 Task: Find the nearest hiking trailhead in the Great Smoky Mountains.
Action: Key pressed <Key.caps_lock>H<Key.caps_lock>iking<Key.space>trailh
Screenshot: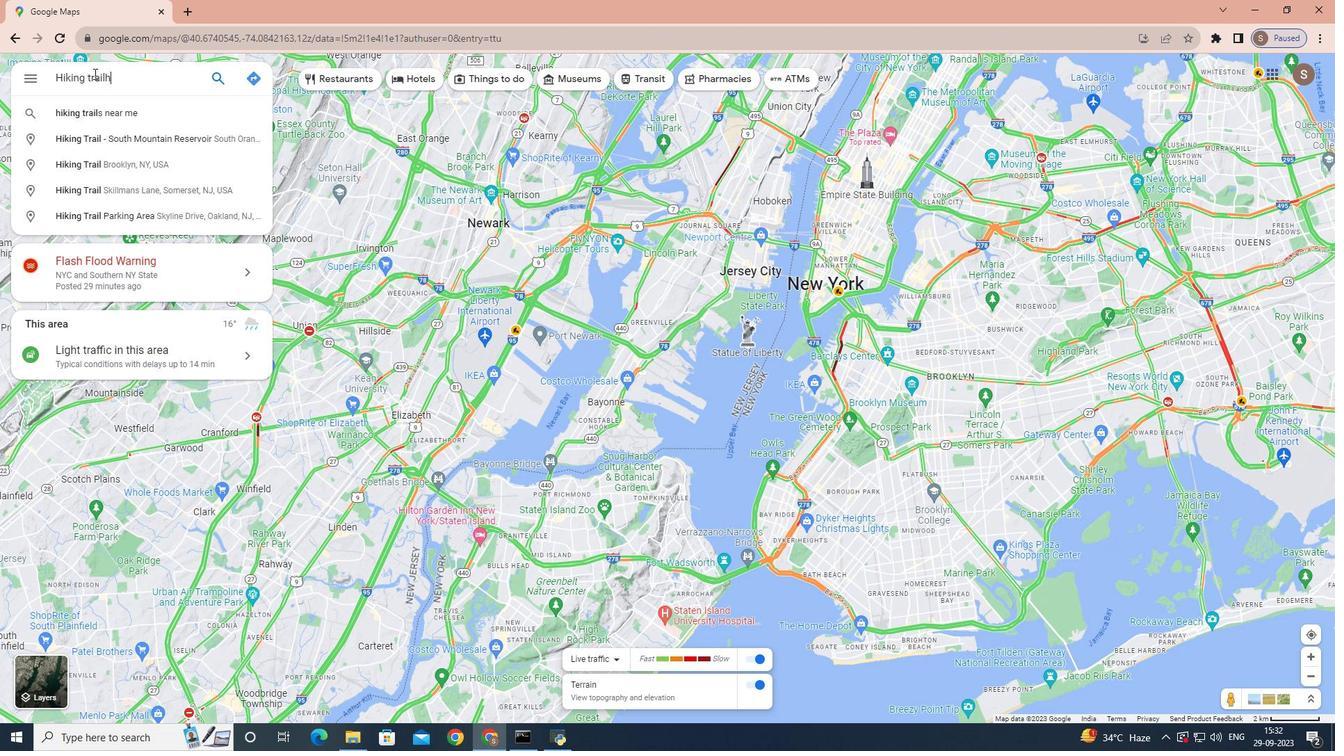 
Action: Mouse moved to (93, 74)
Screenshot: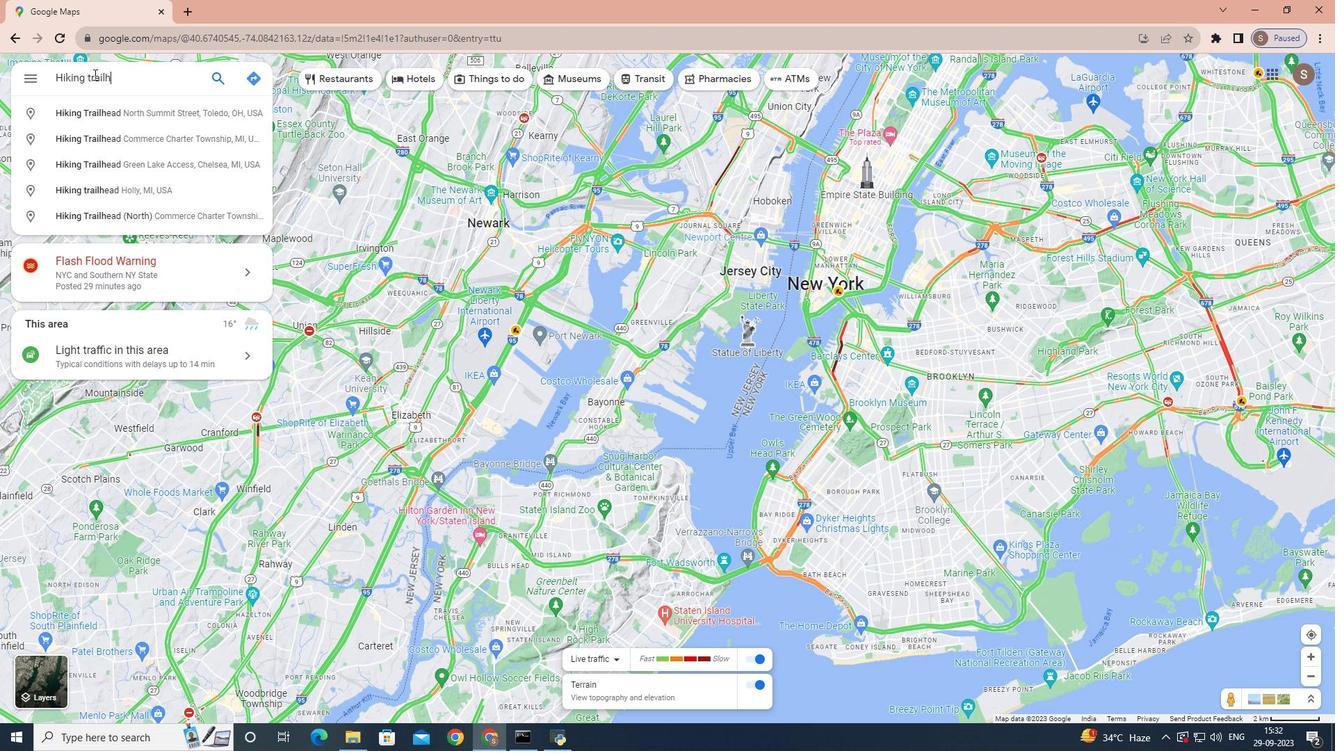 
Action: Key pressed ead<Key.space>in<Key.space>the<Key.space>great<Key.space>smoky<Key.space>mountains
Screenshot: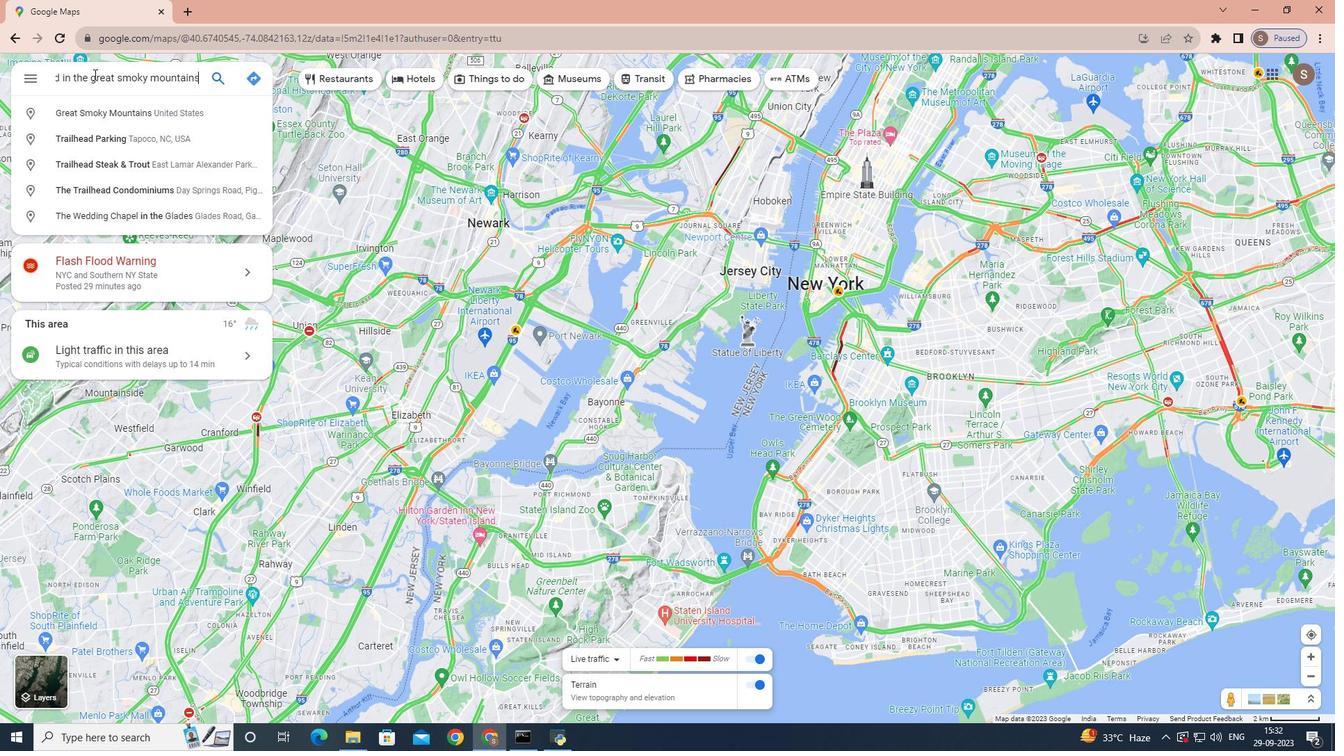 
Action: Mouse moved to (152, 105)
Screenshot: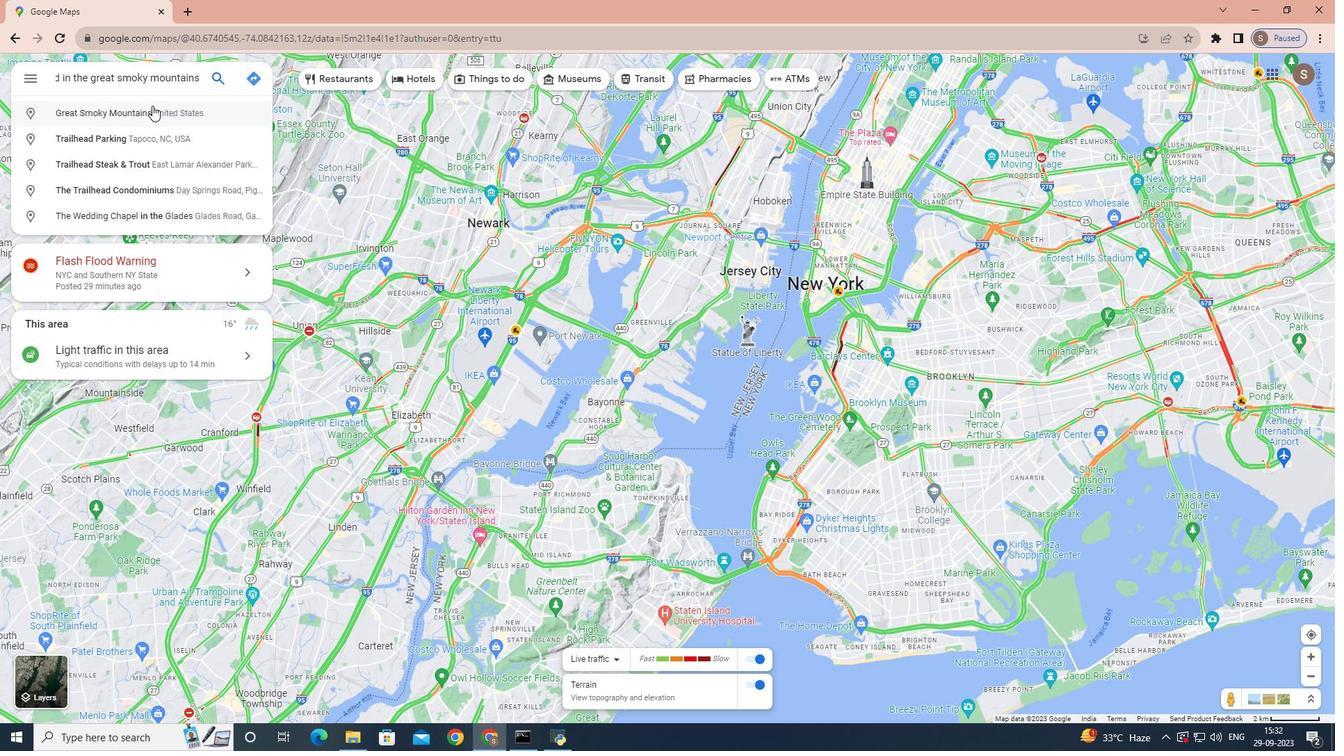 
Action: Mouse pressed left at (152, 105)
Screenshot: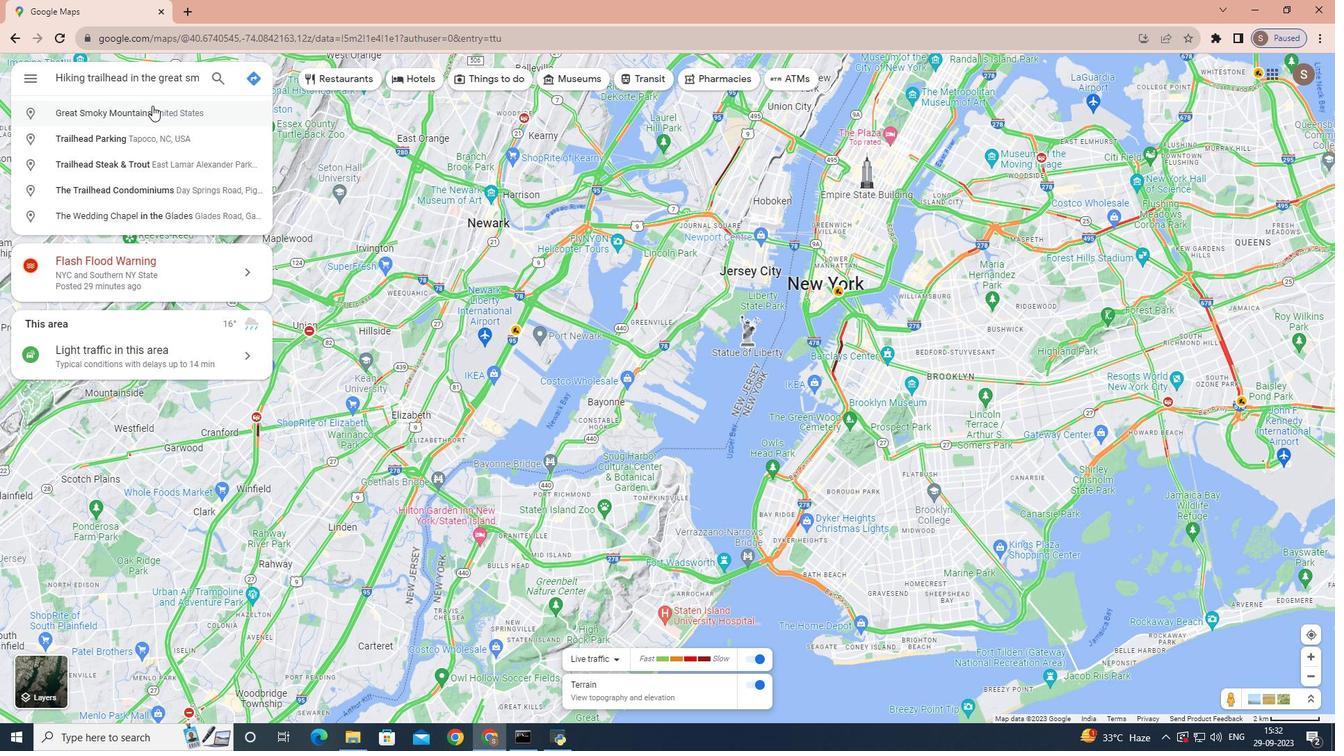 
Action: Mouse moved to (183, 409)
Screenshot: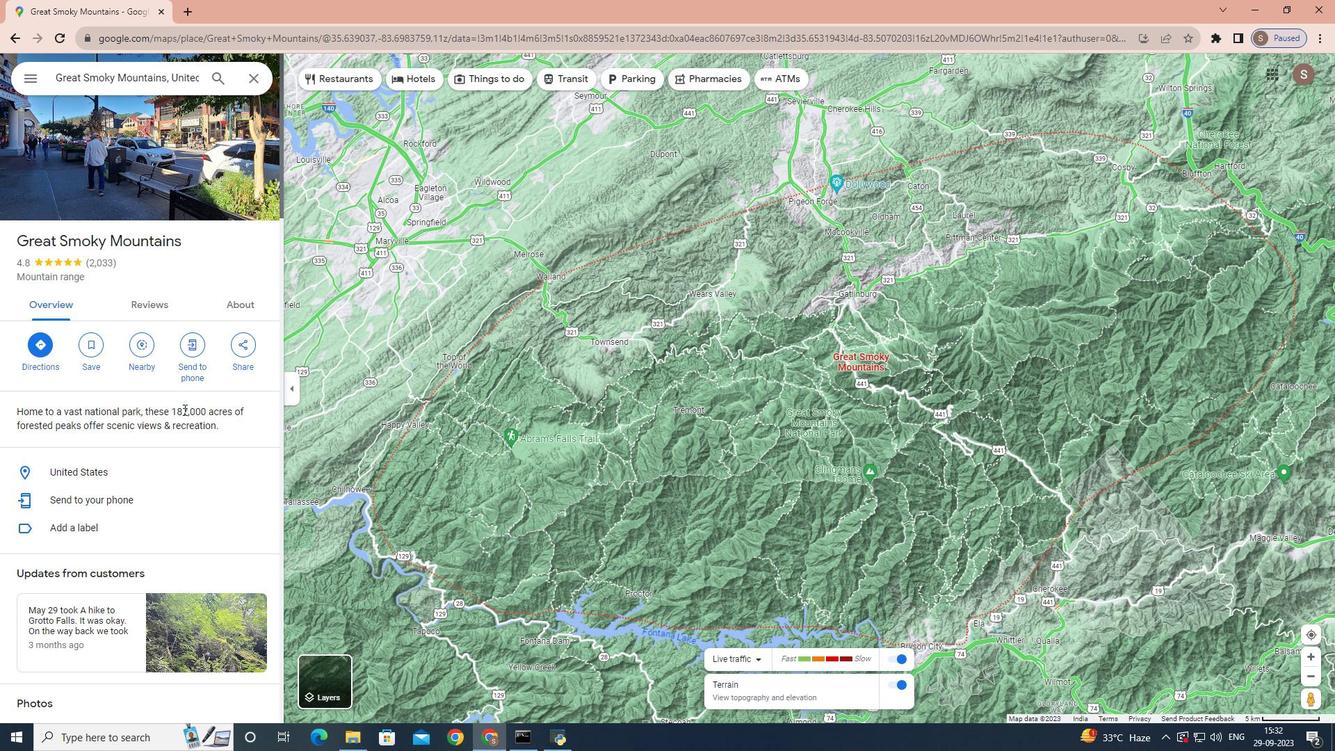 
Action: Mouse scrolled (183, 408) with delta (0, 0)
Screenshot: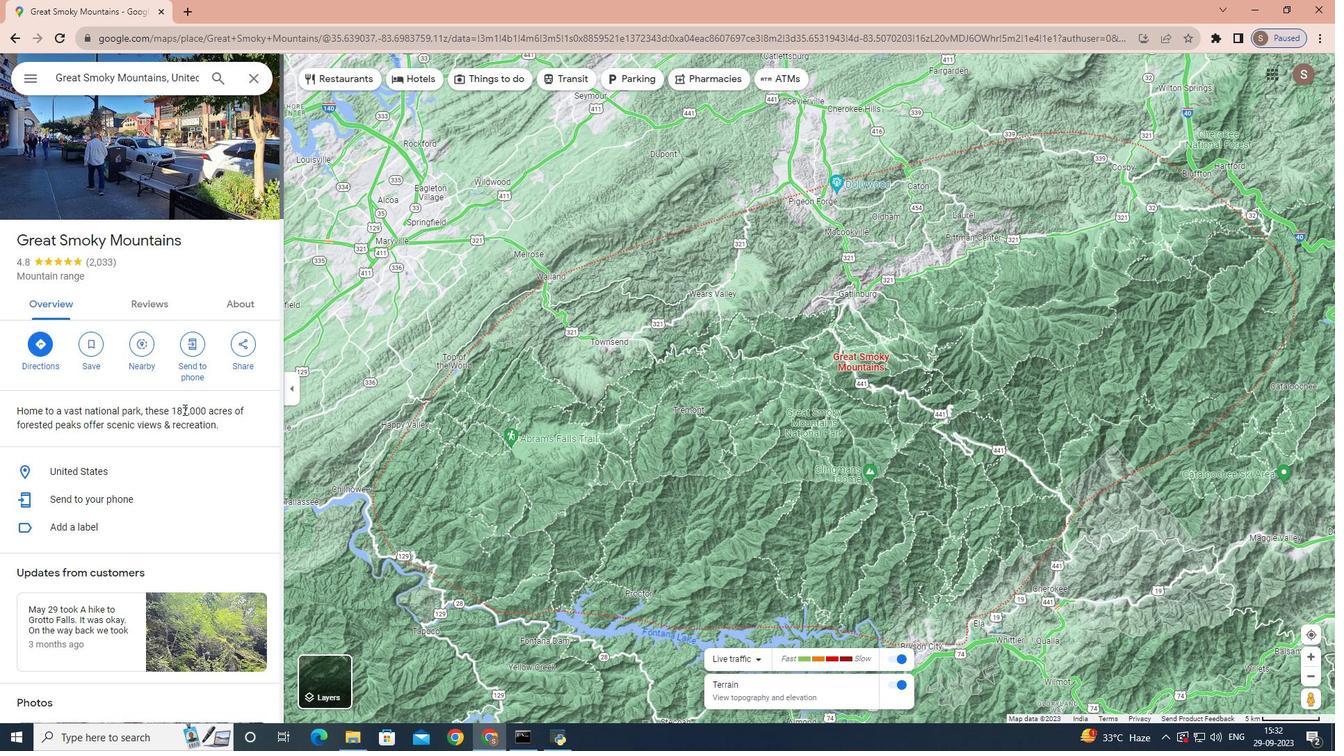 
Action: Mouse scrolled (183, 408) with delta (0, 0)
Screenshot: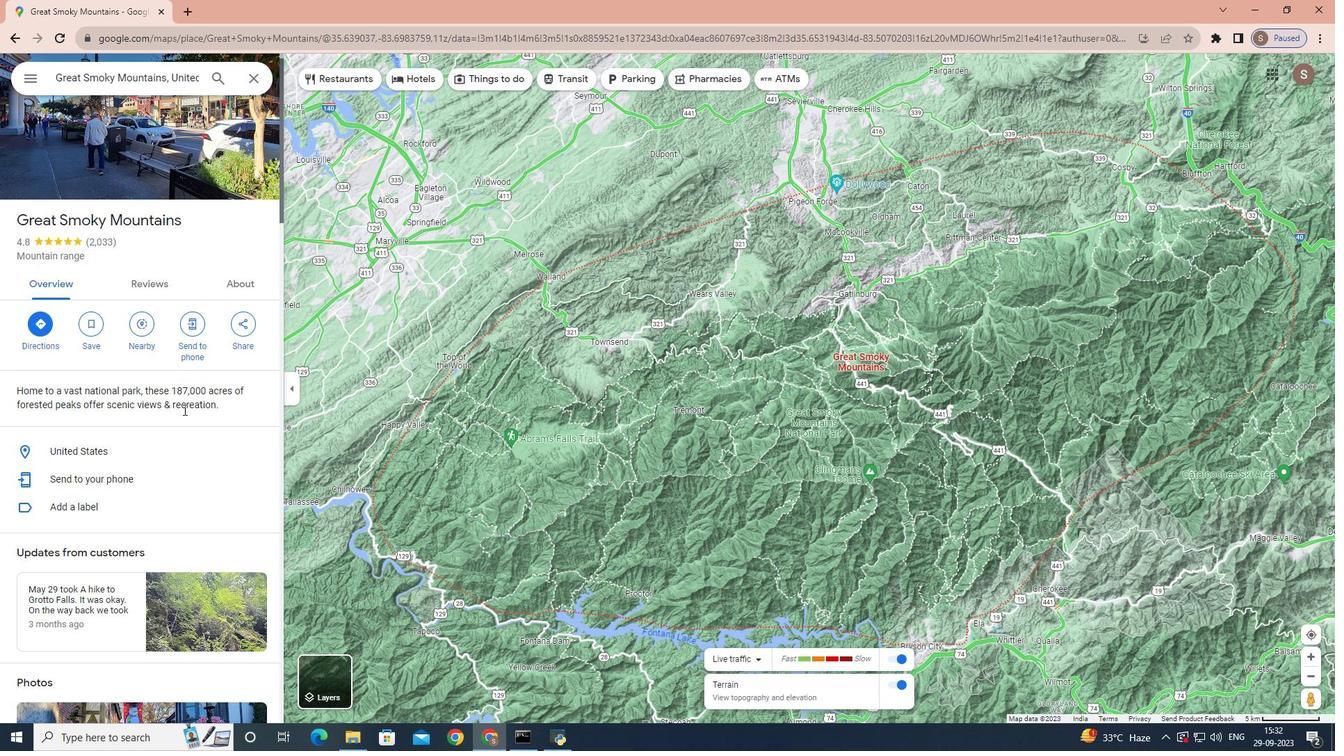 
Action: Mouse scrolled (183, 408) with delta (0, 0)
Screenshot: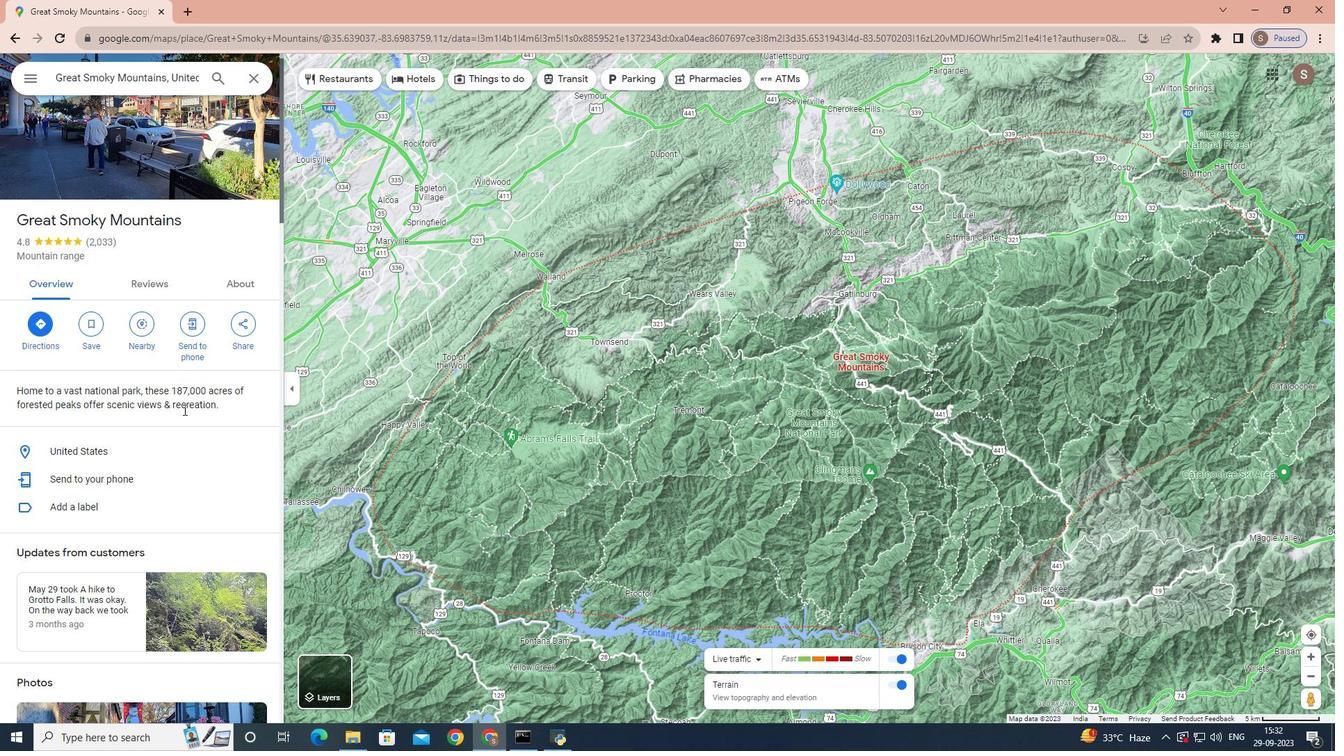 
Action: Mouse scrolled (183, 408) with delta (0, 0)
Screenshot: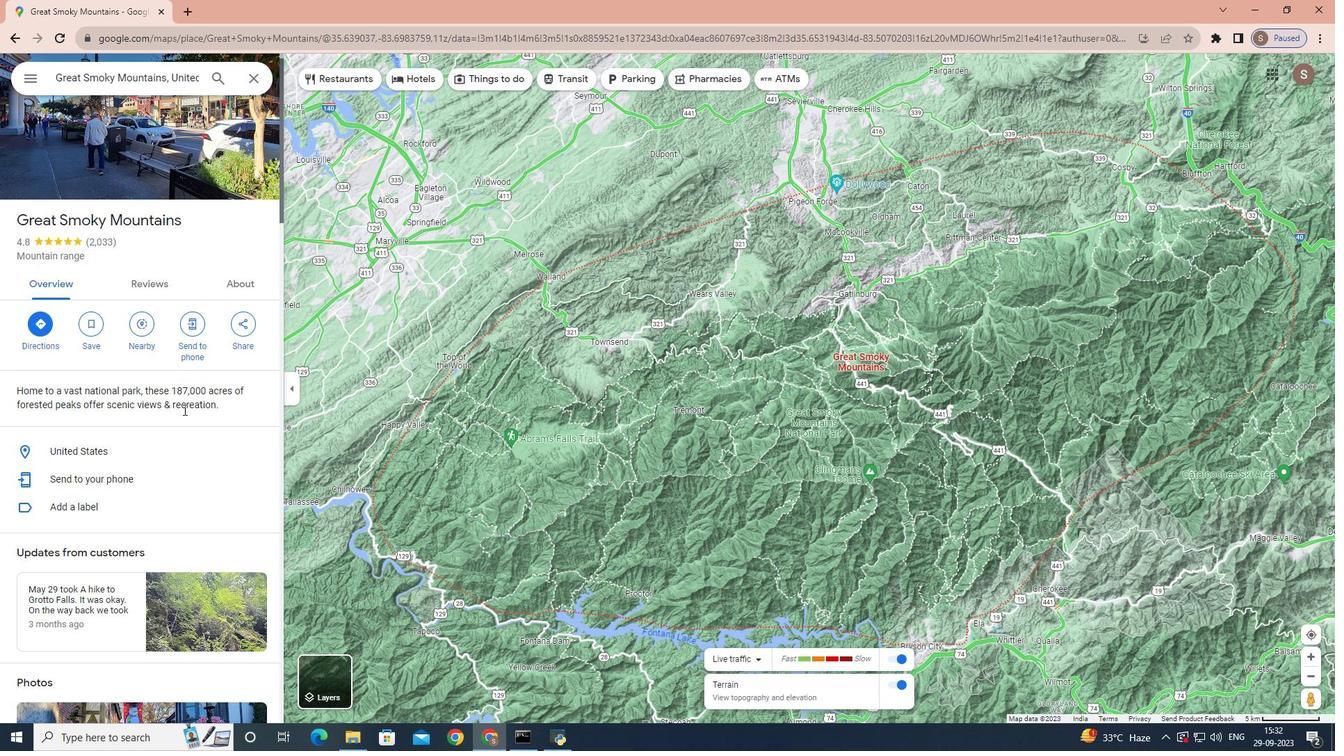 
Action: Mouse scrolled (183, 408) with delta (0, 0)
Screenshot: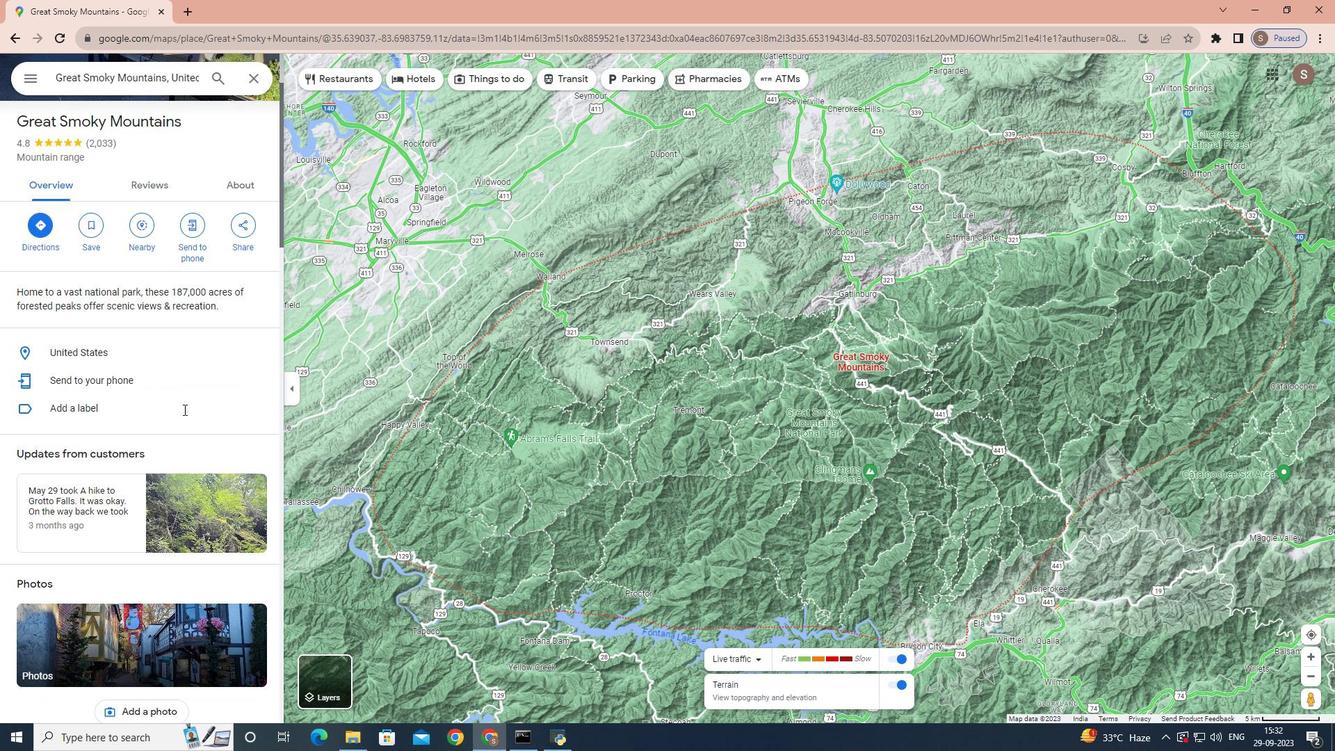 
Action: Mouse moved to (183, 408)
Screenshot: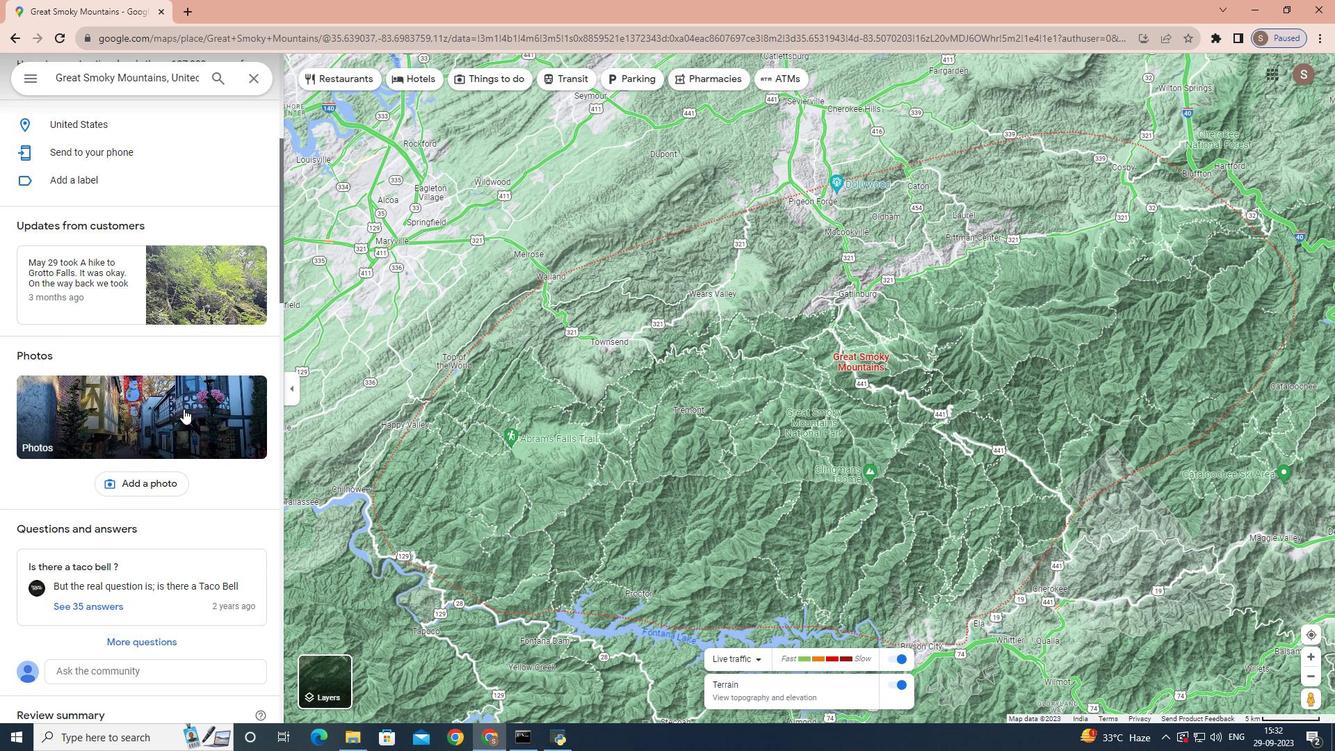 
Action: Mouse scrolled (183, 408) with delta (0, 0)
Screenshot: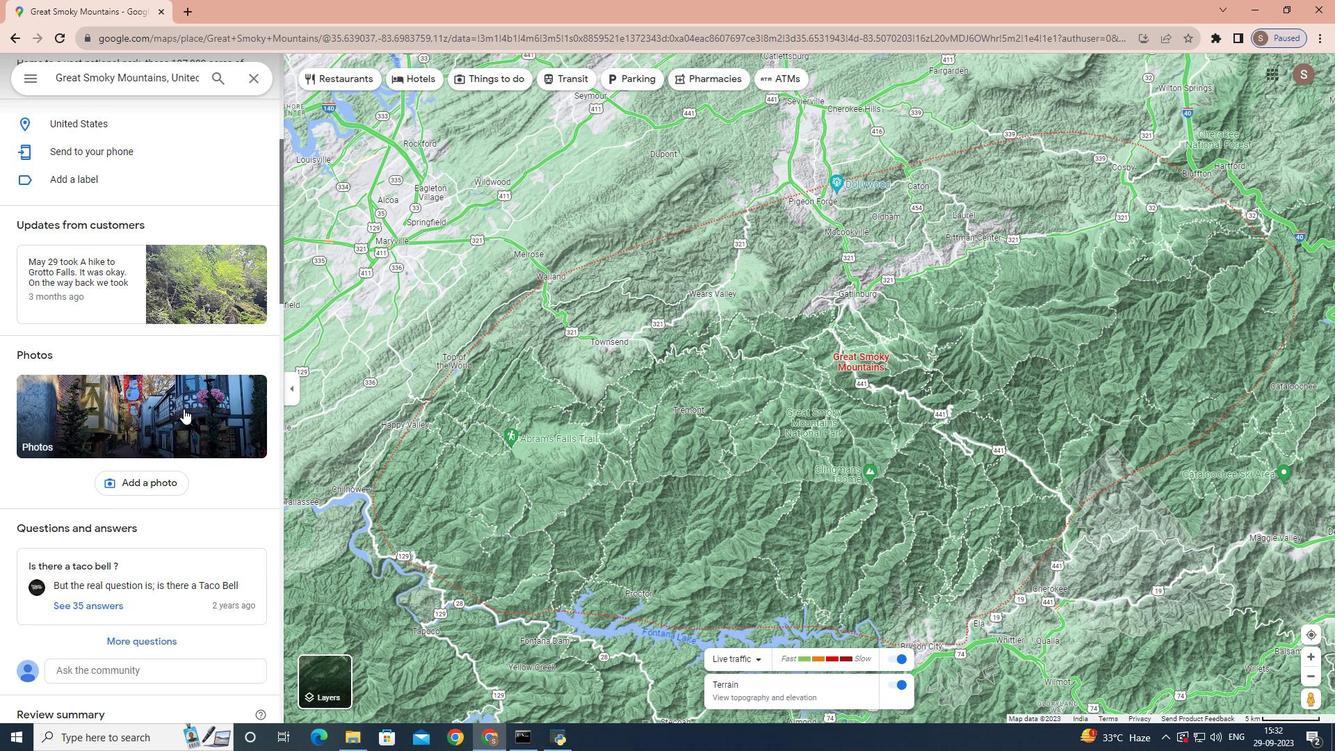 
Action: Mouse scrolled (183, 408) with delta (0, 0)
Screenshot: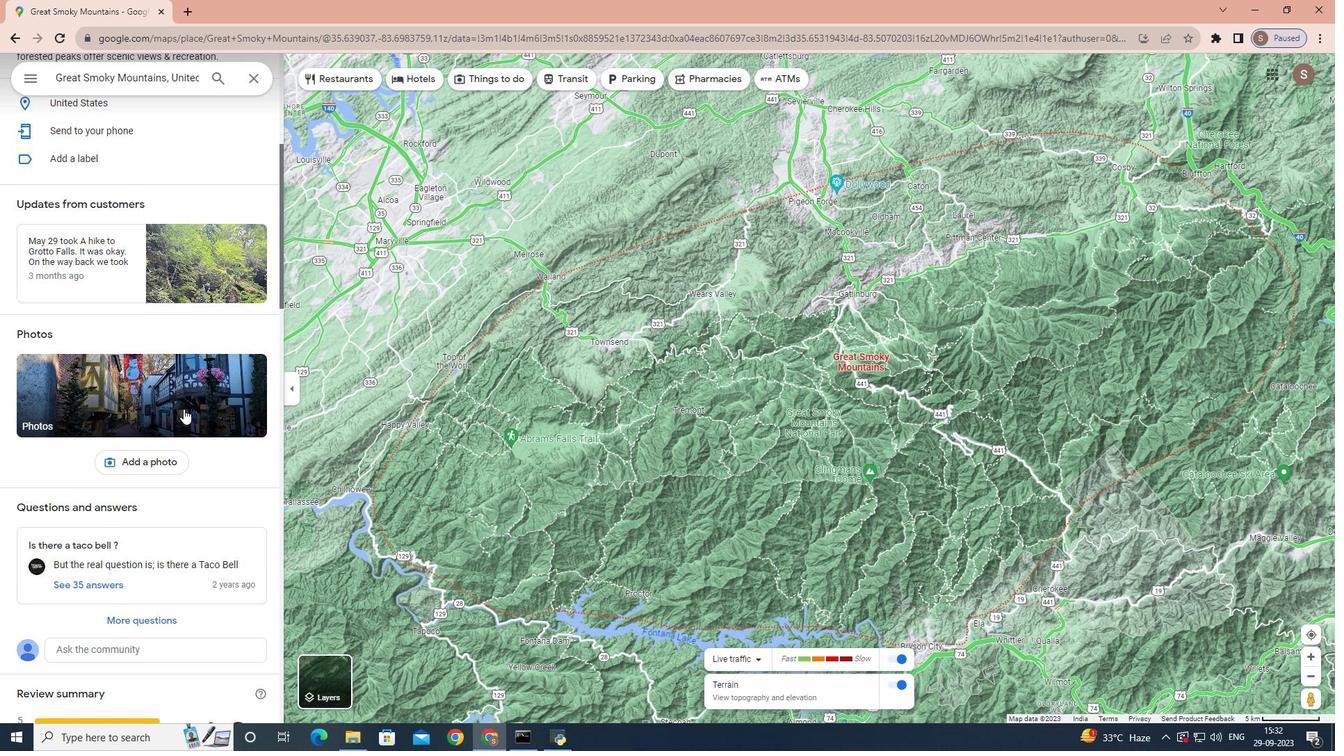 
Action: Mouse scrolled (183, 408) with delta (0, 0)
Screenshot: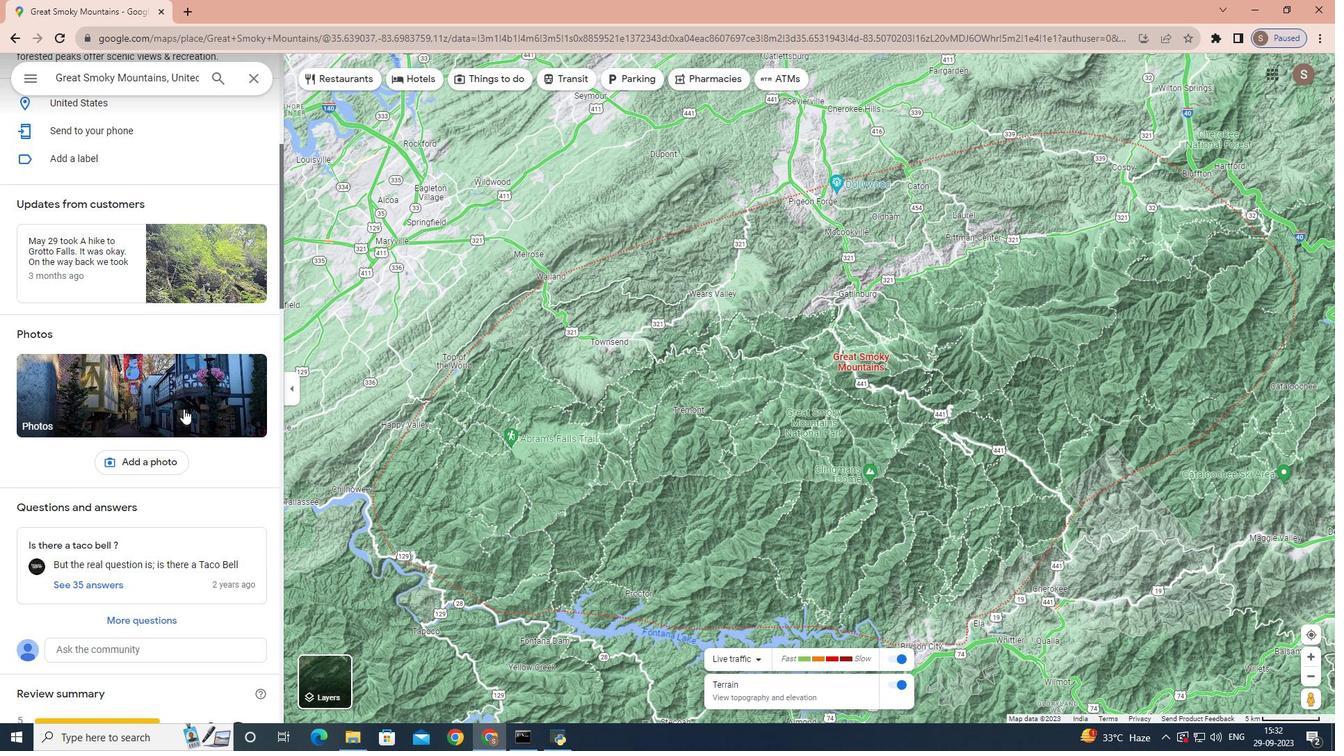 
Action: Mouse scrolled (183, 408) with delta (0, 0)
Screenshot: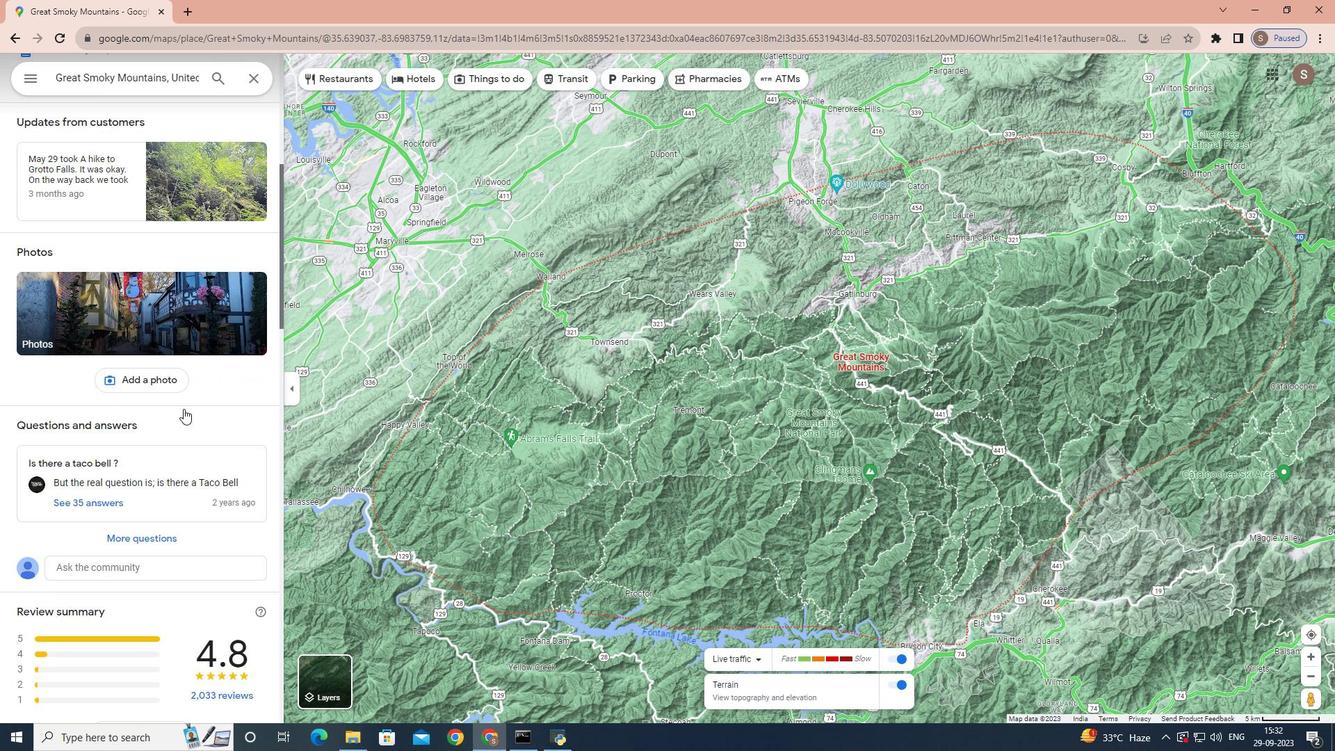 
Action: Mouse scrolled (183, 408) with delta (0, 0)
Screenshot: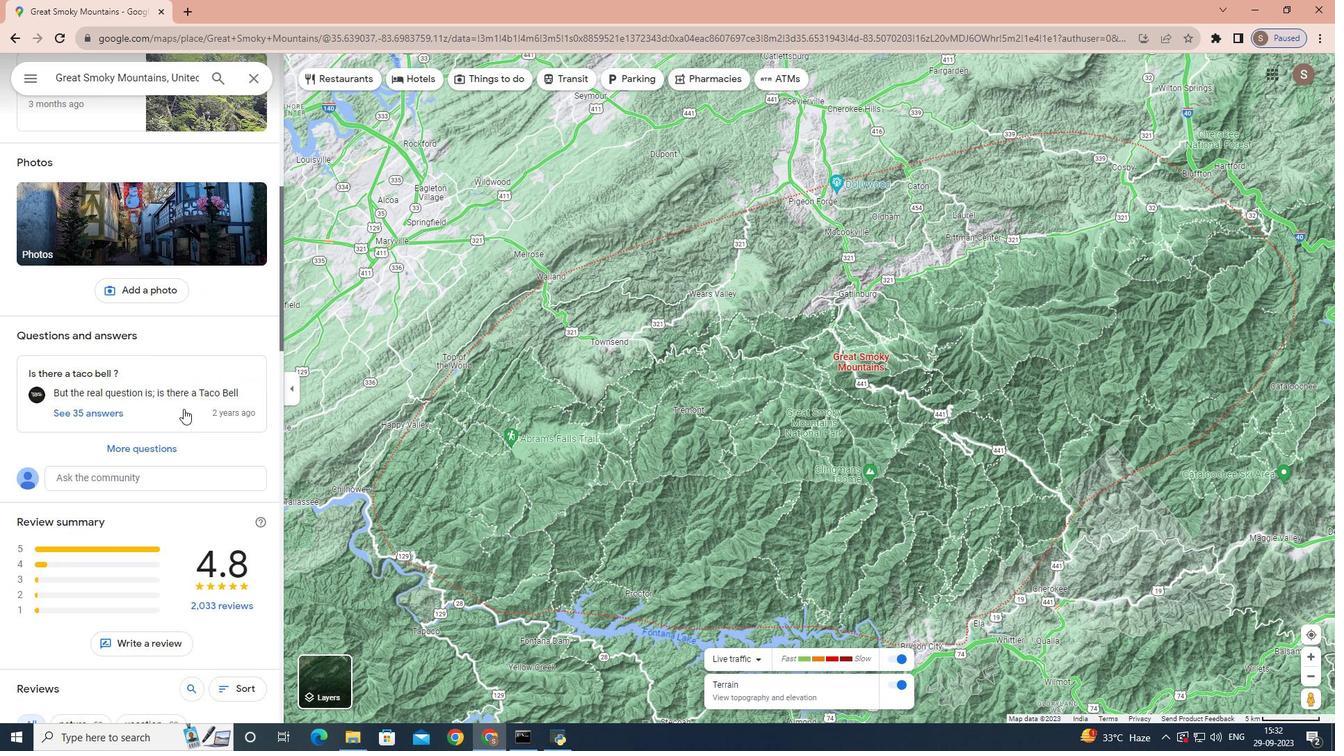 
Action: Mouse scrolled (183, 408) with delta (0, 0)
Screenshot: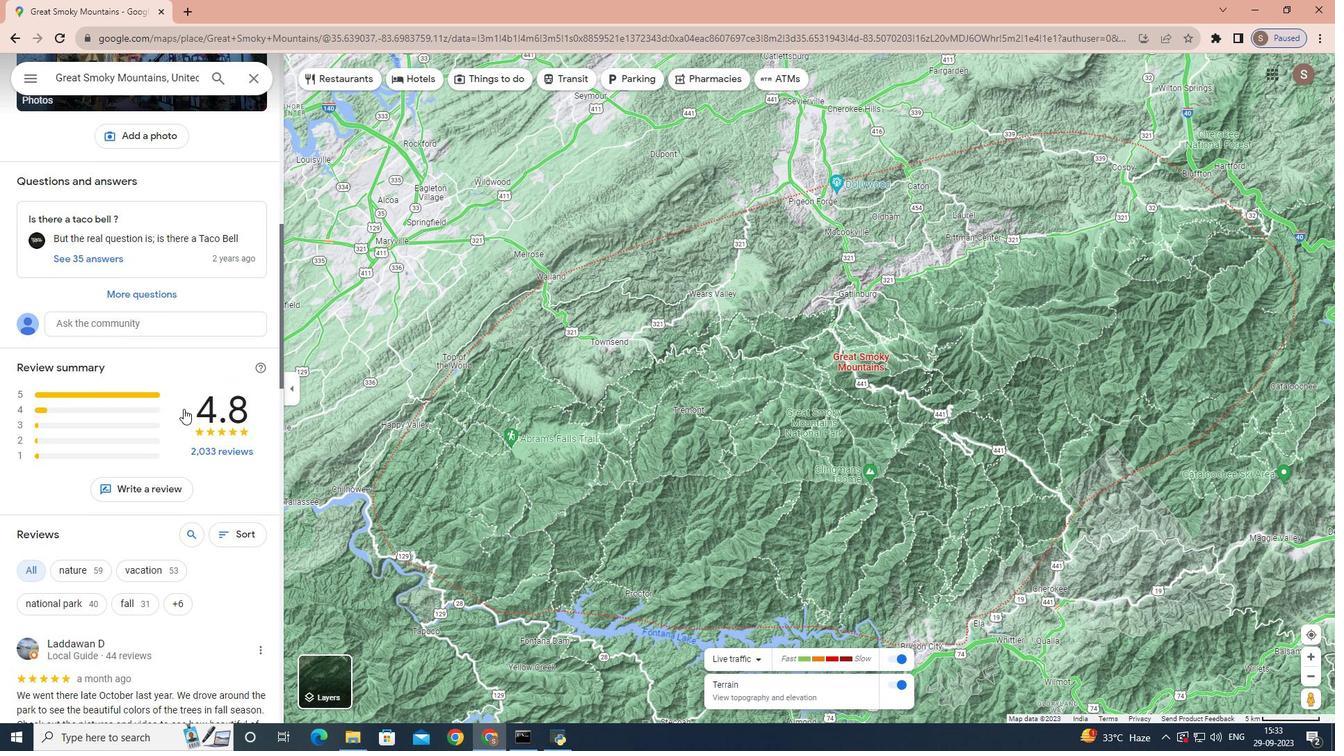 
Action: Mouse scrolled (183, 408) with delta (0, 0)
Screenshot: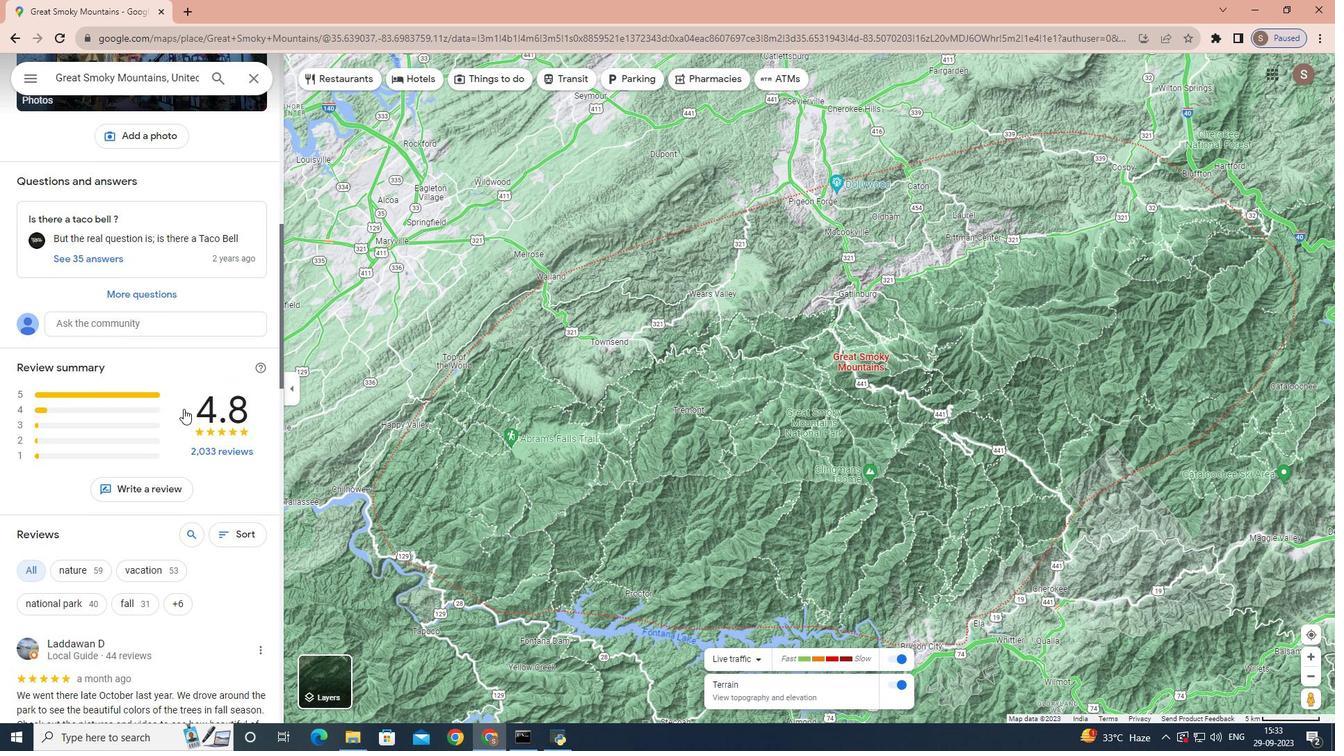 
Action: Mouse scrolled (183, 408) with delta (0, 0)
Screenshot: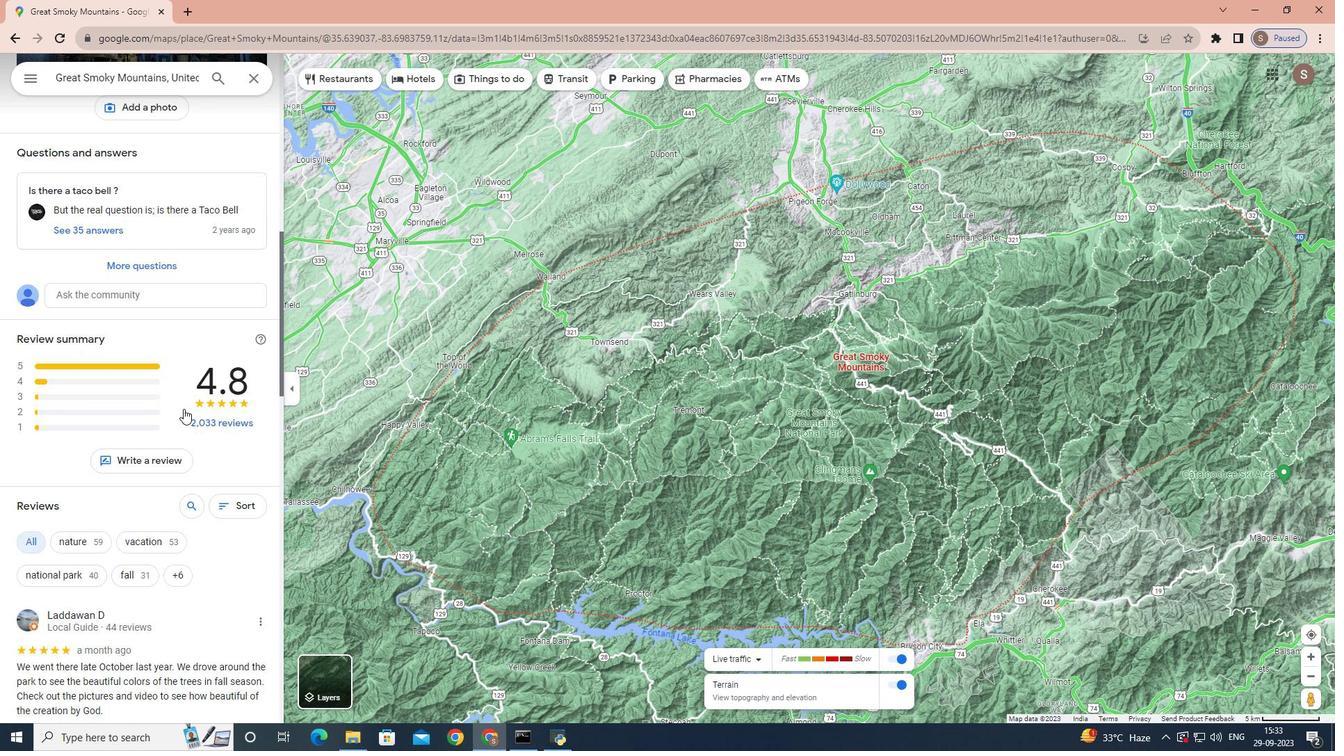 
Action: Mouse scrolled (183, 408) with delta (0, 0)
Screenshot: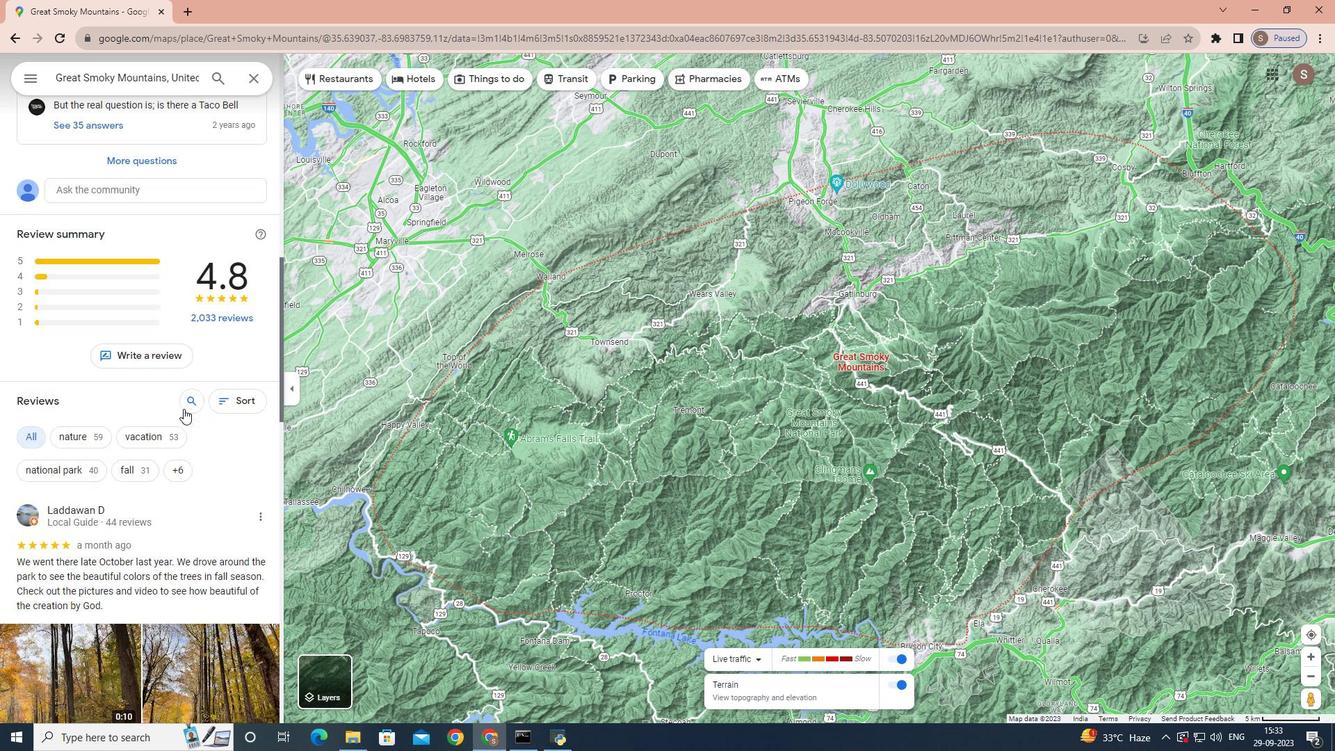 
Action: Mouse scrolled (183, 408) with delta (0, 0)
Screenshot: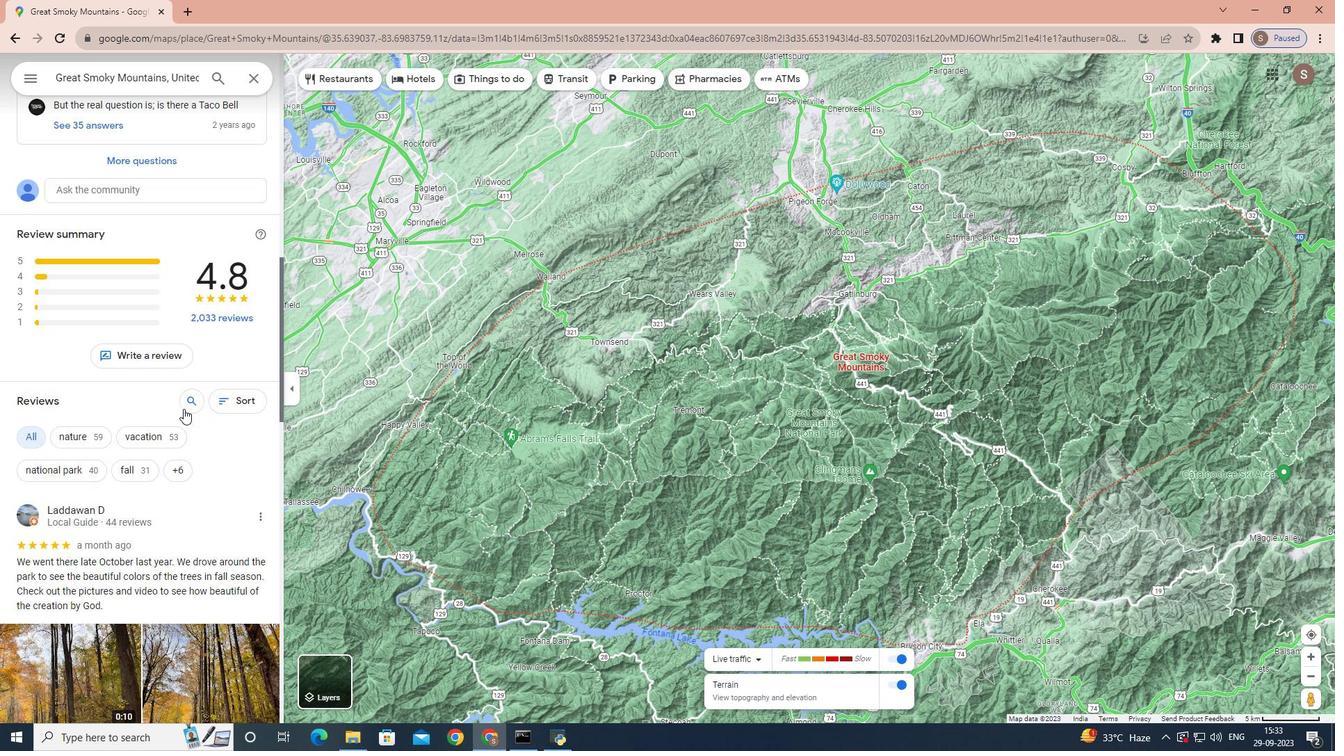 
Action: Mouse scrolled (183, 408) with delta (0, 0)
Screenshot: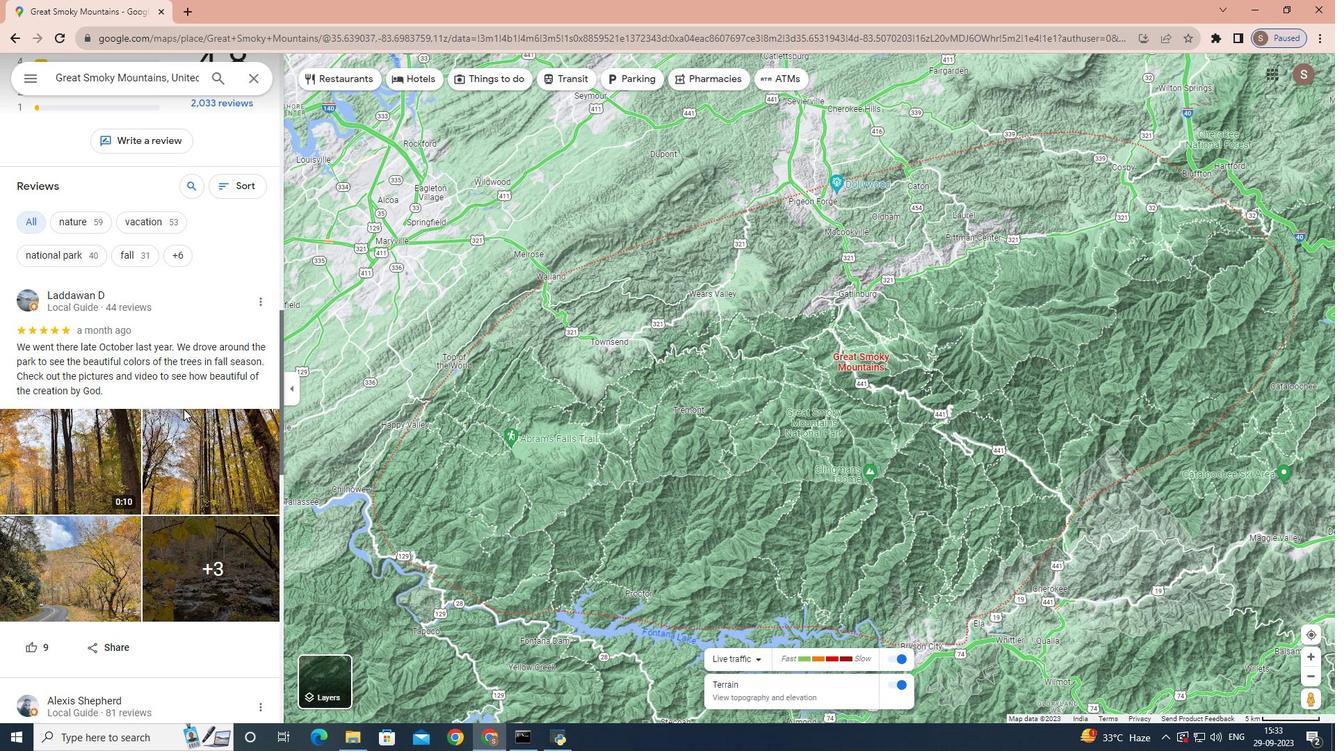
Action: Mouse scrolled (183, 408) with delta (0, 0)
Screenshot: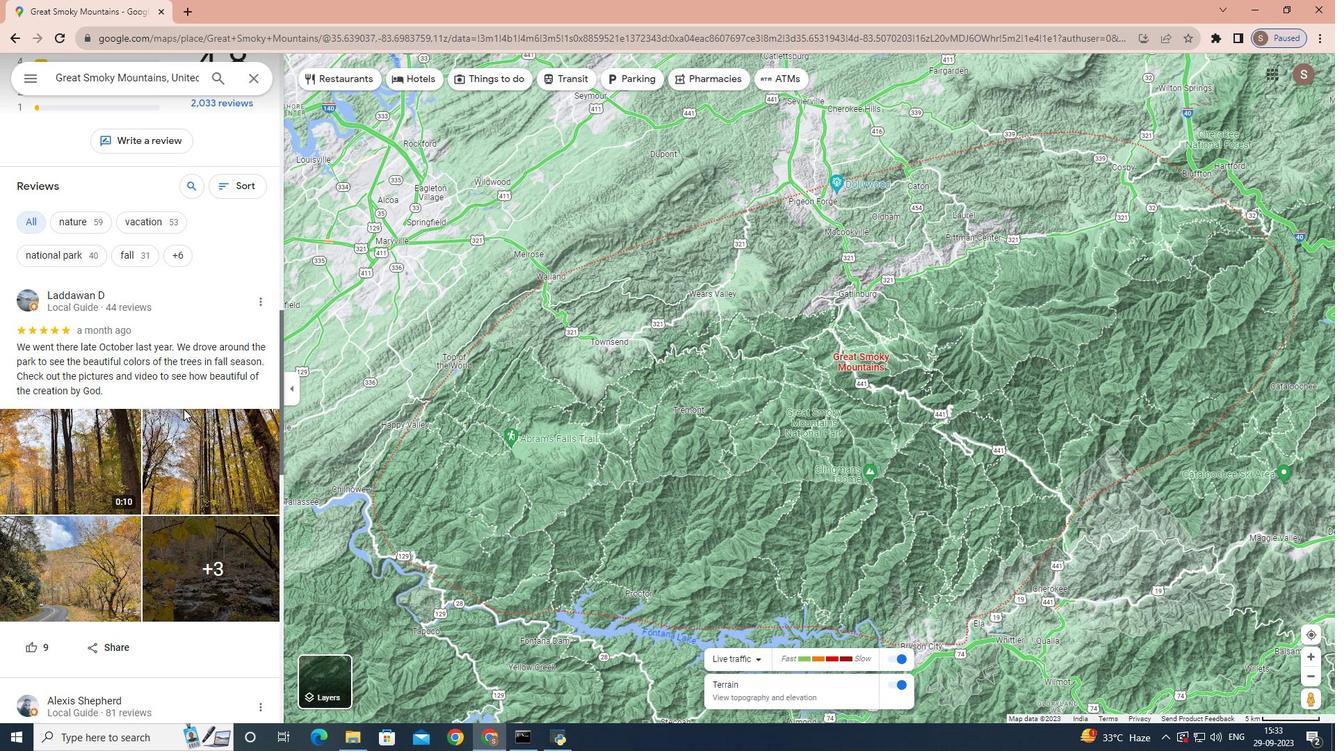 
Action: Mouse scrolled (183, 408) with delta (0, 0)
Screenshot: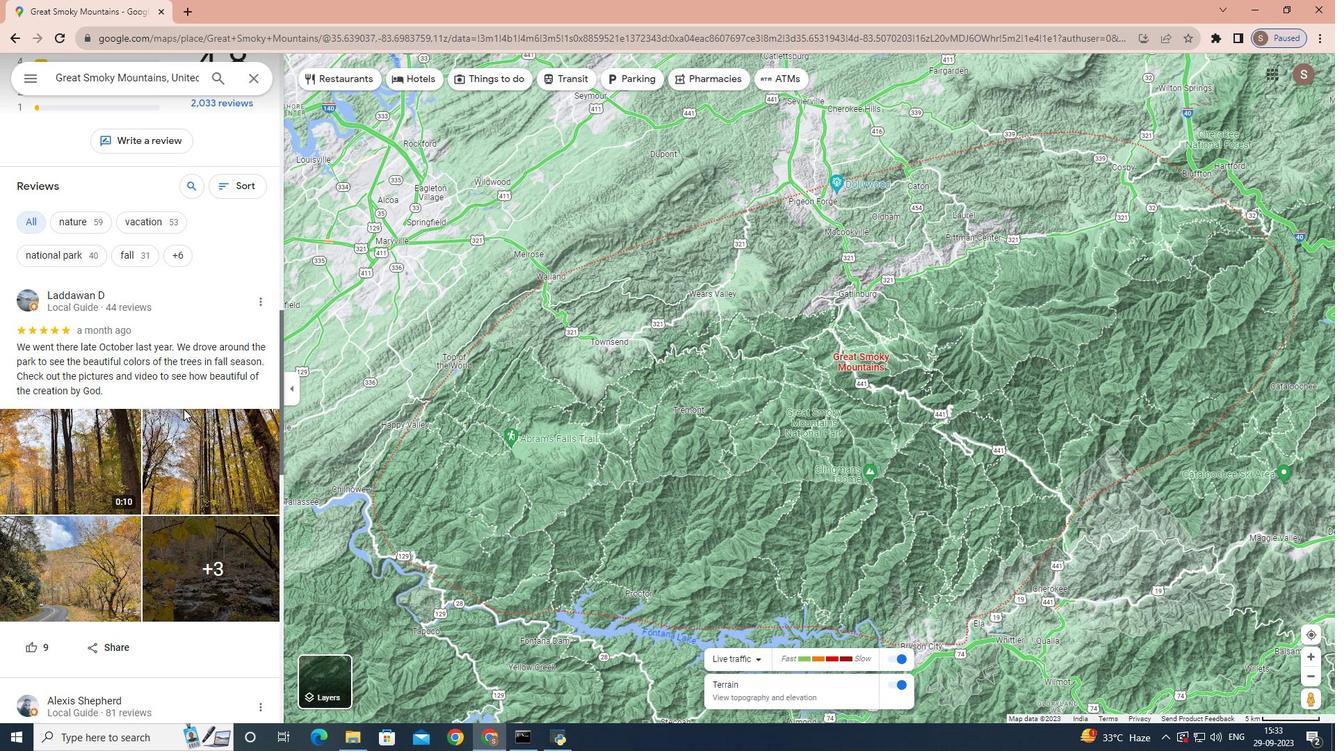 
Action: Mouse scrolled (183, 408) with delta (0, 0)
Screenshot: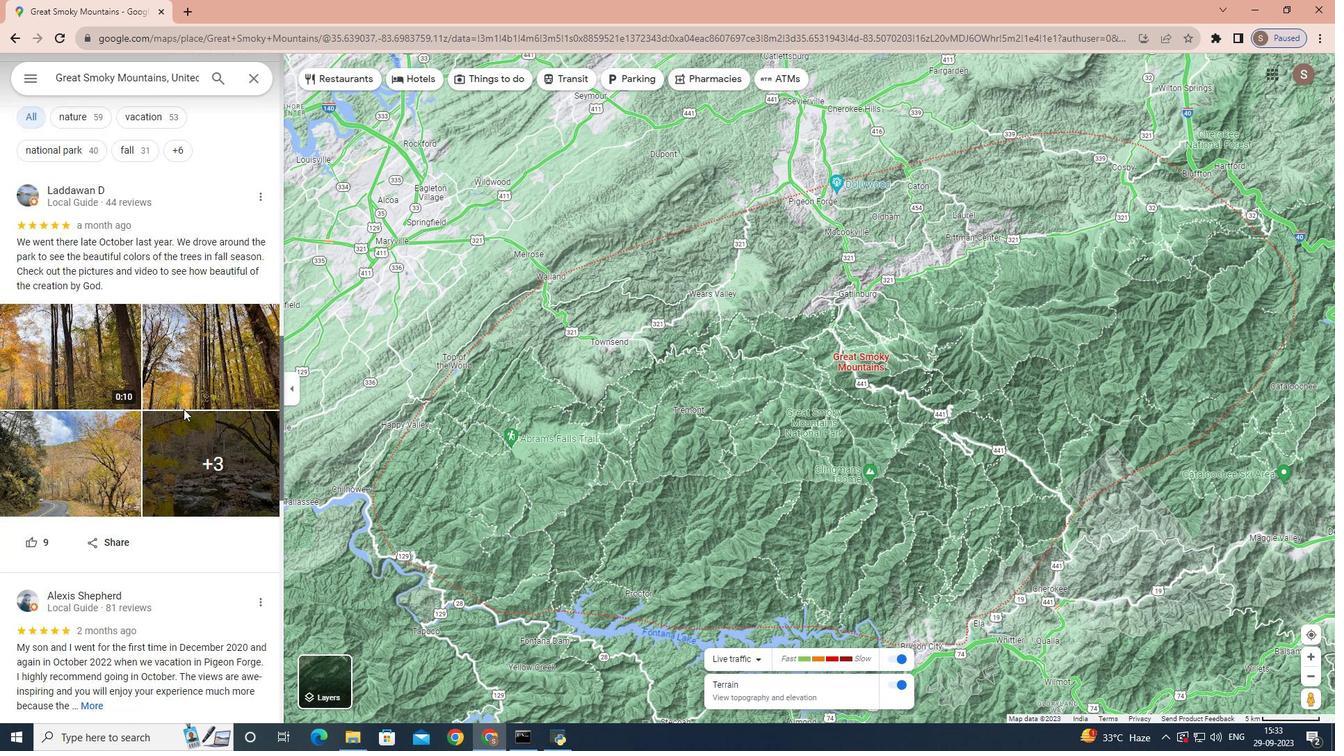 
Action: Mouse scrolled (183, 408) with delta (0, 0)
Screenshot: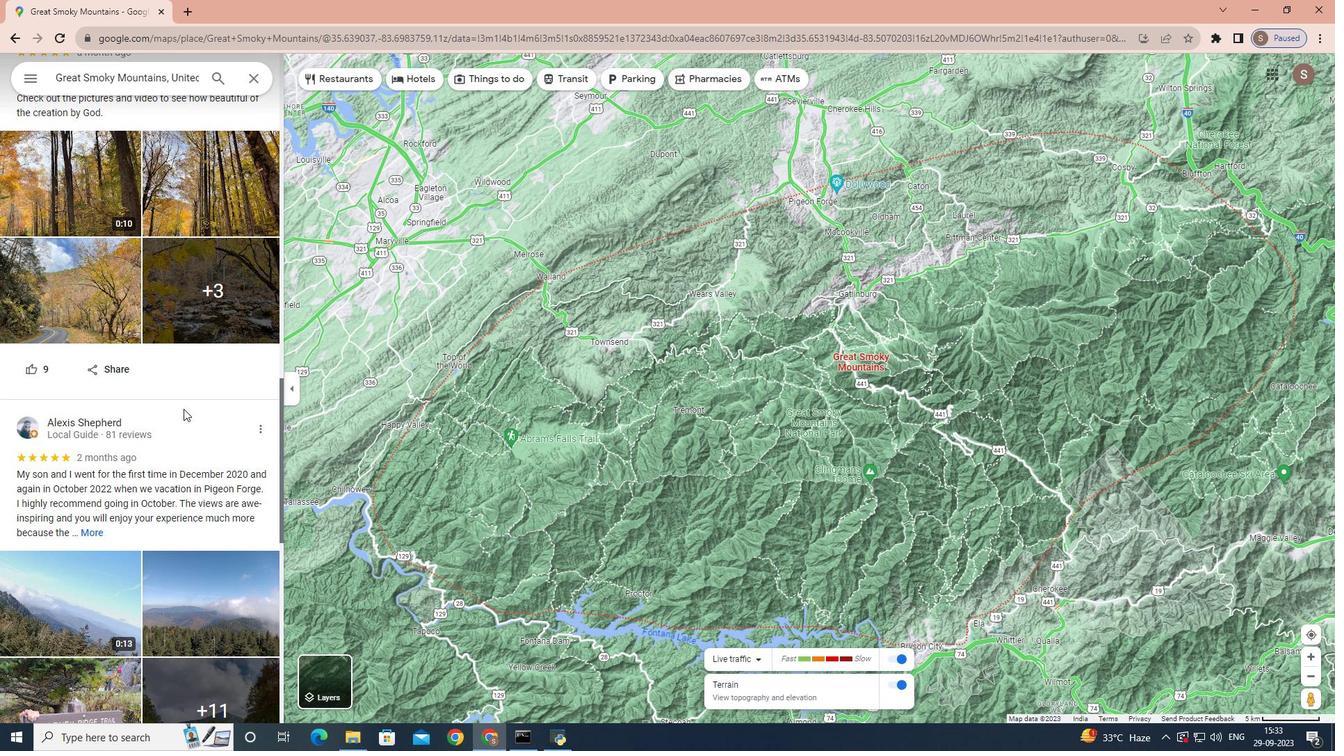 
Action: Mouse scrolled (183, 408) with delta (0, 0)
Screenshot: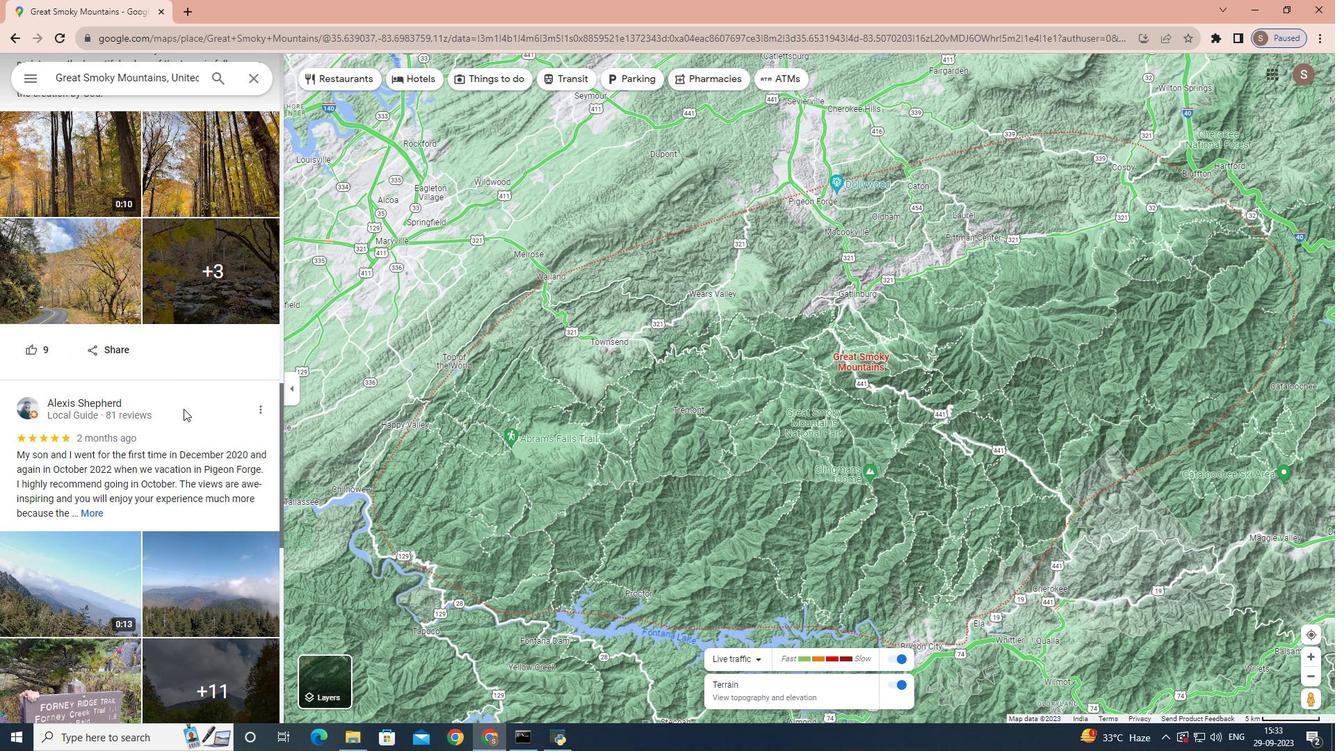 
Action: Mouse scrolled (183, 408) with delta (0, 0)
Screenshot: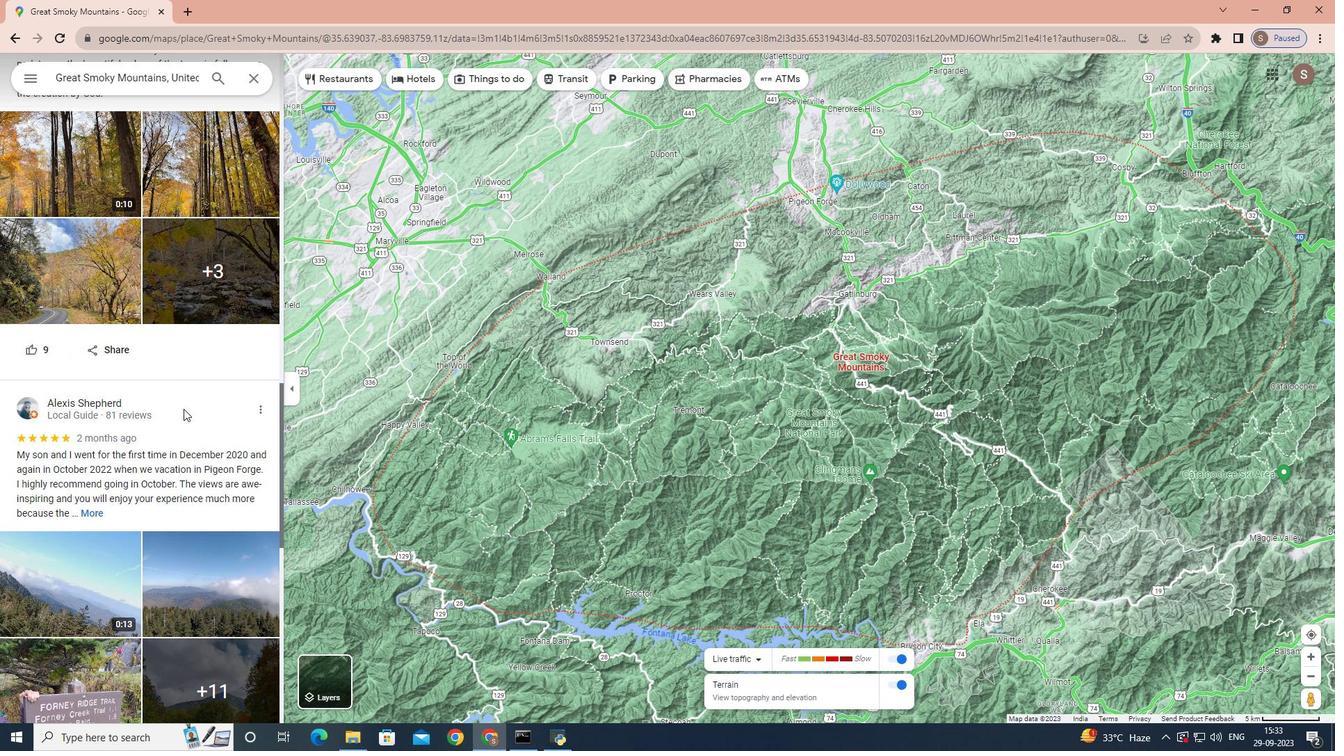 
Action: Mouse scrolled (183, 408) with delta (0, 0)
Screenshot: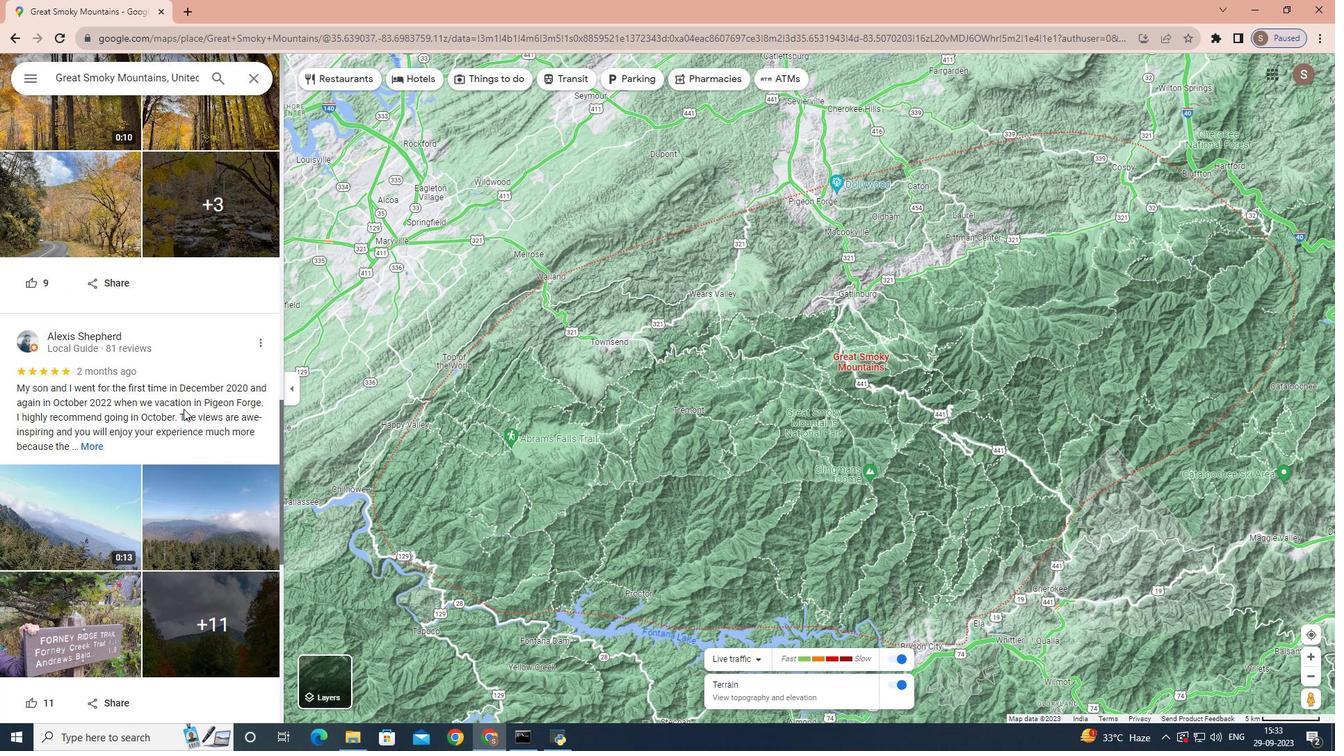 
Action: Mouse moved to (93, 258)
Screenshot: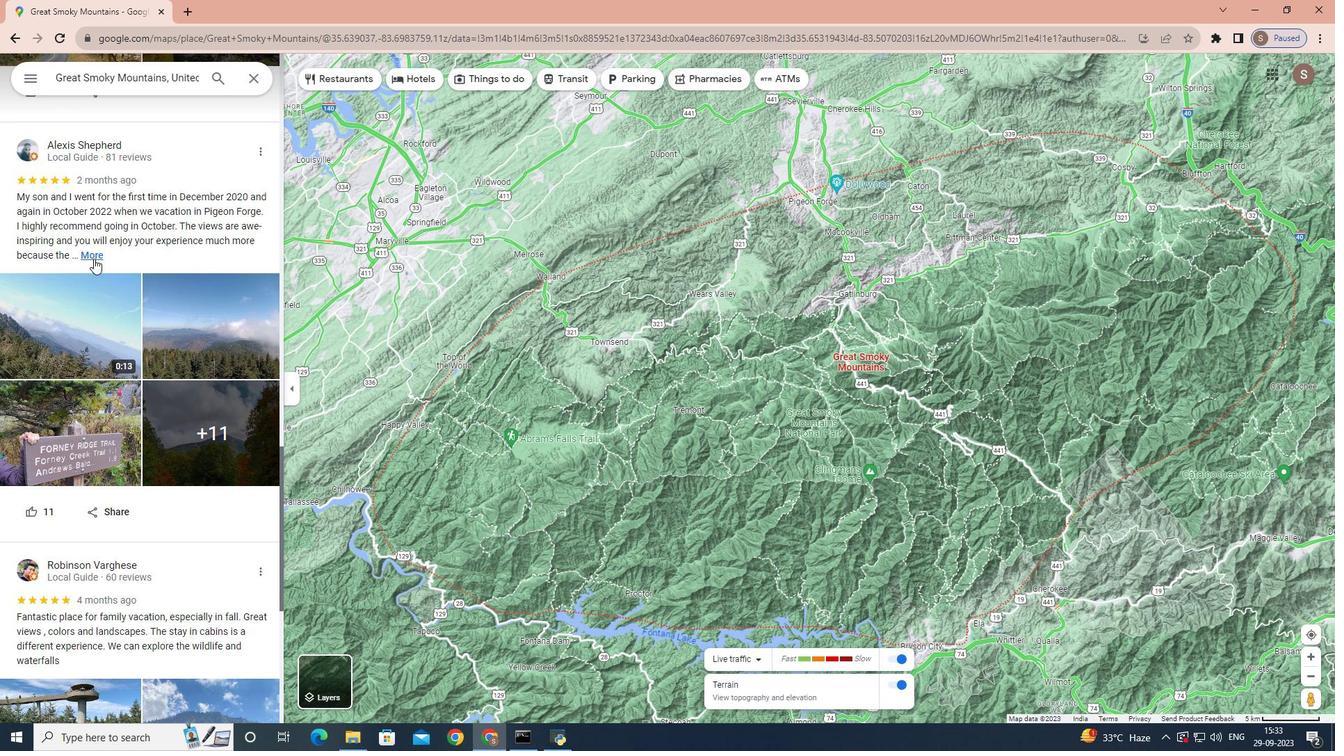 
Action: Mouse pressed left at (93, 258)
Screenshot: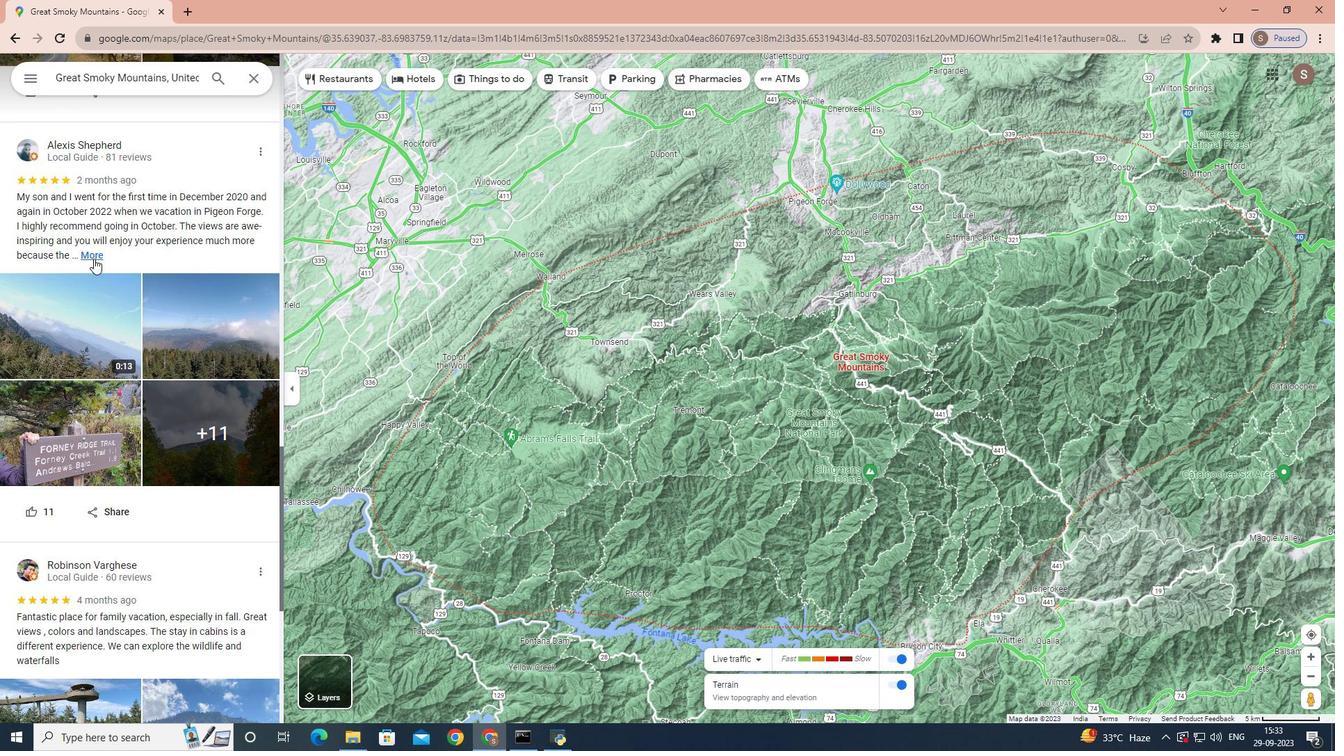 
Action: Mouse scrolled (93, 258) with delta (0, 0)
Screenshot: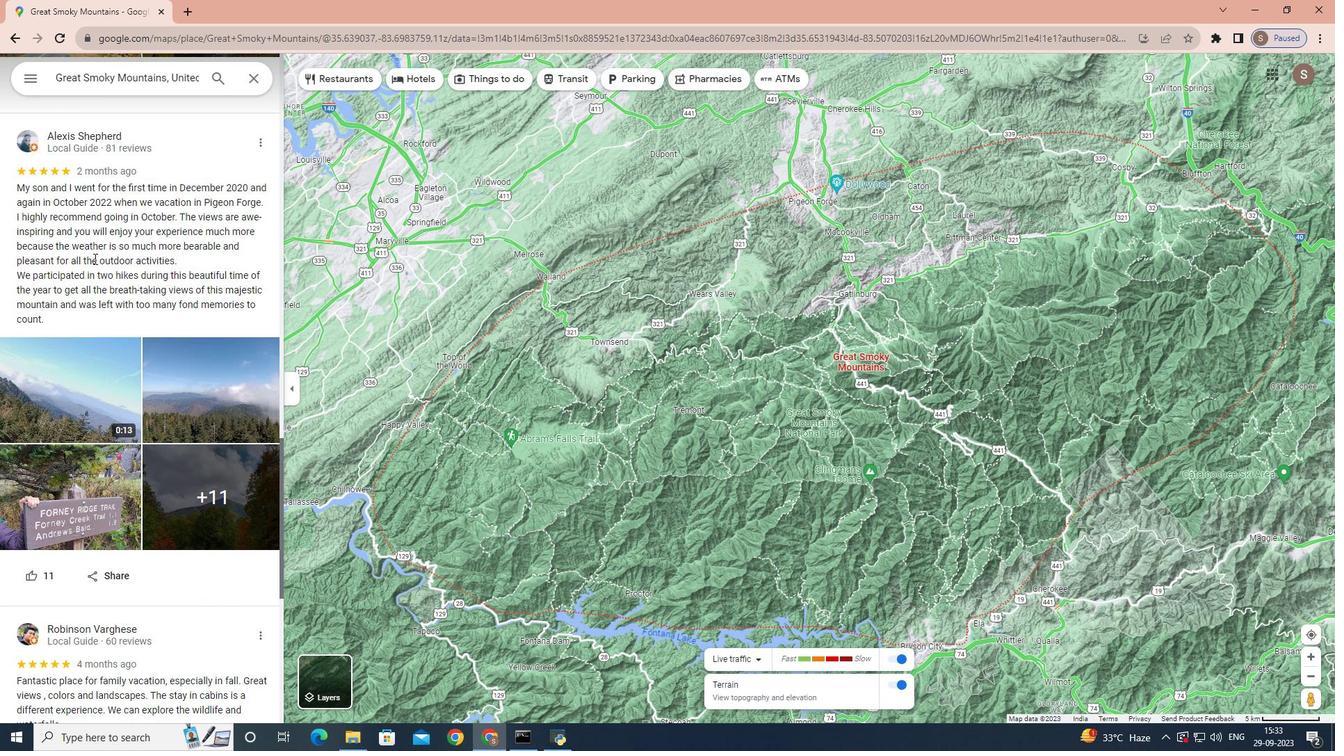 
Action: Mouse scrolled (93, 258) with delta (0, 0)
Screenshot: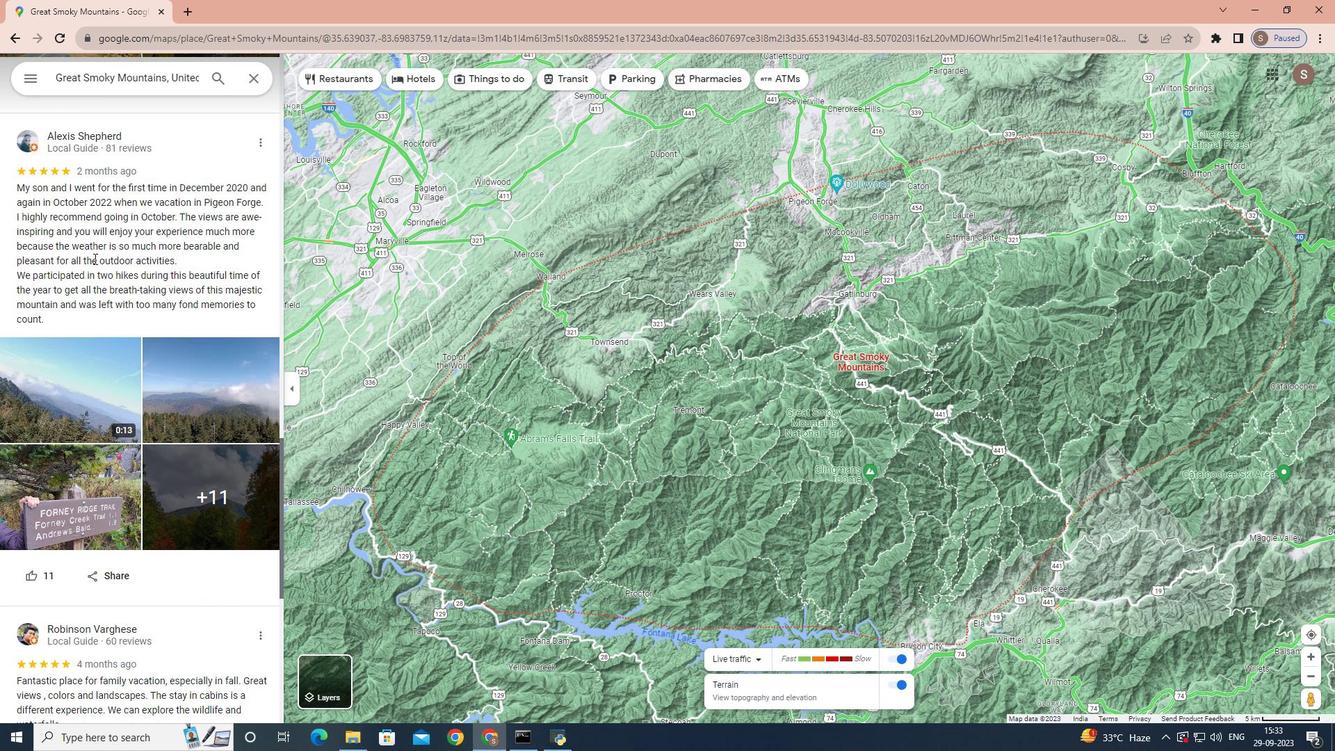 
Action: Mouse scrolled (93, 258) with delta (0, 0)
Screenshot: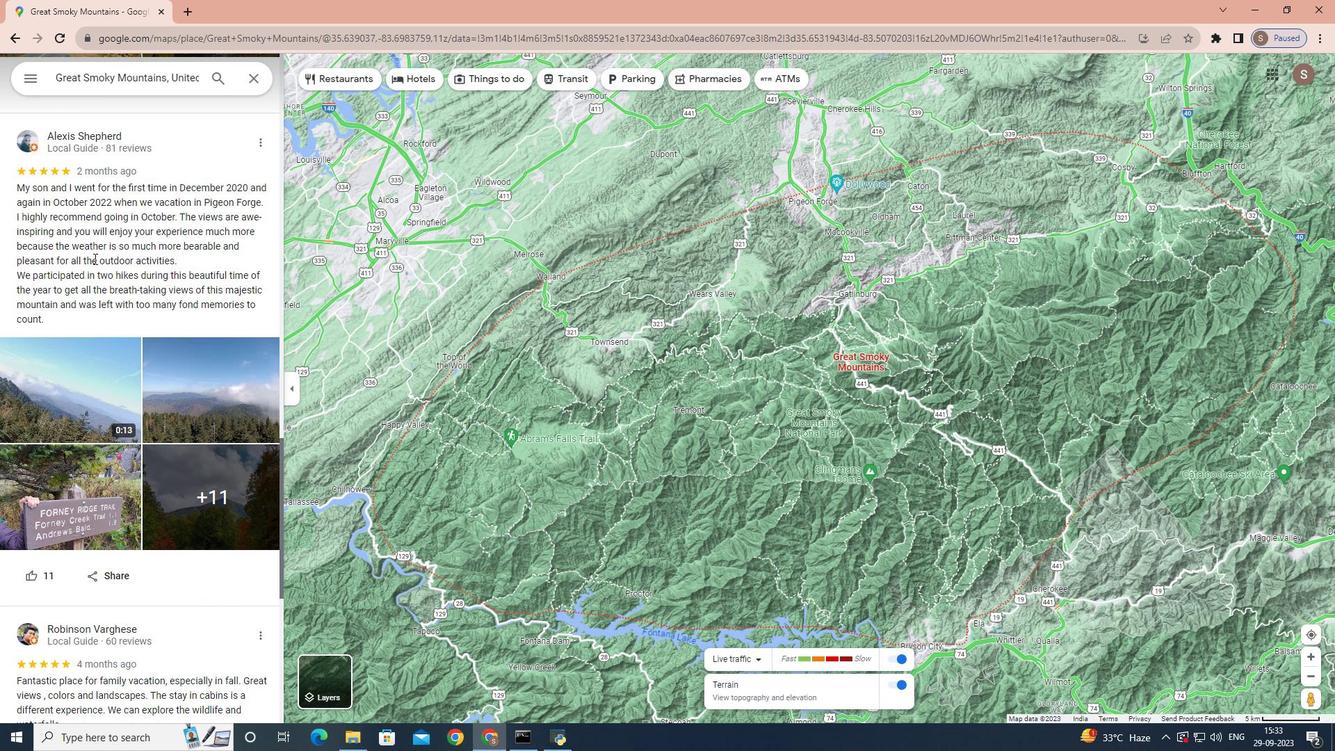 
Action: Mouse scrolled (93, 258) with delta (0, 0)
Screenshot: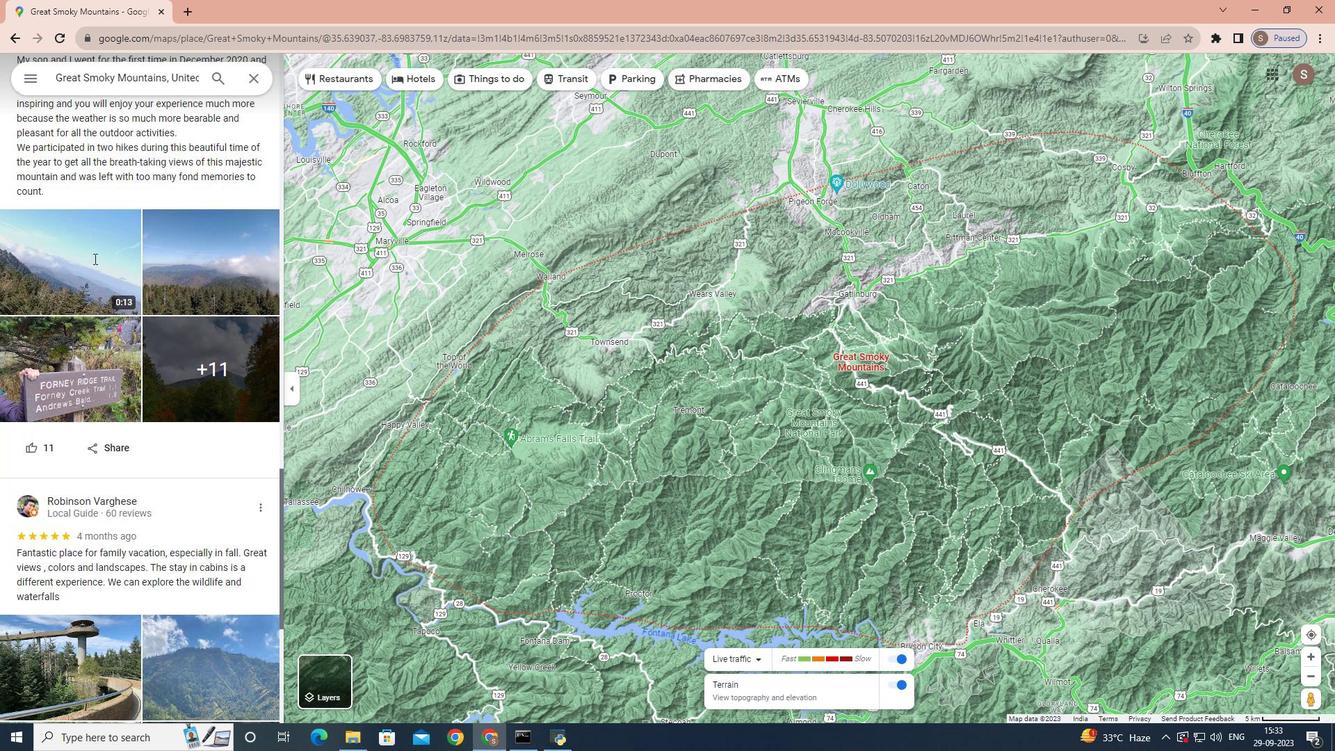 
Action: Mouse moved to (84, 367)
Screenshot: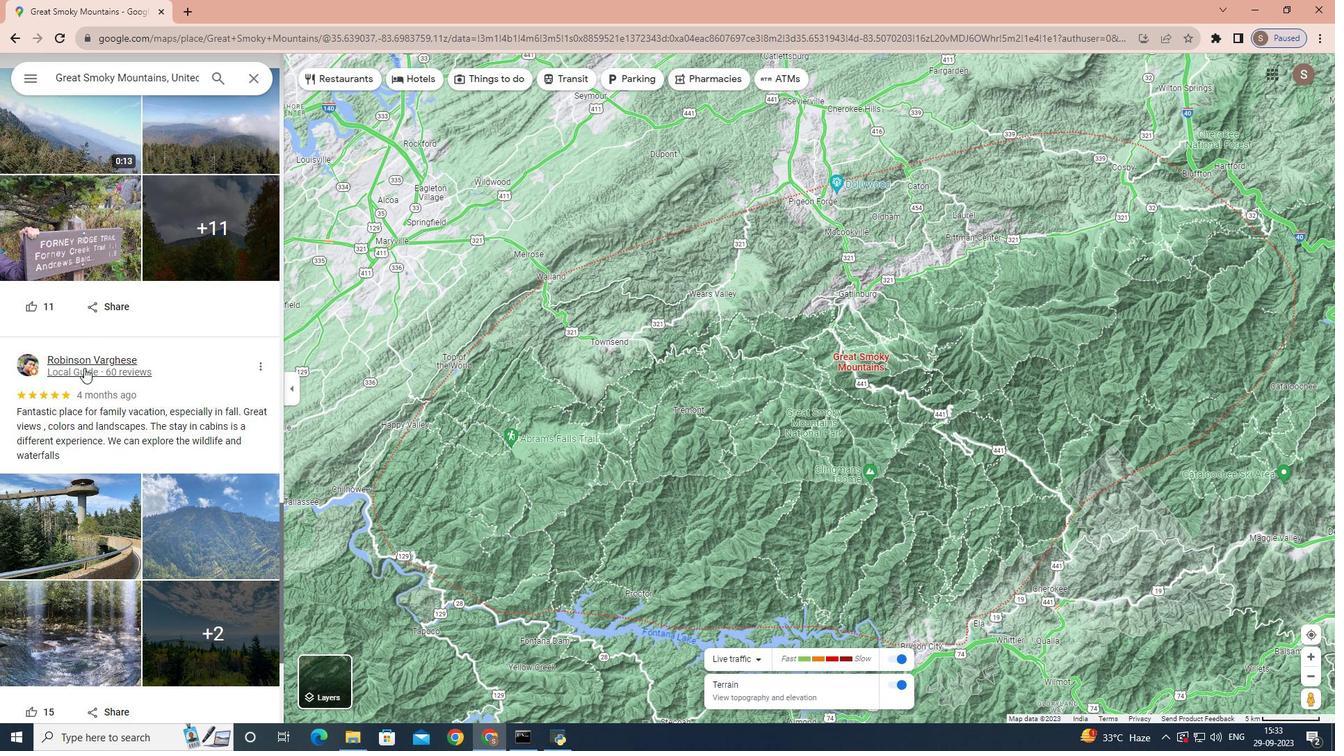 
Action: Mouse scrolled (84, 367) with delta (0, 0)
Screenshot: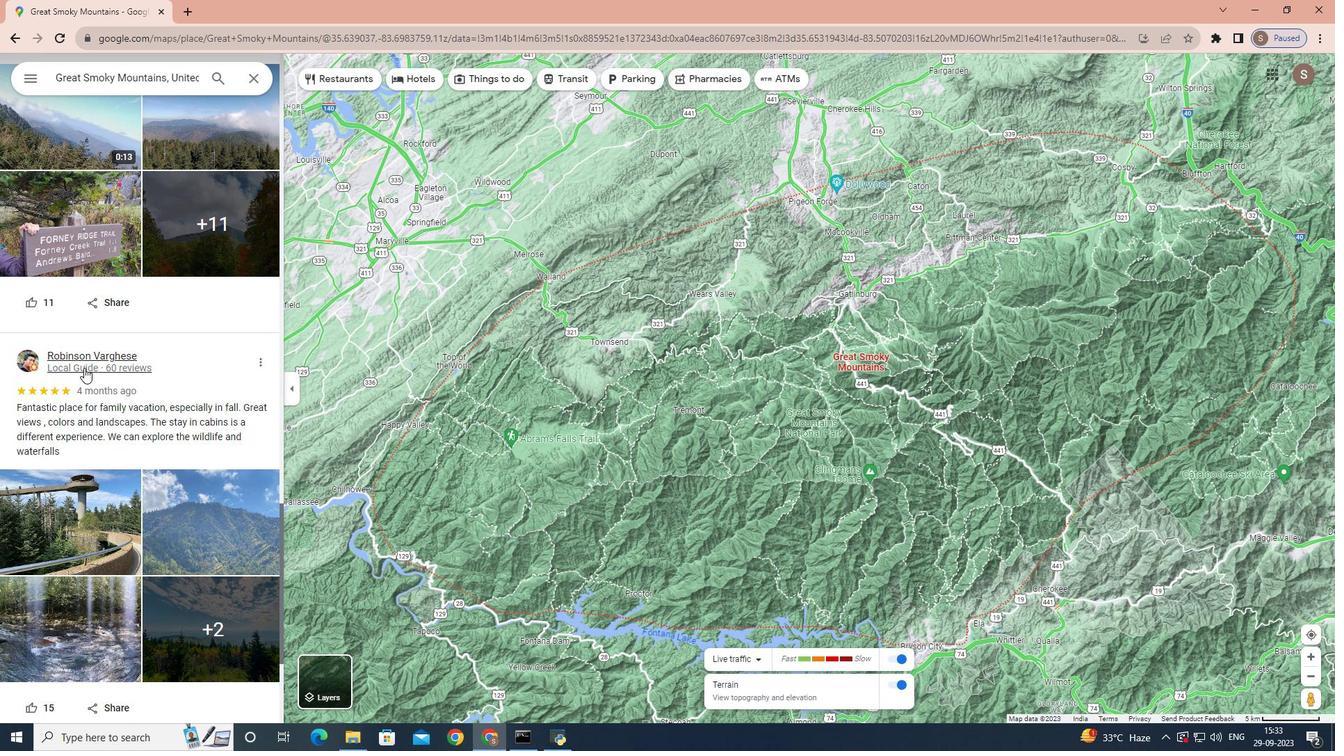 
Action: Mouse scrolled (84, 367) with delta (0, 0)
Screenshot: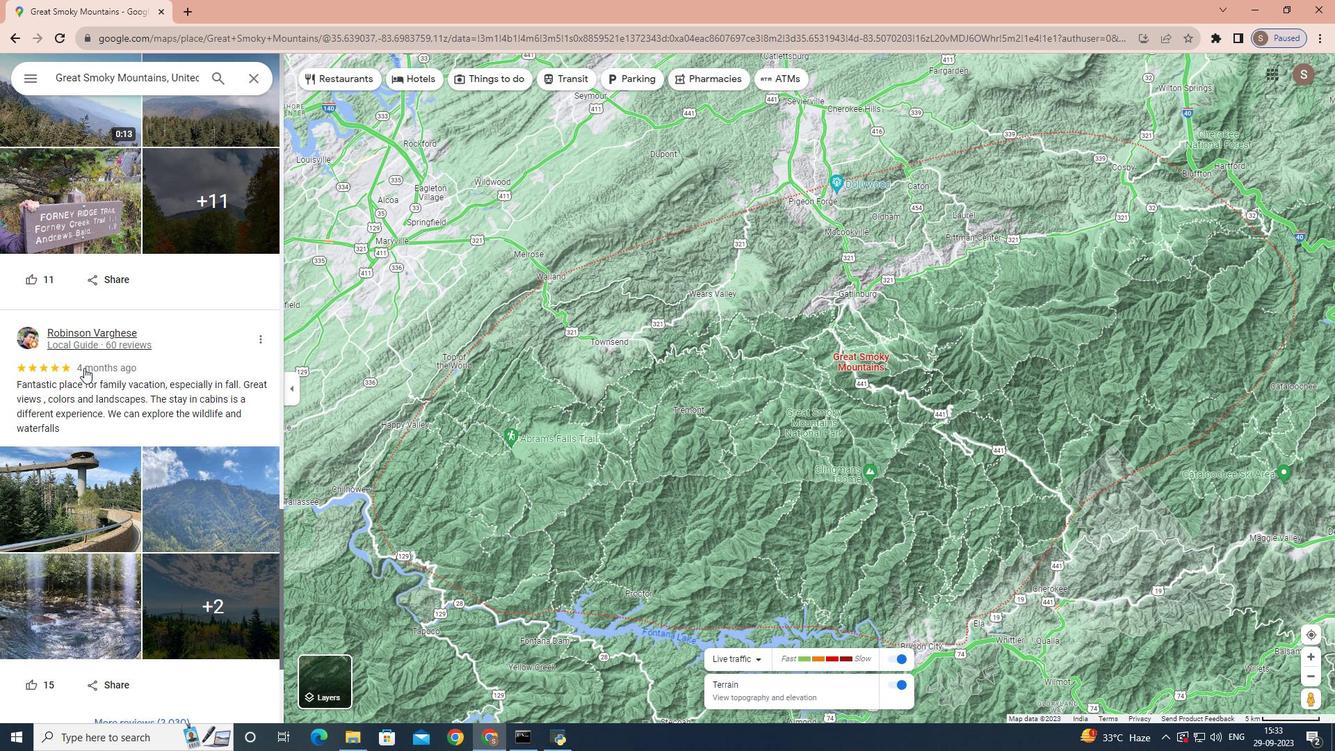 
Action: Mouse scrolled (84, 367) with delta (0, 0)
Screenshot: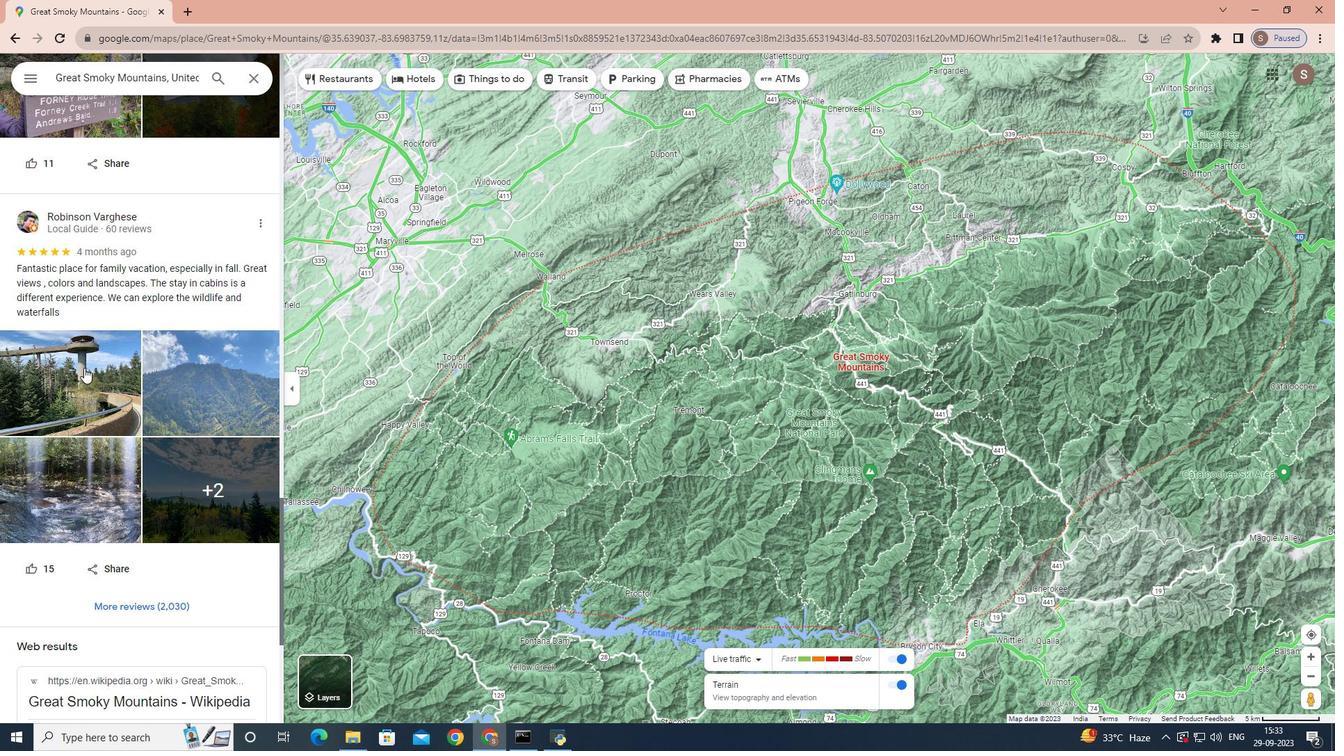 
Action: Mouse scrolled (84, 367) with delta (0, 0)
Screenshot: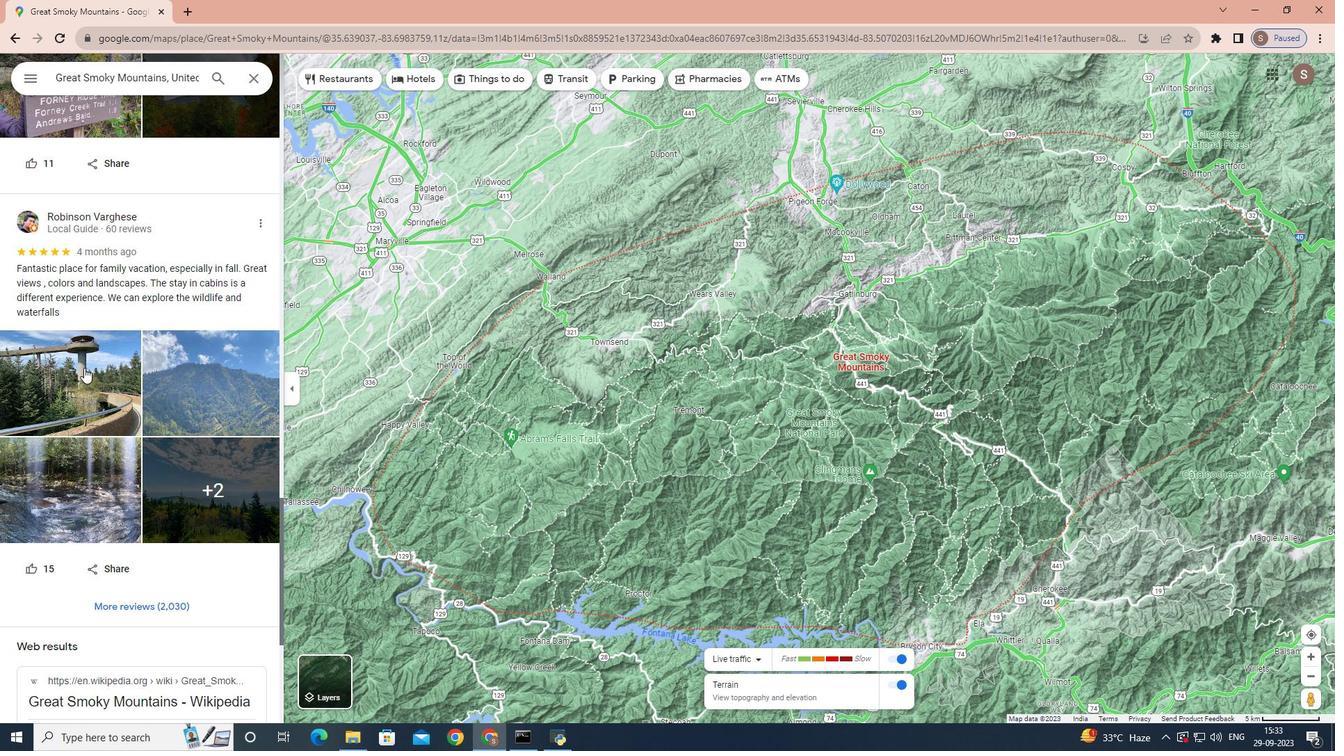 
Action: Mouse scrolled (84, 367) with delta (0, 0)
Screenshot: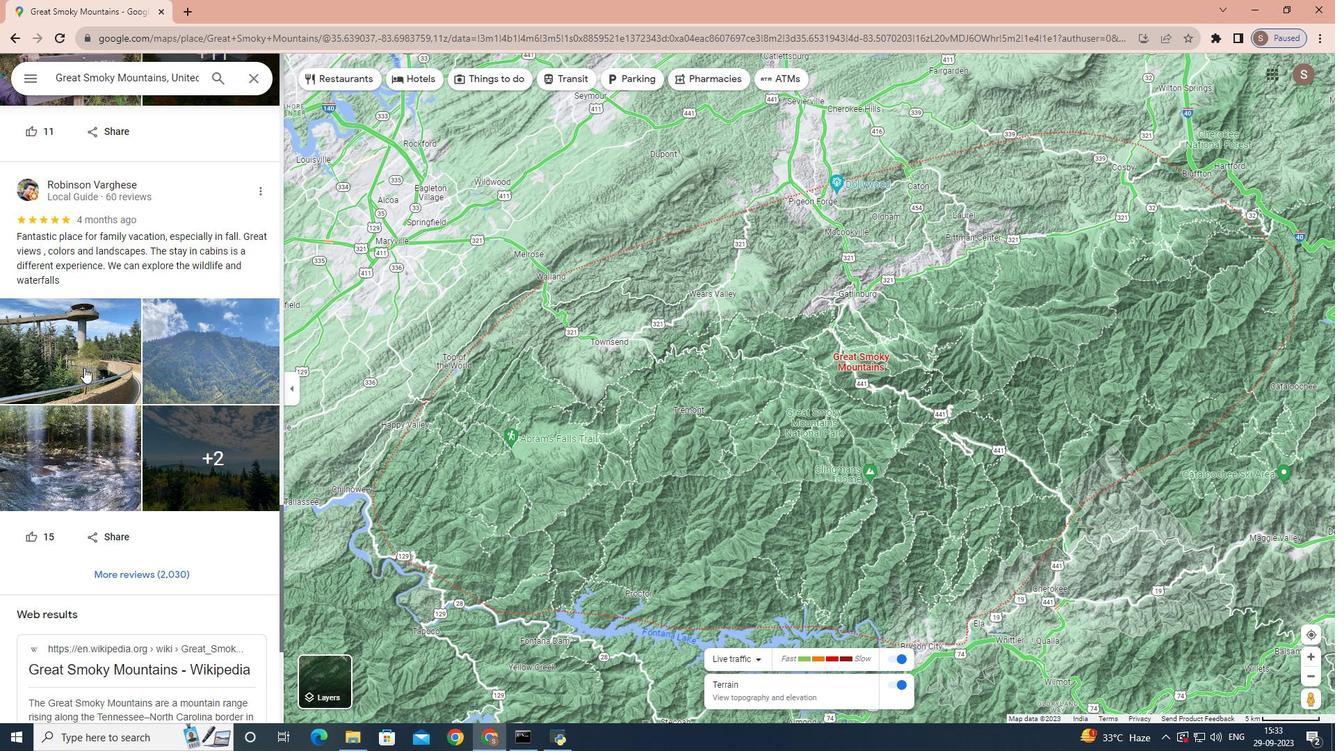 
Action: Mouse scrolled (84, 367) with delta (0, 0)
Screenshot: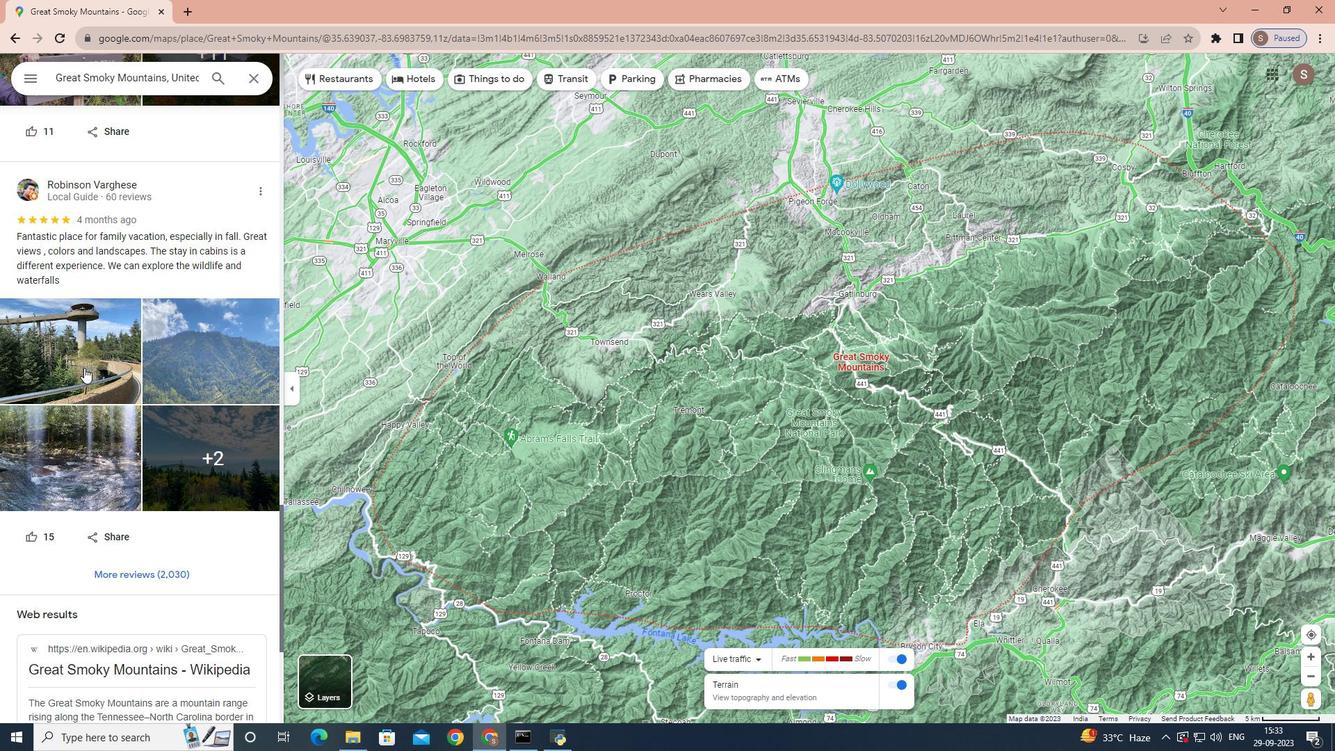 
Action: Mouse scrolled (84, 367) with delta (0, 0)
Screenshot: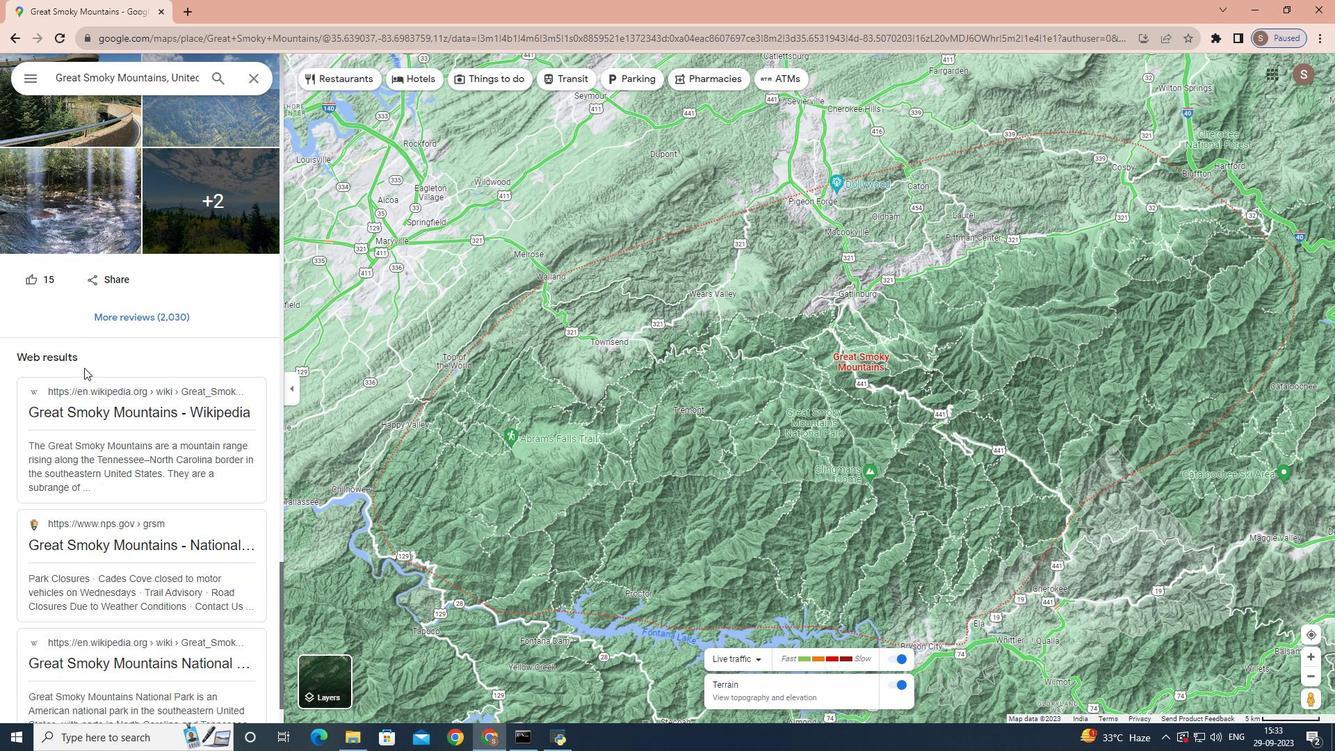 
Action: Mouse scrolled (84, 367) with delta (0, 0)
Screenshot: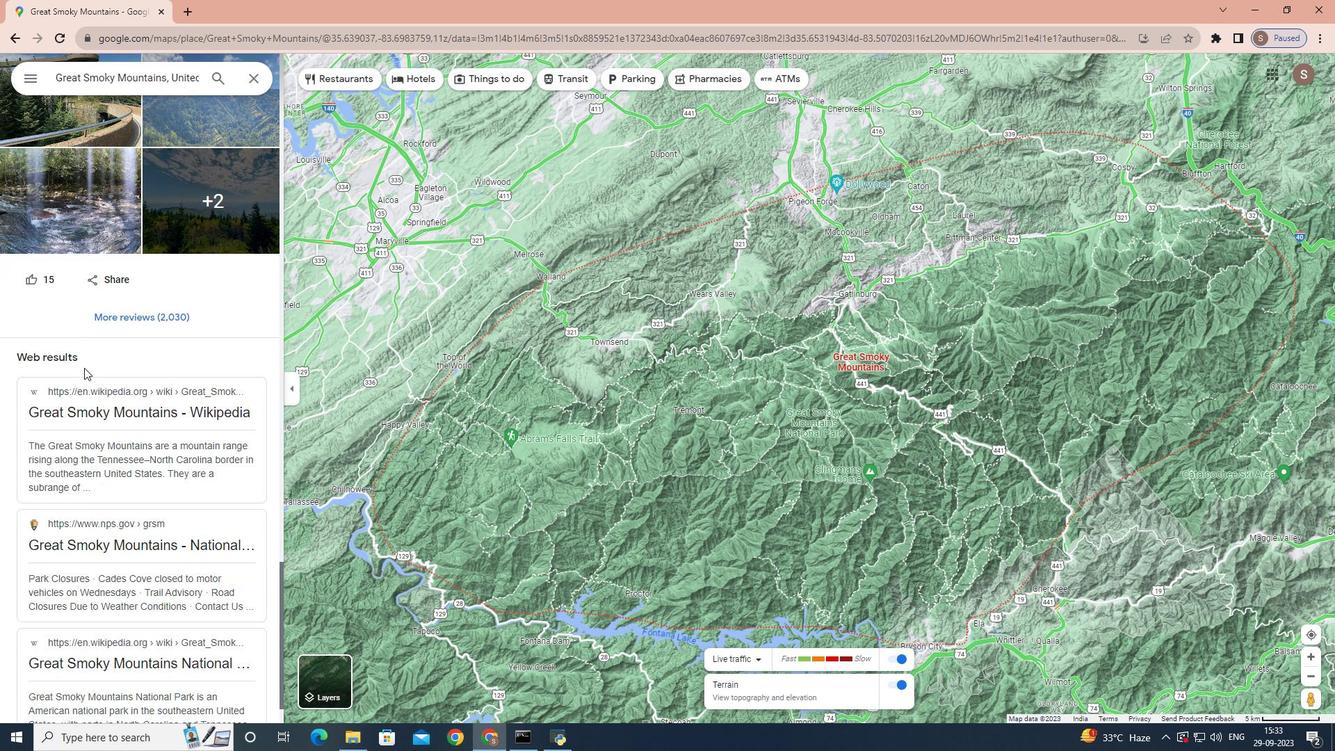 
Action: Mouse scrolled (84, 367) with delta (0, 0)
Screenshot: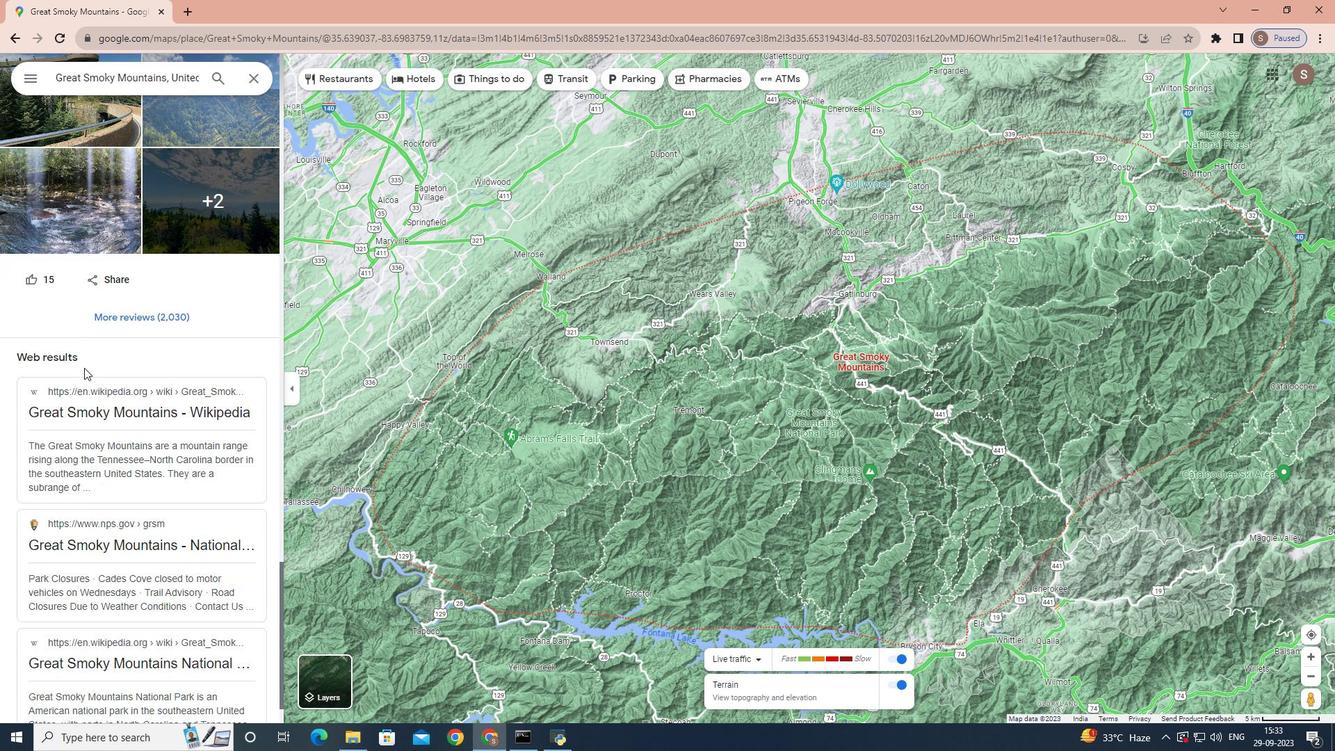 
Action: Mouse scrolled (84, 367) with delta (0, 0)
Screenshot: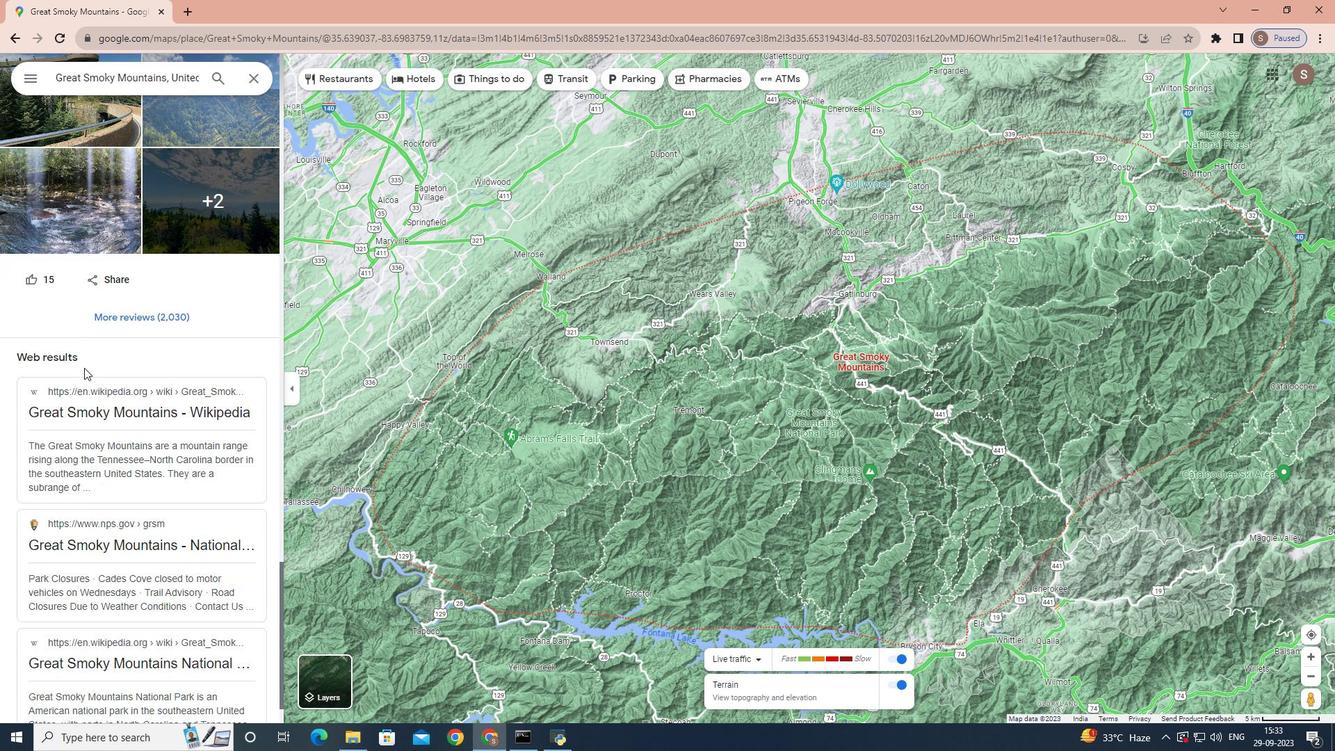 
Action: Mouse scrolled (84, 367) with delta (0, 0)
Screenshot: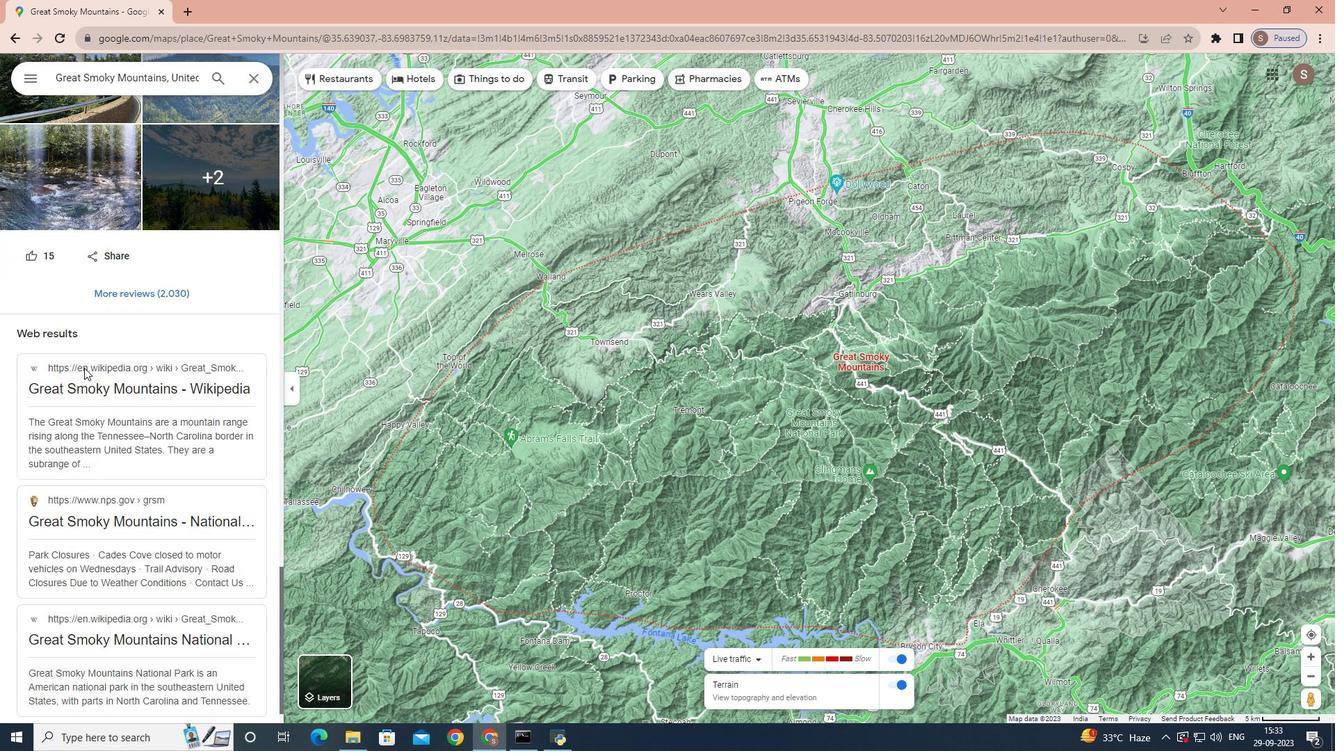 
Action: Mouse scrolled (84, 367) with delta (0, 0)
Screenshot: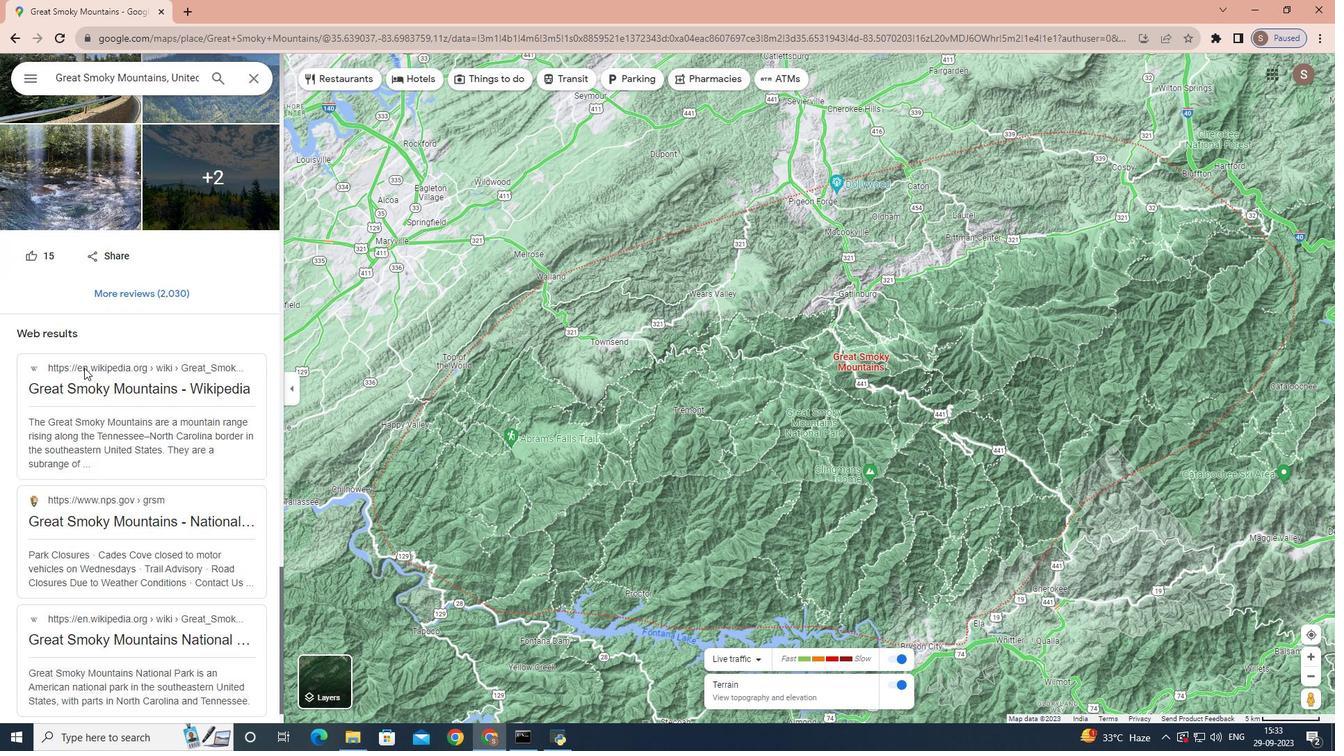 
Action: Mouse scrolled (84, 368) with delta (0, 0)
Screenshot: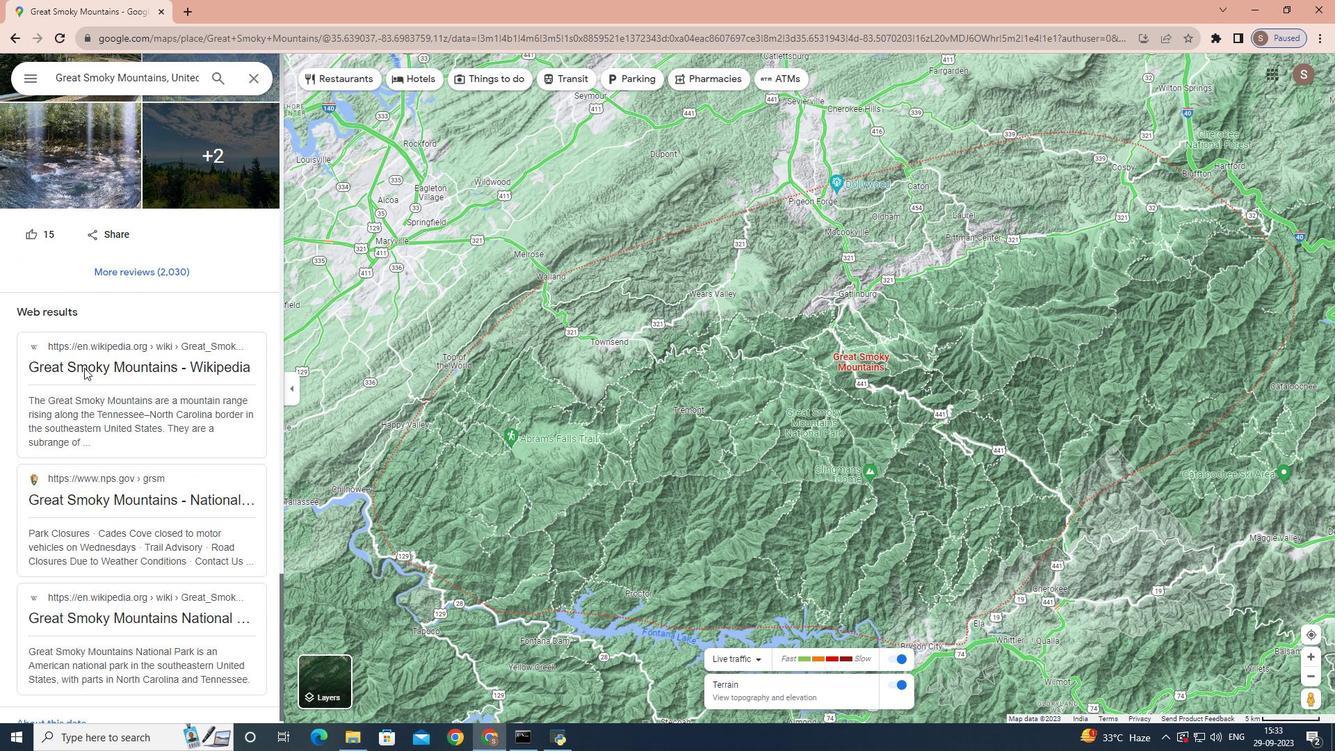 
Action: Mouse scrolled (84, 368) with delta (0, 0)
Screenshot: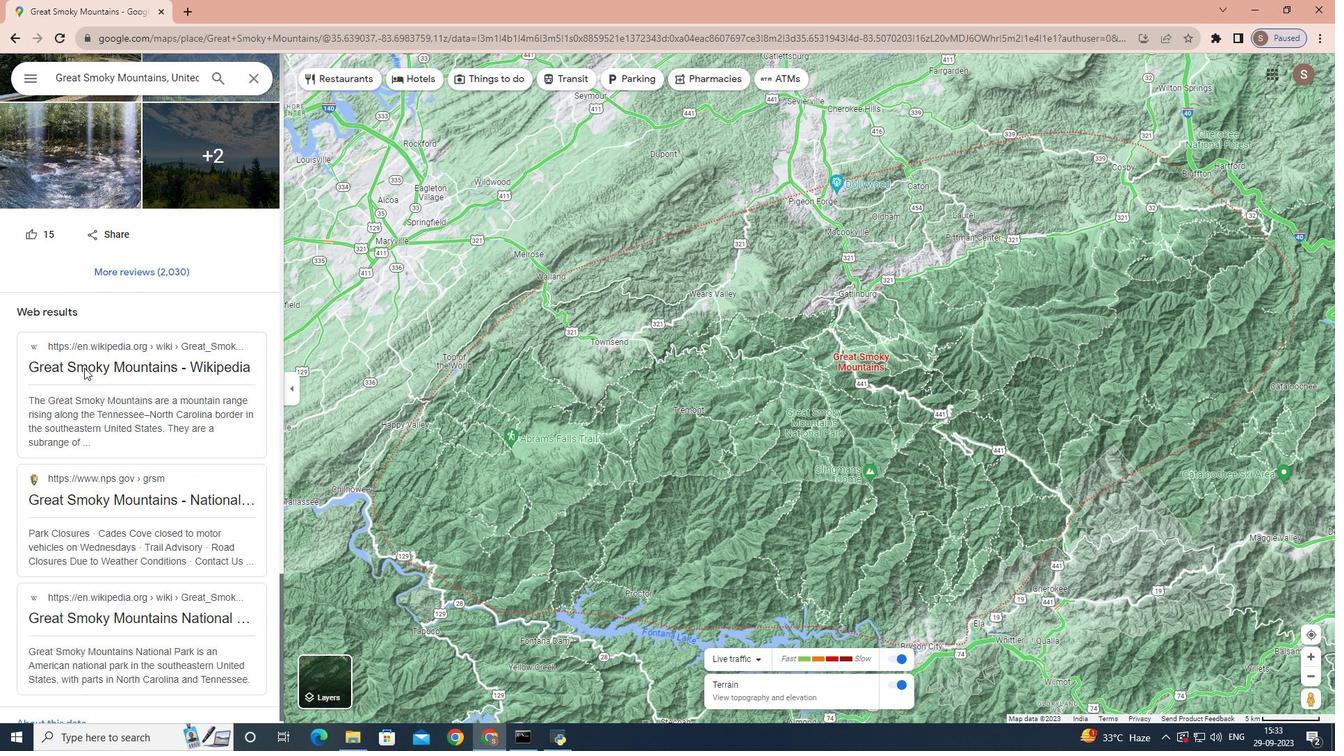 
Action: Mouse scrolled (84, 368) with delta (0, 0)
Screenshot: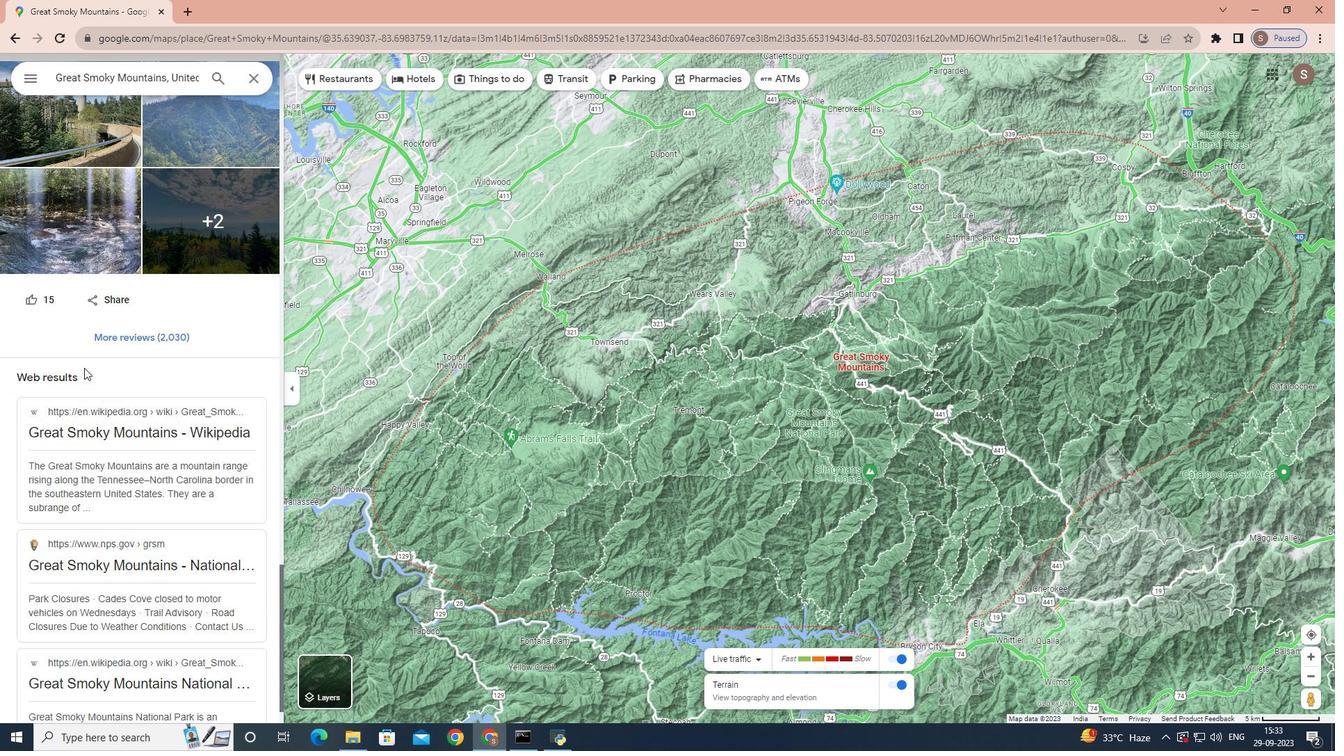 
Action: Mouse scrolled (84, 368) with delta (0, 0)
Screenshot: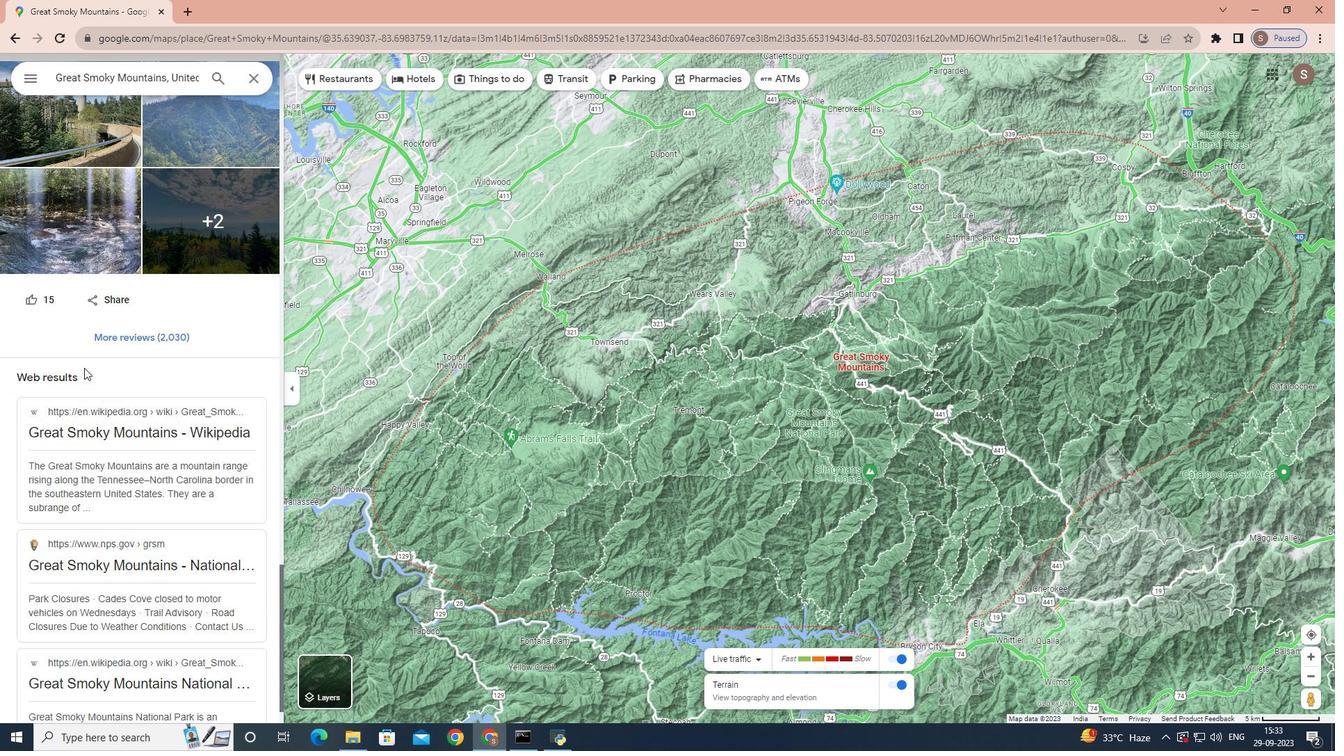 
Action: Mouse scrolled (84, 368) with delta (0, 0)
Screenshot: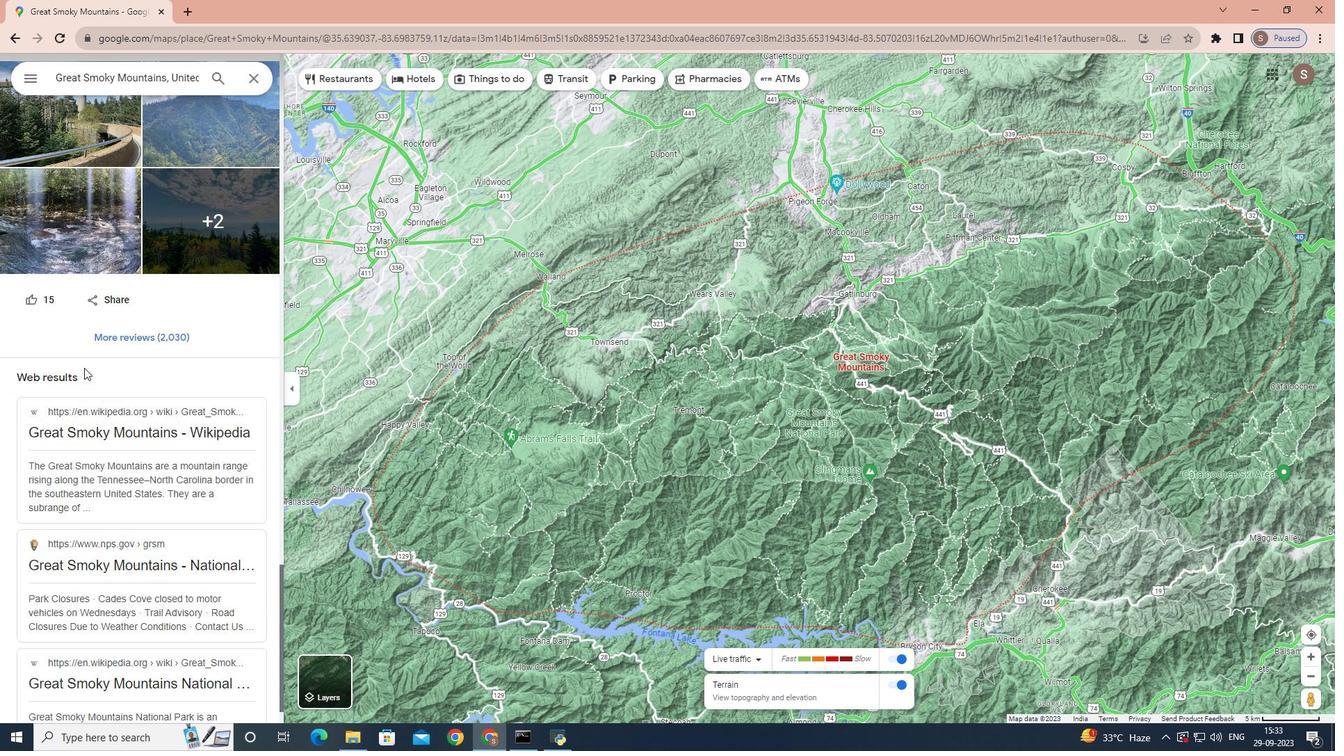 
Action: Mouse scrolled (84, 368) with delta (0, 0)
Screenshot: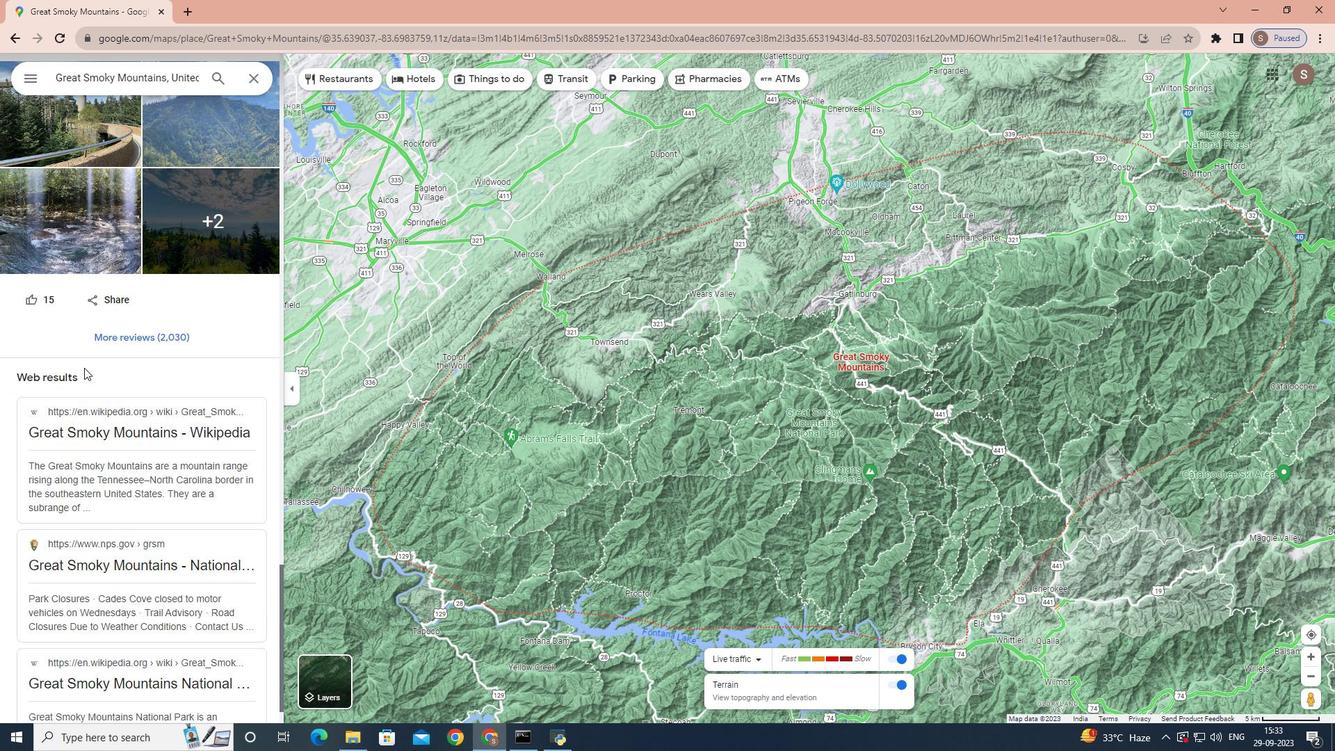 
Action: Mouse scrolled (84, 368) with delta (0, 0)
Screenshot: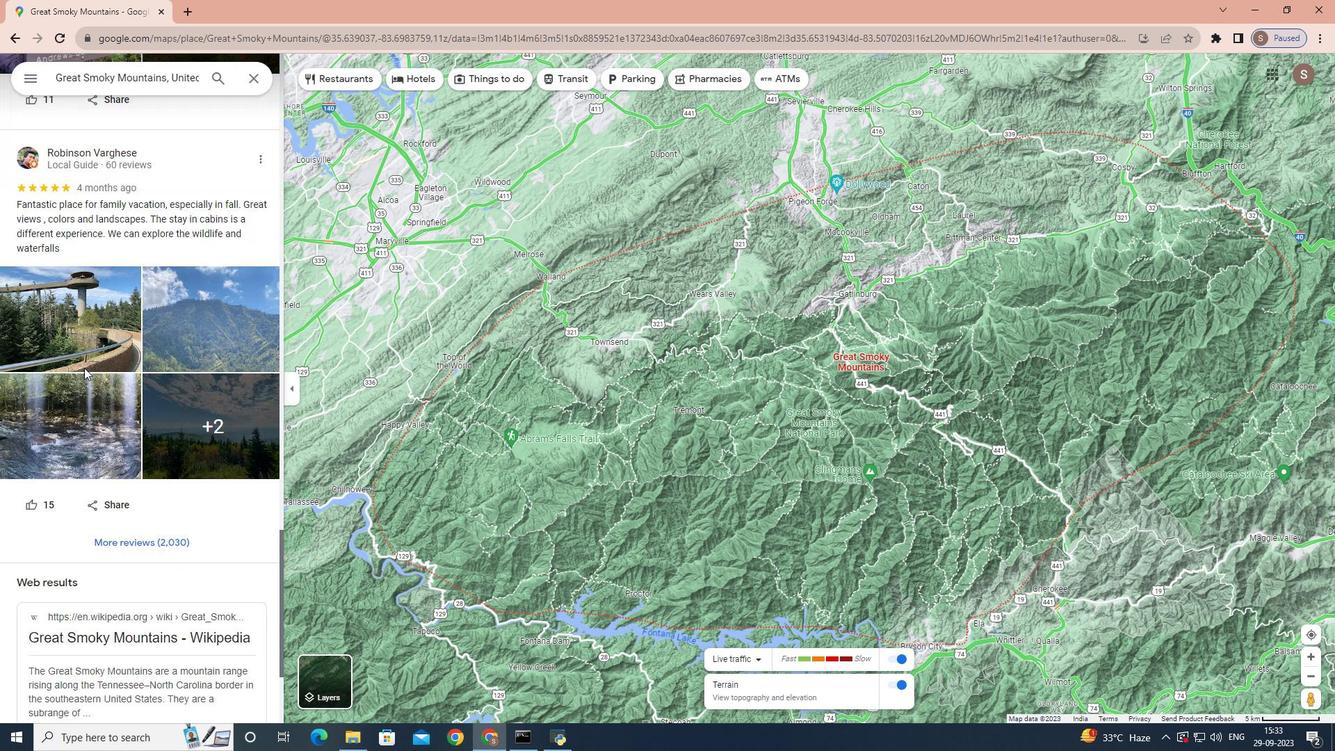 
Action: Mouse scrolled (84, 368) with delta (0, 0)
Screenshot: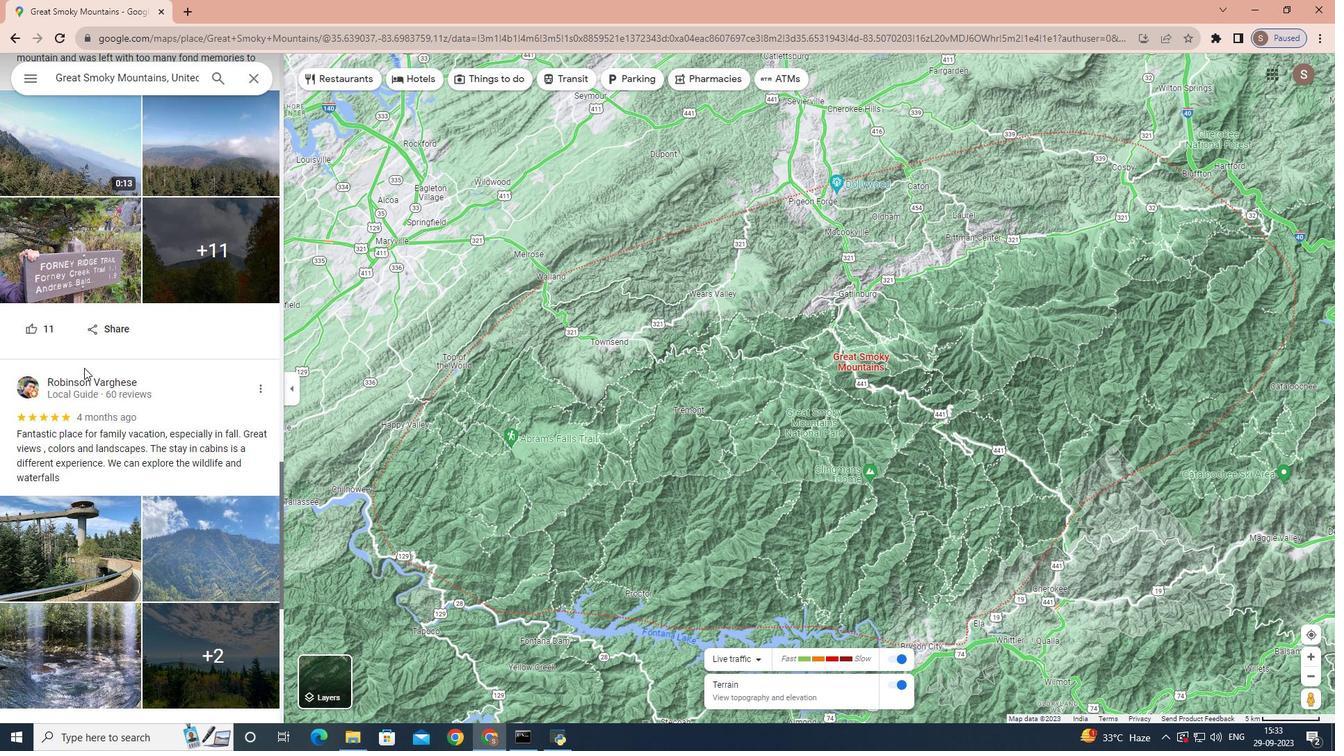 
Action: Mouse scrolled (84, 368) with delta (0, 0)
Screenshot: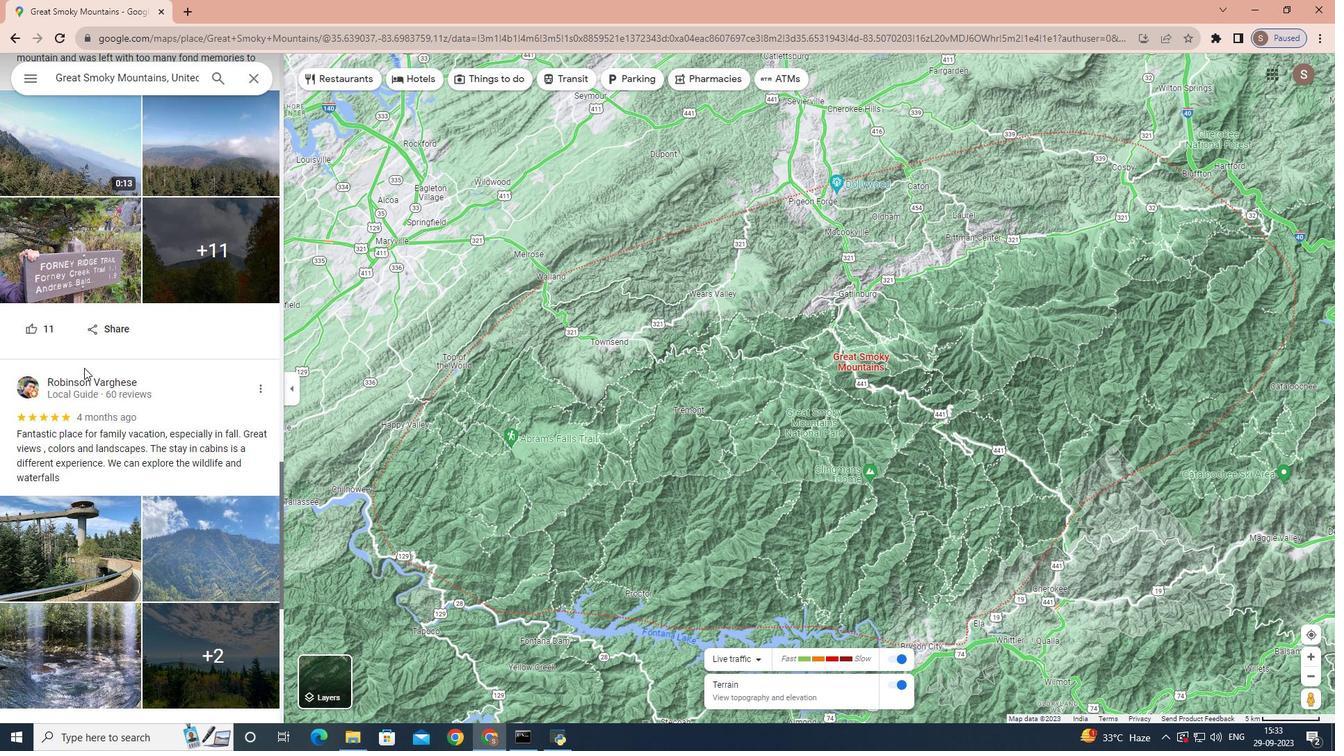 
Action: Mouse scrolled (84, 368) with delta (0, 0)
Screenshot: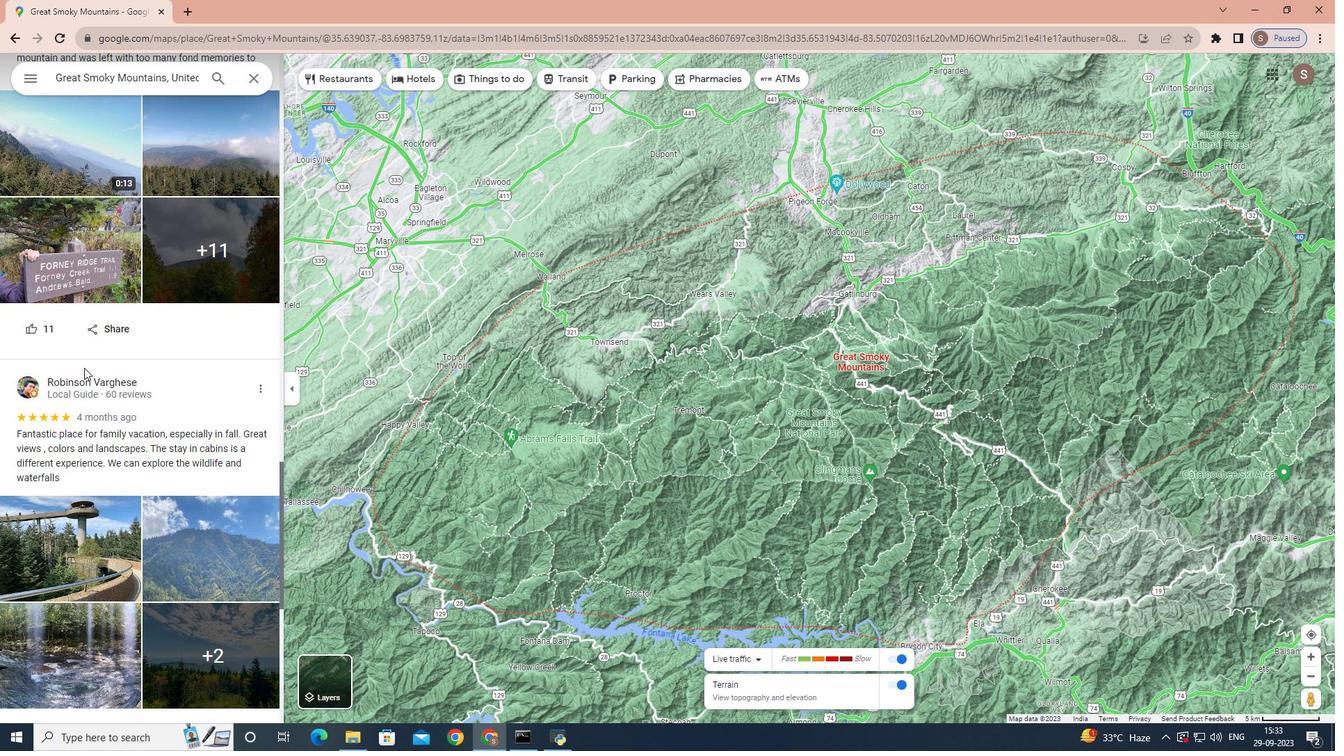 
Action: Mouse scrolled (84, 368) with delta (0, 0)
Screenshot: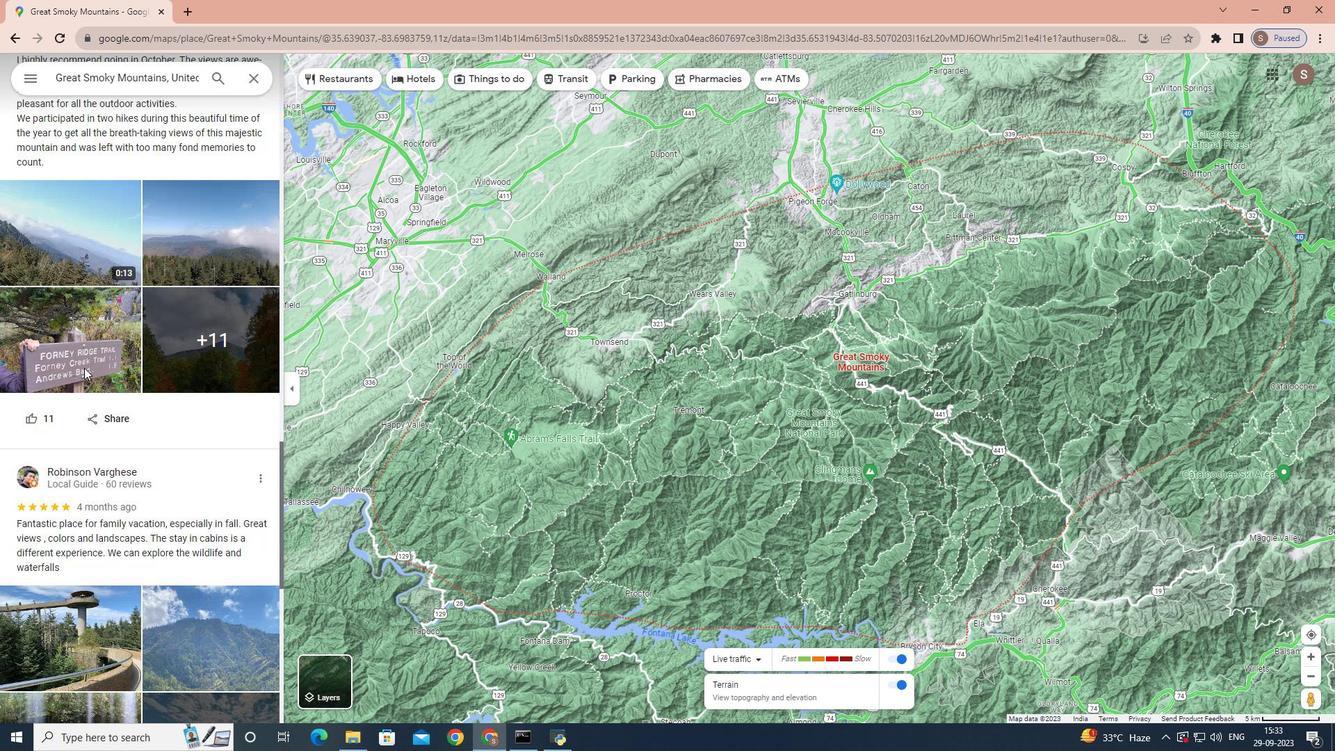 
Action: Mouse scrolled (84, 368) with delta (0, 0)
Screenshot: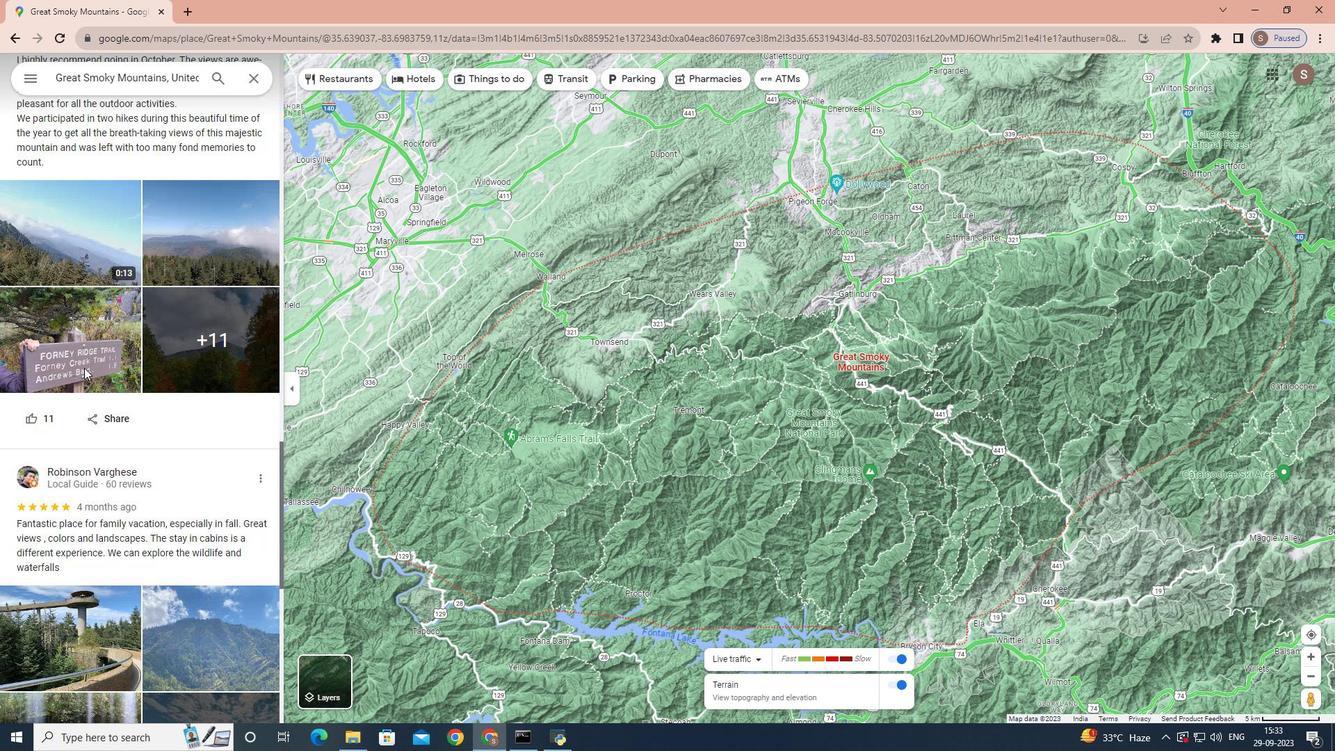 
Action: Mouse scrolled (84, 368) with delta (0, 0)
Screenshot: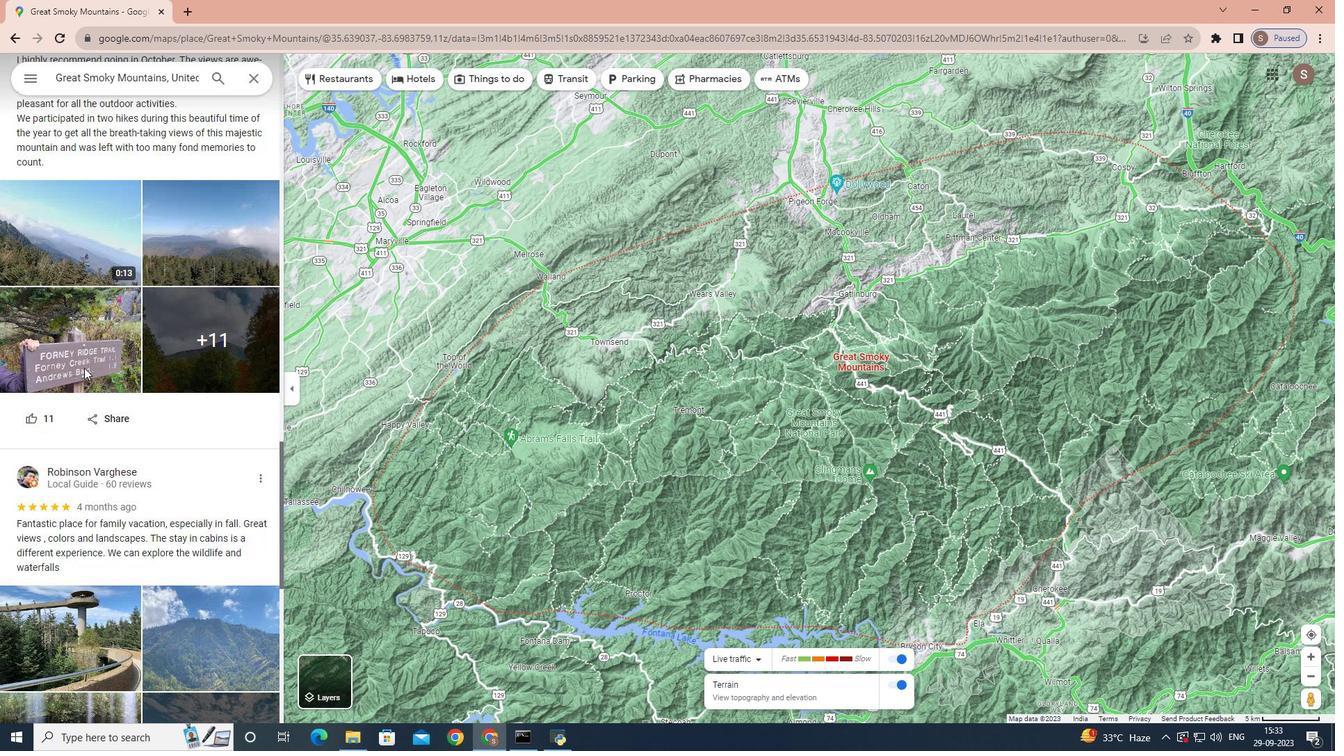 
Action: Mouse scrolled (84, 368) with delta (0, 0)
Screenshot: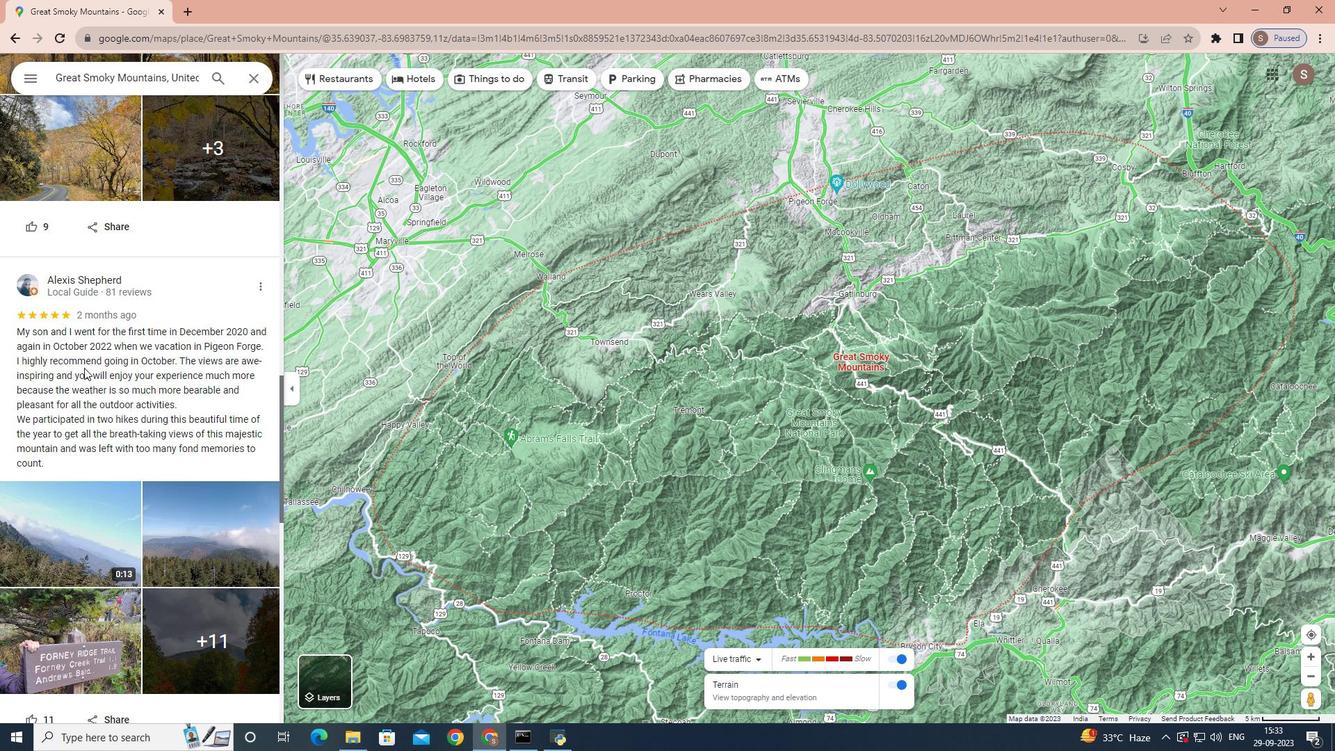 
Action: Mouse scrolled (84, 368) with delta (0, 0)
Screenshot: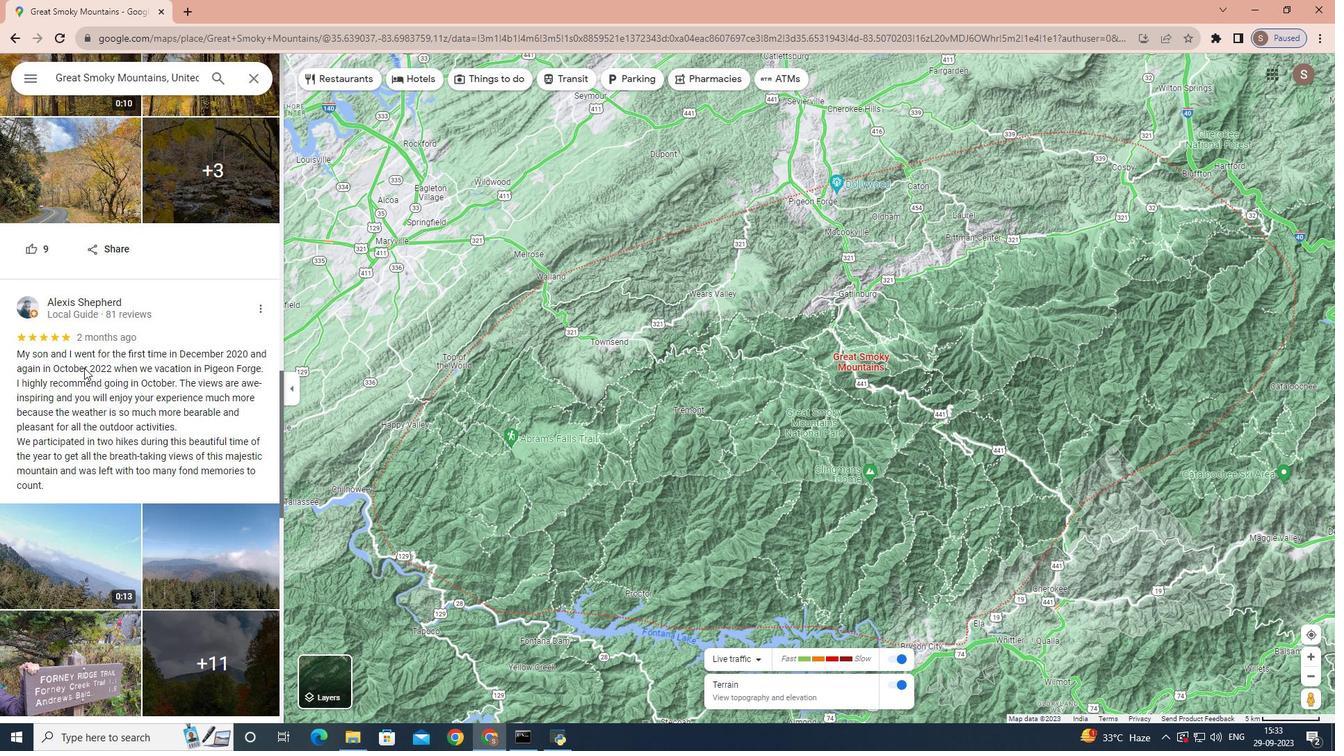 
Action: Mouse scrolled (84, 368) with delta (0, 0)
Screenshot: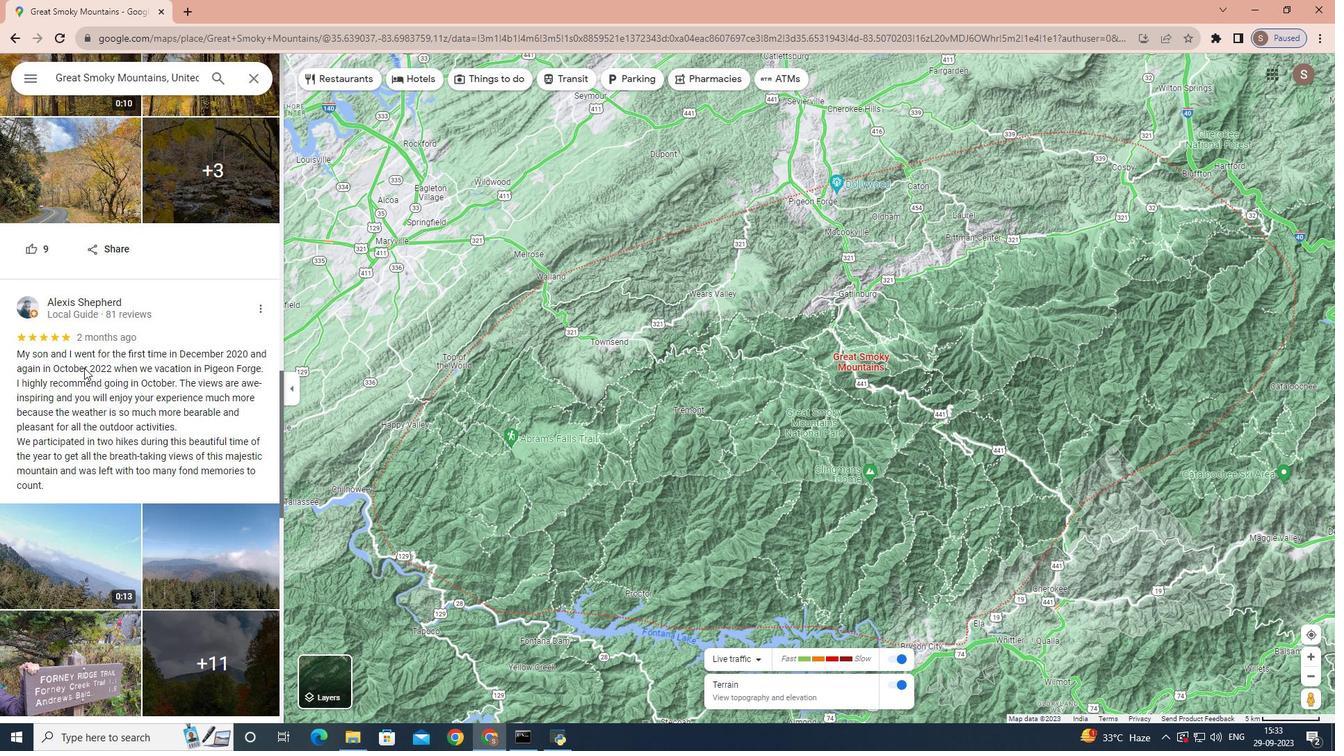 
Action: Mouse scrolled (84, 368) with delta (0, 0)
Screenshot: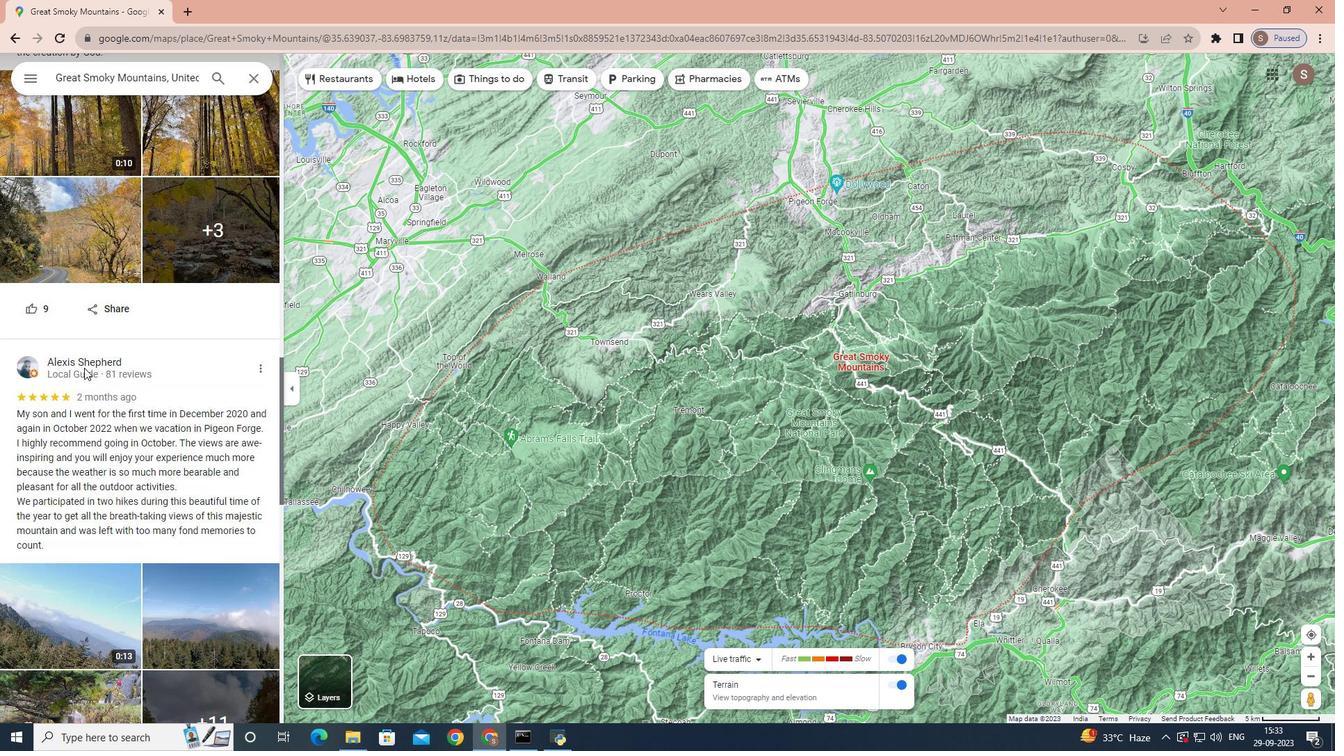 
Action: Mouse scrolled (84, 368) with delta (0, 0)
Screenshot: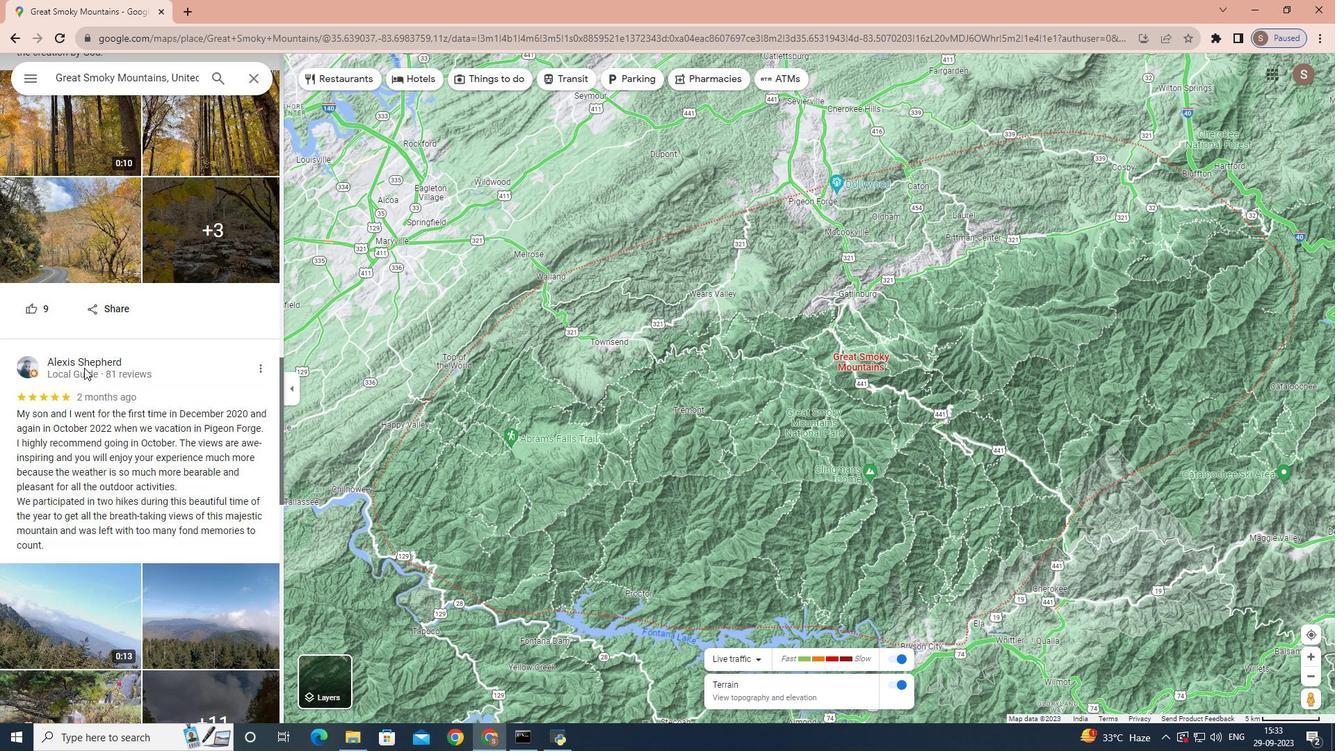 
Action: Mouse moved to (84, 356)
Screenshot: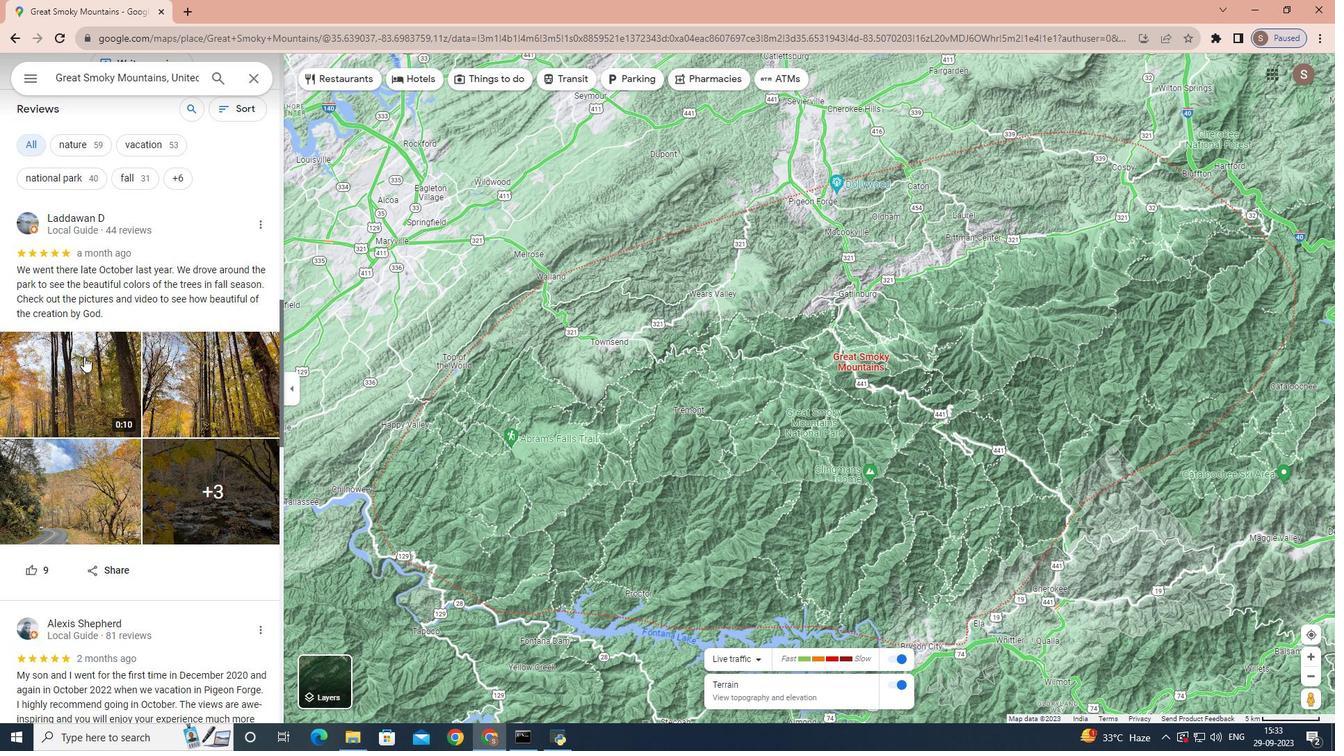 
Action: Mouse scrolled (84, 357) with delta (0, 0)
Screenshot: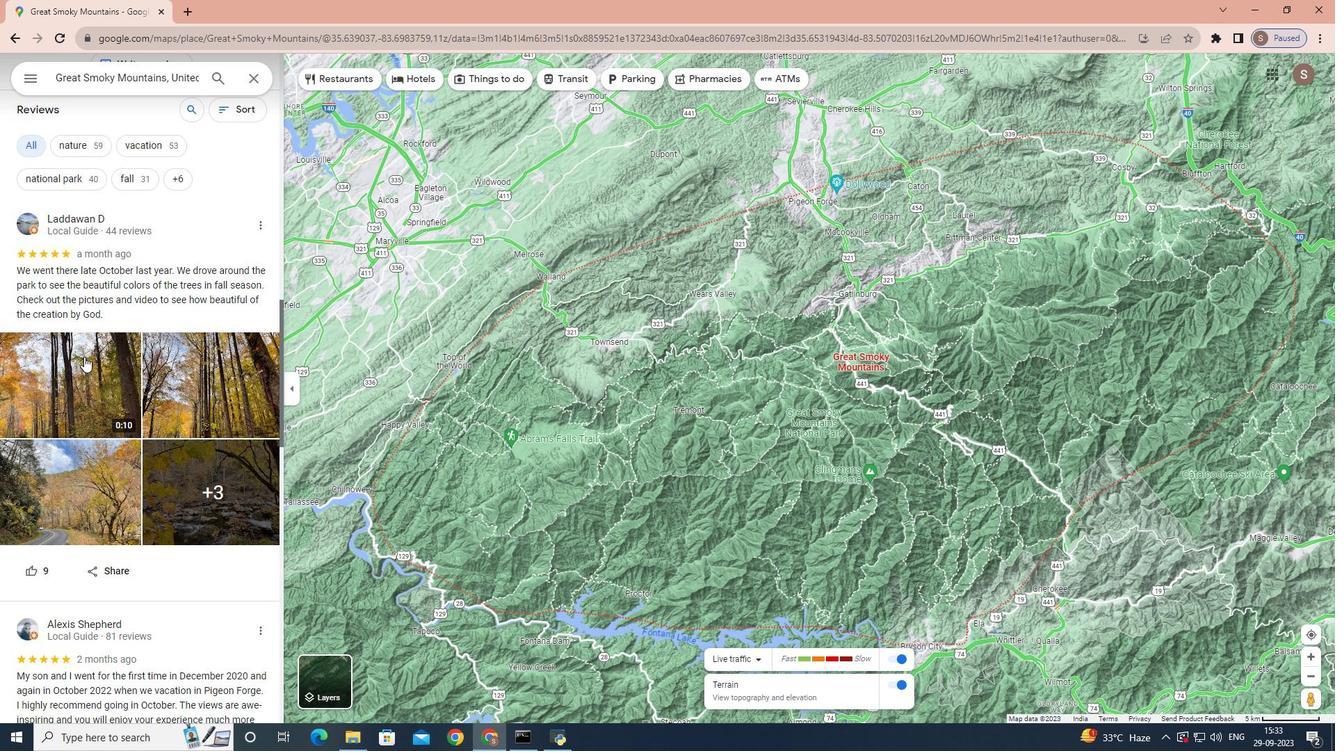 
Action: Mouse scrolled (84, 357) with delta (0, 0)
Screenshot: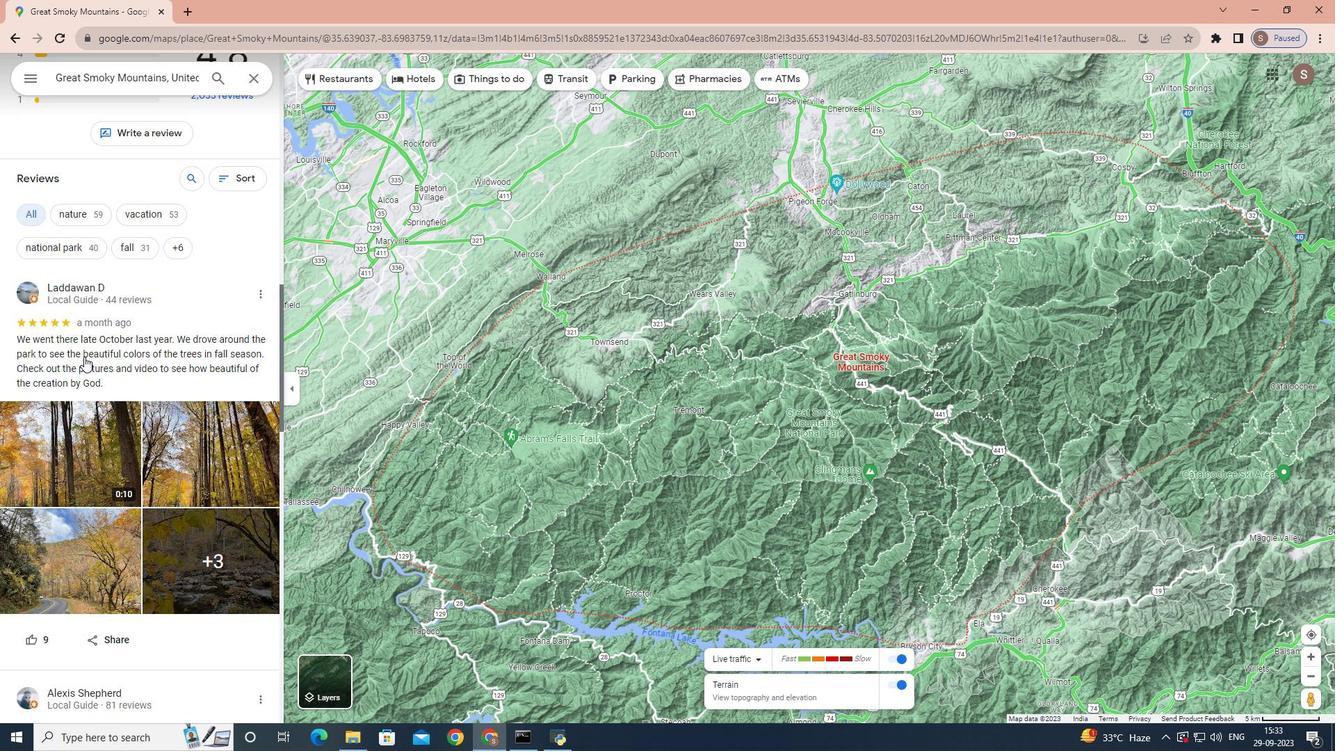 
Action: Mouse scrolled (84, 357) with delta (0, 0)
Screenshot: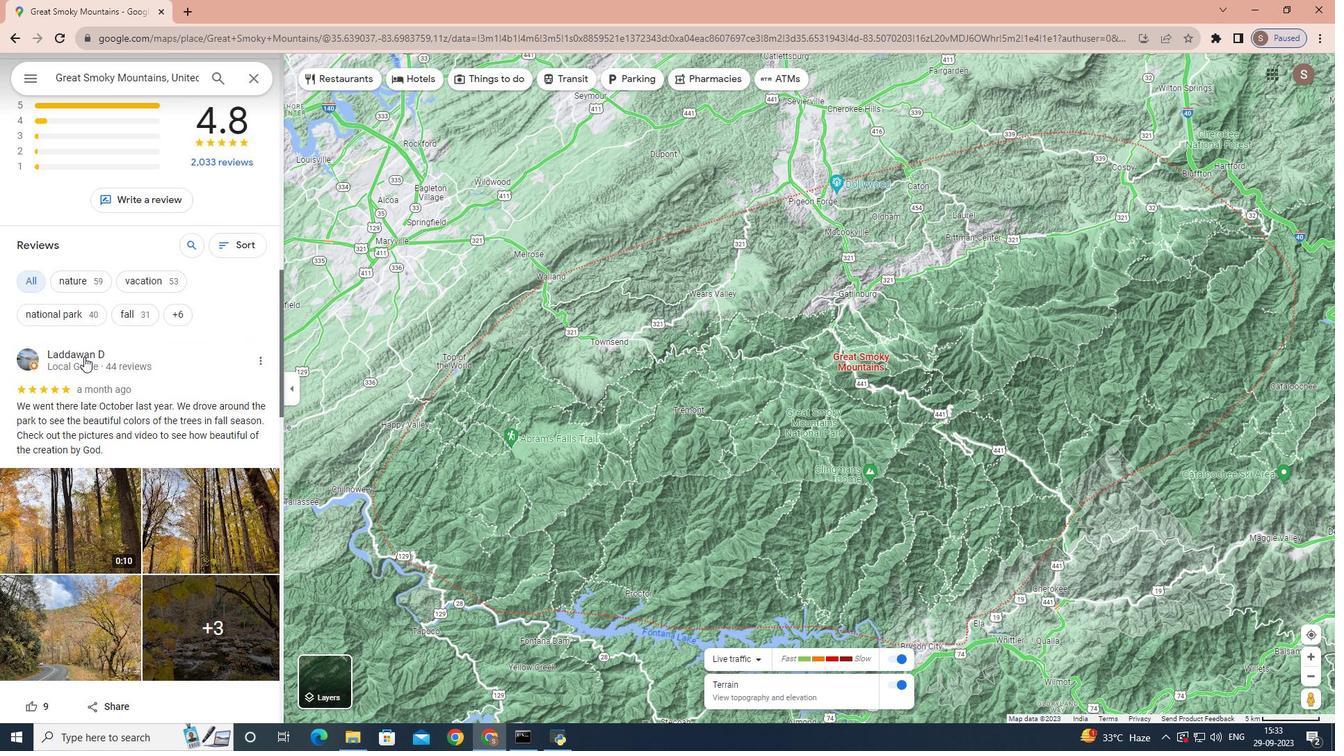 
Action: Mouse scrolled (84, 357) with delta (0, 0)
Screenshot: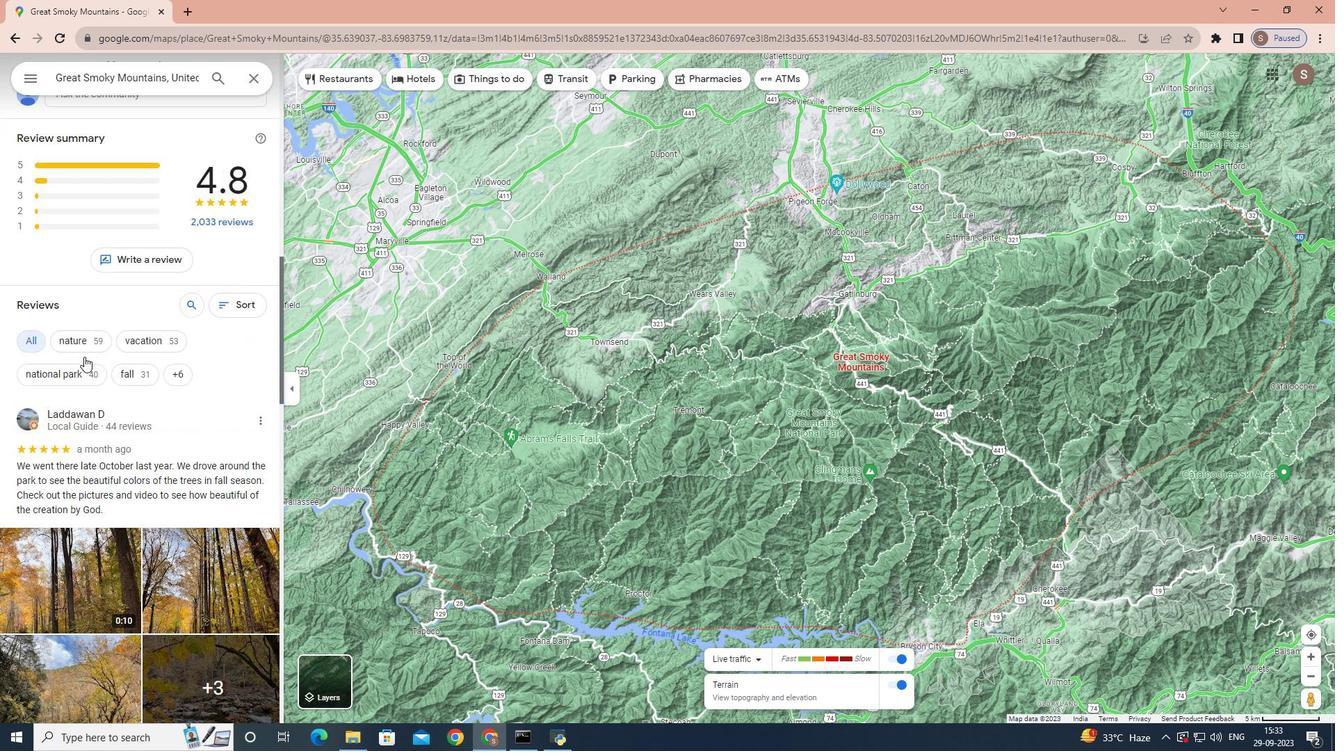 
Action: Mouse scrolled (84, 357) with delta (0, 0)
Screenshot: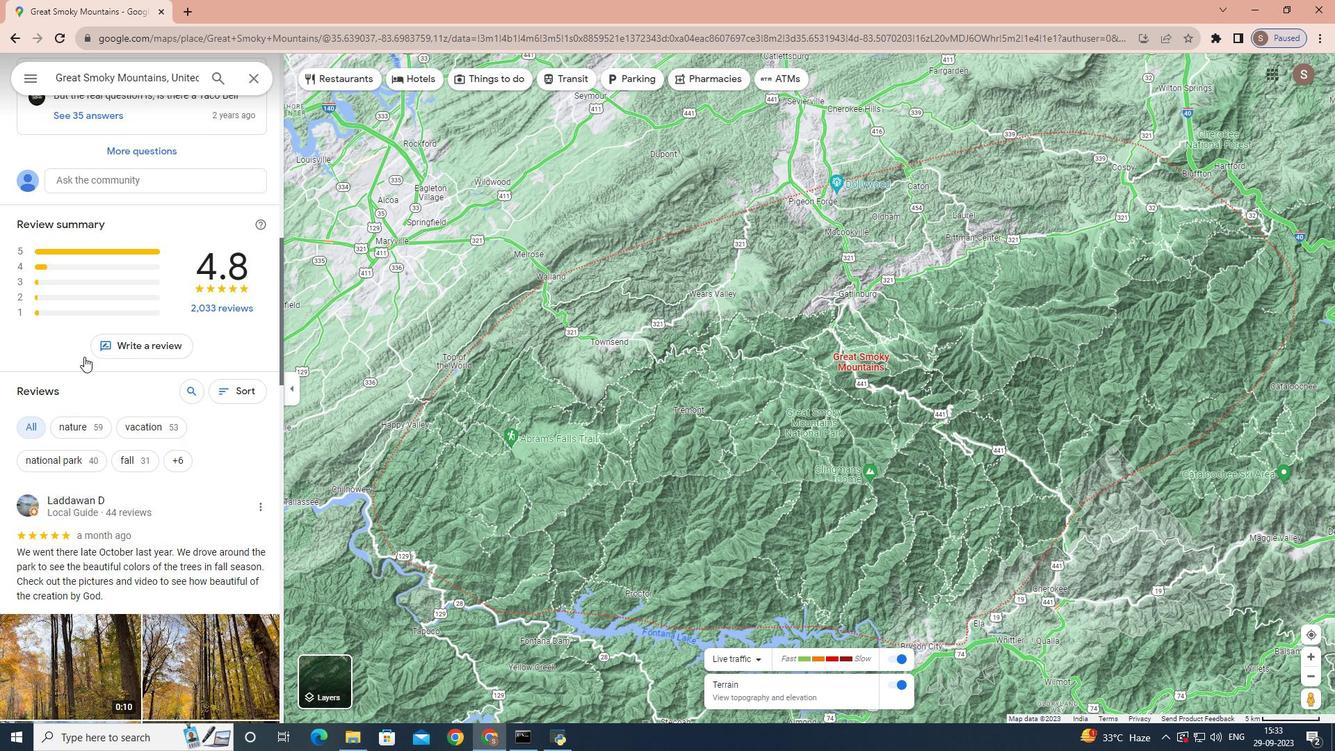 
Action: Mouse scrolled (84, 357) with delta (0, 0)
Screenshot: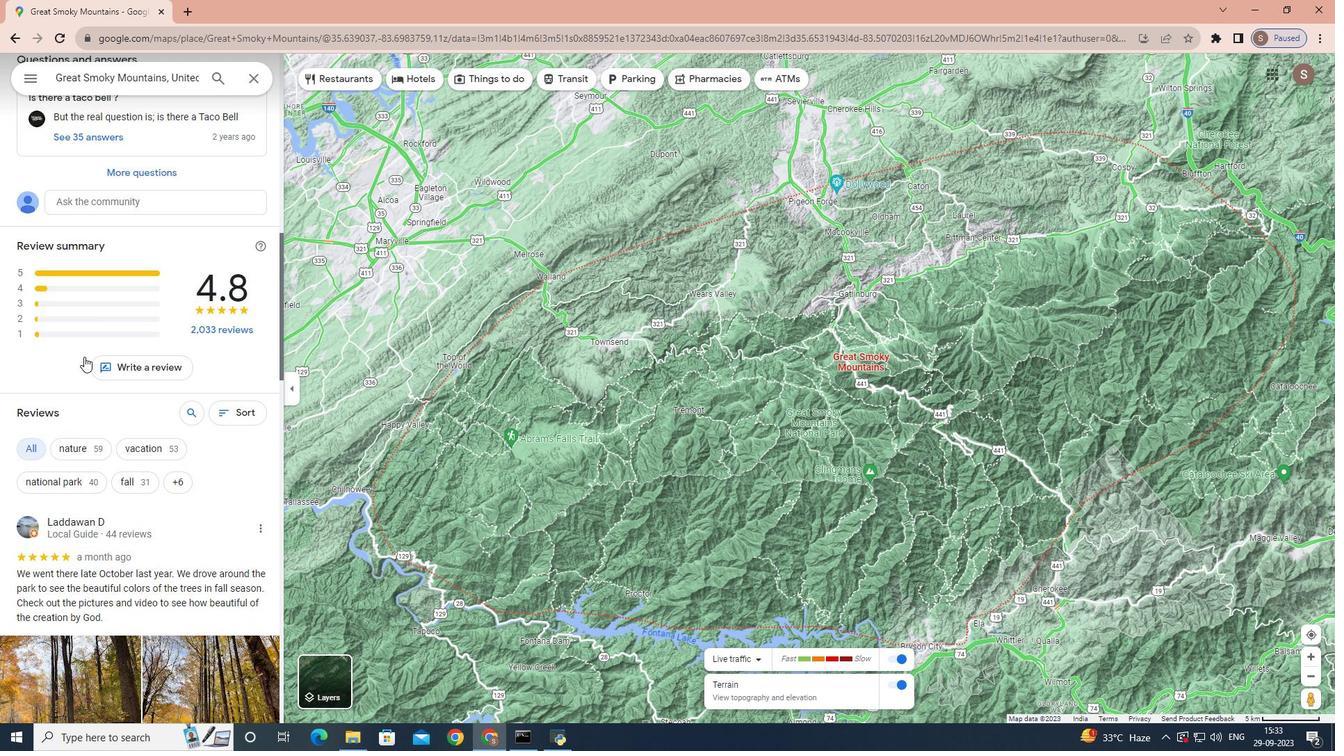 
Action: Mouse scrolled (84, 357) with delta (0, 0)
Screenshot: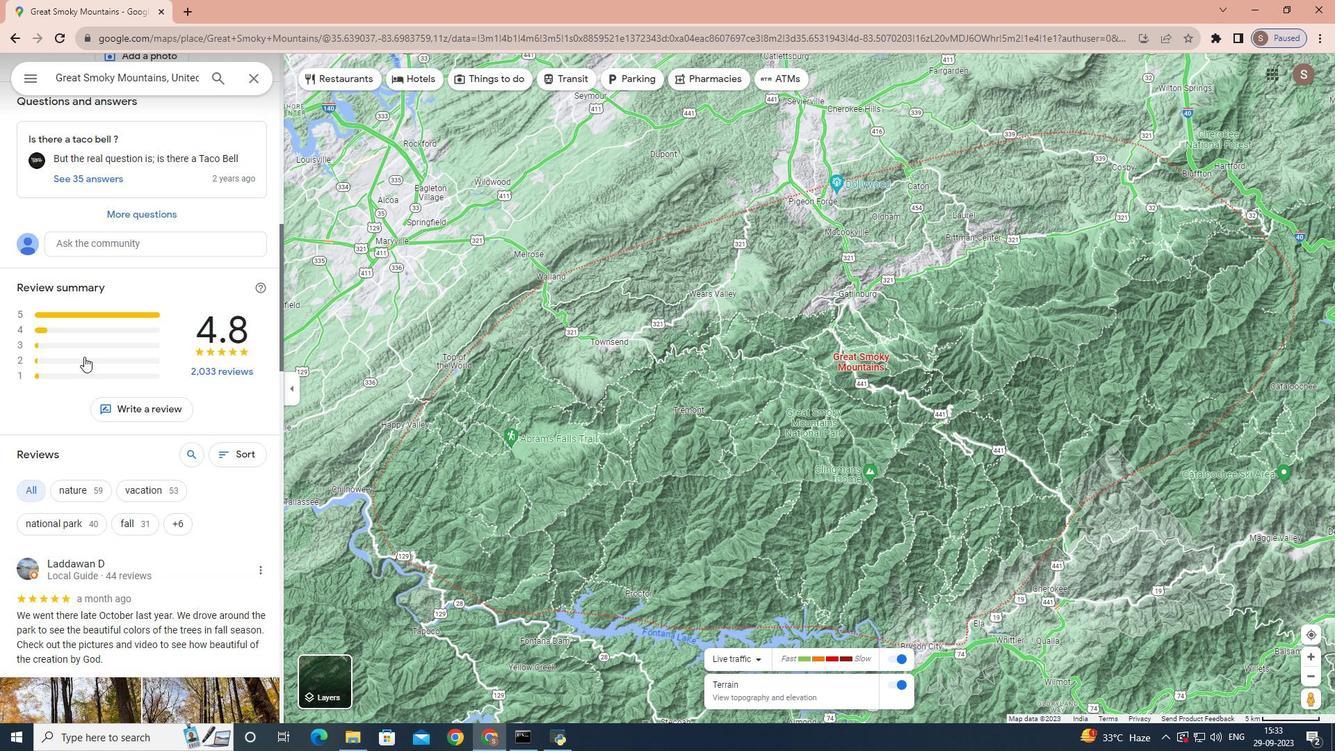 
Action: Mouse scrolled (84, 357) with delta (0, 0)
Screenshot: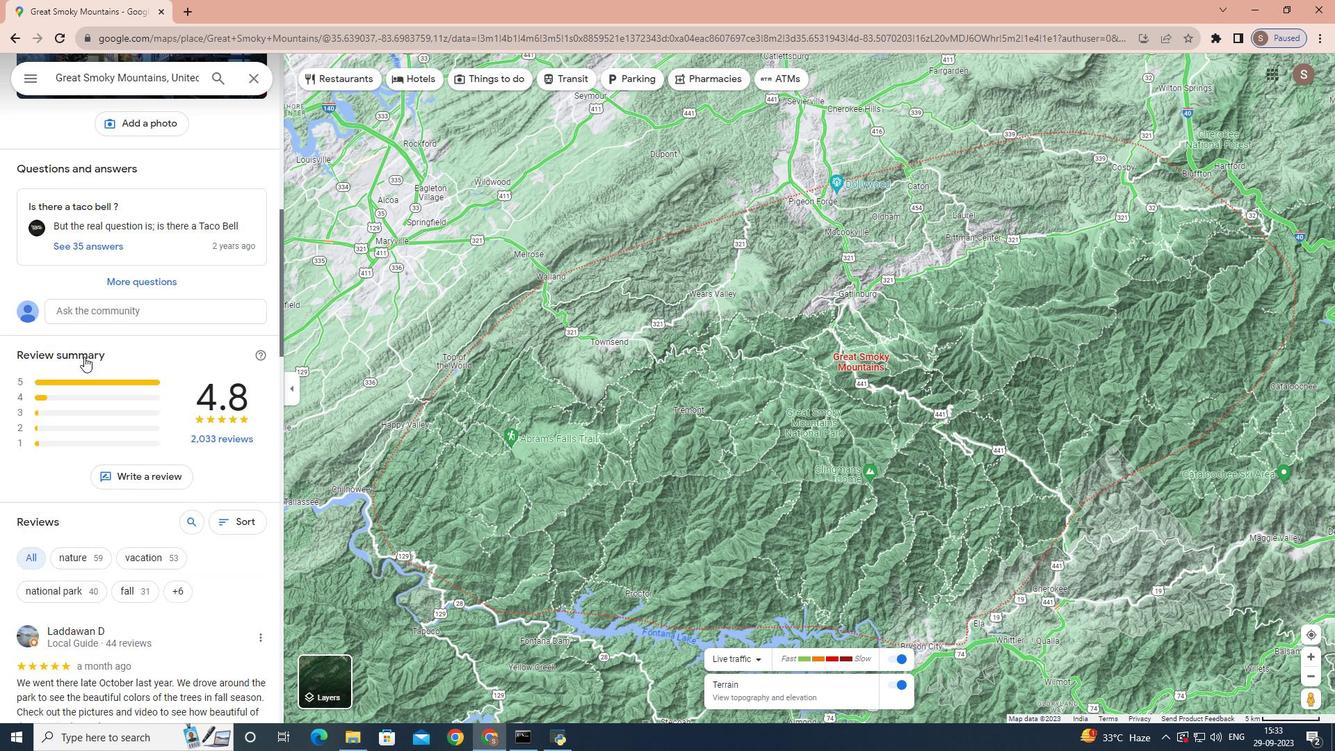 
Action: Mouse scrolled (84, 357) with delta (0, 0)
Screenshot: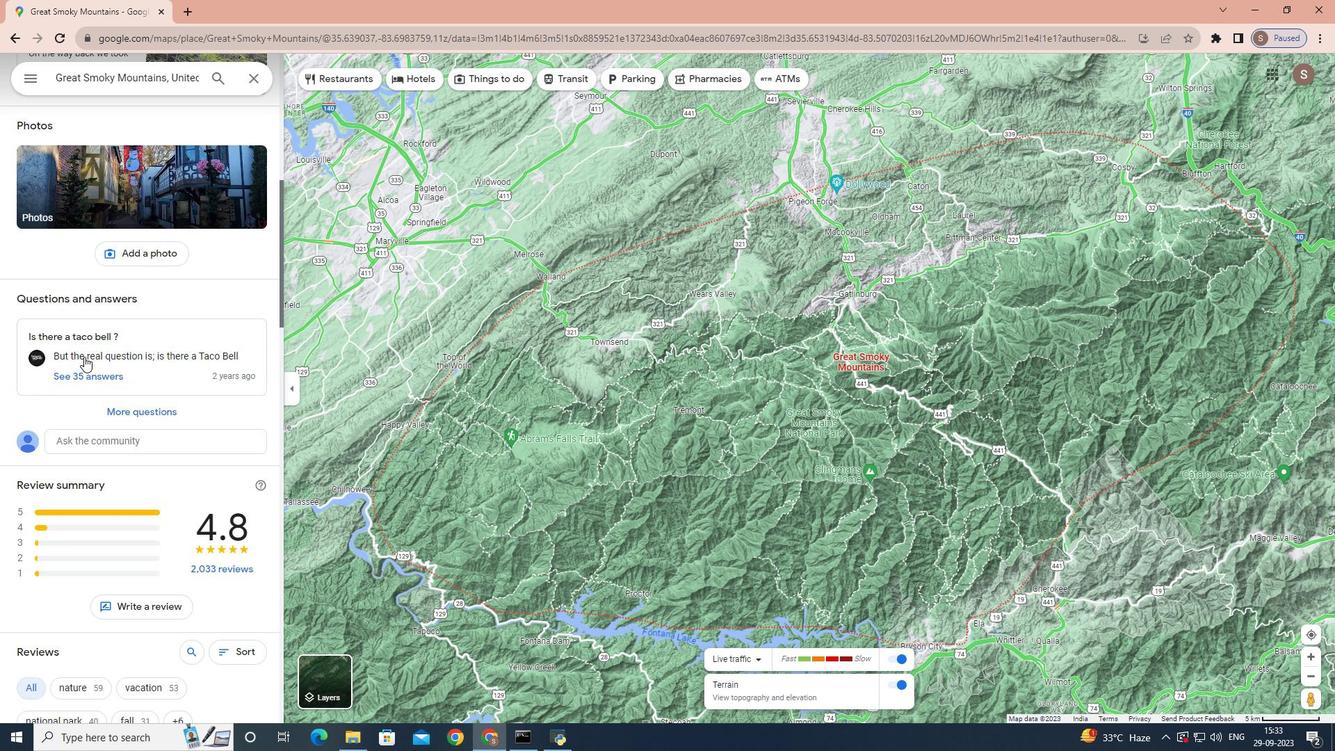 
Action: Mouse scrolled (84, 356) with delta (0, 0)
Screenshot: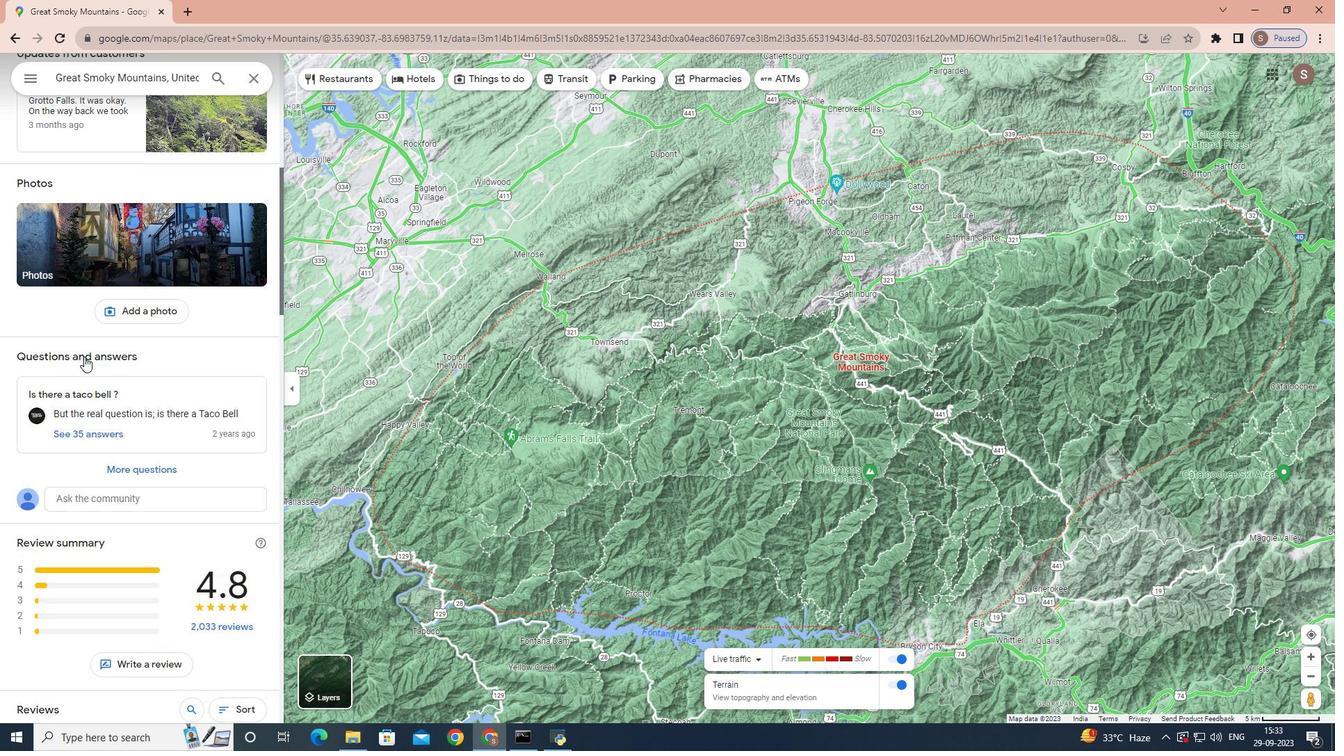 
Action: Mouse scrolled (84, 357) with delta (0, 0)
Screenshot: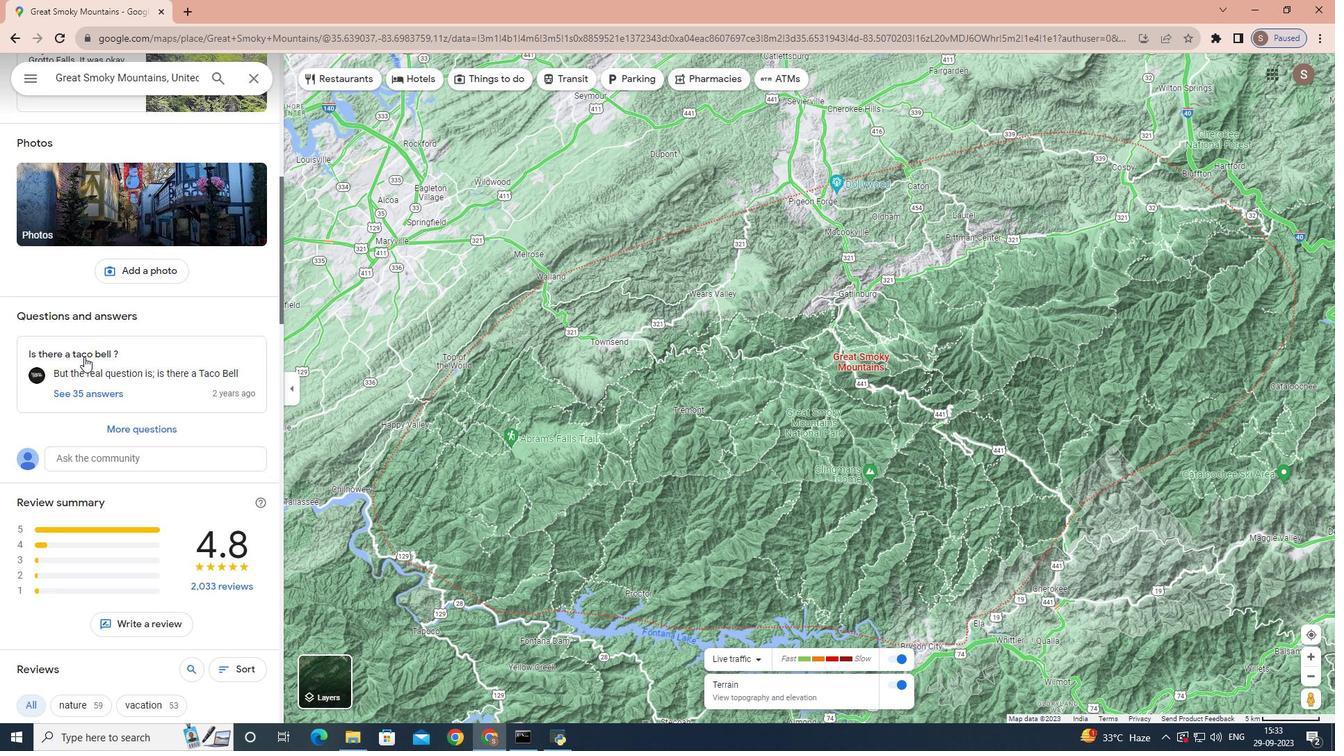 
Action: Mouse scrolled (84, 357) with delta (0, 0)
Screenshot: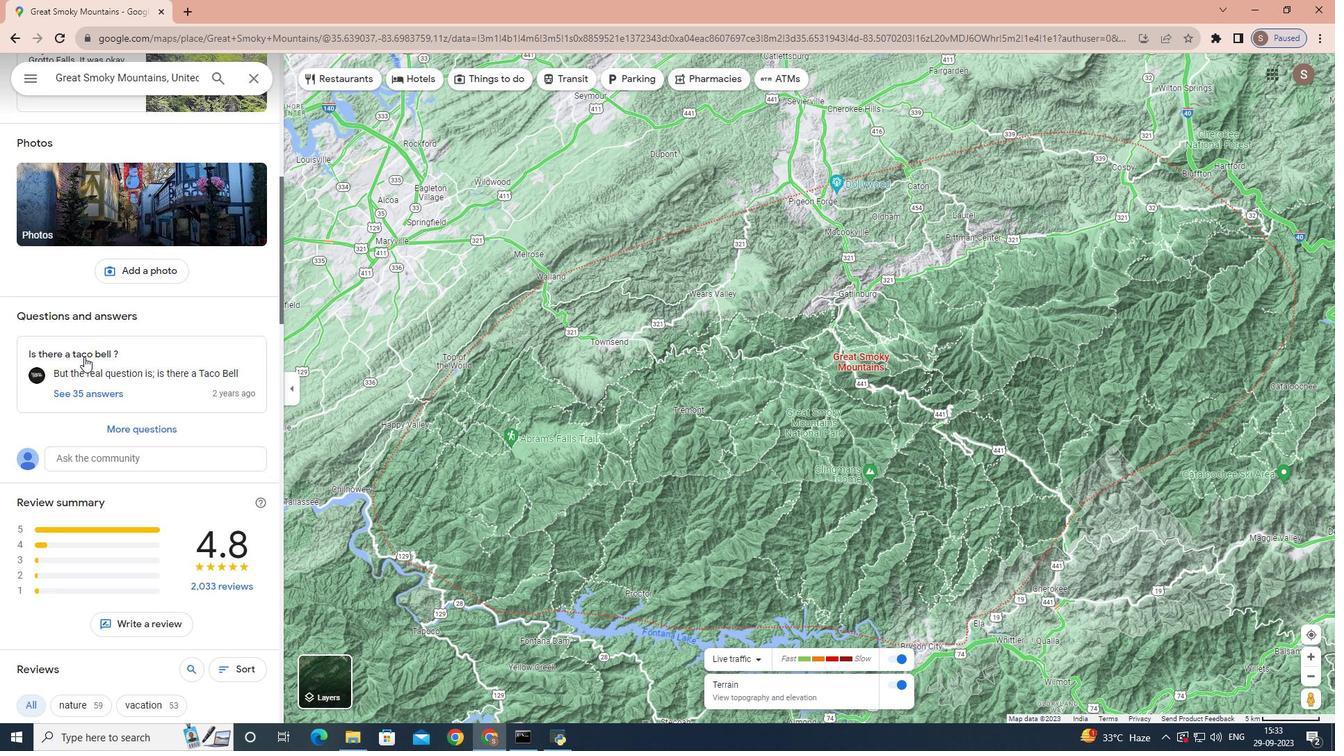 
Action: Mouse scrolled (84, 357) with delta (0, 0)
Screenshot: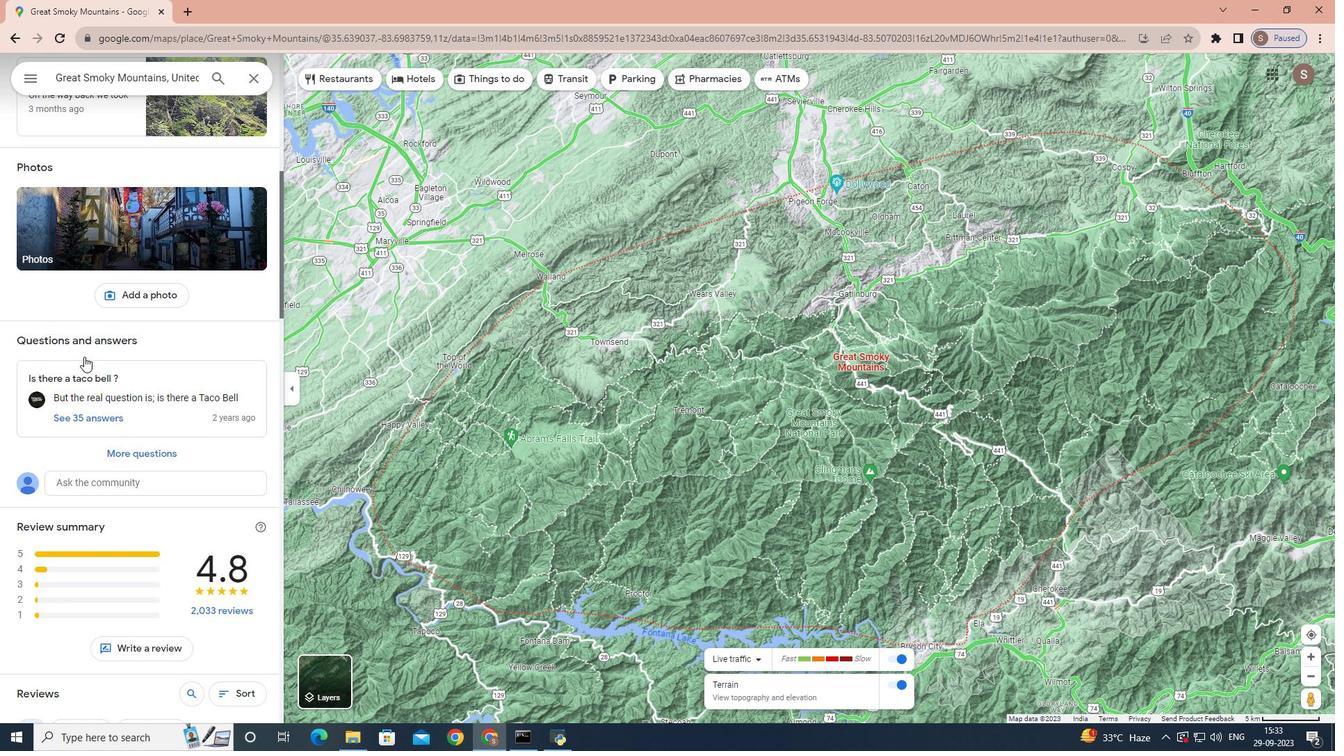 
Action: Mouse scrolled (84, 357) with delta (0, 0)
Screenshot: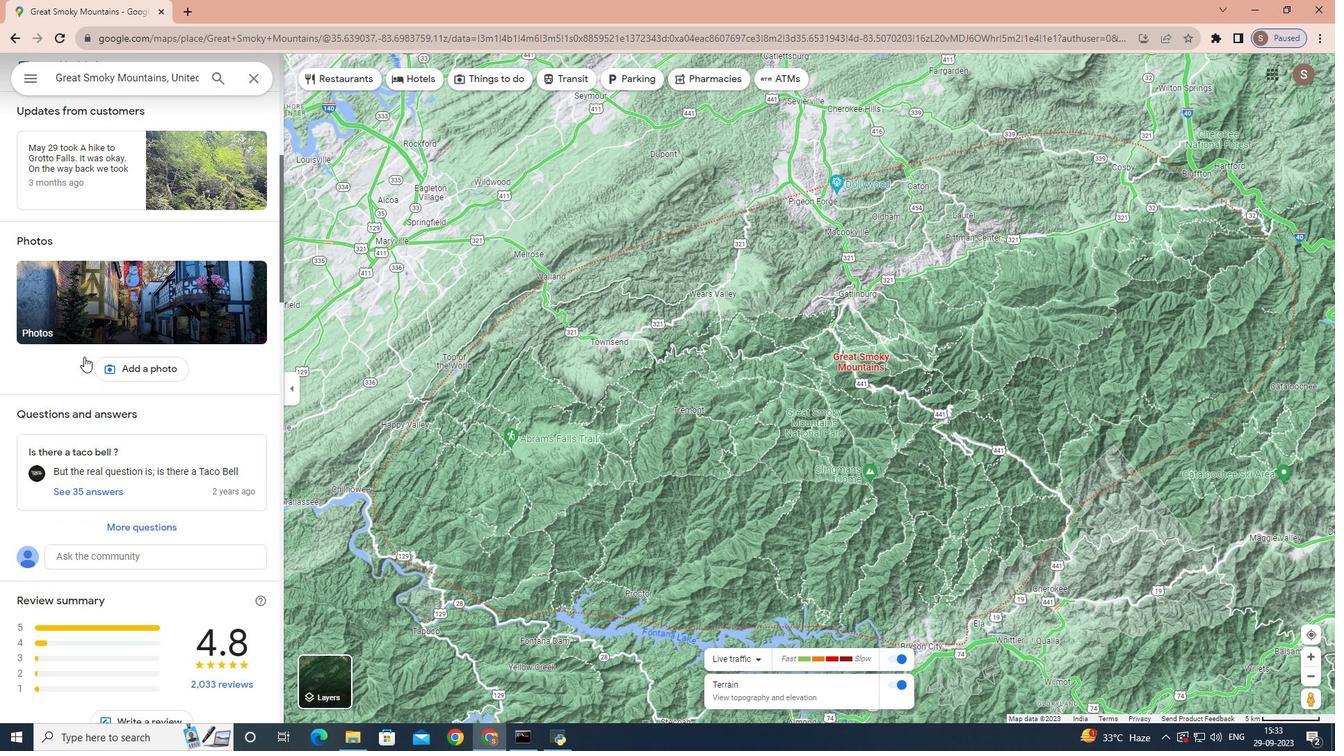 
Action: Mouse scrolled (84, 357) with delta (0, 0)
Screenshot: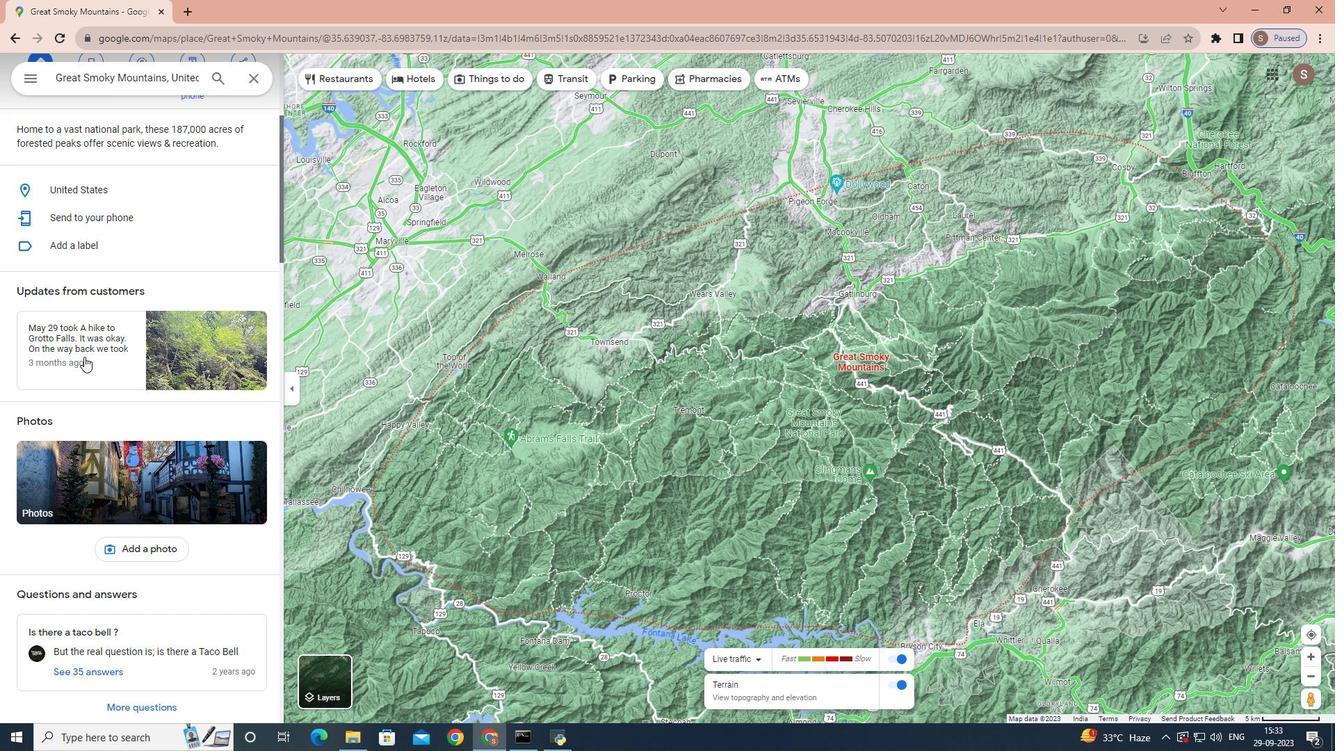 
Action: Mouse scrolled (84, 357) with delta (0, 0)
Screenshot: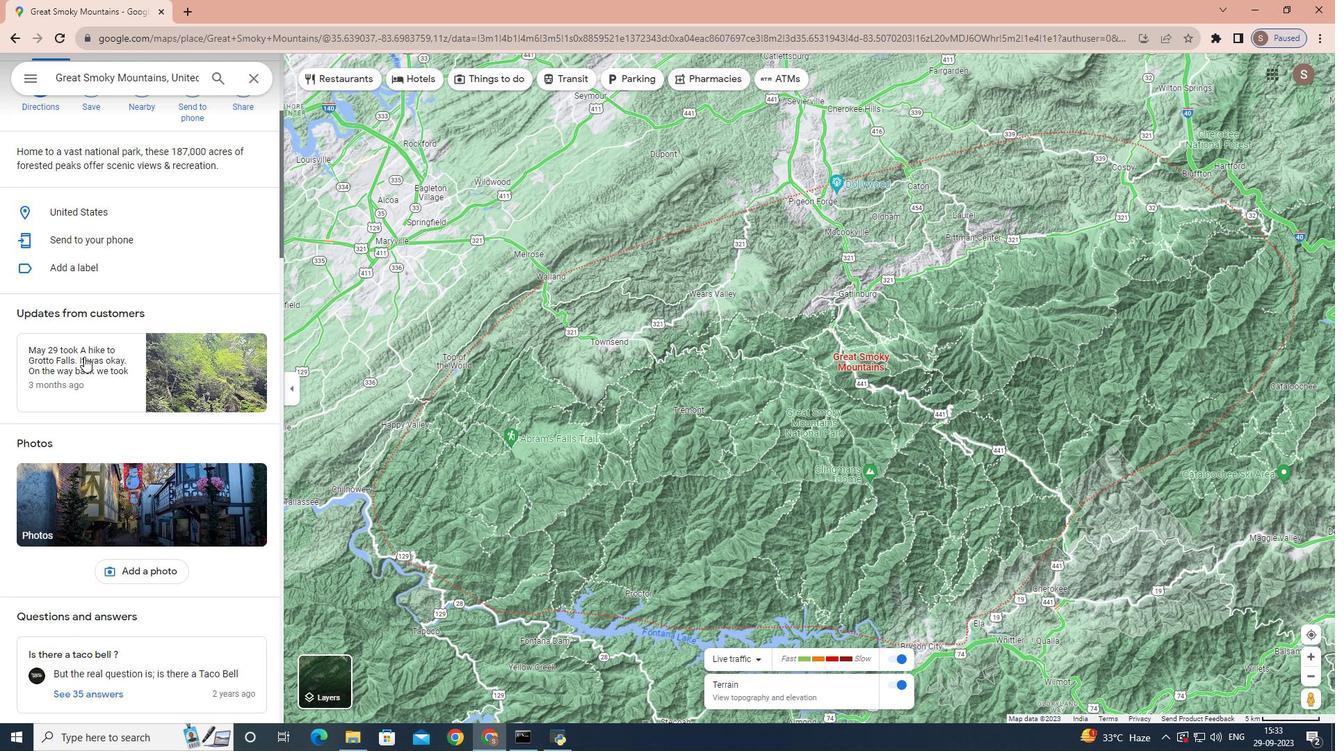 
Action: Mouse scrolled (84, 357) with delta (0, 0)
Screenshot: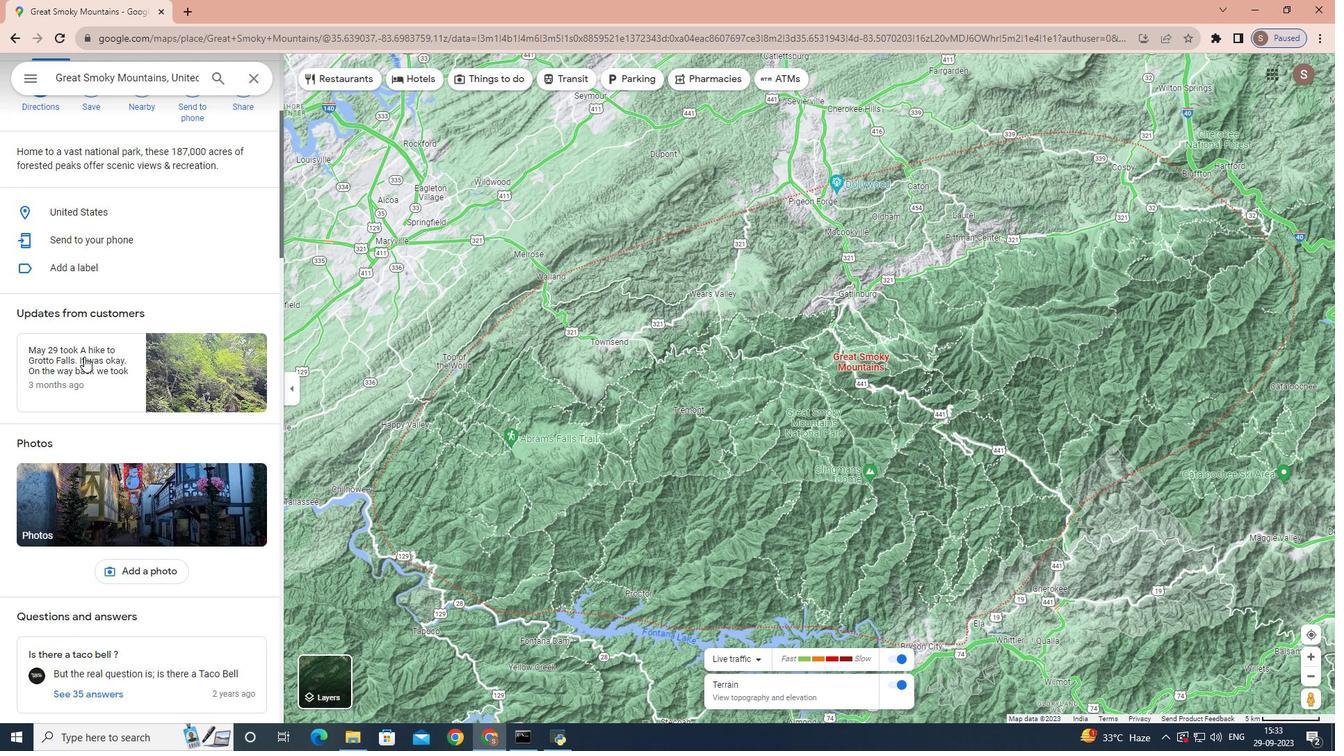 
Action: Mouse scrolled (84, 357) with delta (0, 0)
Screenshot: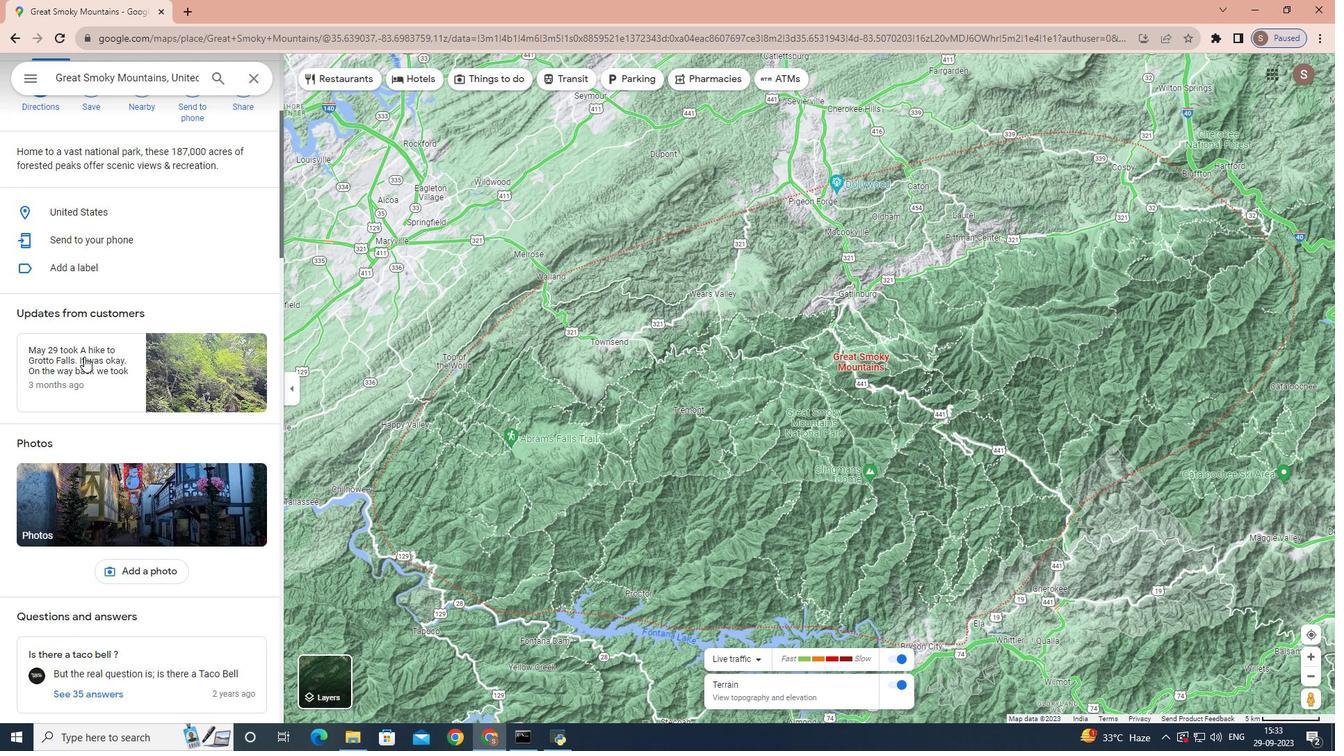 
Action: Mouse scrolled (84, 357) with delta (0, 0)
Screenshot: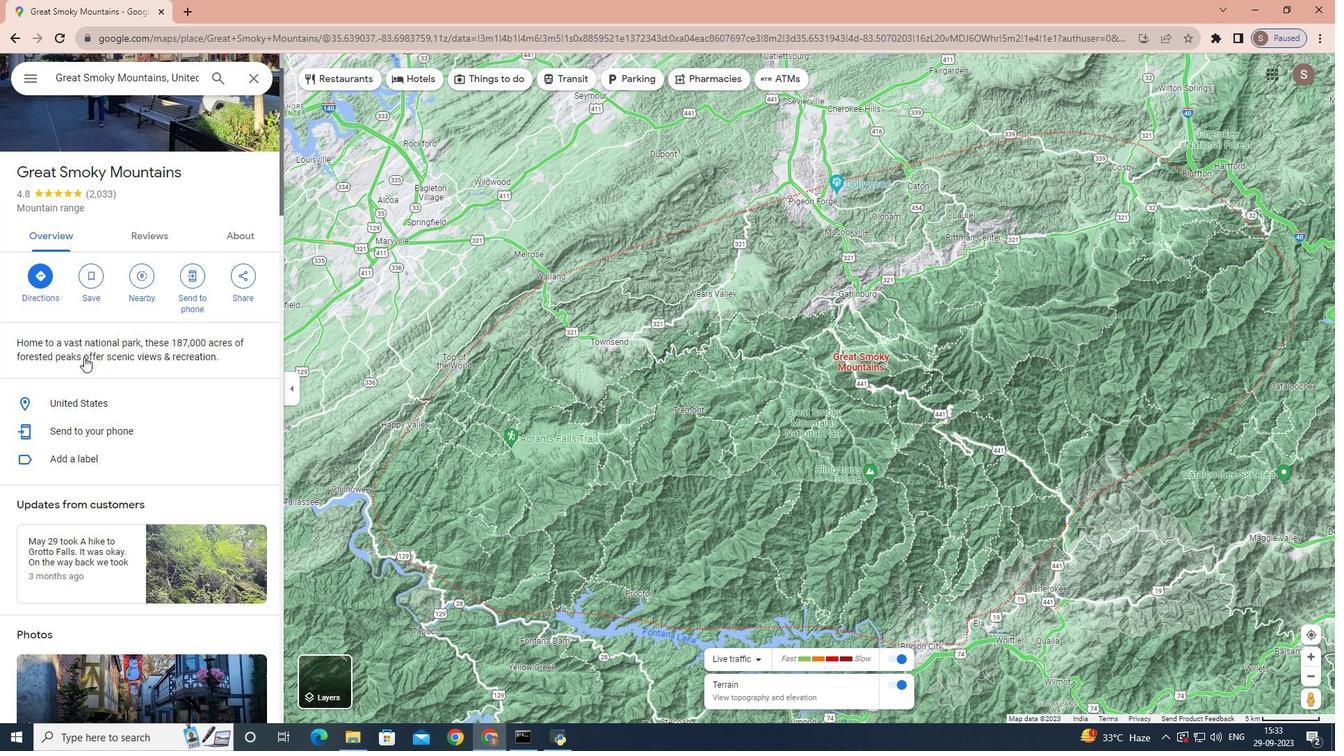 
Action: Mouse scrolled (84, 357) with delta (0, 0)
Screenshot: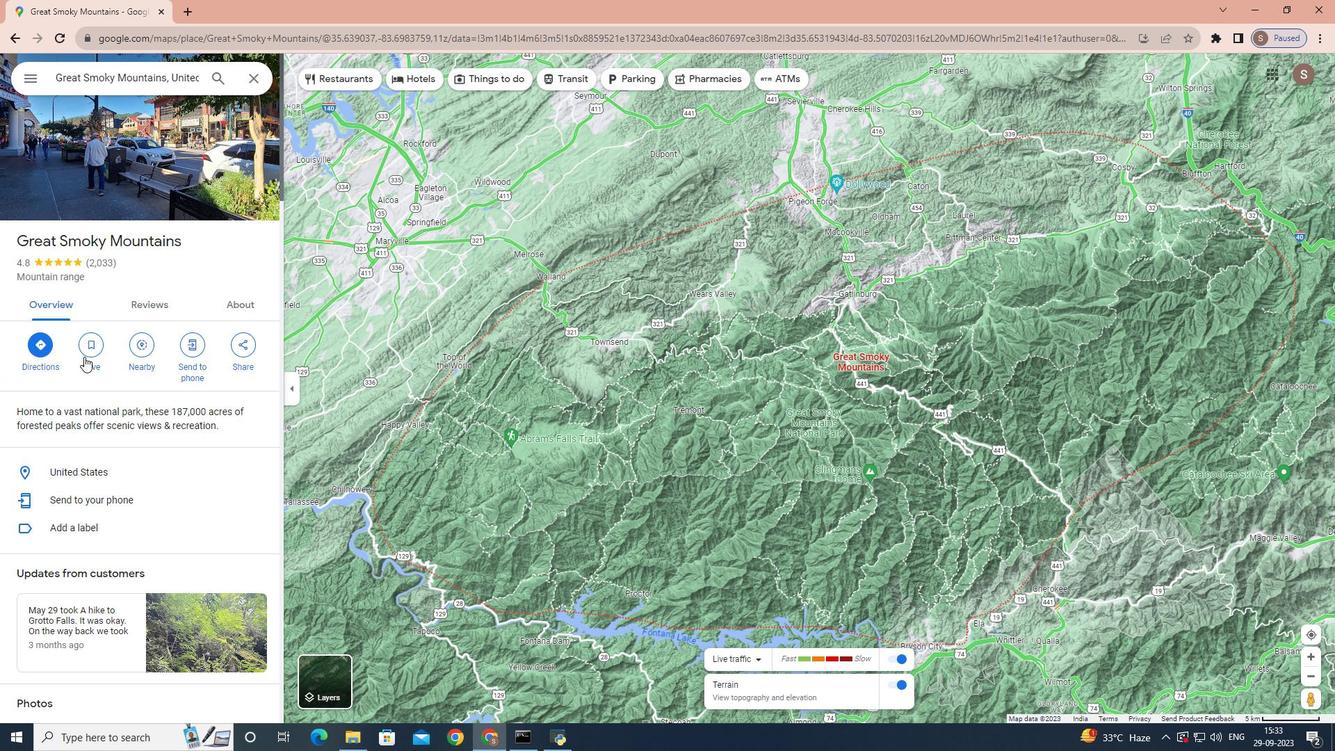 
Action: Mouse scrolled (84, 357) with delta (0, 0)
Screenshot: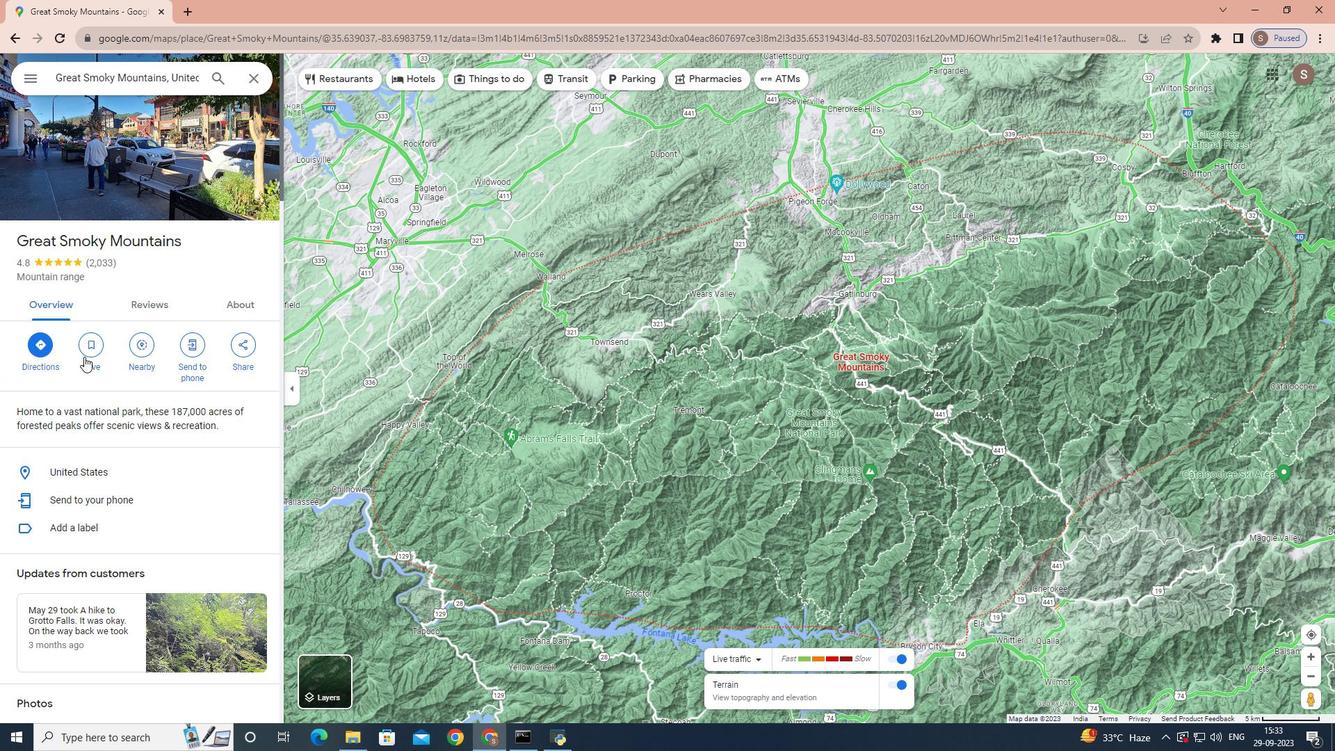
Action: Mouse scrolled (84, 357) with delta (0, 0)
Screenshot: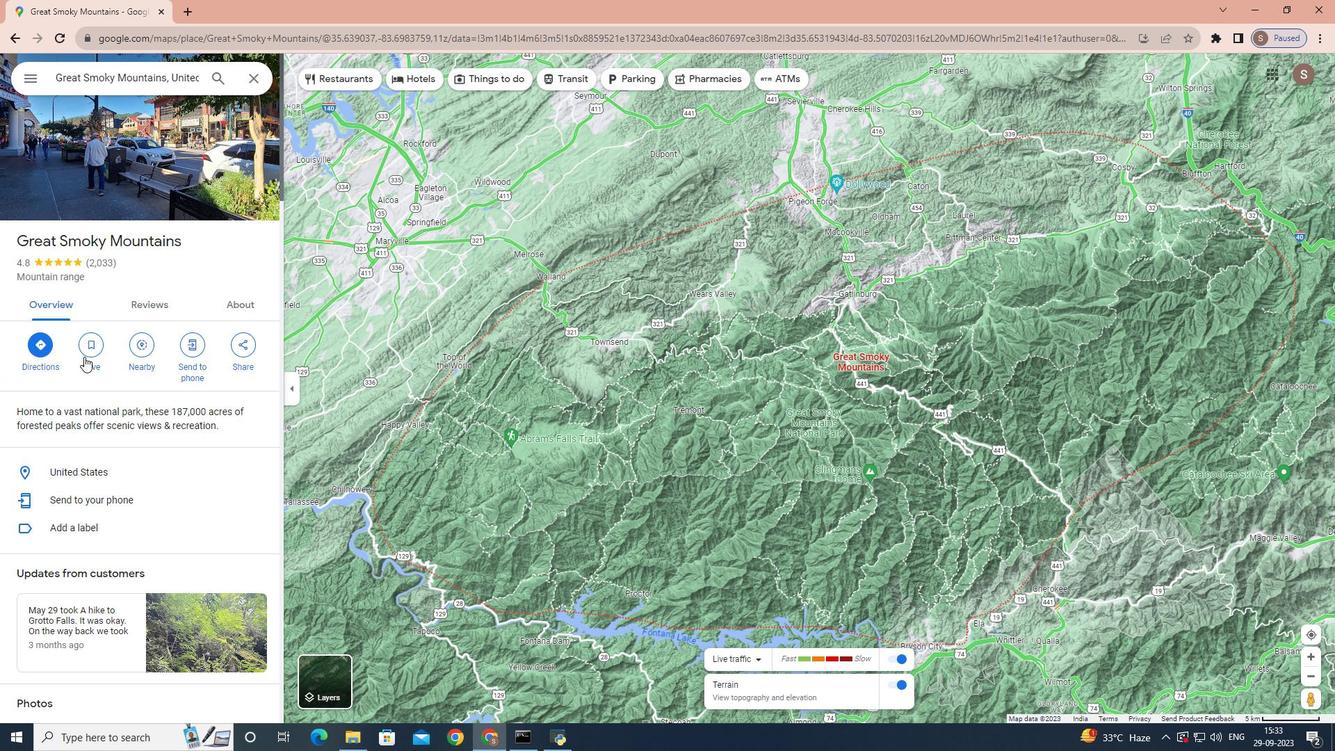 
Action: Mouse scrolled (84, 357) with delta (0, 0)
Screenshot: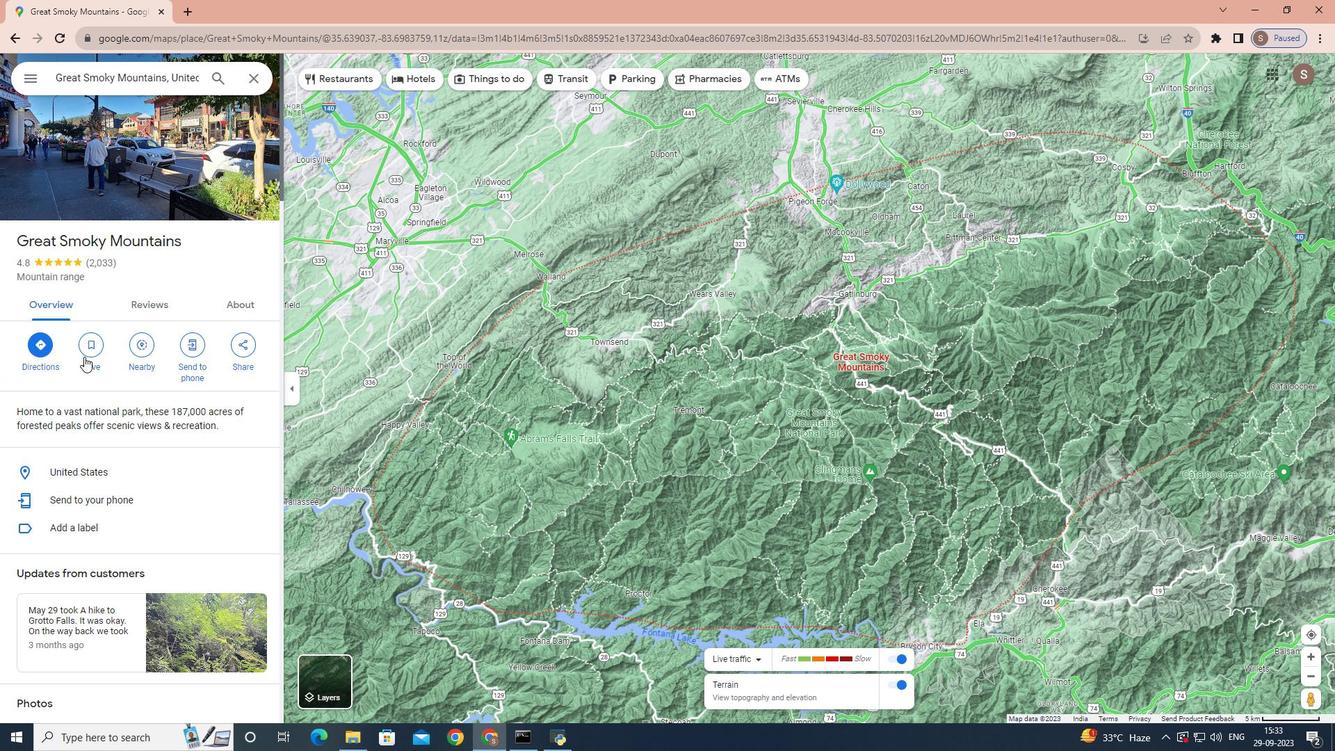 
Action: Mouse scrolled (84, 357) with delta (0, 0)
Screenshot: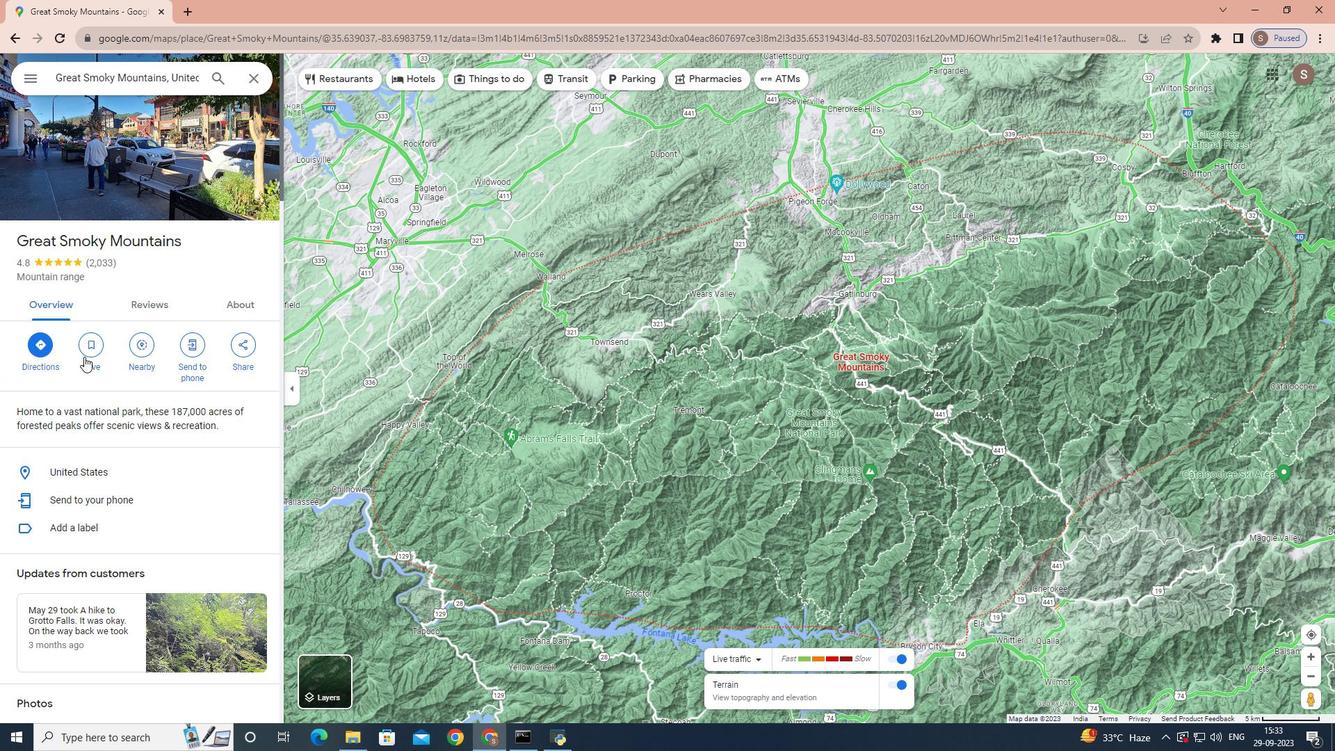 
Action: Mouse moved to (128, 193)
Screenshot: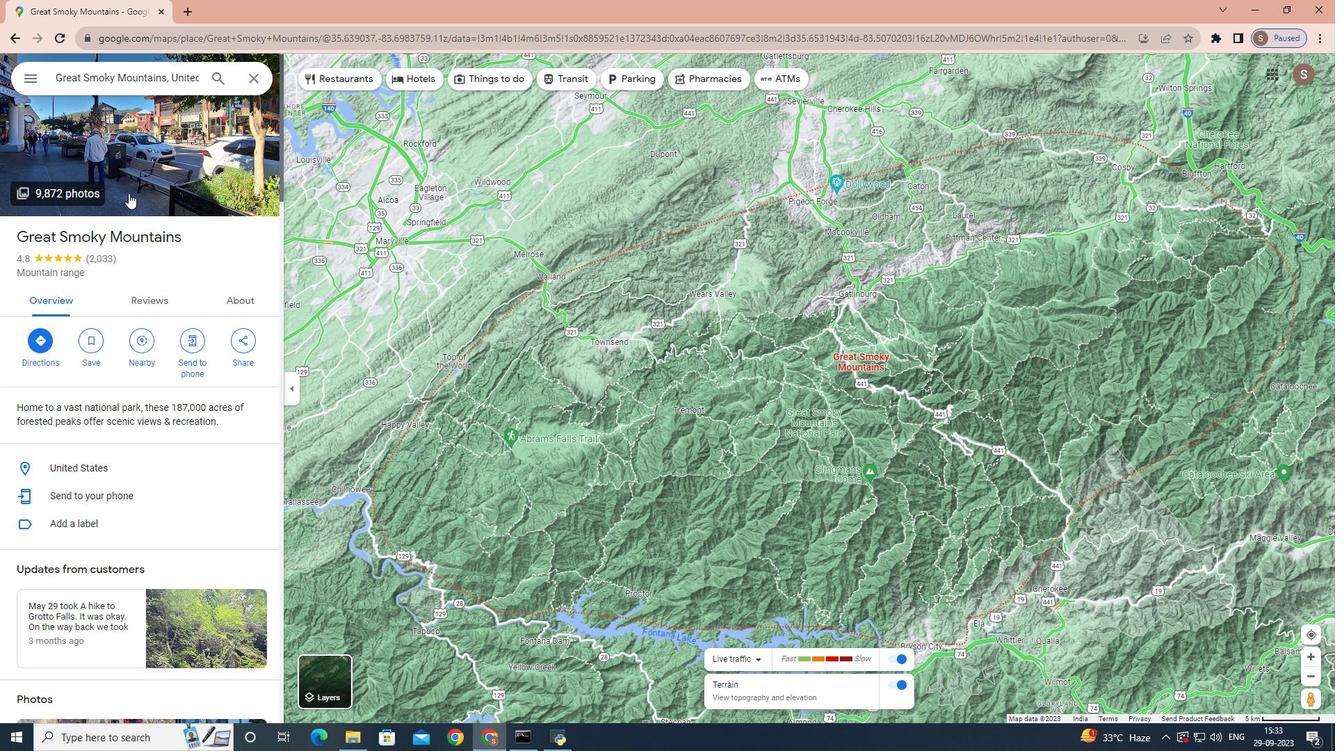 
Action: Mouse scrolled (128, 192) with delta (0, 0)
Screenshot: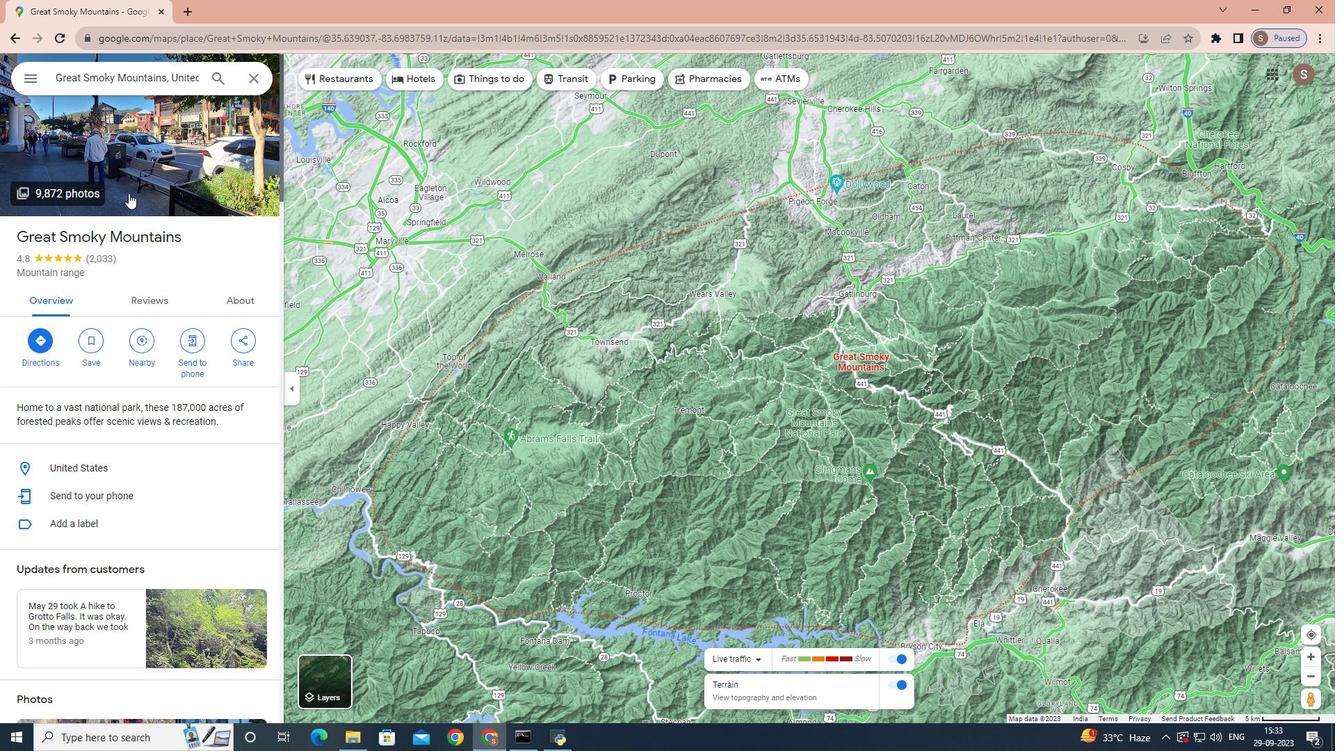 
Action: Mouse scrolled (128, 192) with delta (0, 0)
Screenshot: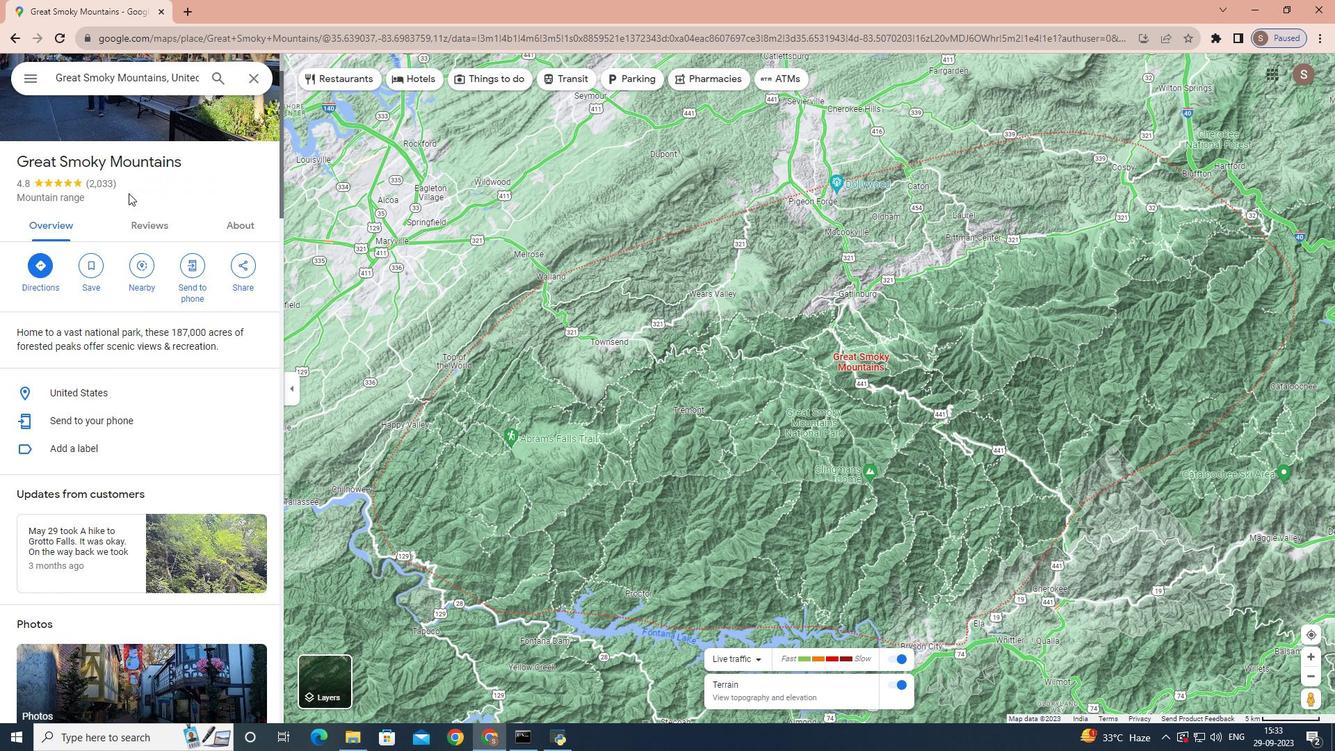 
Action: Mouse scrolled (128, 192) with delta (0, 0)
Screenshot: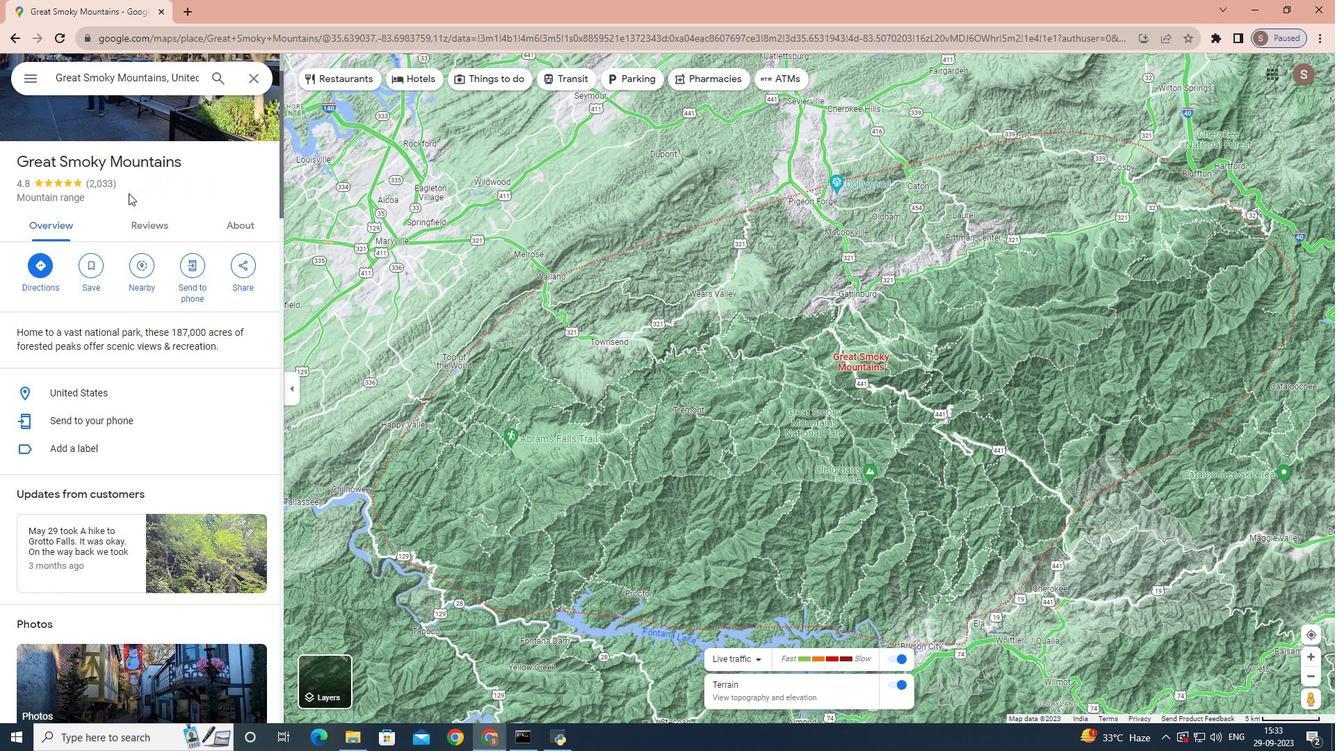 
Action: Mouse scrolled (128, 192) with delta (0, 0)
Screenshot: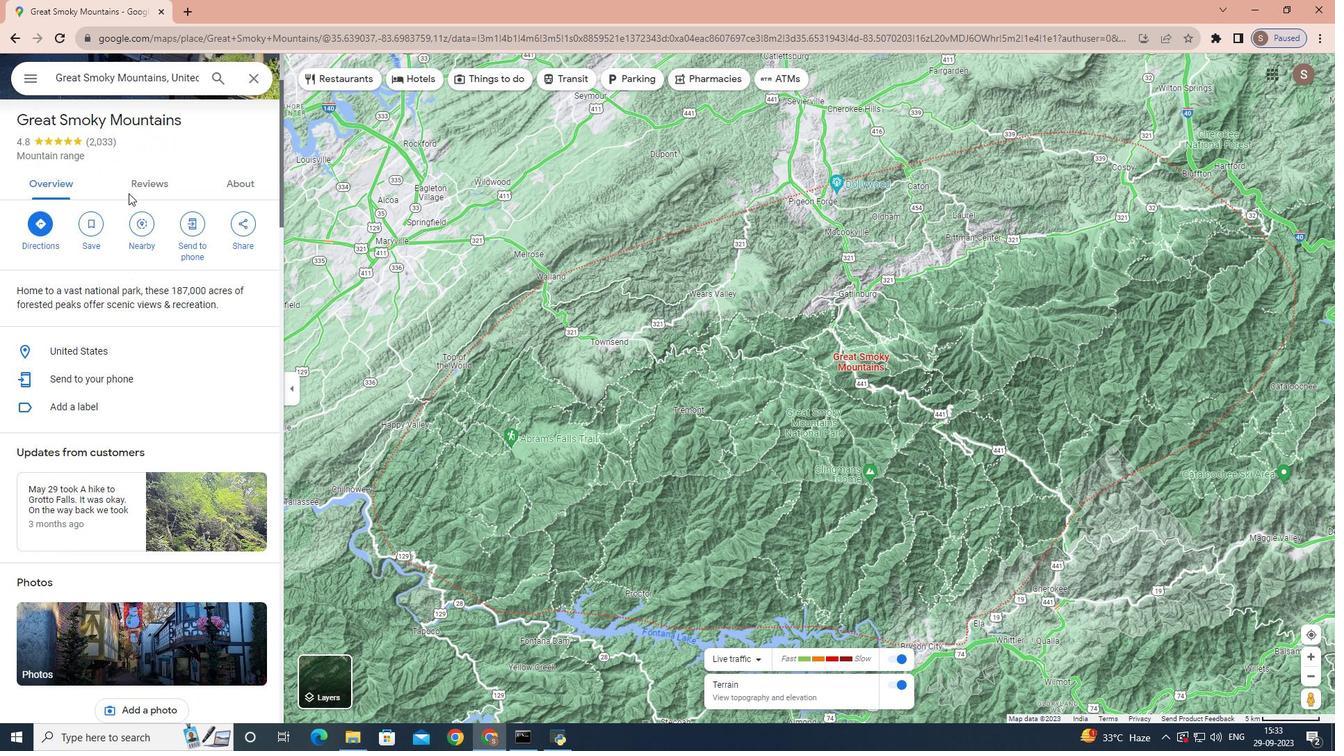 
Action: Mouse moved to (95, 413)
Screenshot: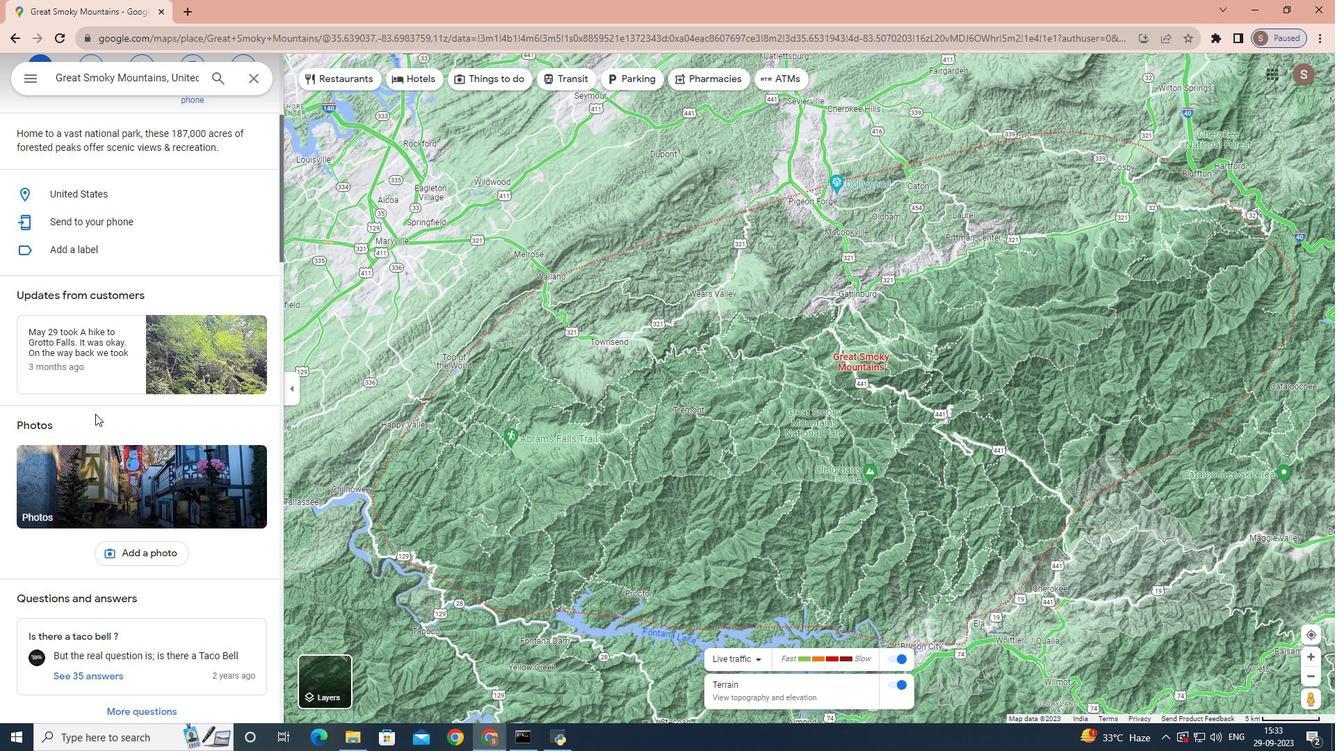 
Action: Mouse scrolled (95, 413) with delta (0, 0)
Screenshot: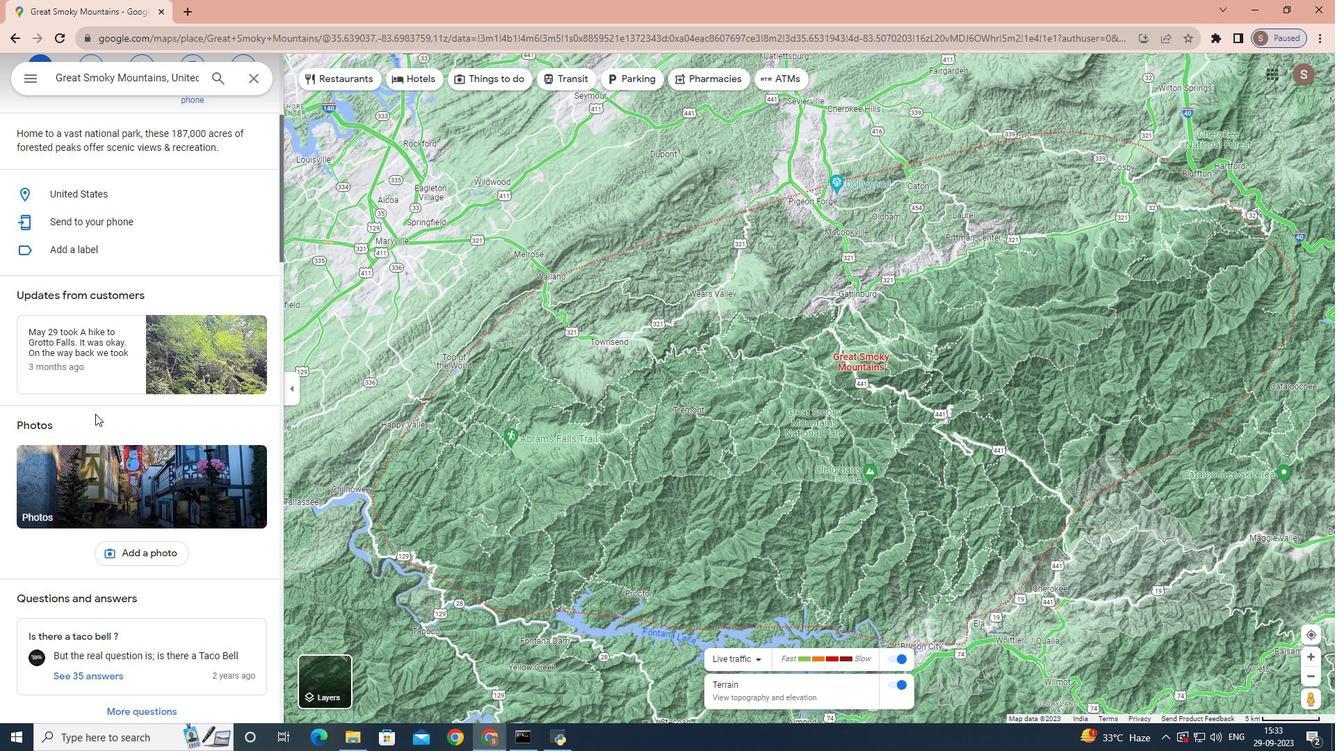 
Action: Mouse scrolled (95, 413) with delta (0, 0)
Screenshot: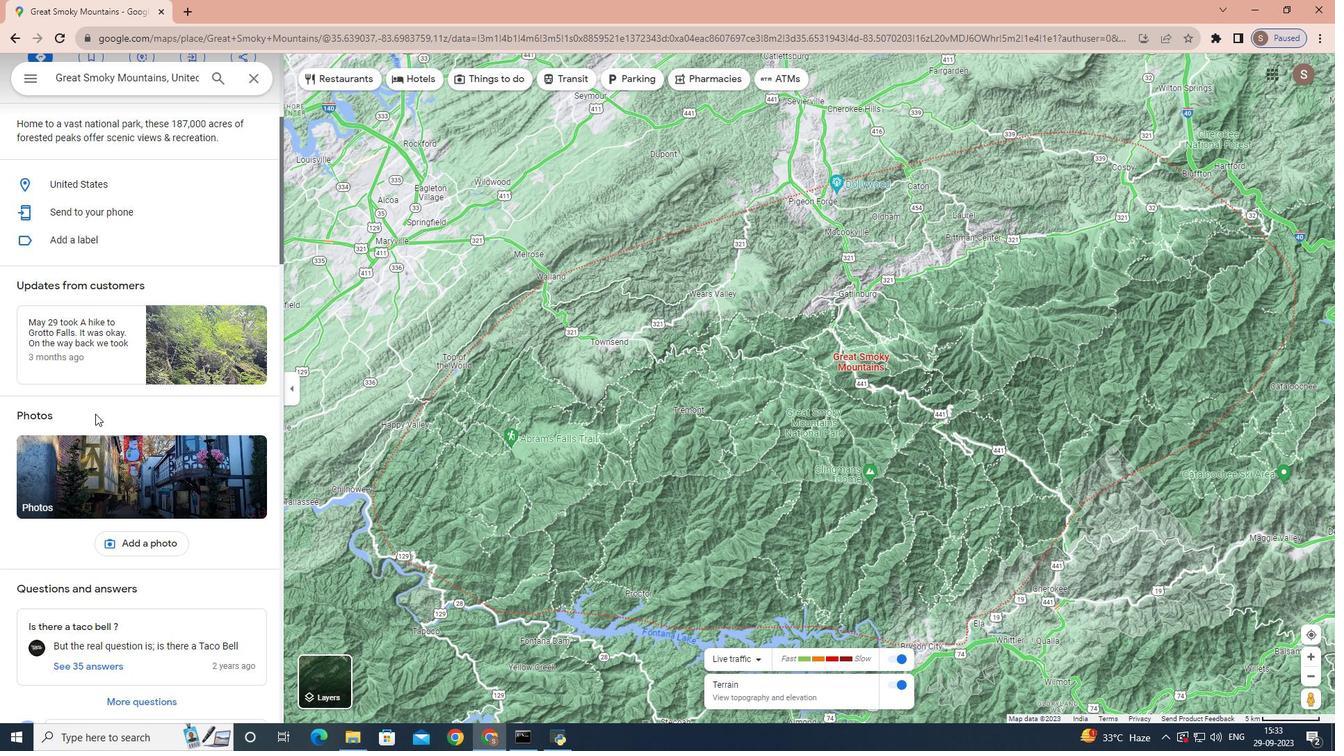 
Action: Mouse scrolled (95, 413) with delta (0, 0)
Screenshot: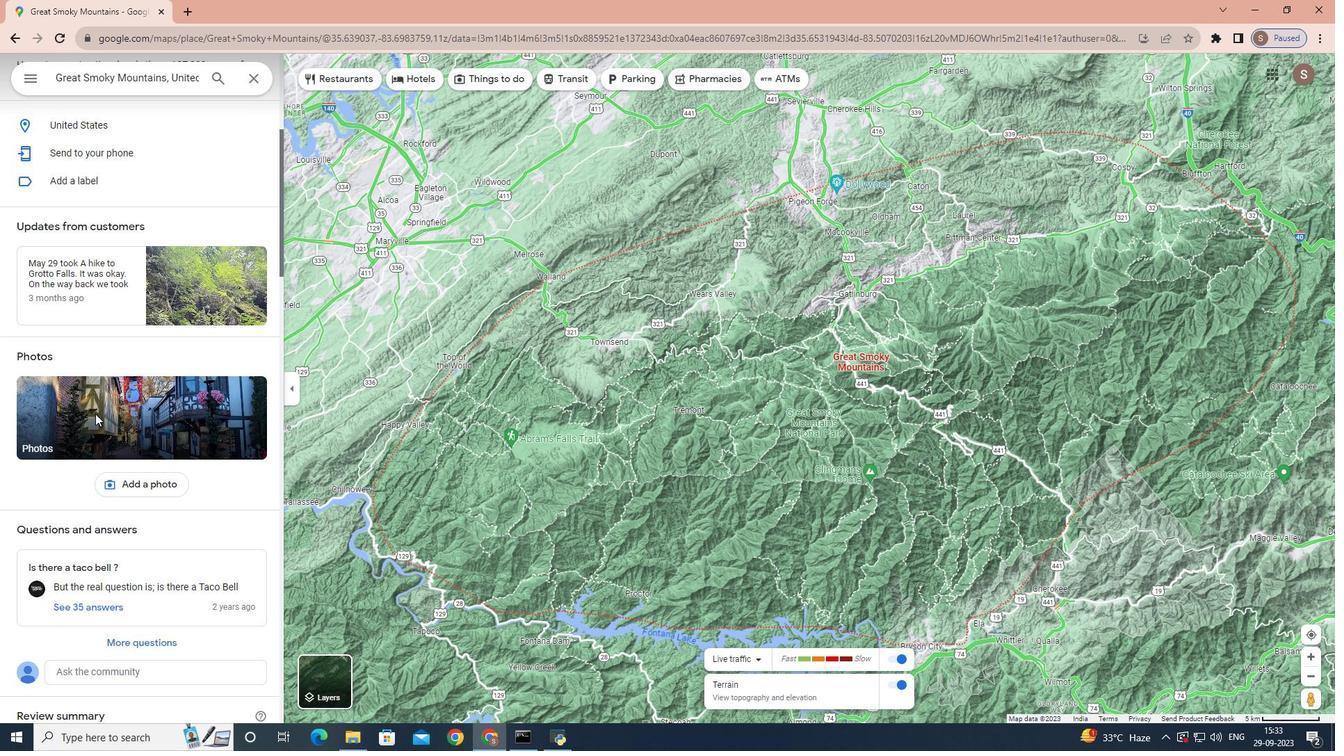 
Action: Mouse scrolled (95, 413) with delta (0, 0)
Screenshot: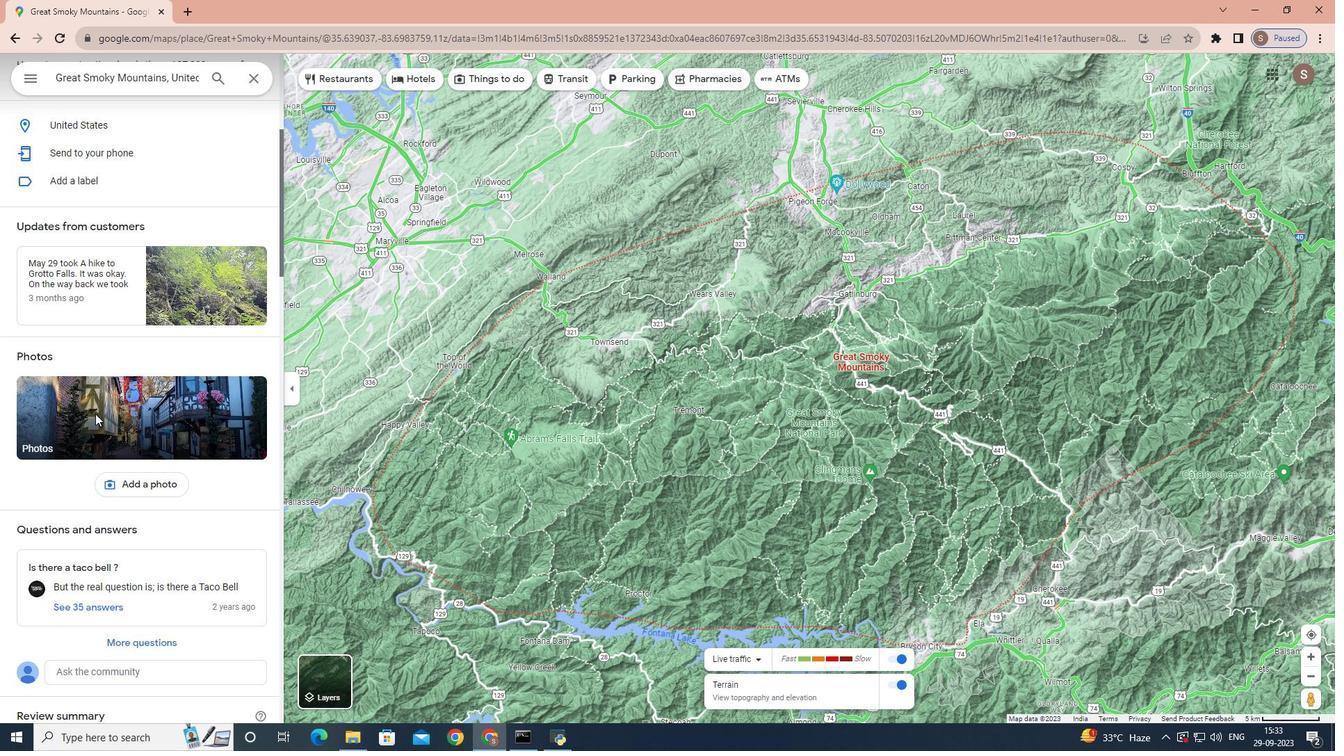 
Action: Mouse scrolled (95, 413) with delta (0, 0)
Screenshot: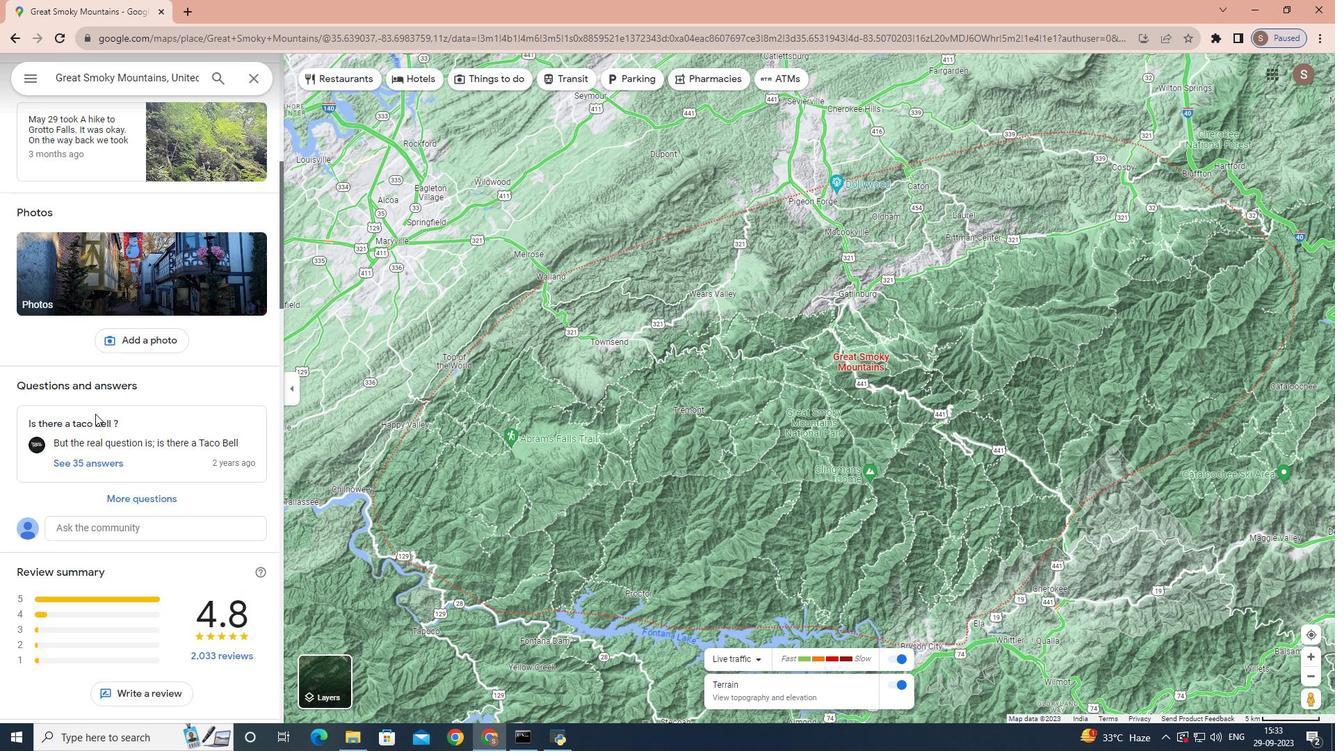 
Action: Mouse moved to (95, 413)
Screenshot: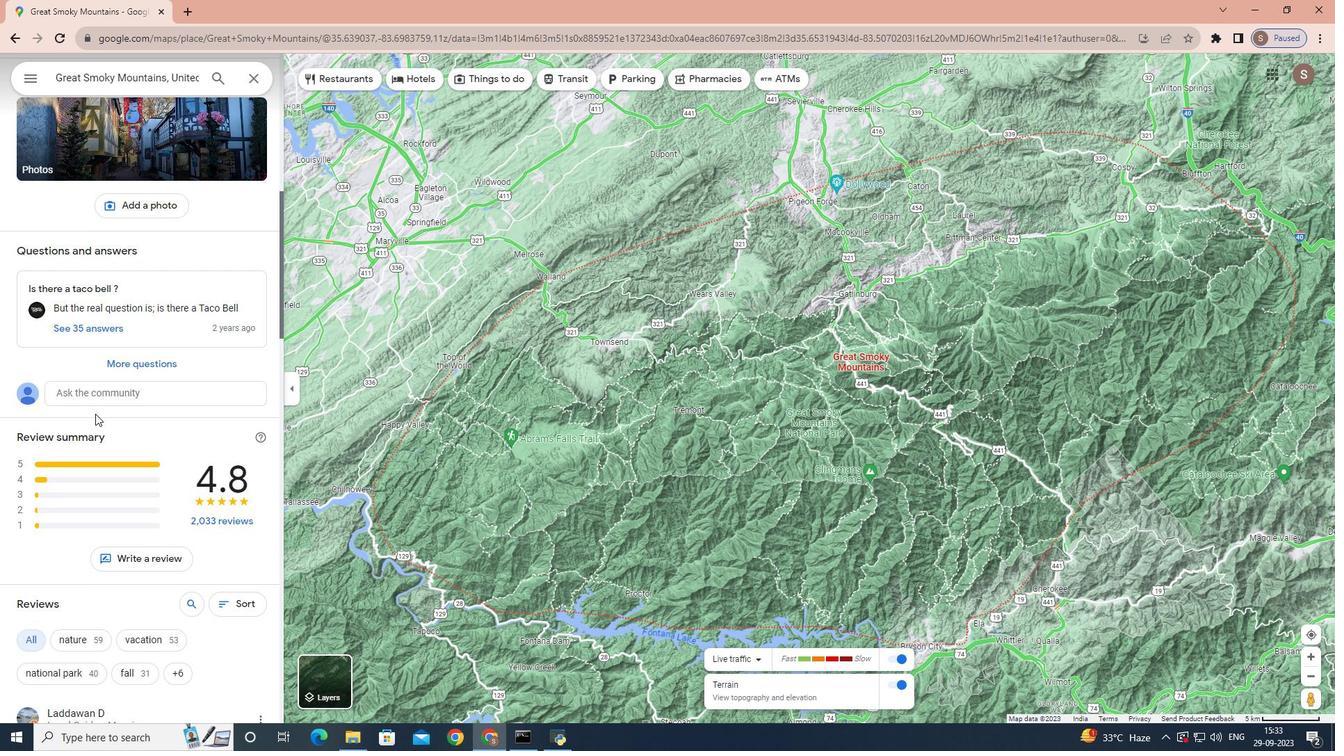 
Action: Mouse scrolled (95, 413) with delta (0, 0)
Screenshot: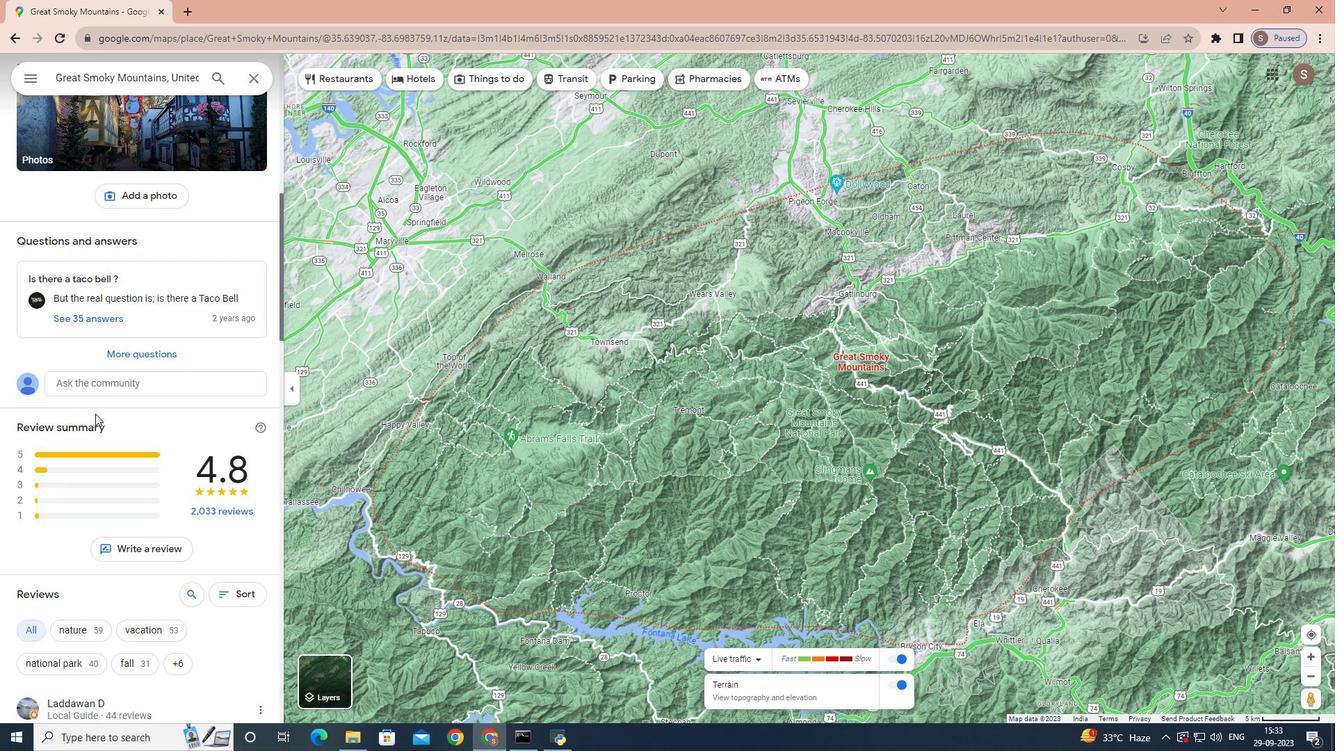
Action: Mouse scrolled (95, 413) with delta (0, 0)
Screenshot: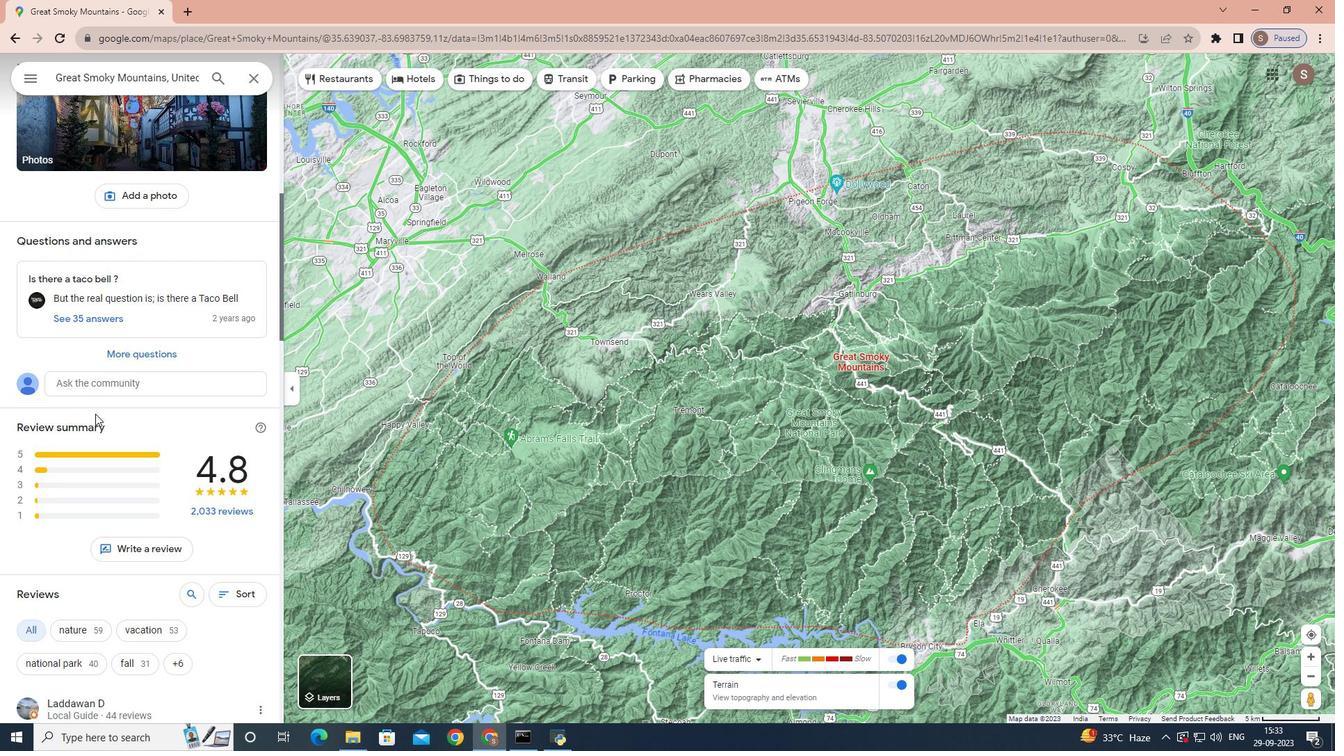 
Action: Mouse scrolled (95, 413) with delta (0, 0)
Screenshot: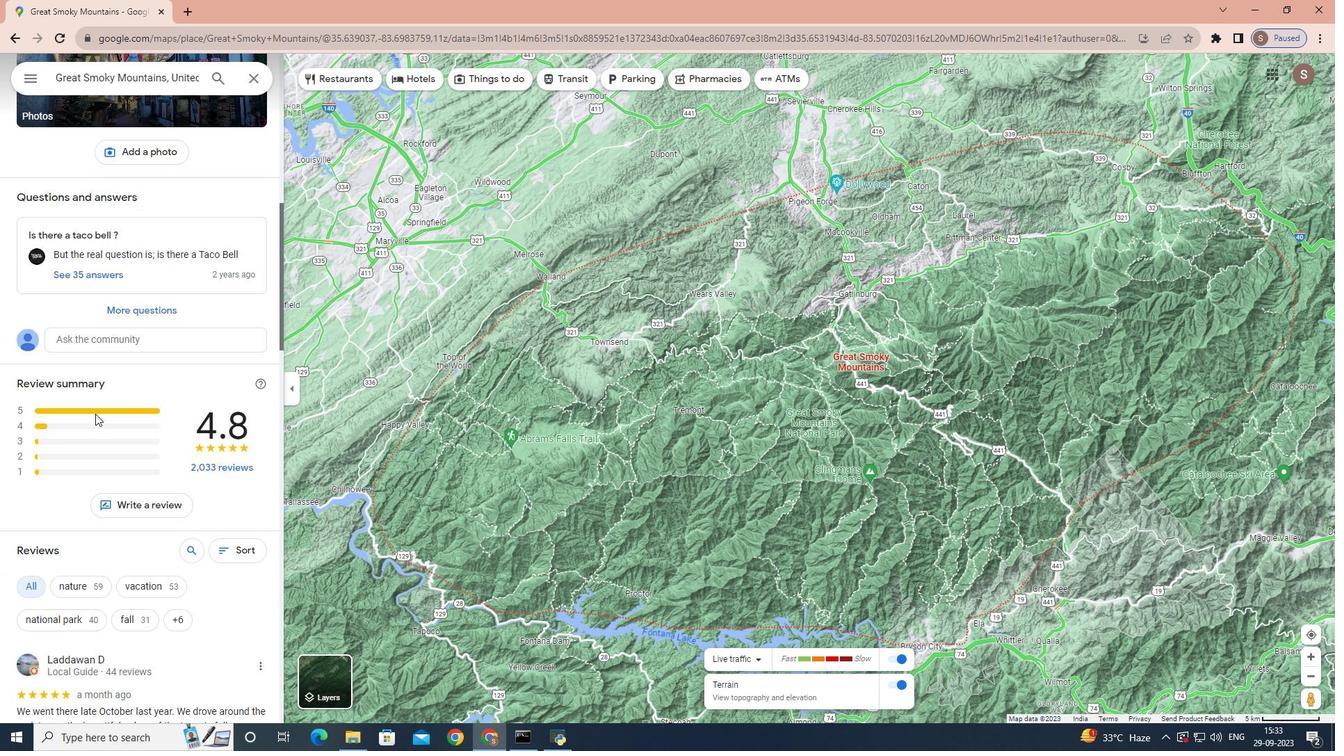 
Action: Mouse moved to (91, 434)
Screenshot: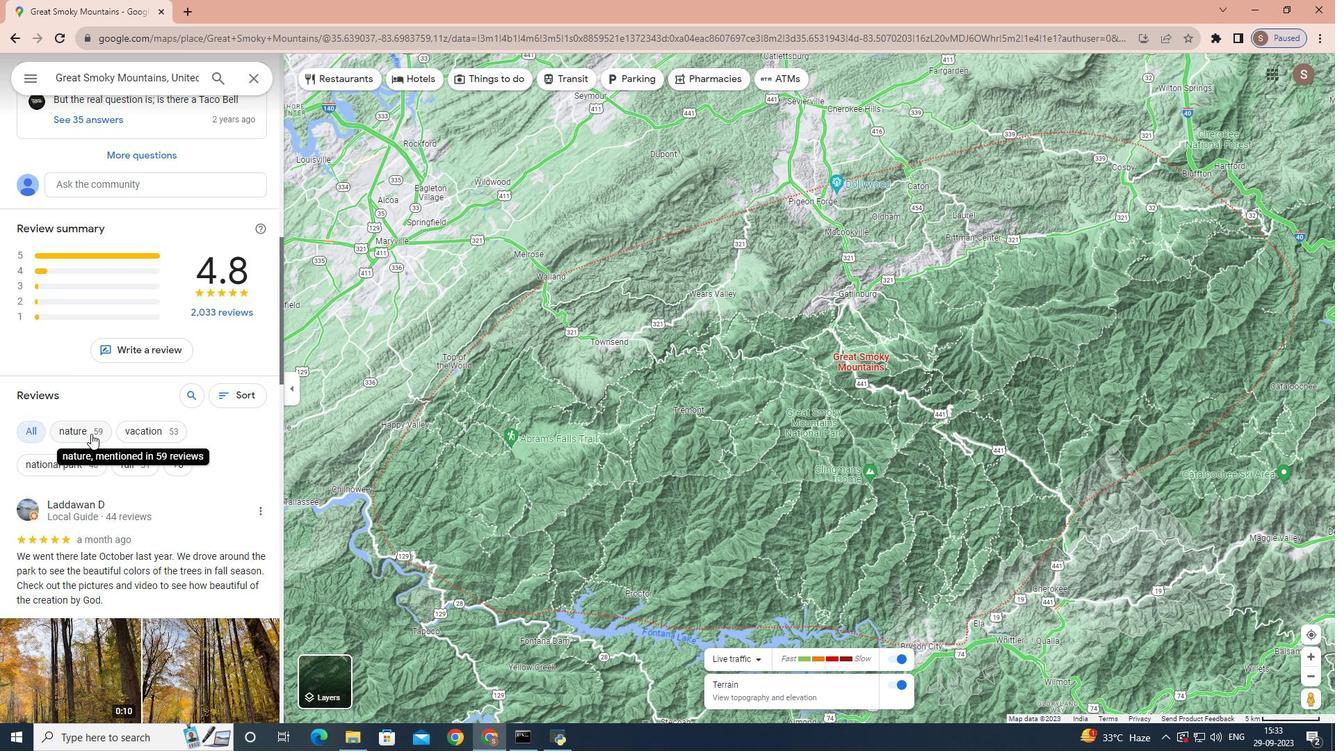 
Action: Mouse pressed left at (91, 434)
Screenshot: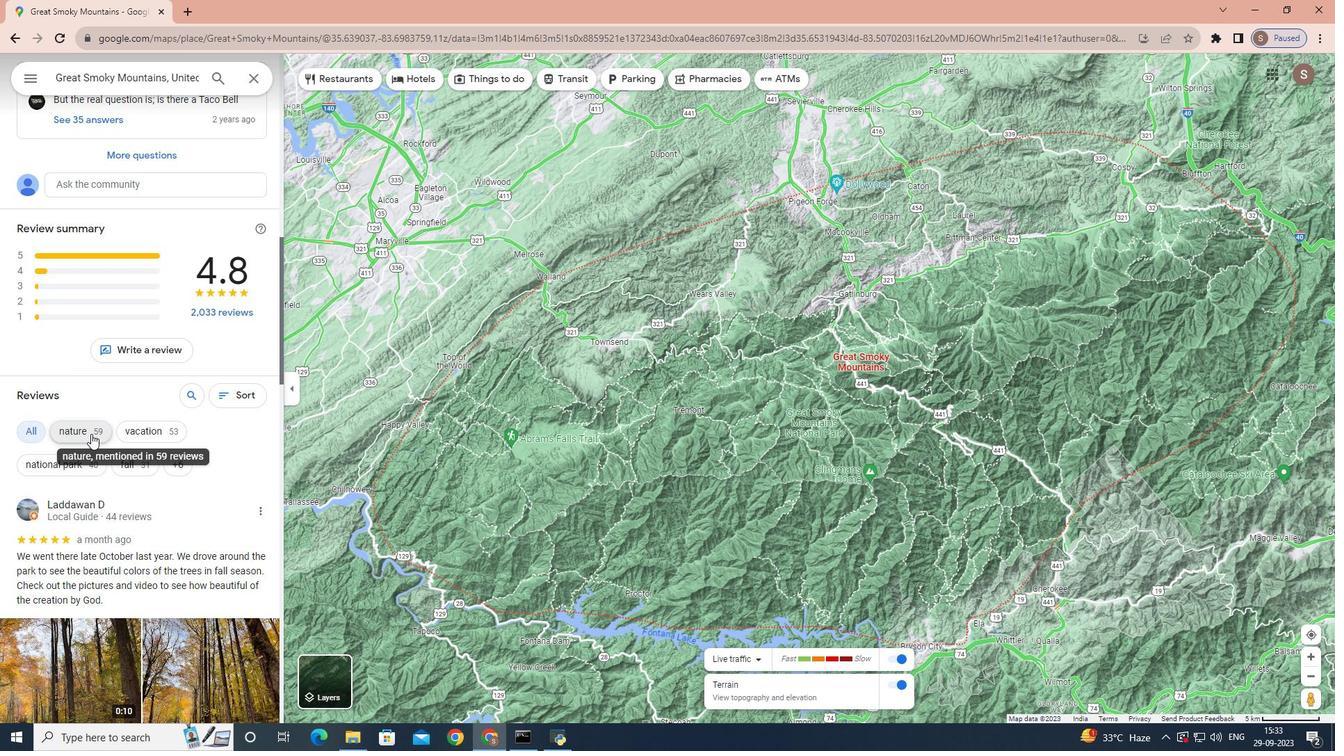 
Action: Mouse scrolled (91, 433) with delta (0, 0)
Screenshot: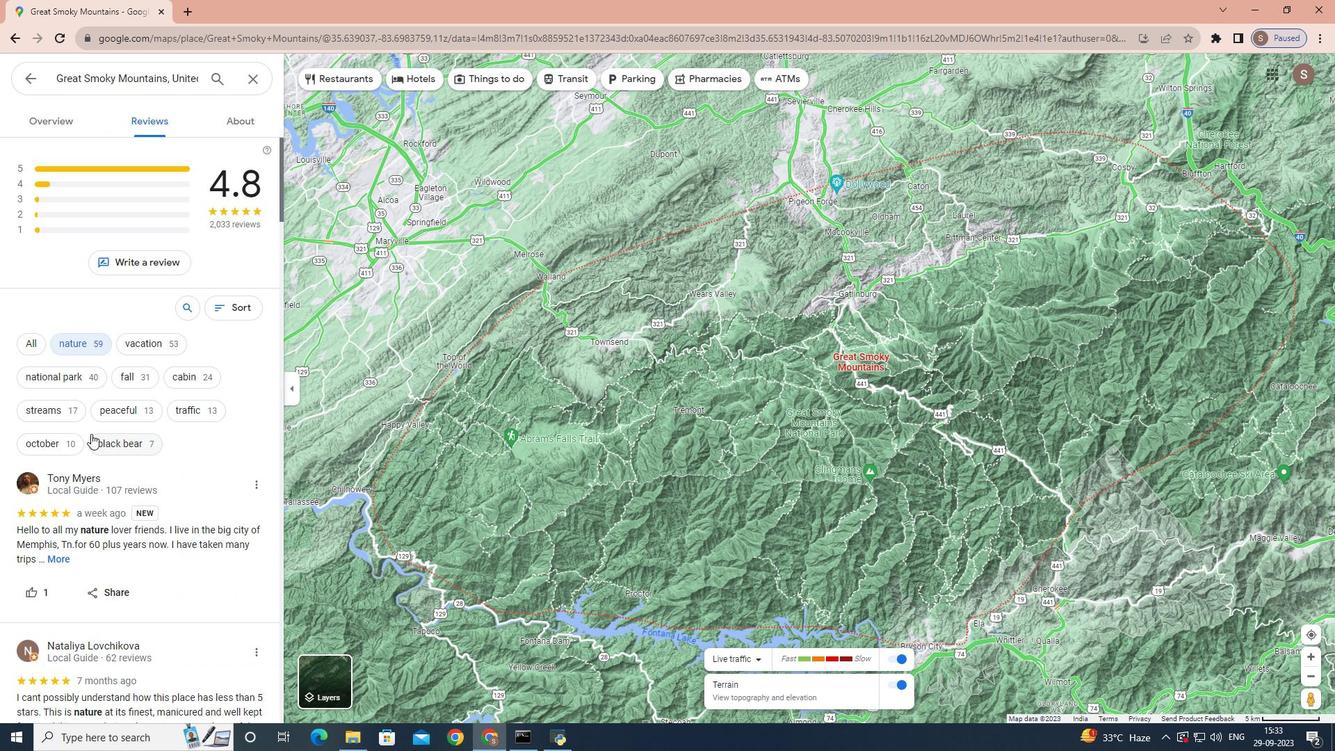 
Action: Mouse scrolled (91, 433) with delta (0, 0)
Screenshot: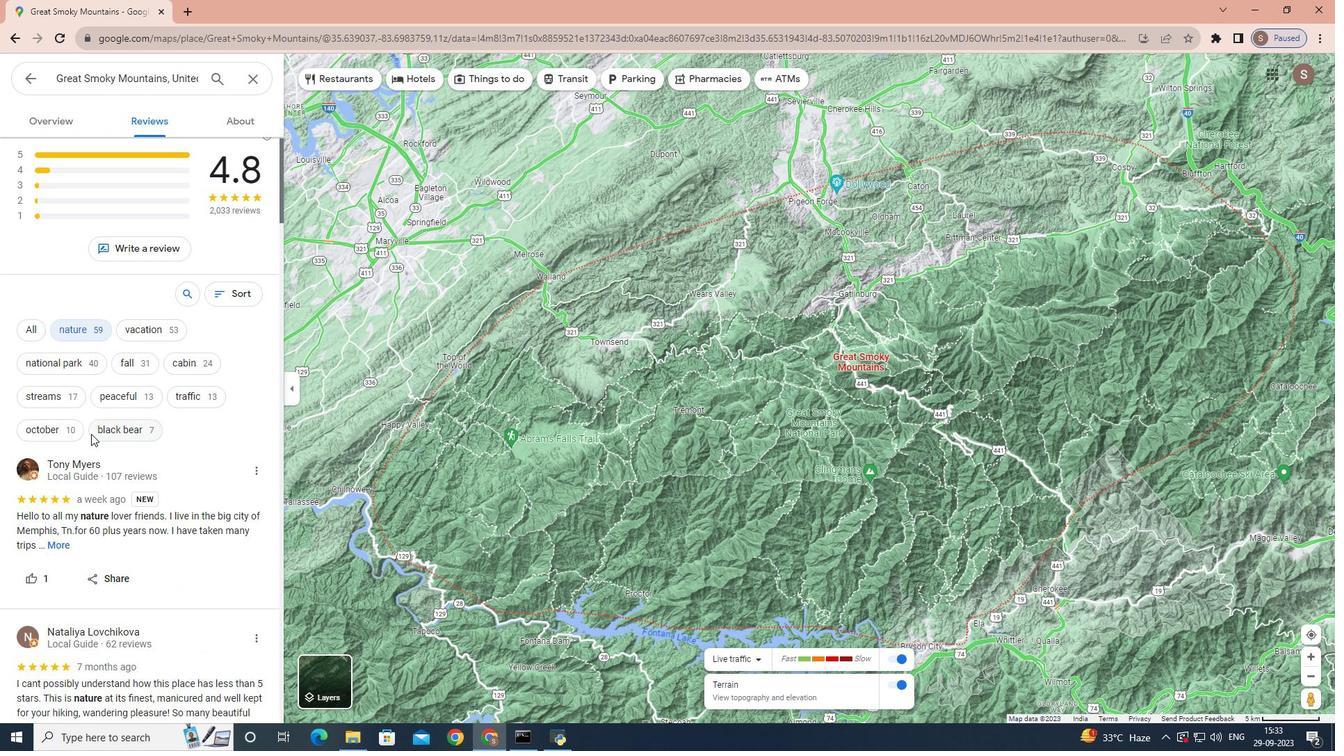 
Action: Mouse scrolled (91, 433) with delta (0, 0)
Screenshot: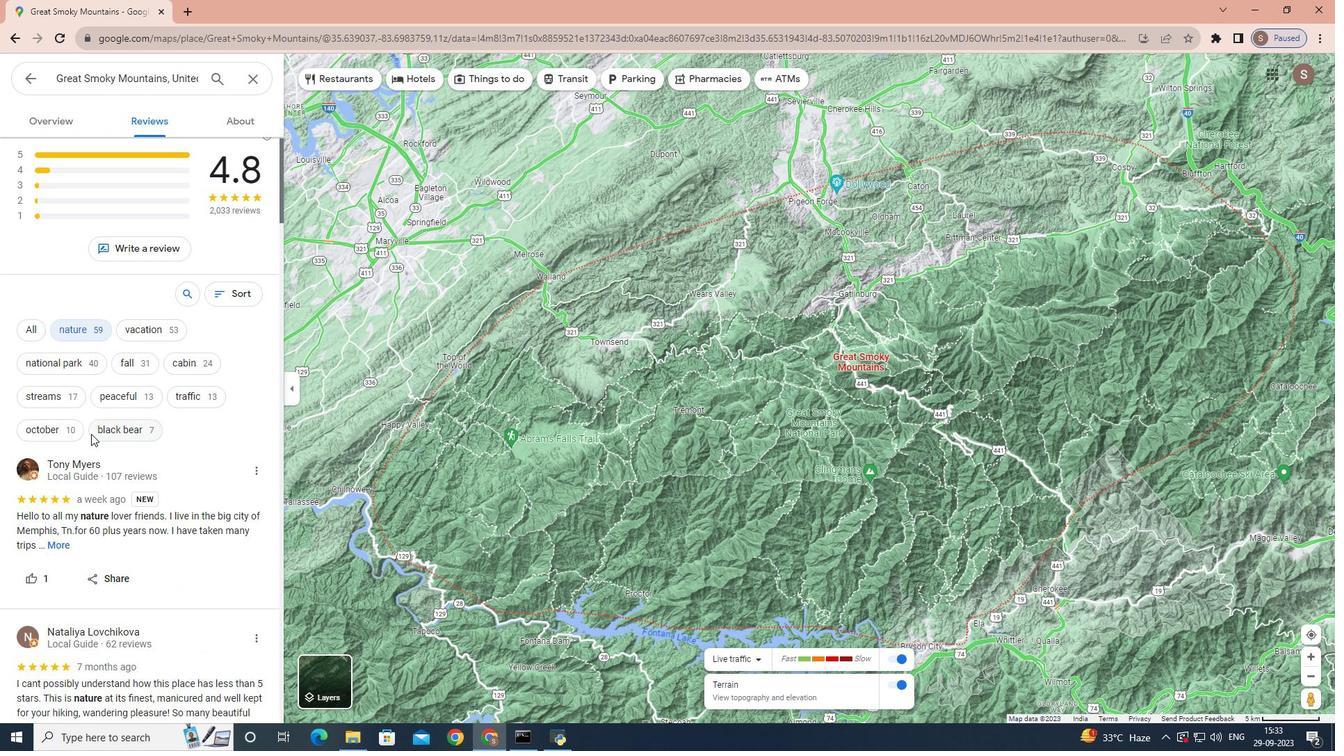 
Action: Mouse scrolled (91, 433) with delta (0, 0)
Screenshot: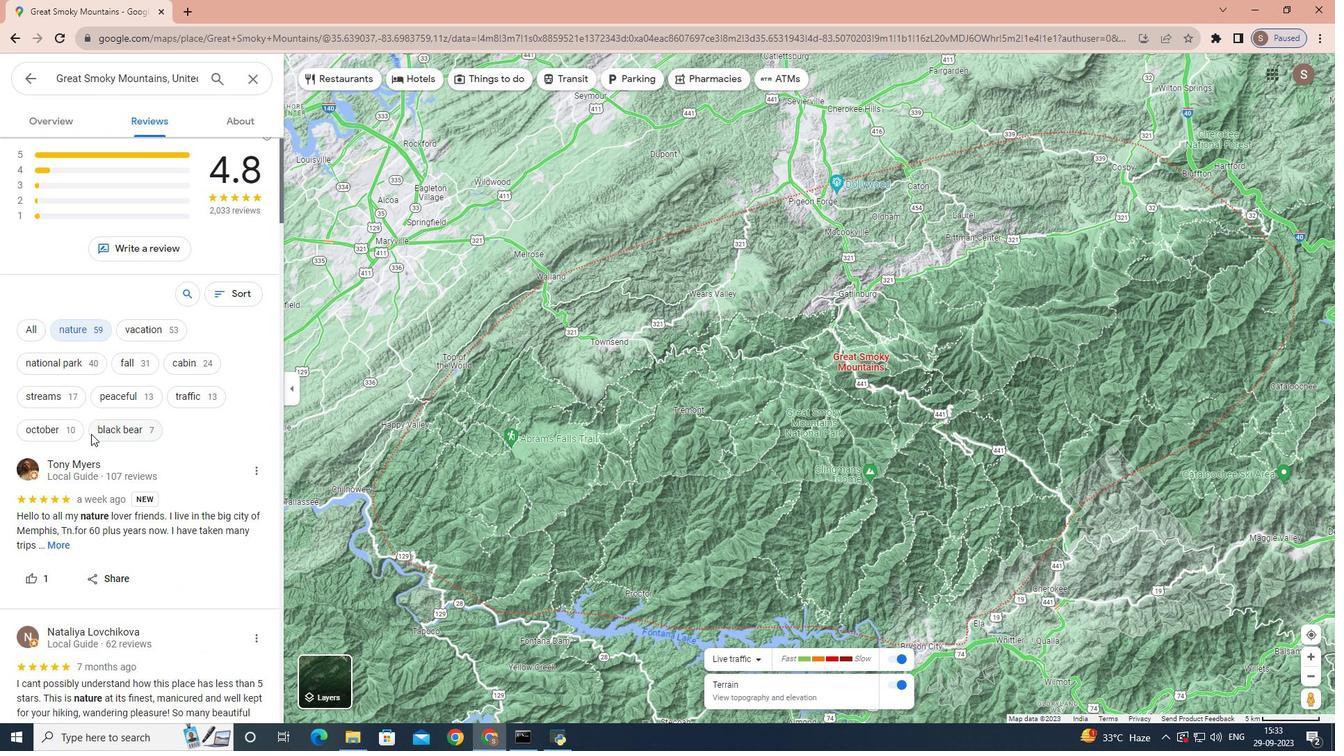 
Action: Mouse scrolled (91, 433) with delta (0, 0)
Screenshot: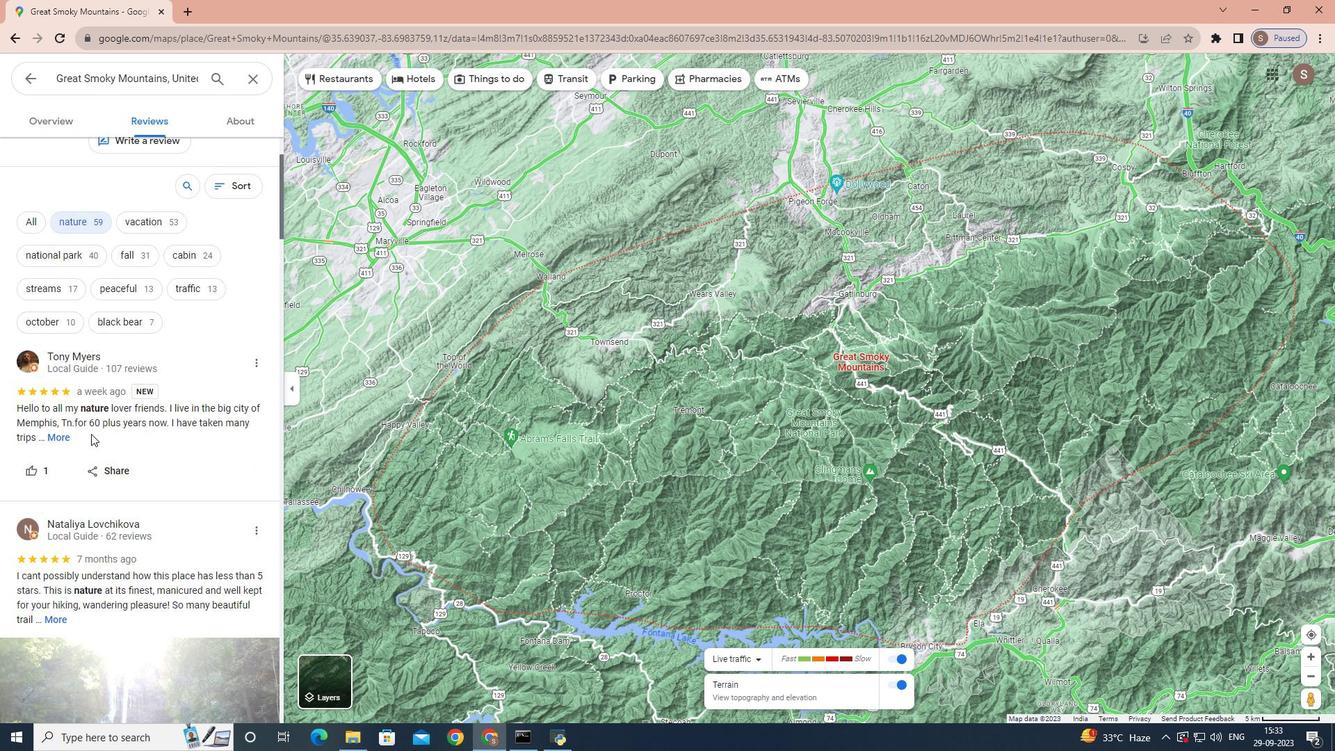 
Action: Mouse scrolled (91, 433) with delta (0, 0)
Screenshot: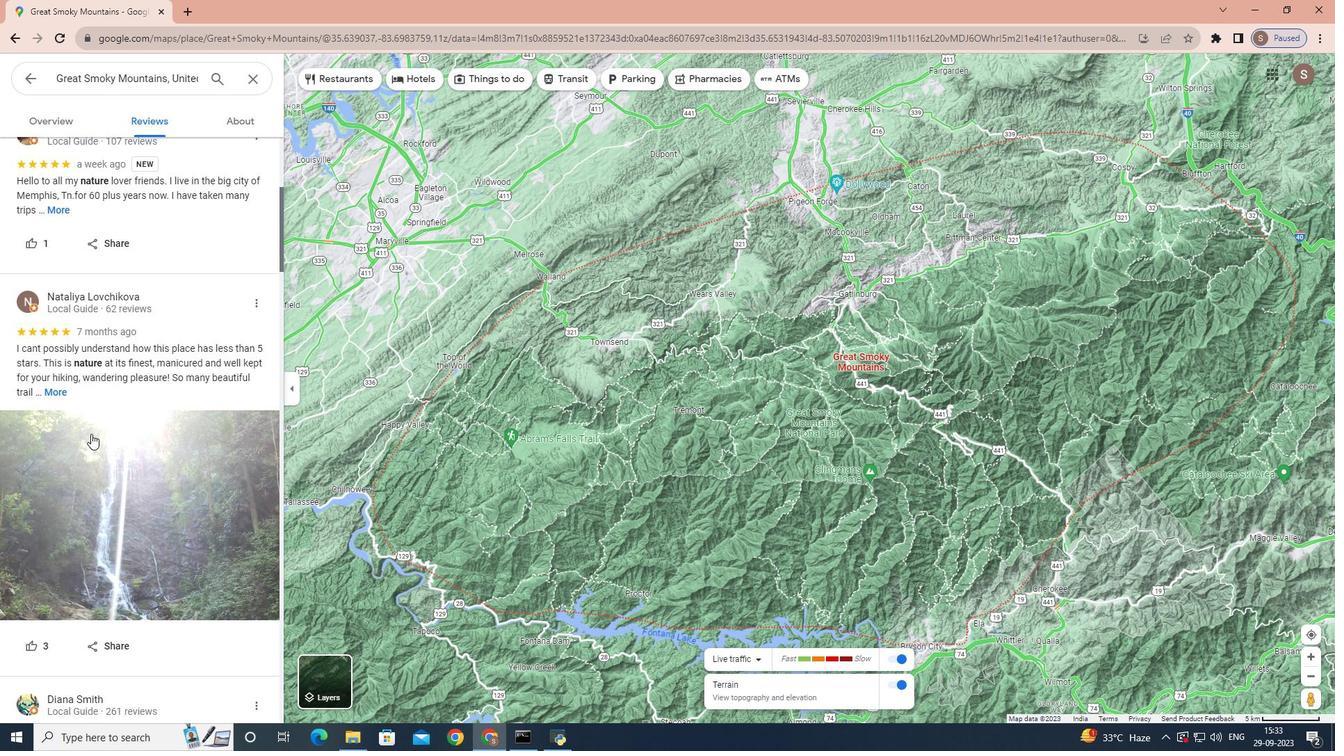 
Action: Mouse scrolled (91, 433) with delta (0, 0)
Screenshot: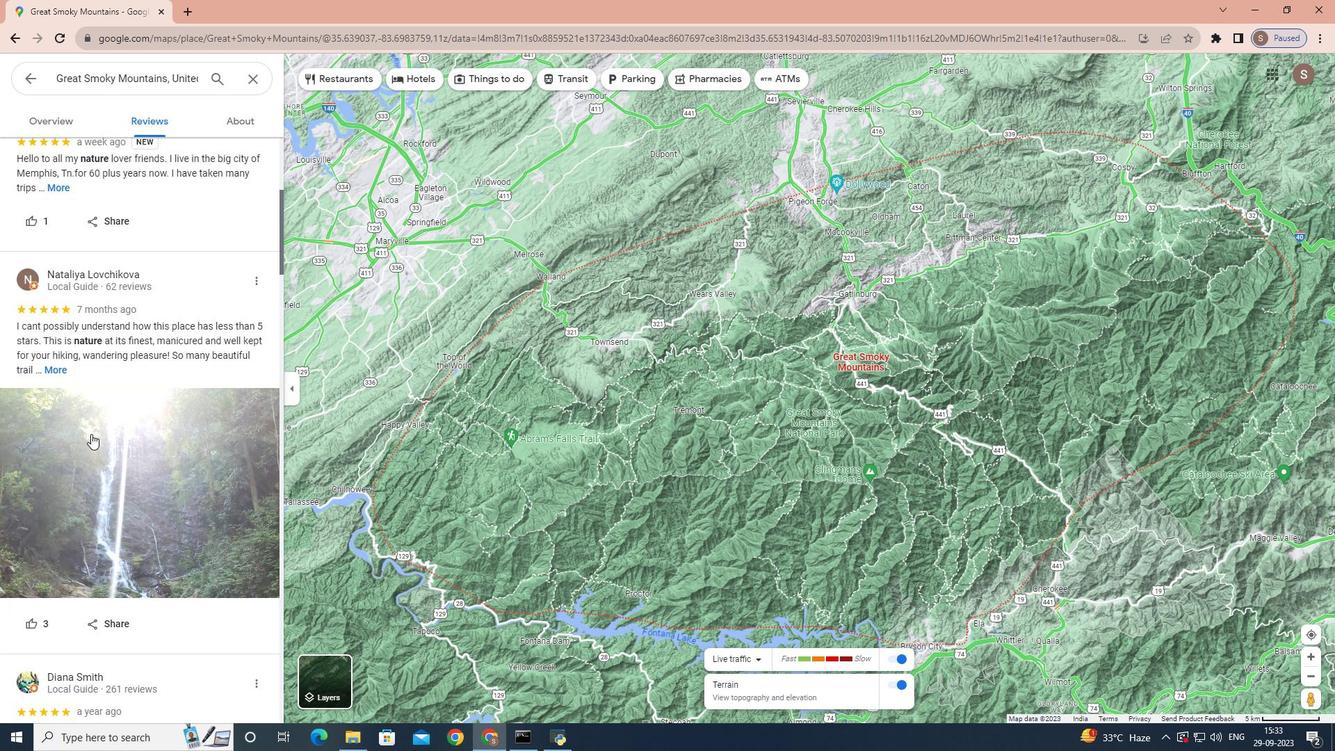 
Action: Mouse scrolled (91, 433) with delta (0, 0)
Screenshot: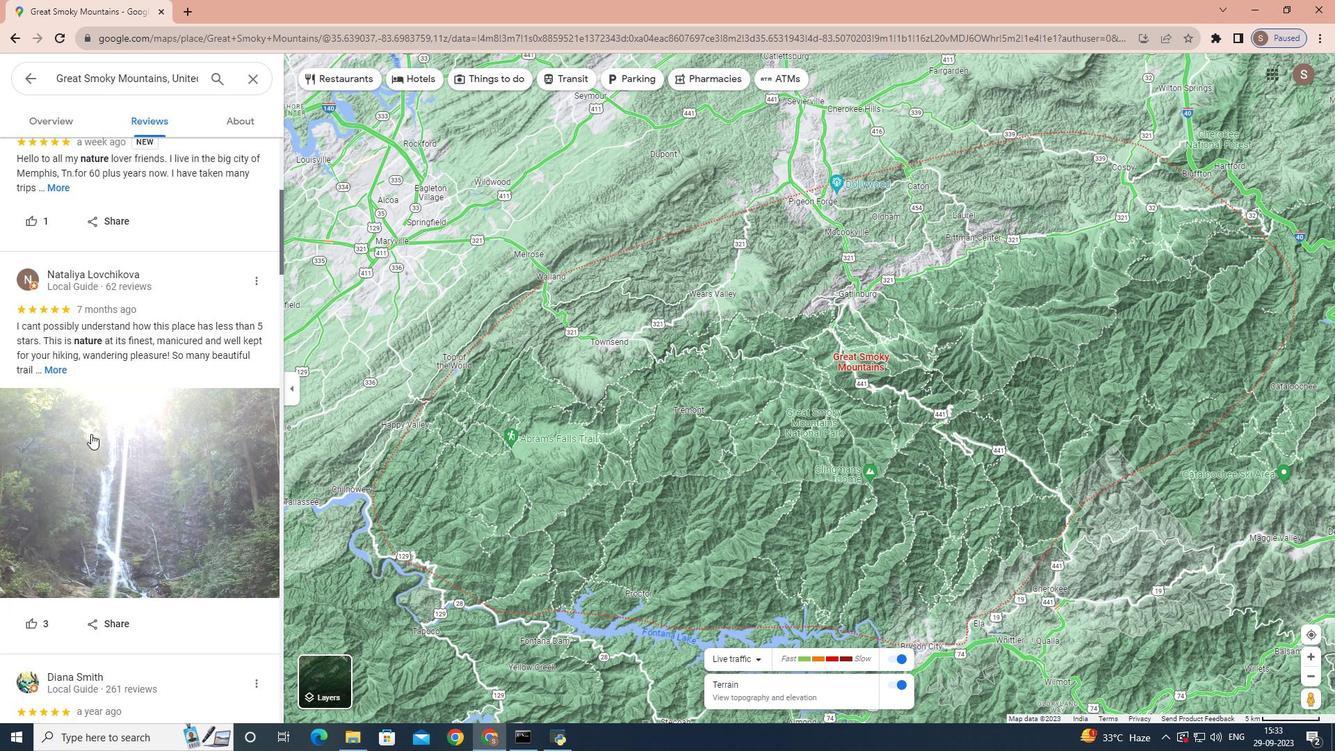 
Action: Mouse scrolled (91, 433) with delta (0, 0)
Screenshot: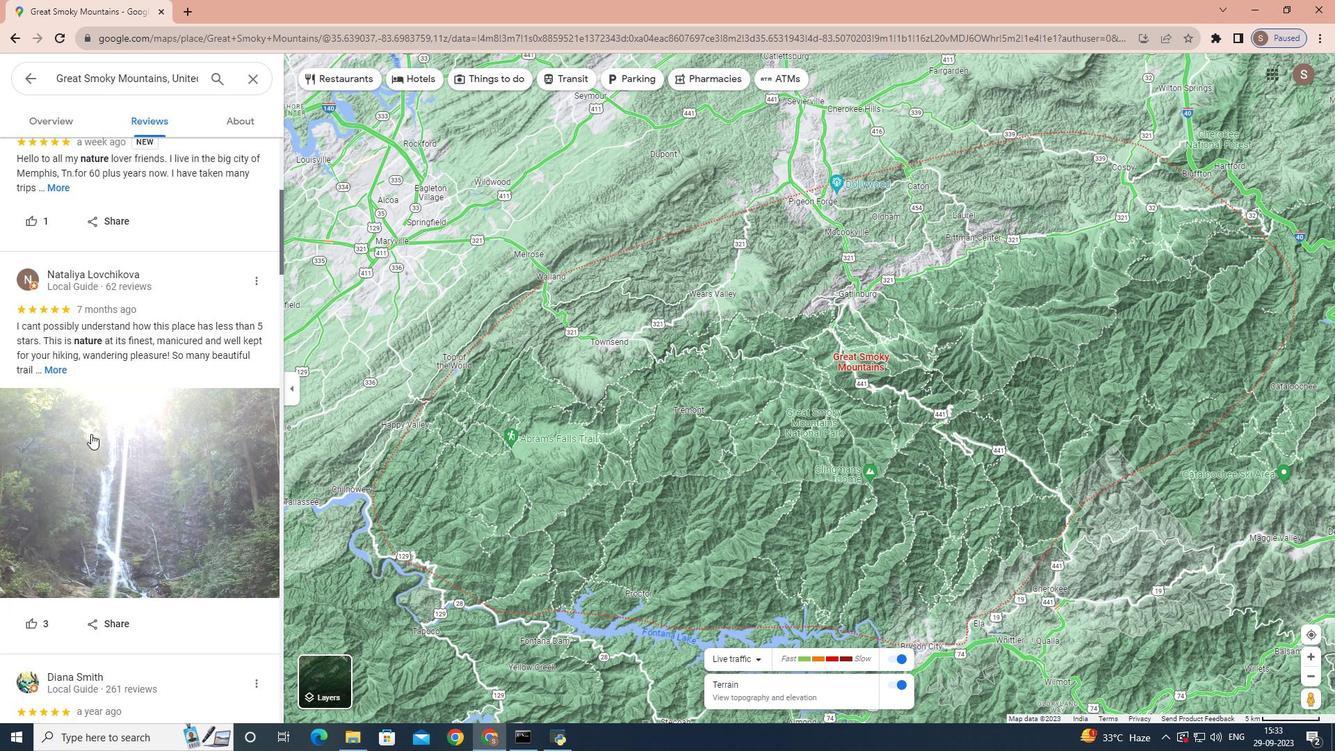 
Action: Mouse scrolled (91, 433) with delta (0, 0)
Screenshot: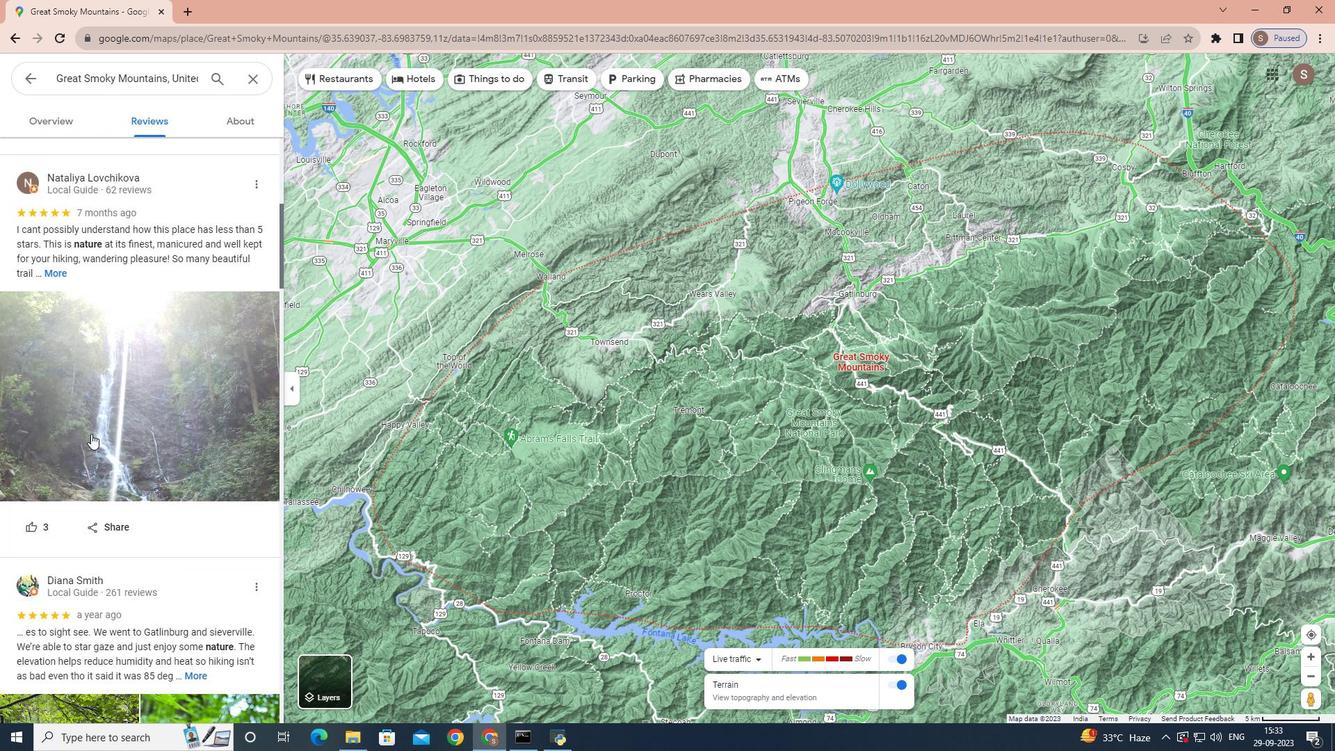 
Action: Mouse moved to (225, 123)
Screenshot: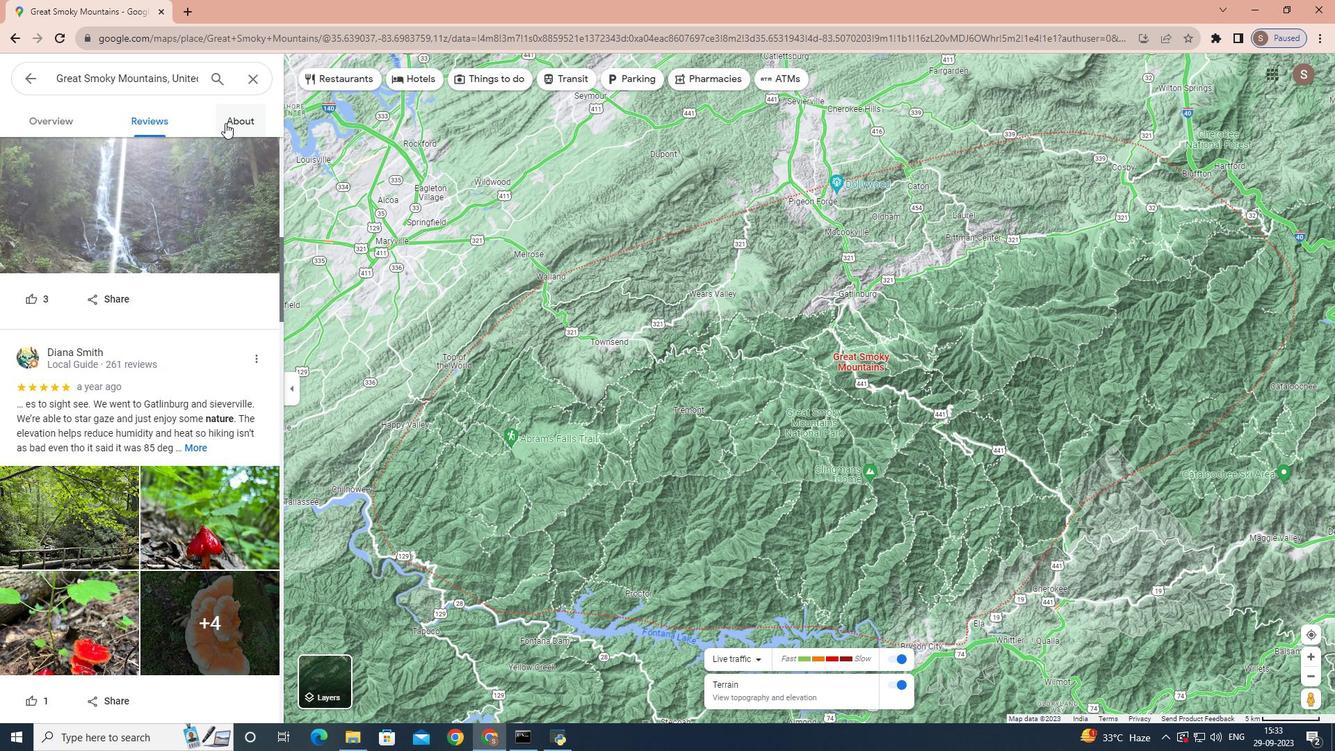 
Action: Mouse pressed left at (225, 123)
Screenshot: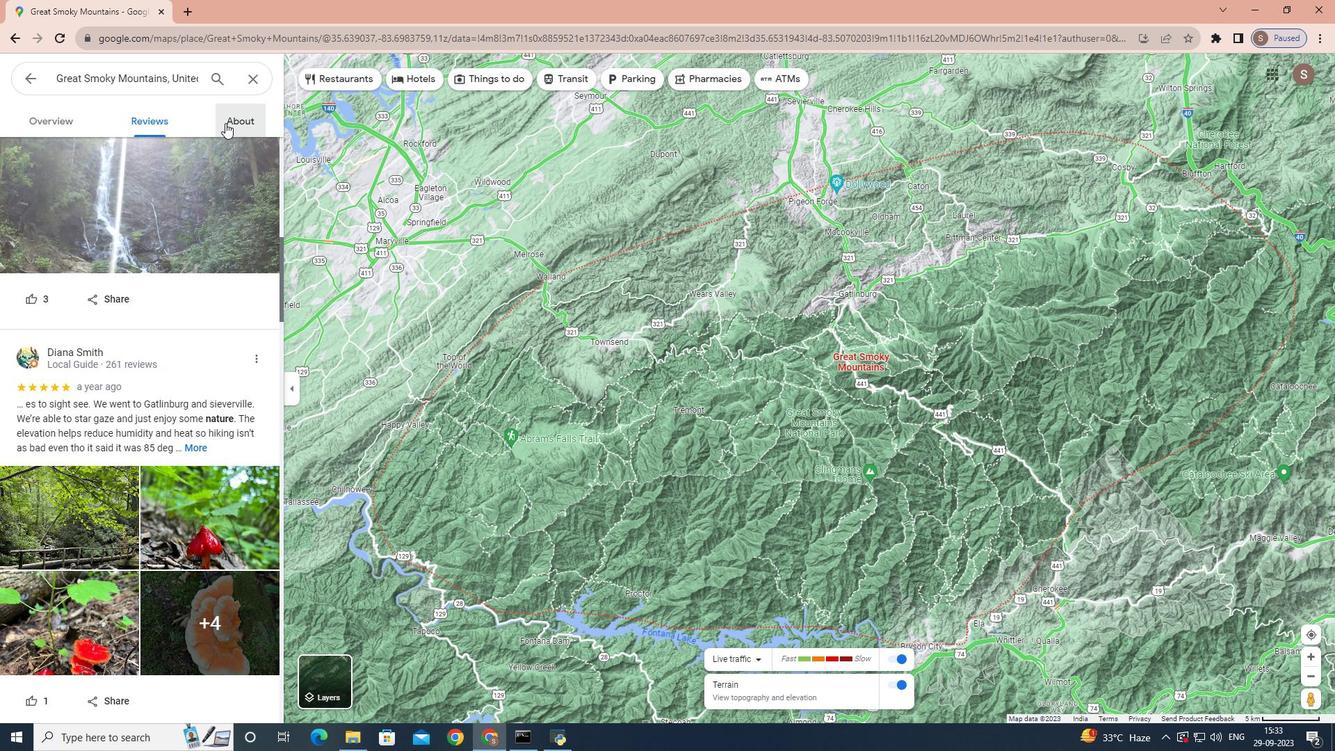 
Action: Mouse moved to (20, 111)
Screenshot: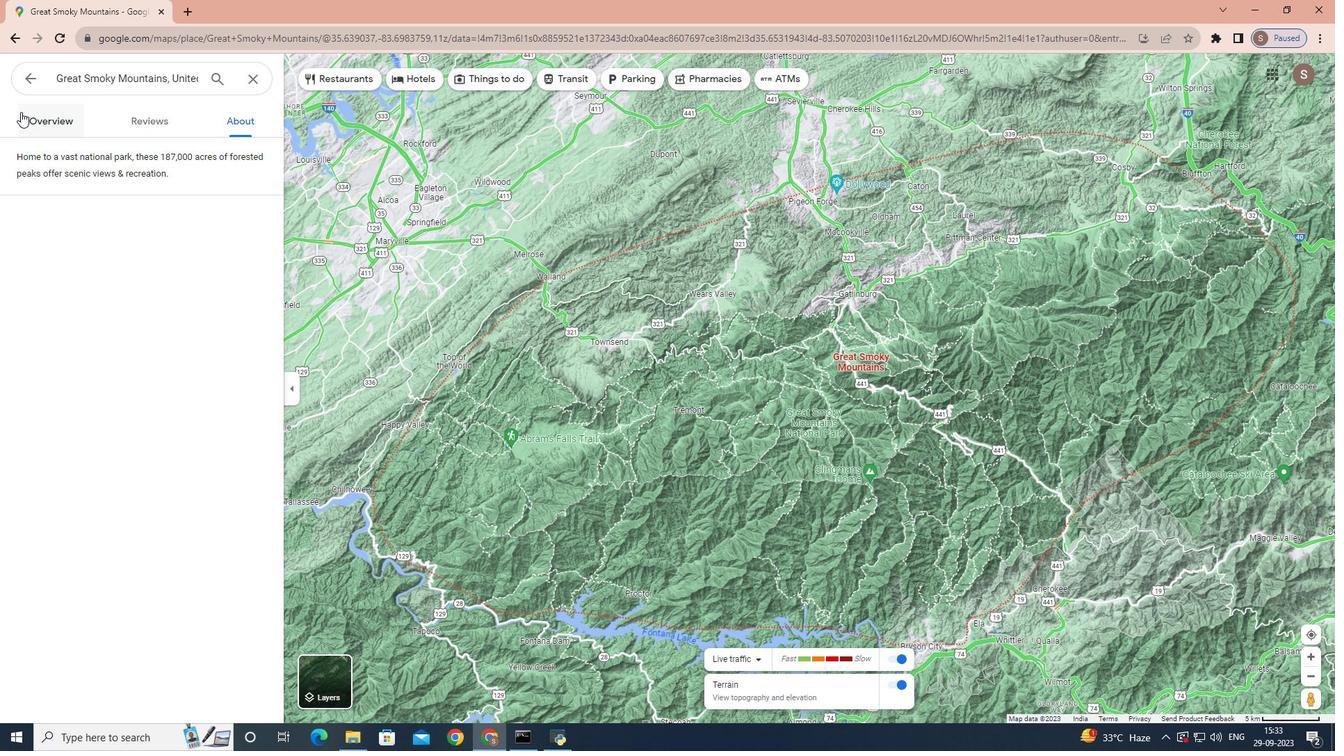 
Action: Mouse pressed left at (20, 111)
Screenshot: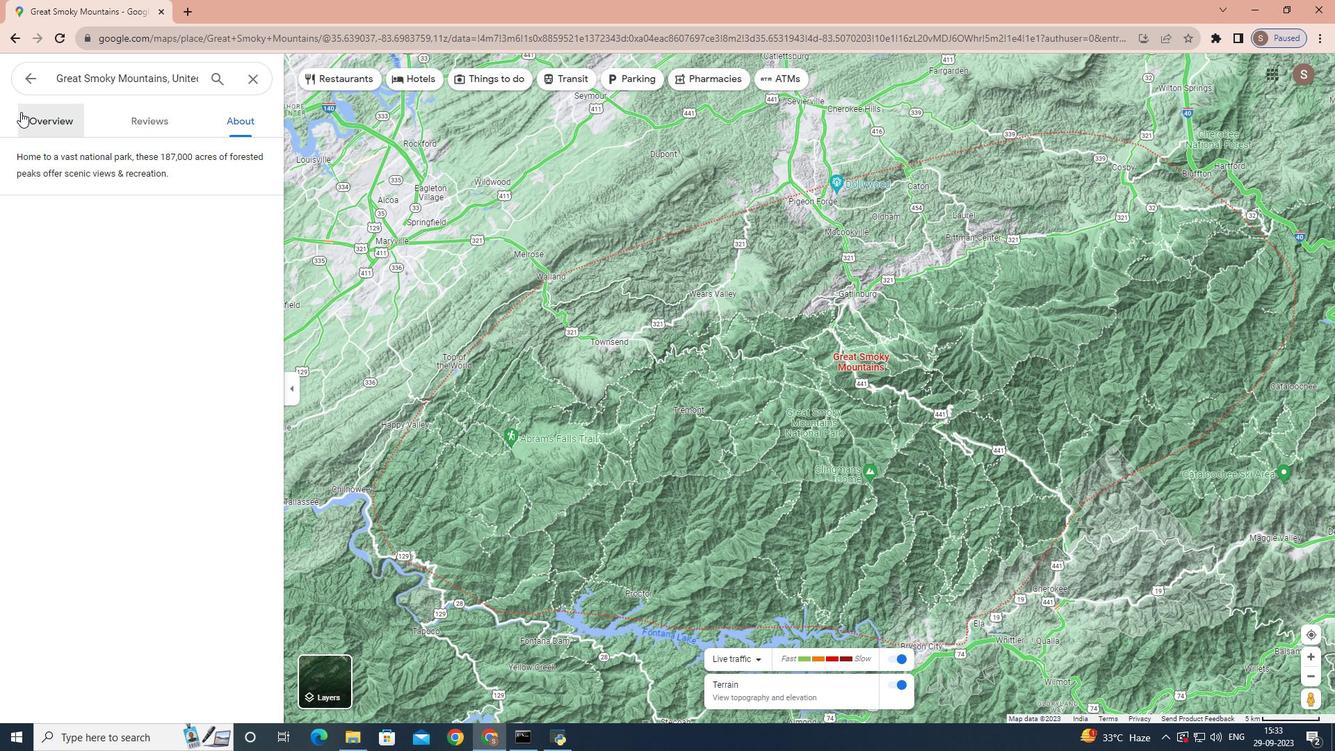 
Action: Mouse moved to (96, 320)
Screenshot: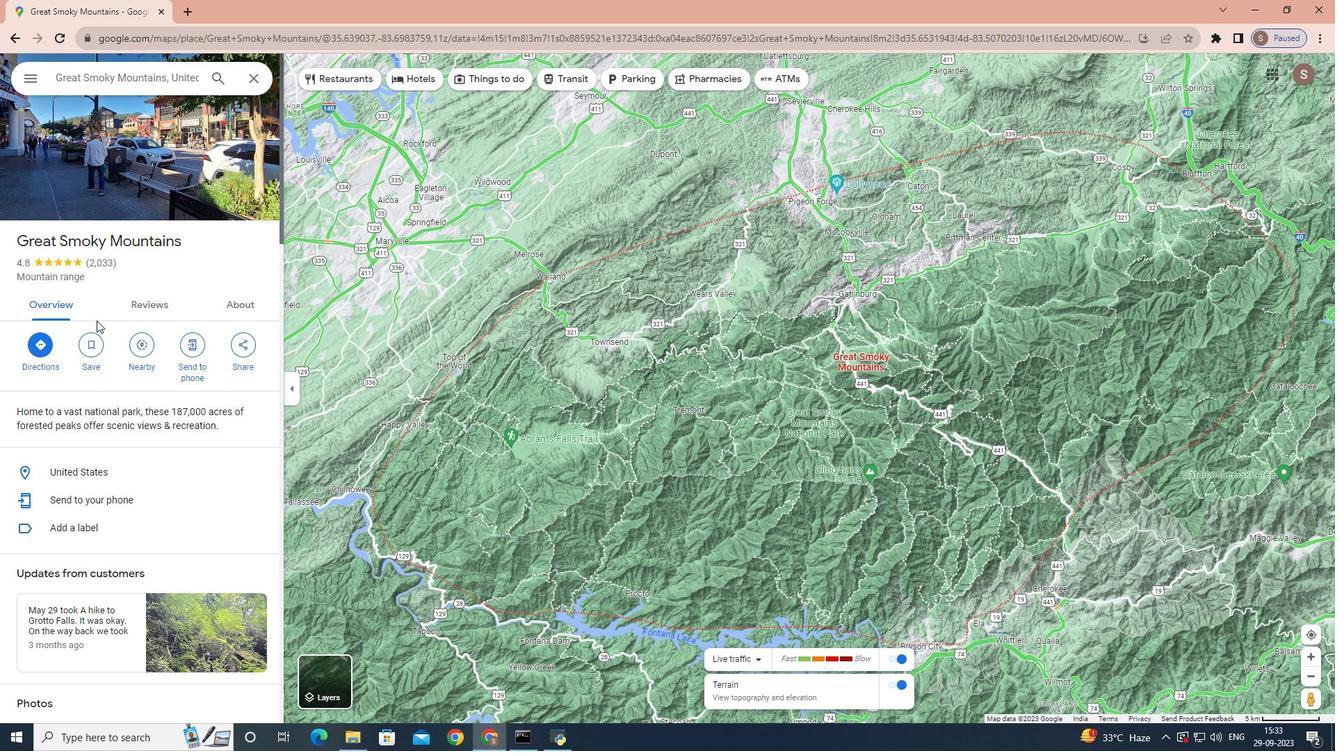 
Action: Mouse scrolled (96, 319) with delta (0, 0)
Screenshot: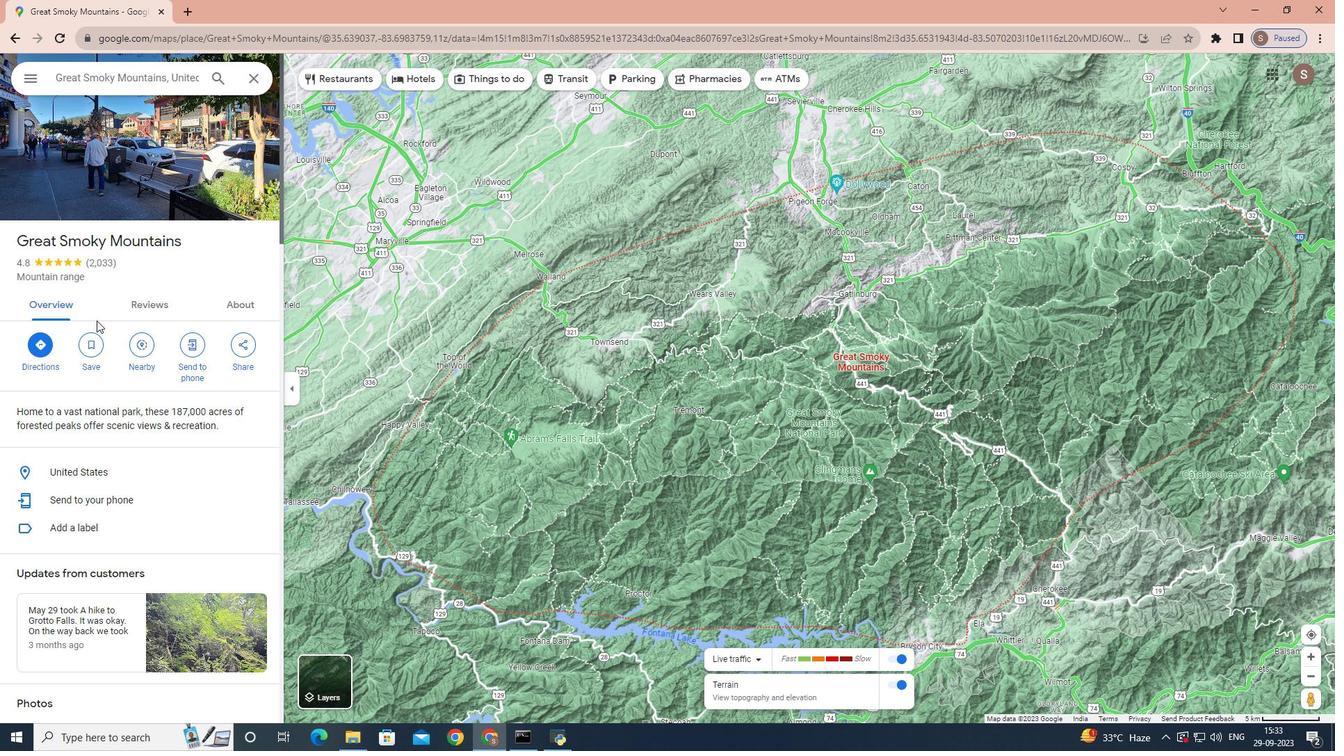 
Action: Mouse scrolled (96, 319) with delta (0, 0)
Screenshot: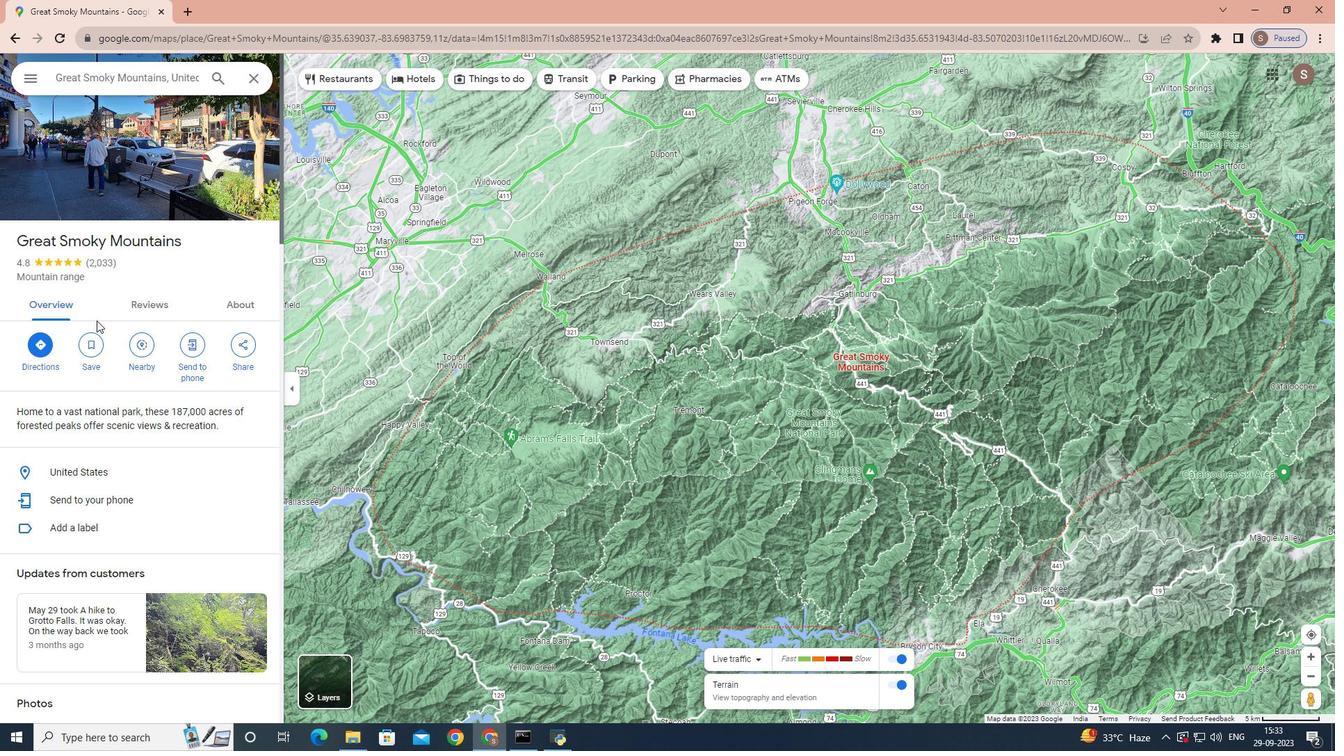 
Action: Mouse scrolled (96, 319) with delta (0, 0)
Screenshot: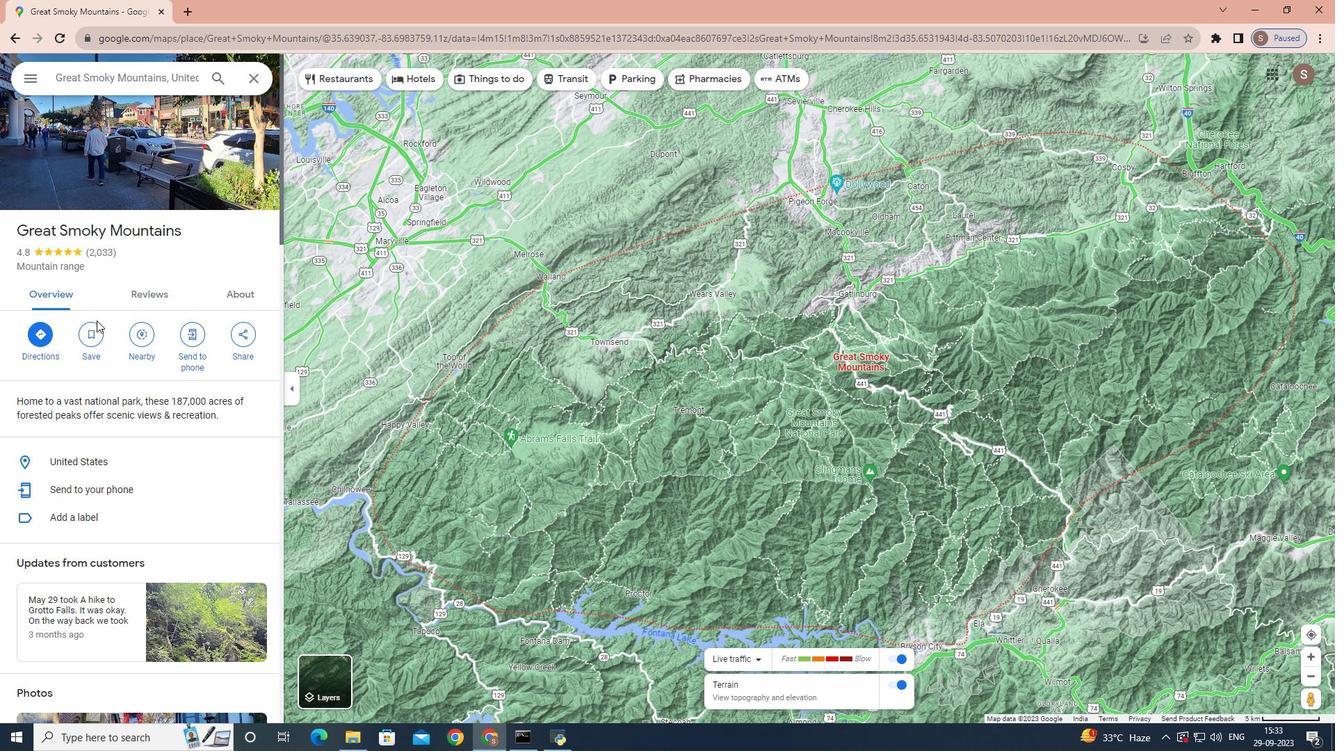 
Action: Mouse scrolled (96, 319) with delta (0, 0)
Screenshot: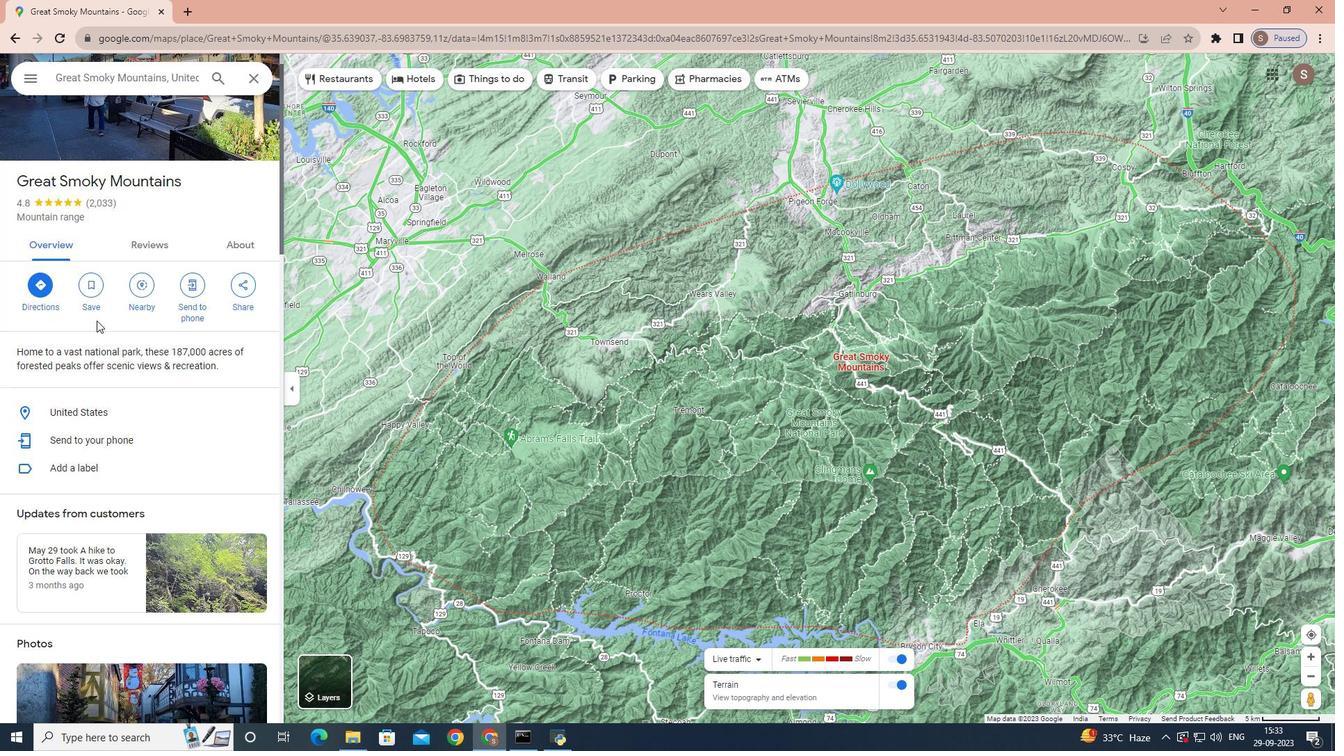 
Action: Mouse scrolled (96, 319) with delta (0, 0)
Screenshot: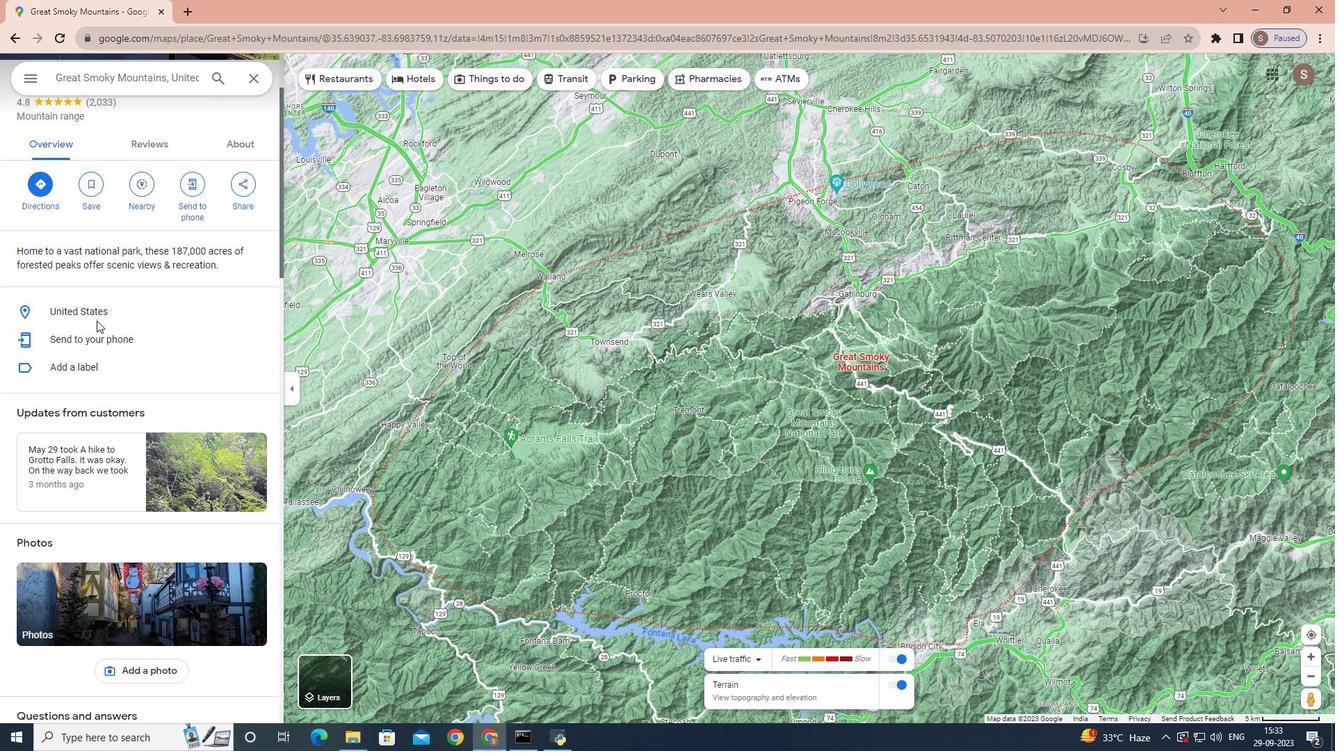 
Action: Mouse scrolled (96, 319) with delta (0, 0)
Screenshot: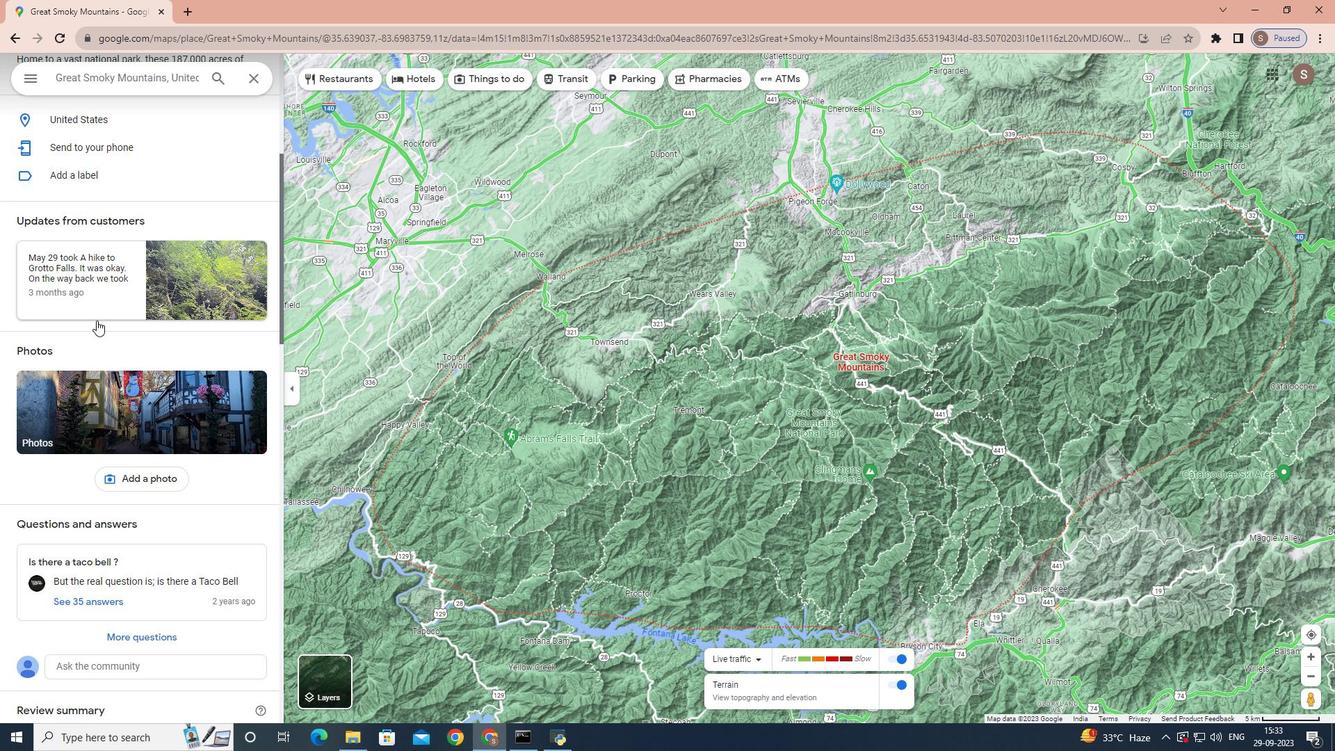 
Action: Mouse scrolled (96, 319) with delta (0, 0)
Screenshot: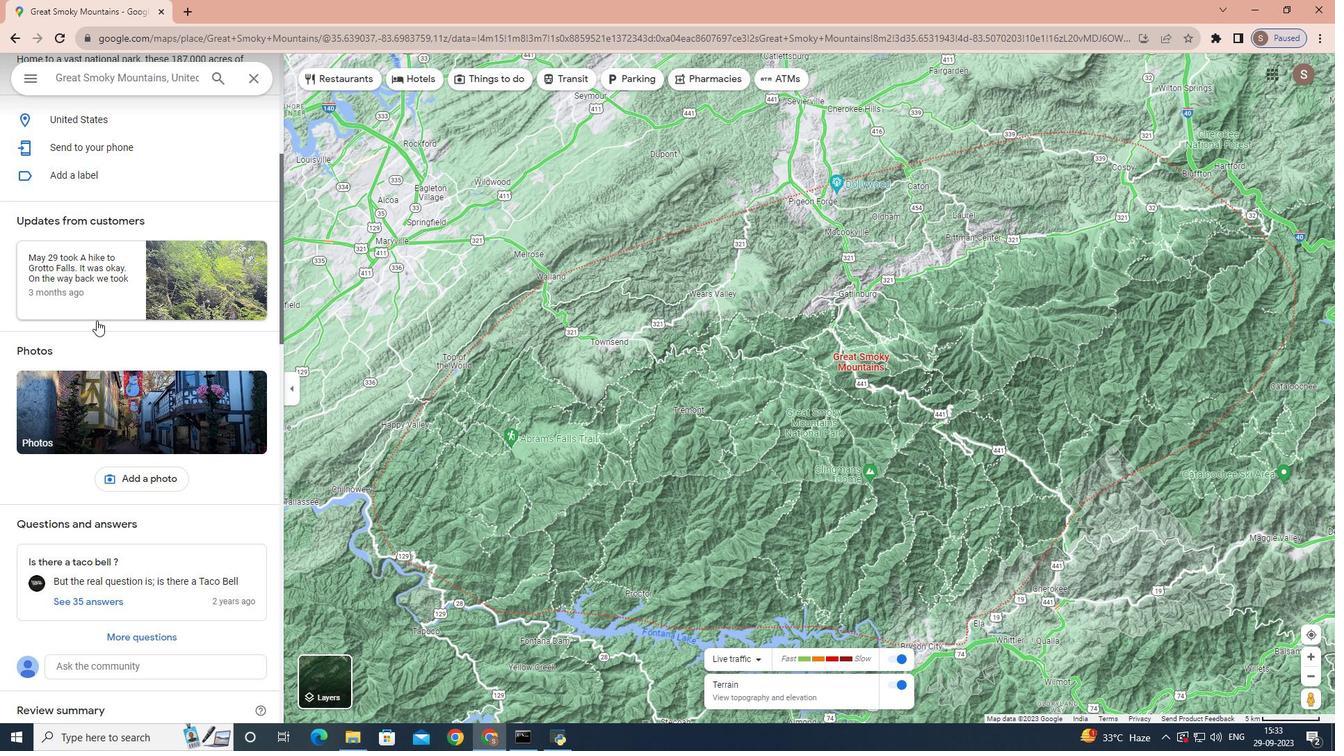 
Action: Mouse moved to (106, 290)
Screenshot: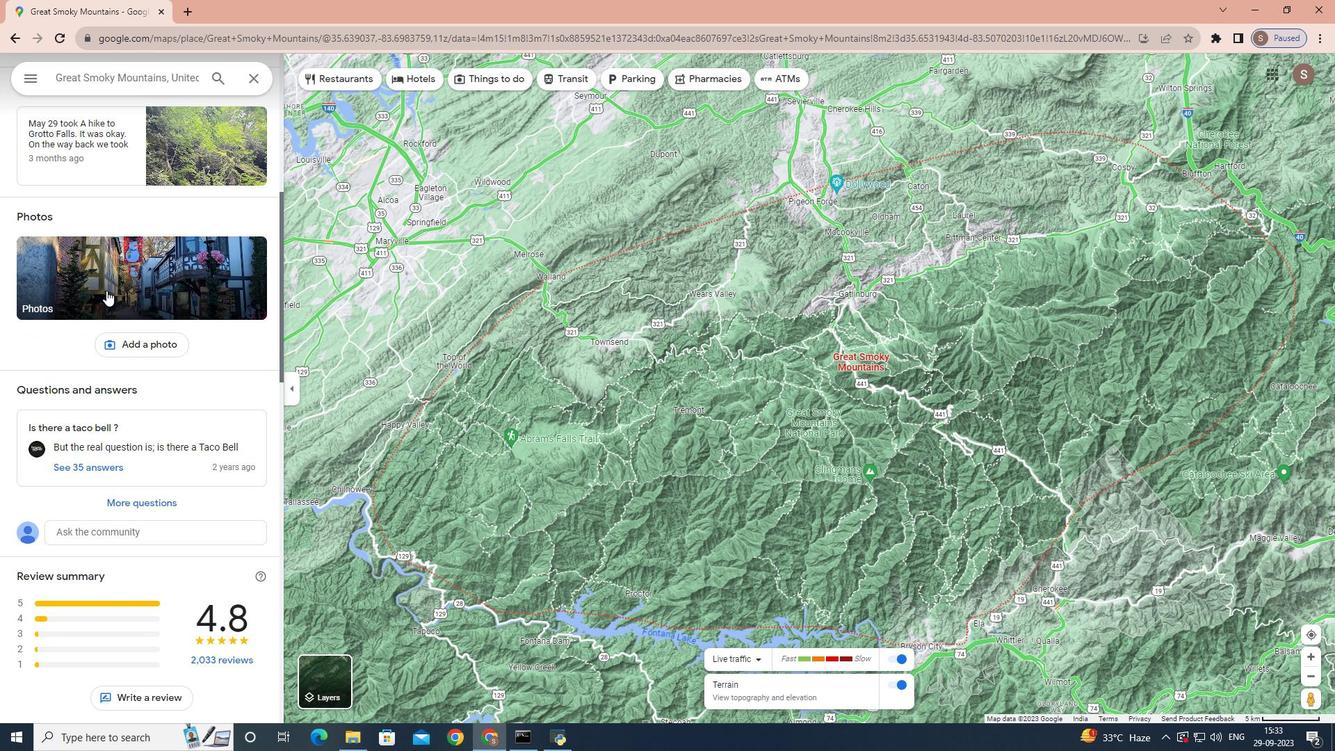 
Action: Mouse pressed left at (106, 290)
Screenshot: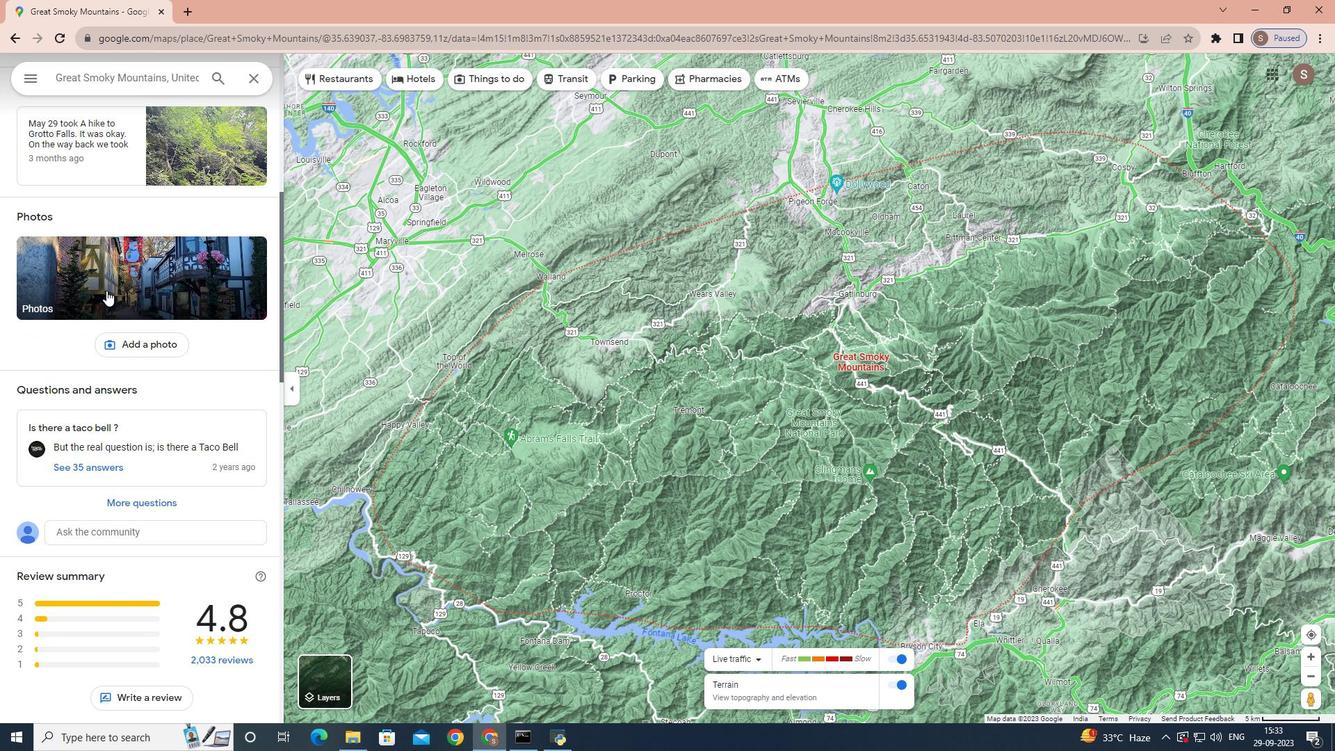 
Action: Mouse scrolled (106, 290) with delta (0, 0)
Screenshot: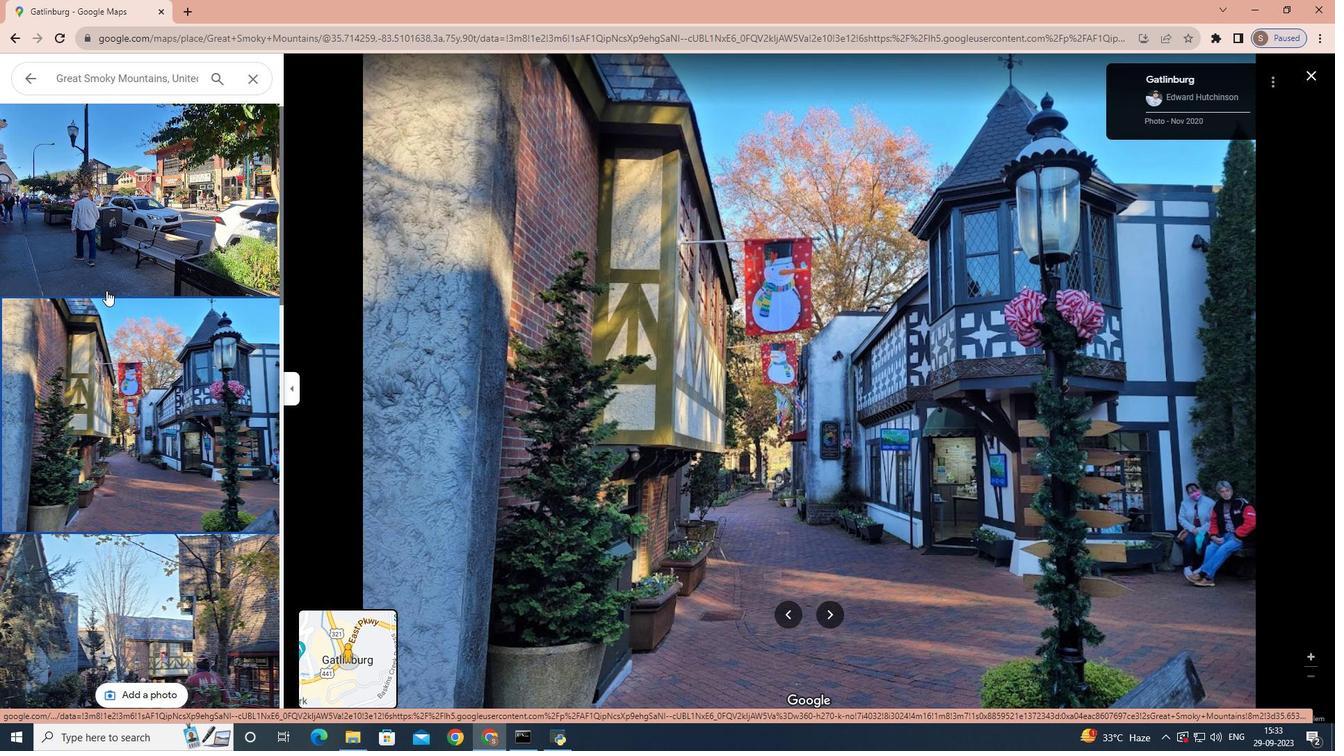 
Action: Mouse scrolled (106, 290) with delta (0, 0)
Screenshot: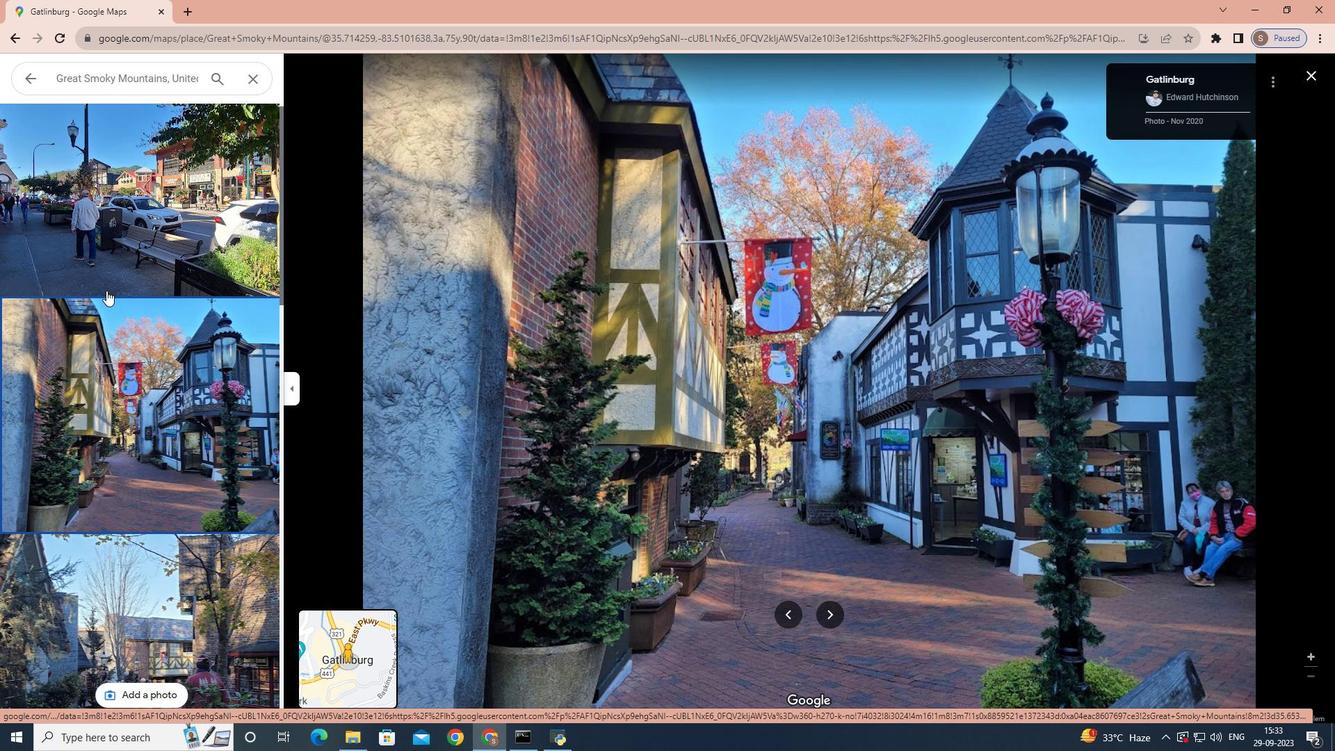 
Action: Mouse scrolled (106, 290) with delta (0, 0)
Screenshot: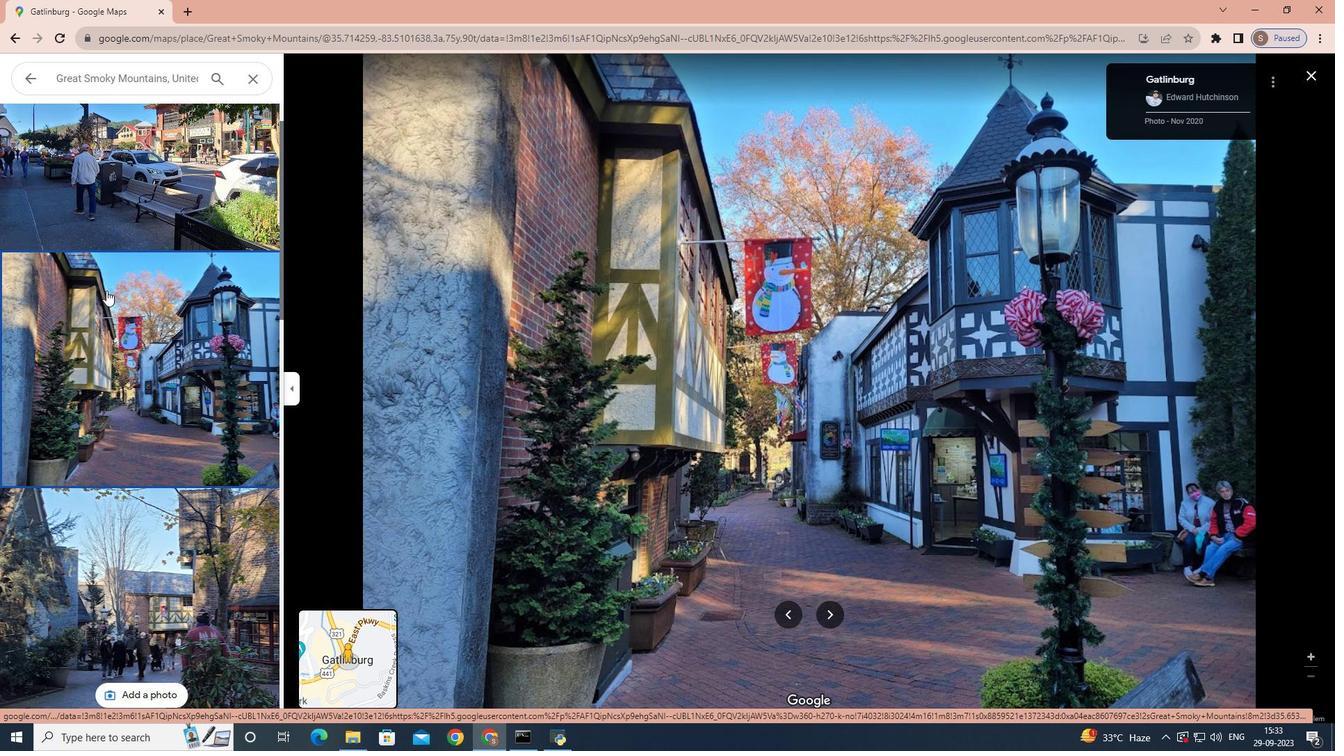 
Action: Mouse scrolled (106, 290) with delta (0, 0)
Screenshot: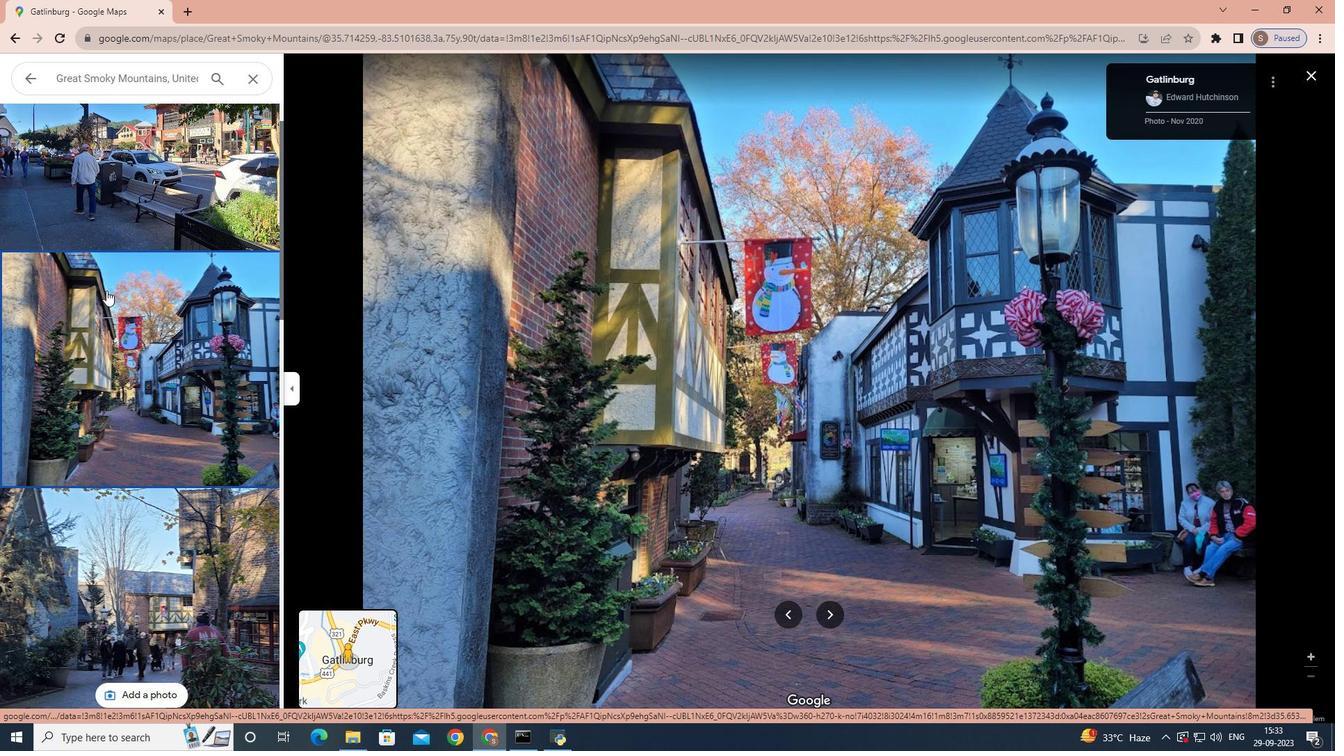 
Action: Mouse moved to (106, 290)
Screenshot: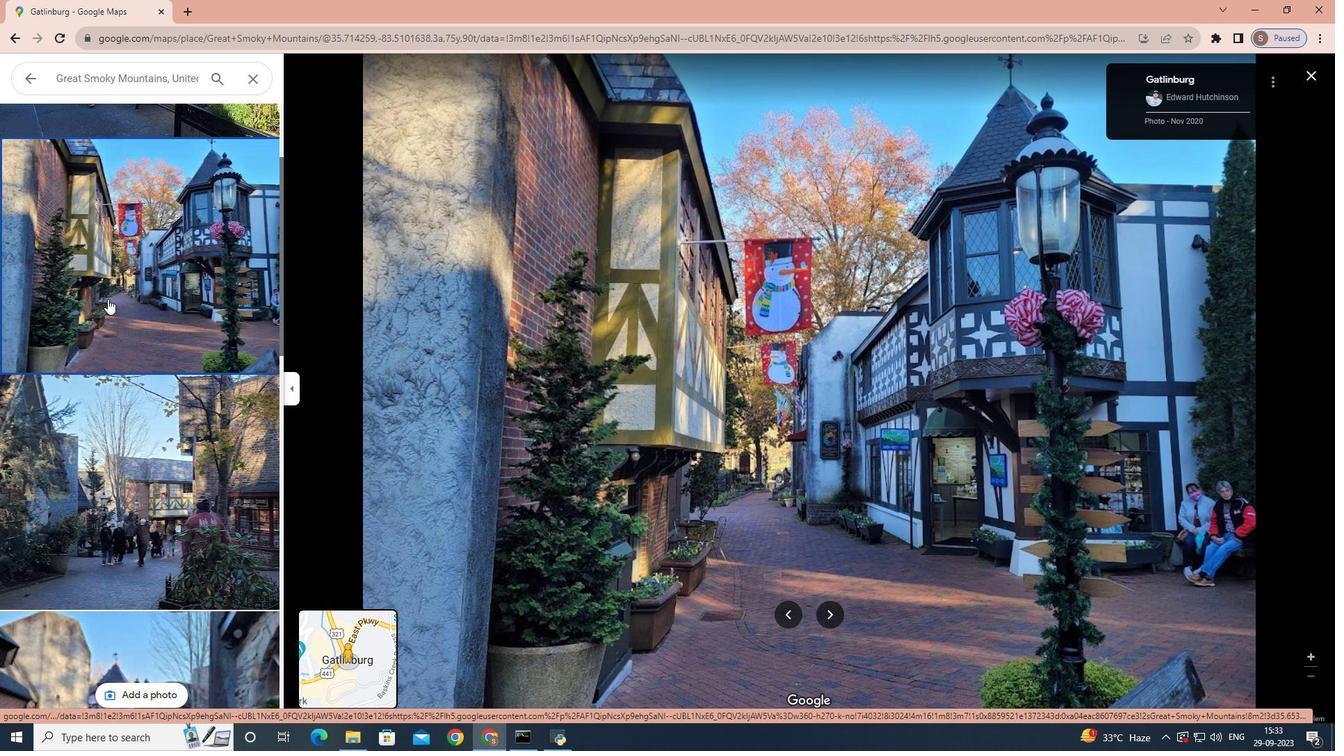 
Action: Mouse scrolled (106, 290) with delta (0, 0)
Screenshot: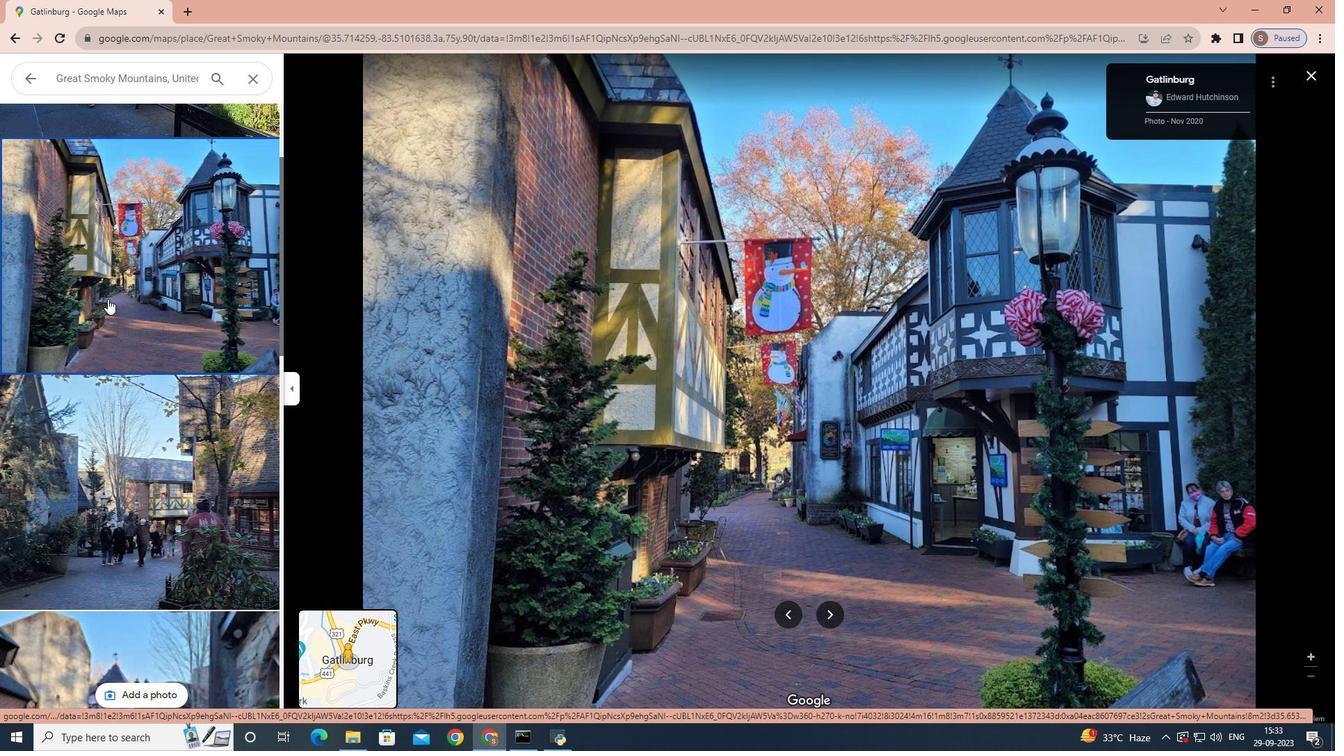 
Action: Mouse moved to (833, 614)
Screenshot: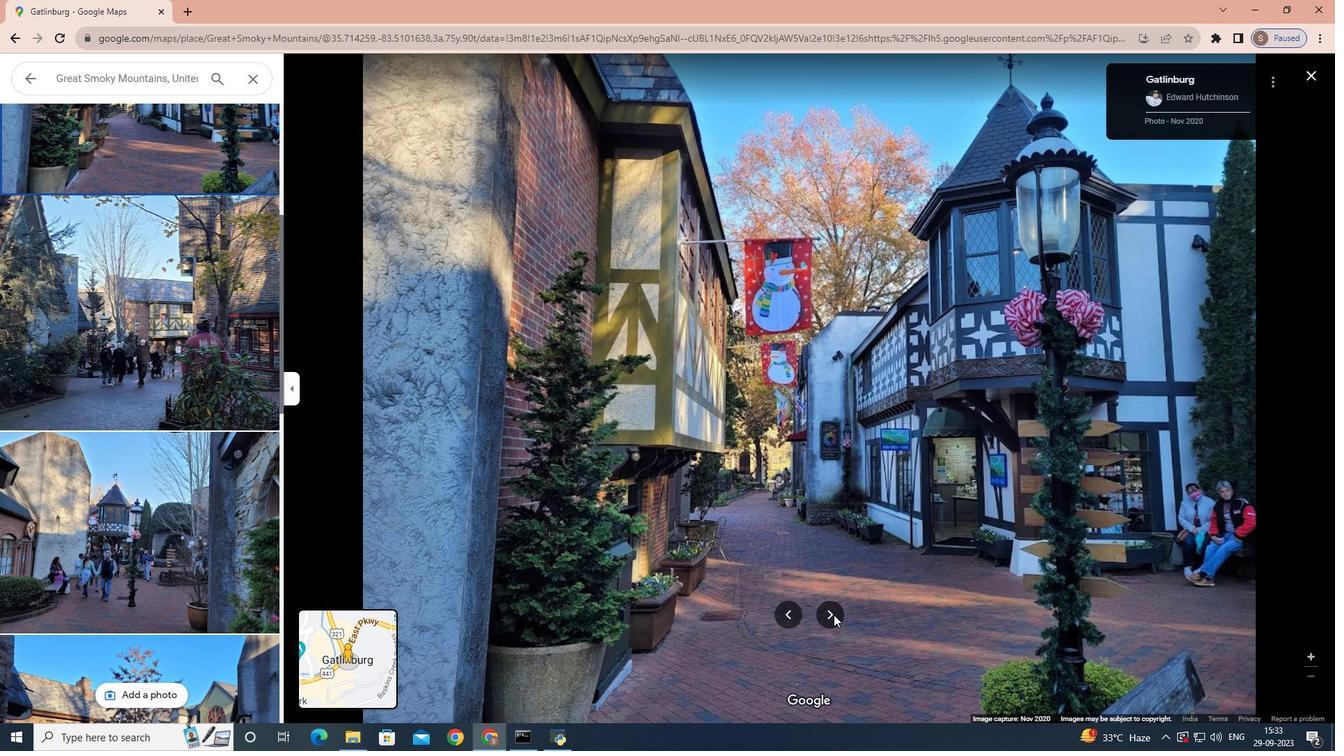 
Action: Mouse pressed left at (833, 614)
Screenshot: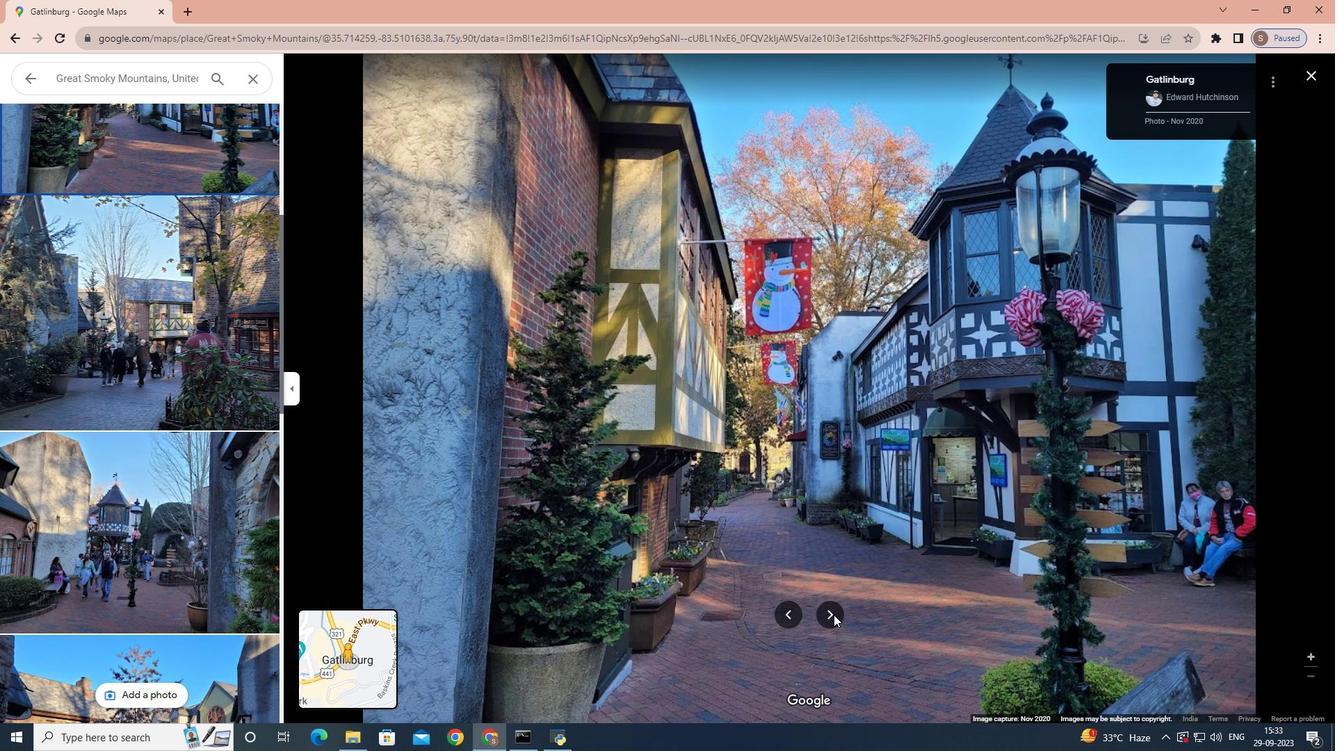 
Action: Mouse pressed left at (833, 614)
Screenshot: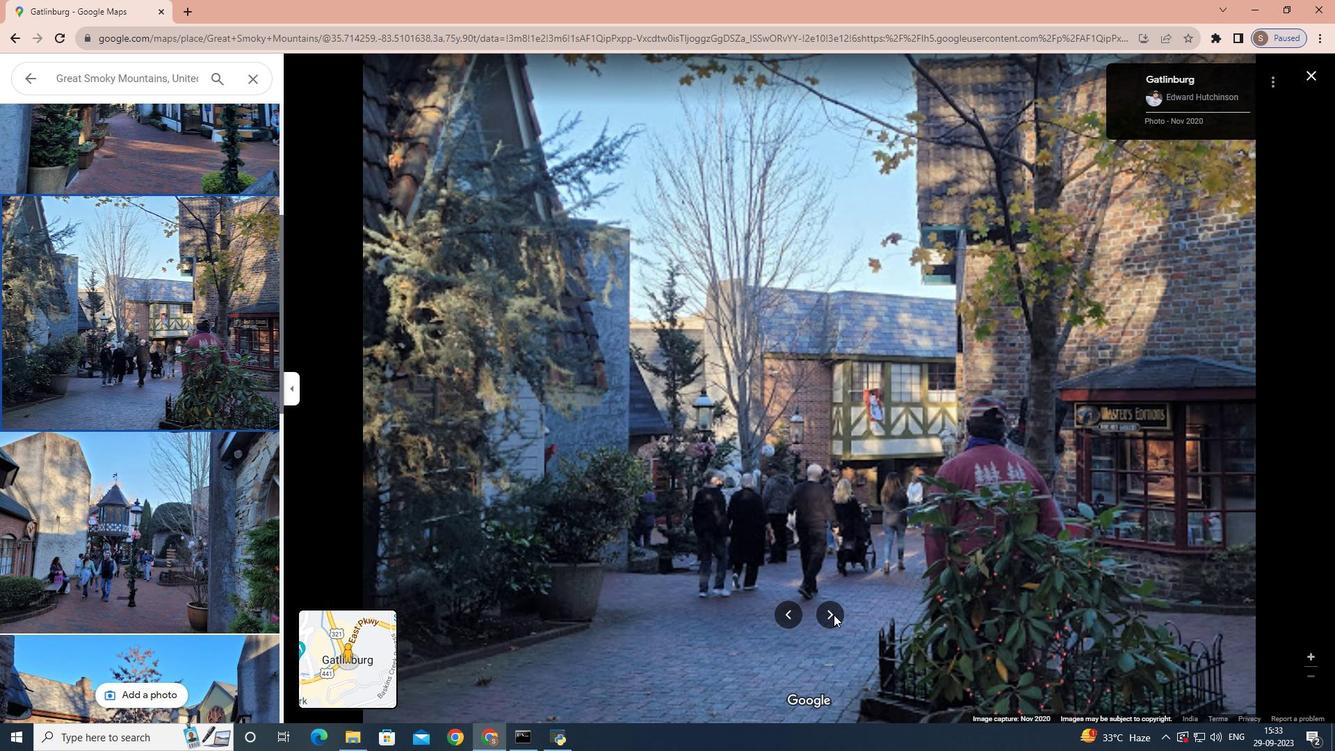 
Action: Mouse pressed left at (833, 614)
Screenshot: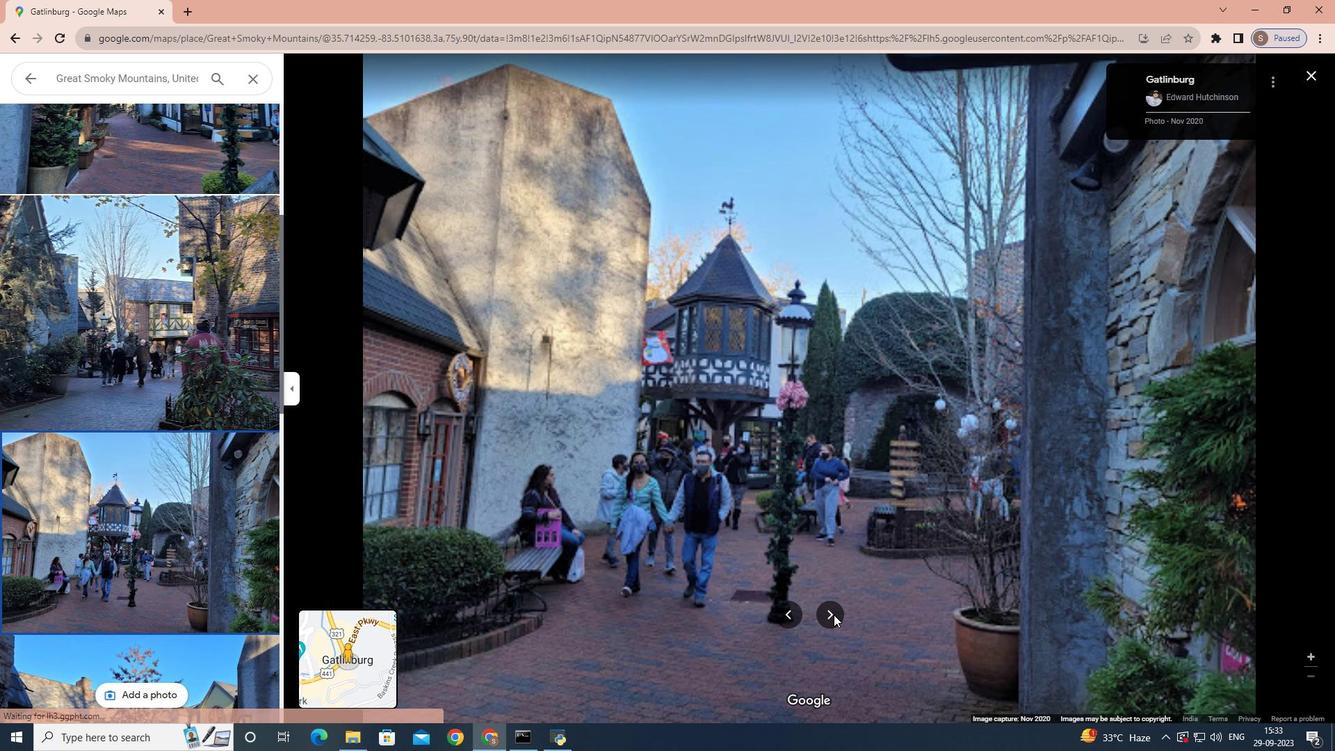 
Action: Mouse moved to (833, 614)
Screenshot: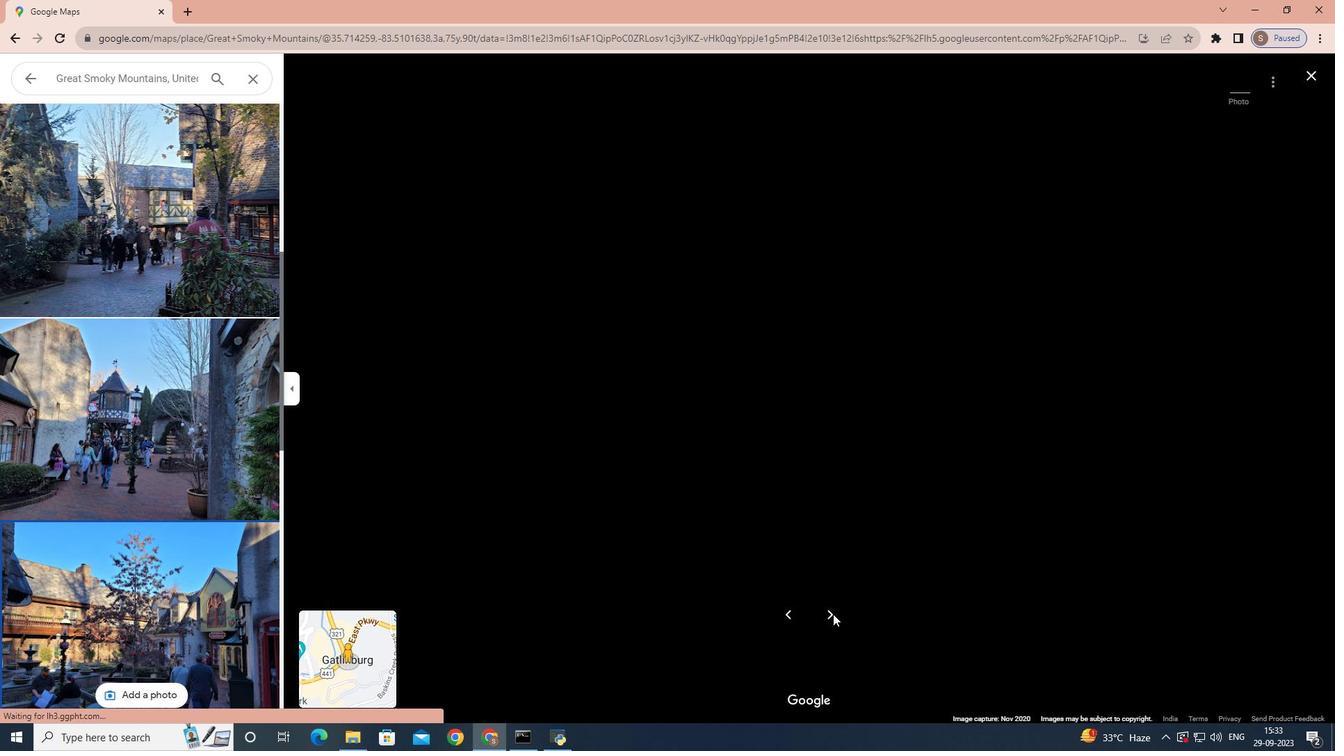 
Action: Mouse pressed left at (833, 614)
Screenshot: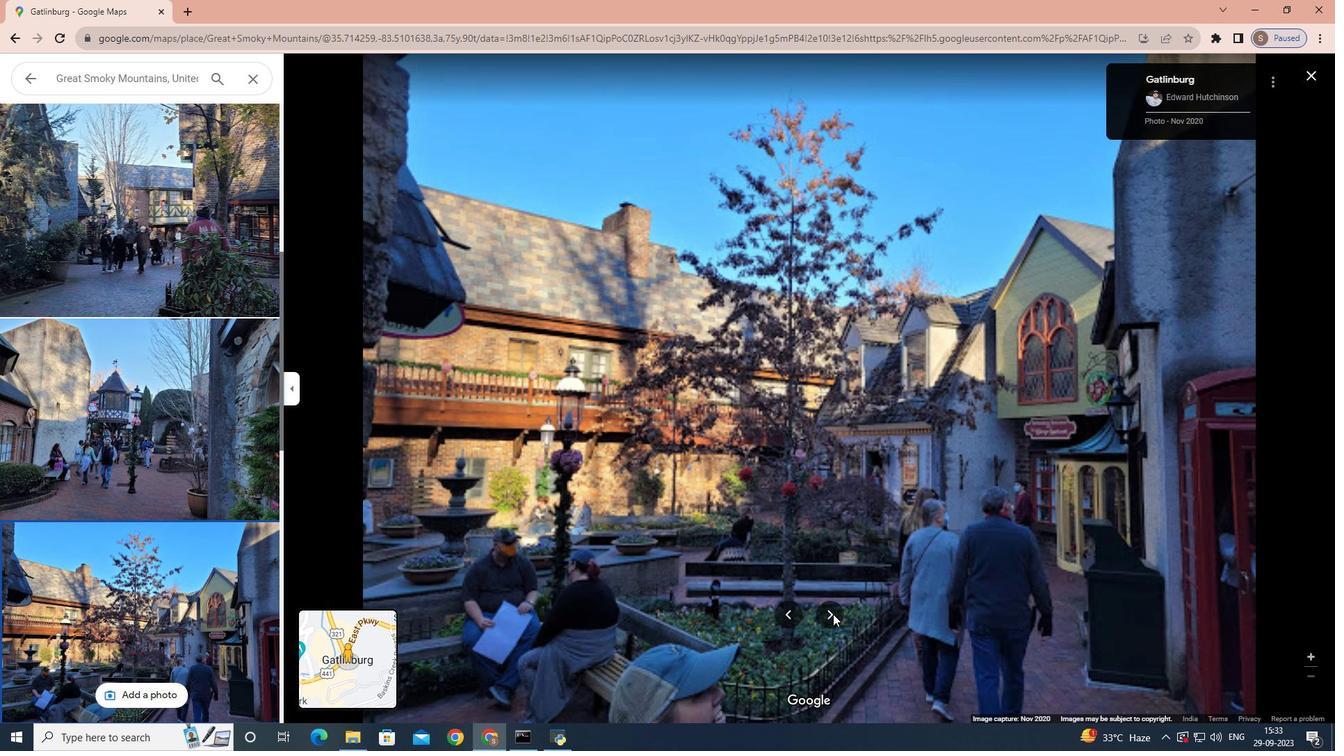 
Action: Mouse pressed left at (833, 614)
Screenshot: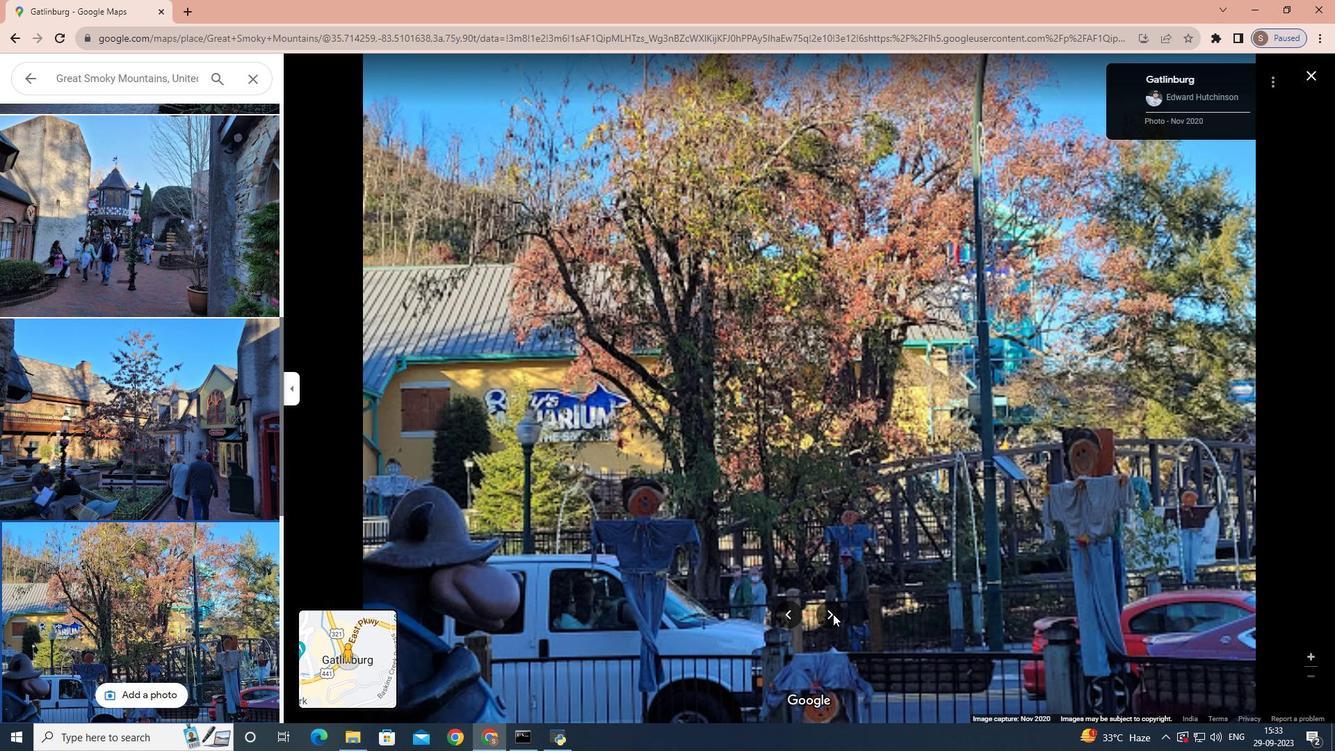 
Action: Mouse pressed left at (833, 614)
Screenshot: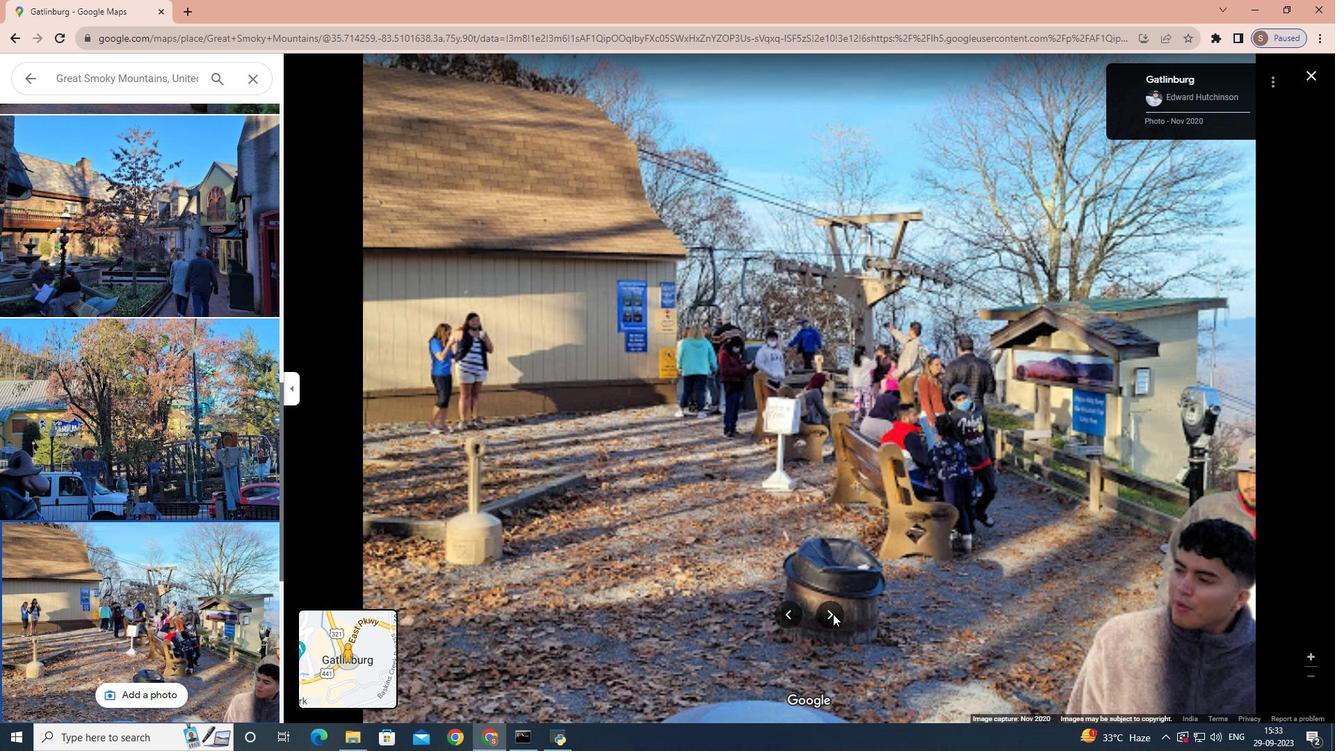 
Action: Mouse pressed left at (833, 614)
Screenshot: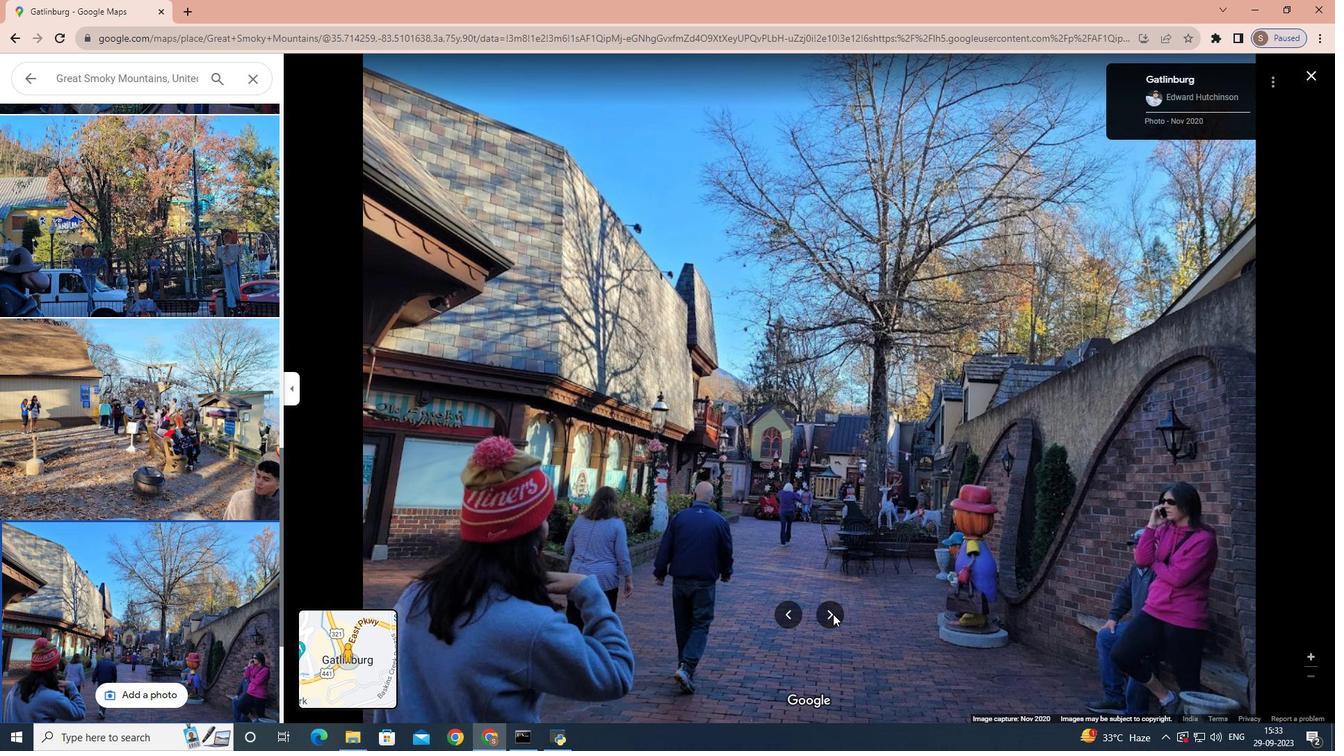 
Action: Mouse moved to (27, 75)
Screenshot: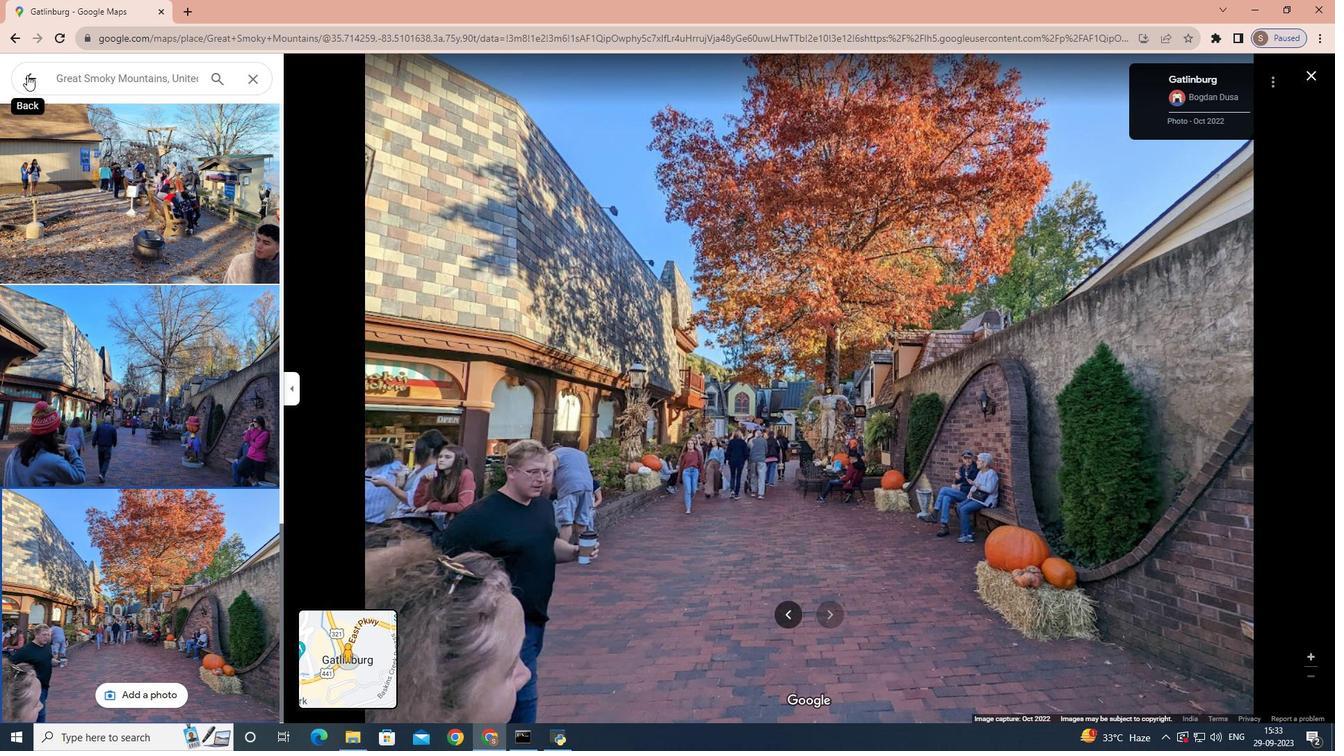 
Action: Mouse pressed left at (27, 75)
Screenshot: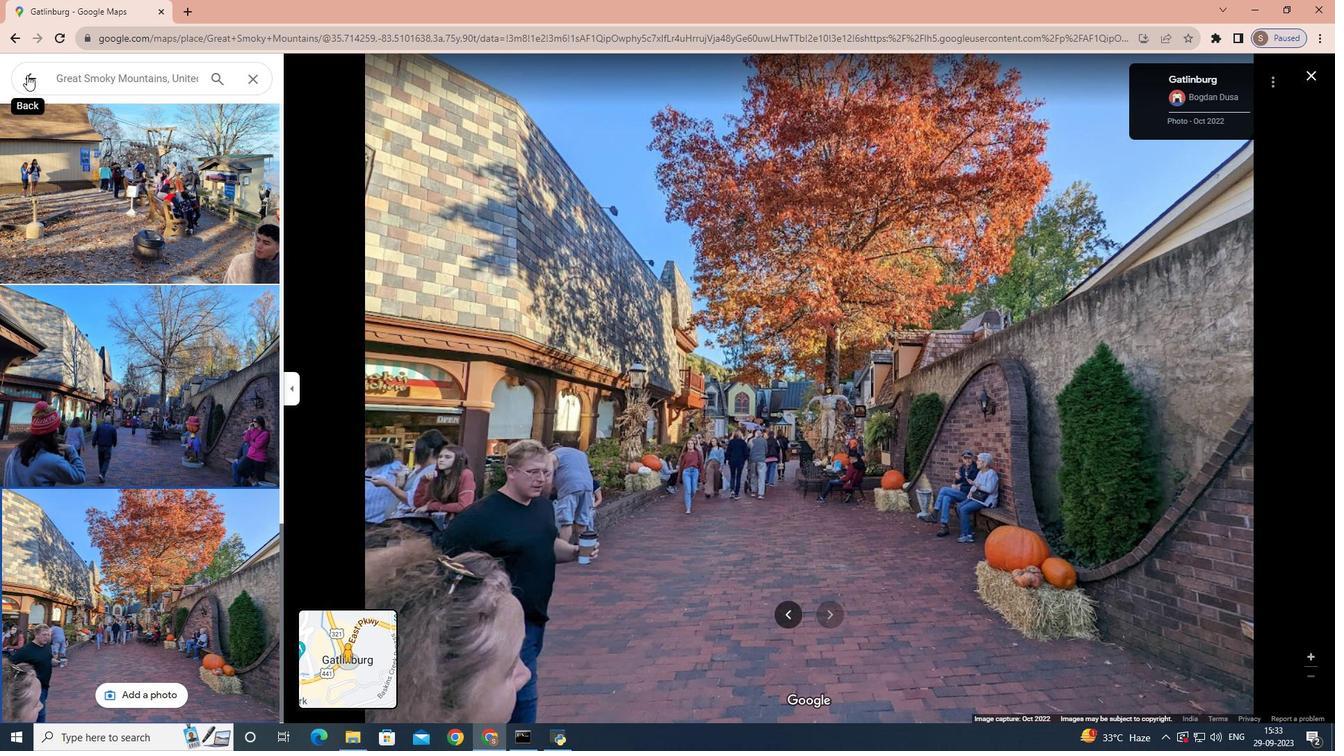
Action: Mouse moved to (130, 171)
Screenshot: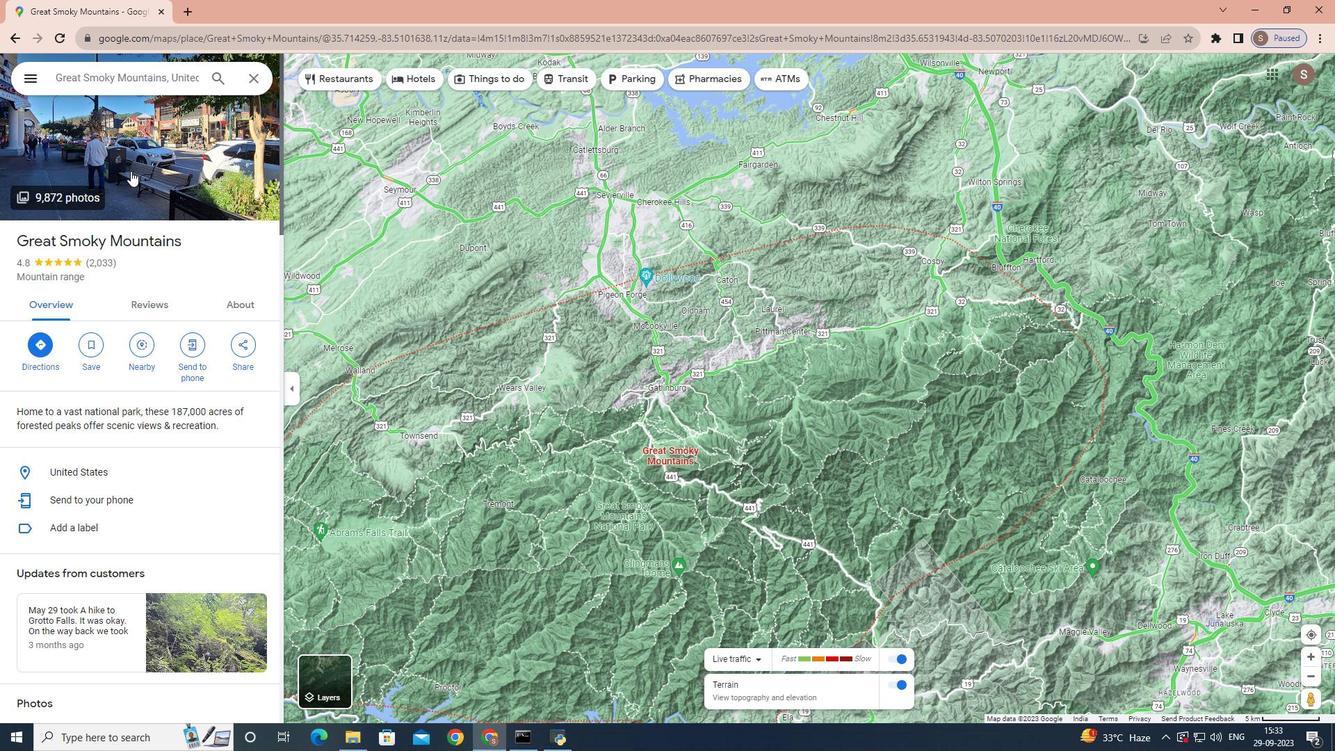 
Action: Mouse pressed left at (130, 171)
Screenshot: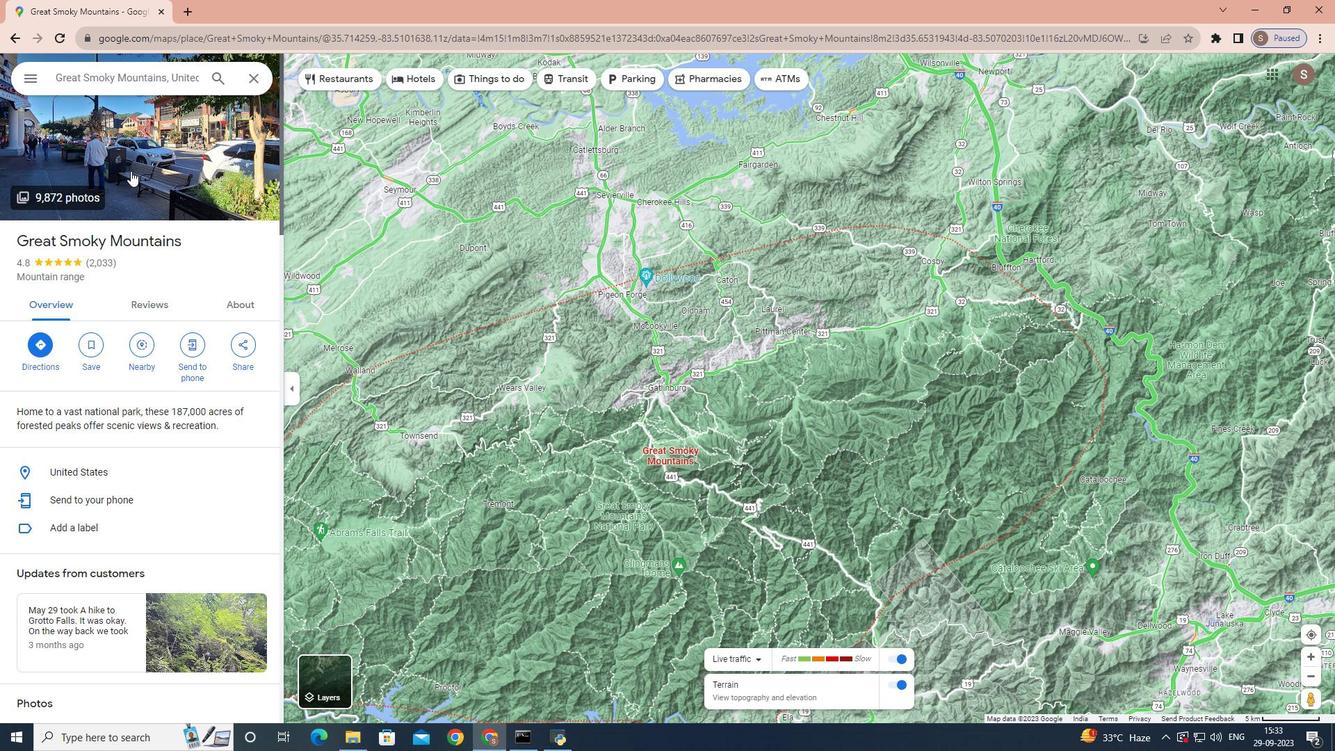 
Action: Mouse moved to (193, 196)
Screenshot: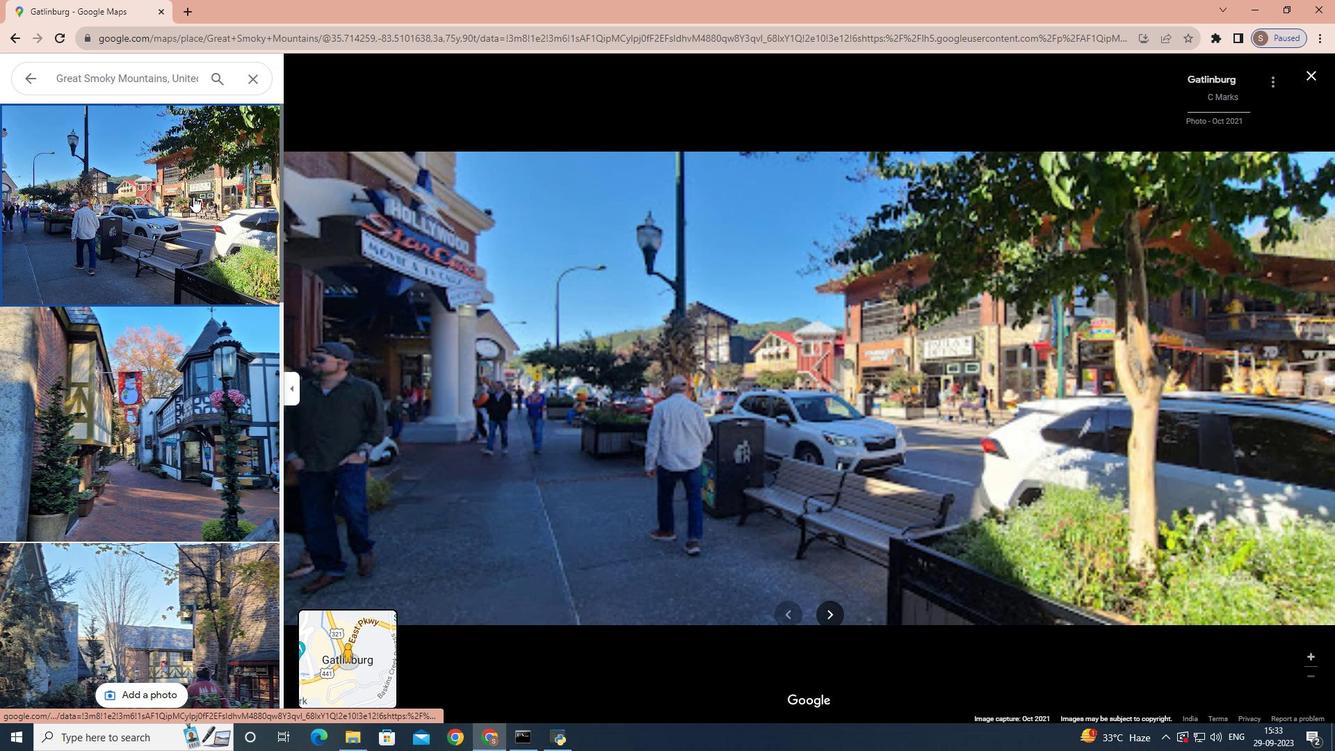 
Action: Mouse scrolled (193, 196) with delta (0, 0)
Screenshot: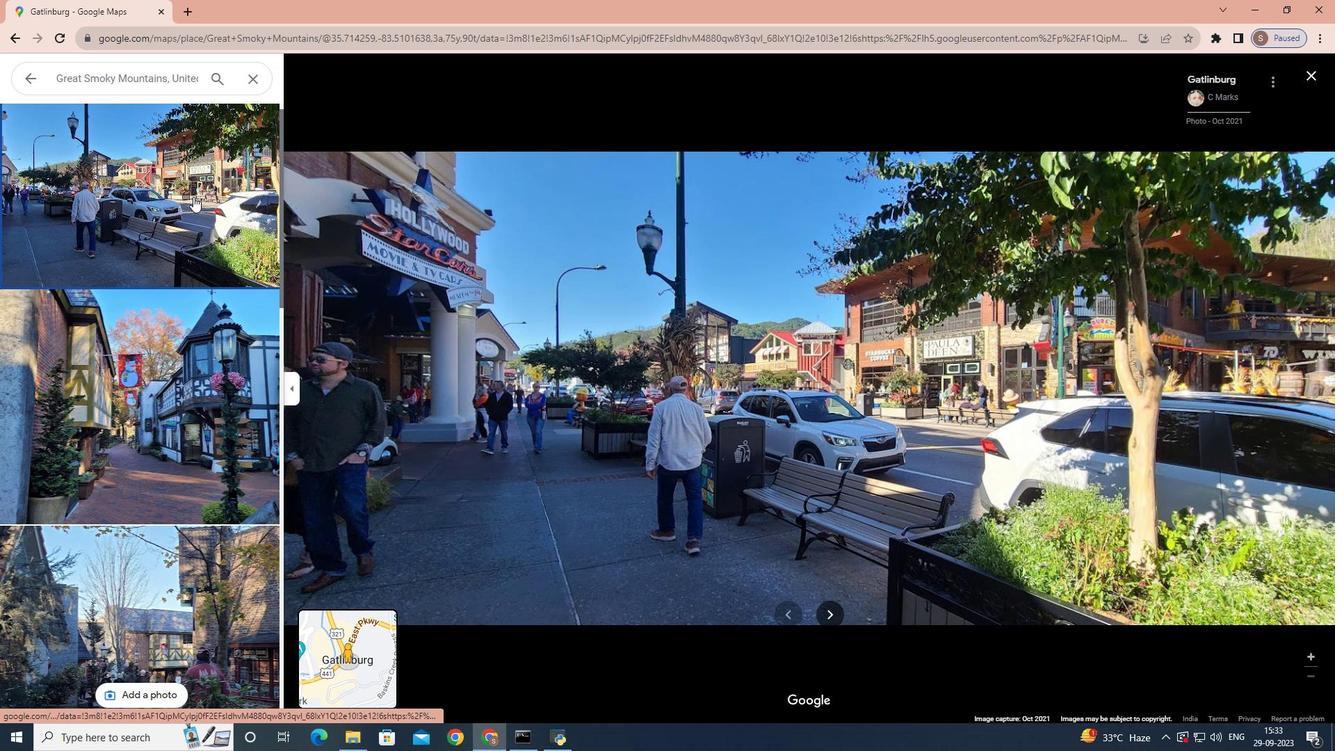 
Action: Mouse scrolled (193, 196) with delta (0, 0)
Screenshot: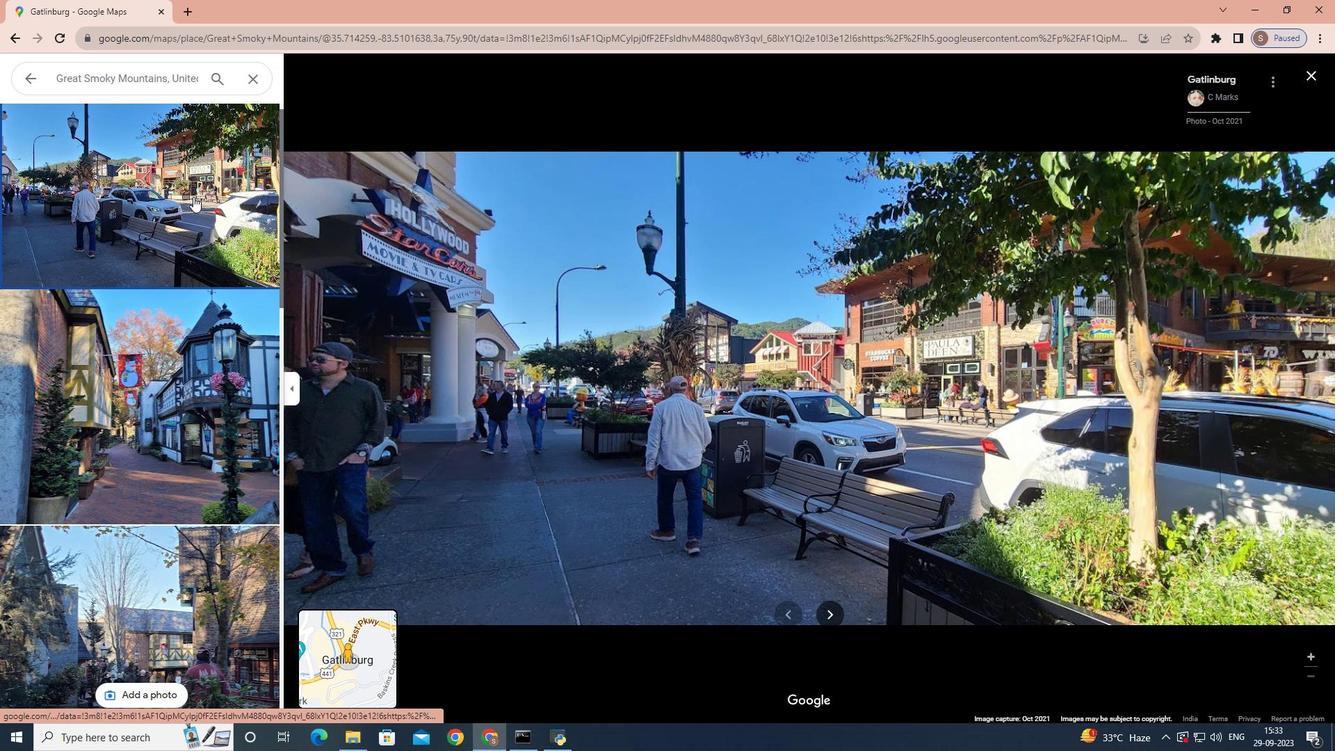 
Action: Mouse scrolled (193, 196) with delta (0, 0)
Screenshot: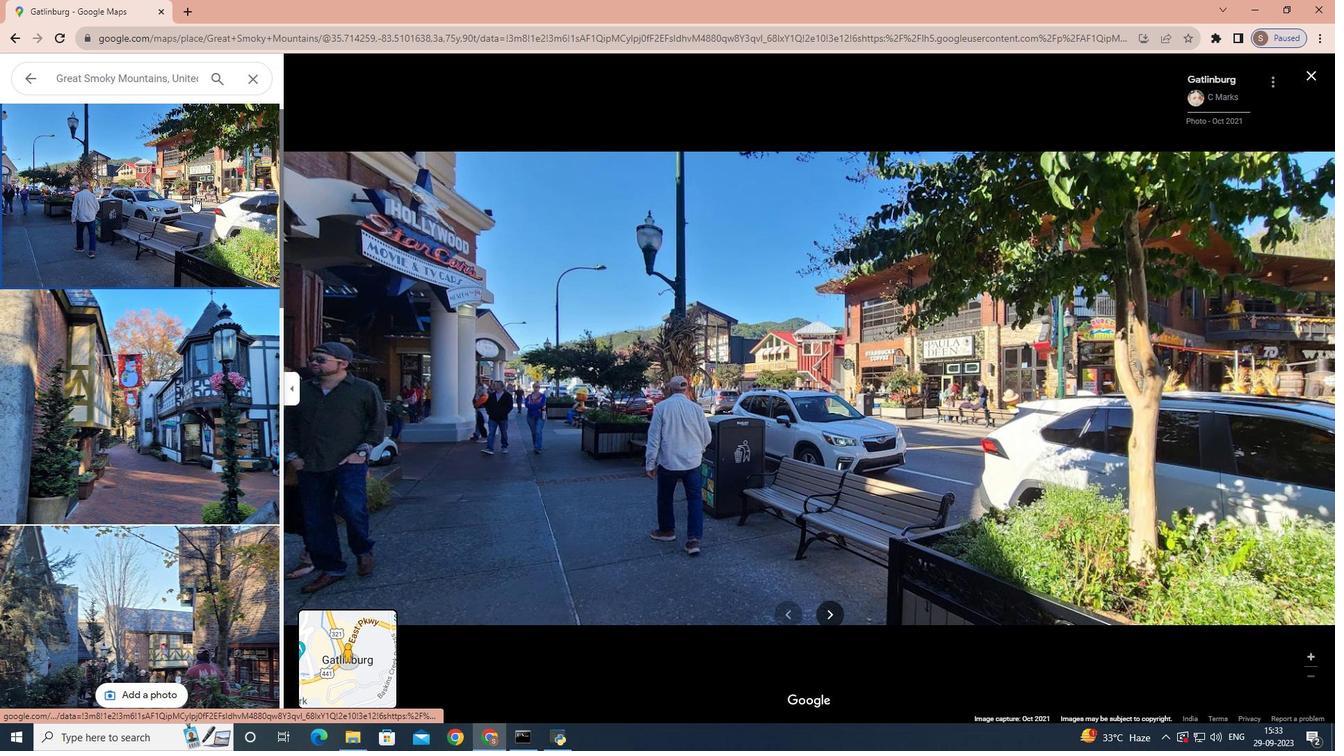
Action: Mouse scrolled (193, 196) with delta (0, 0)
Screenshot: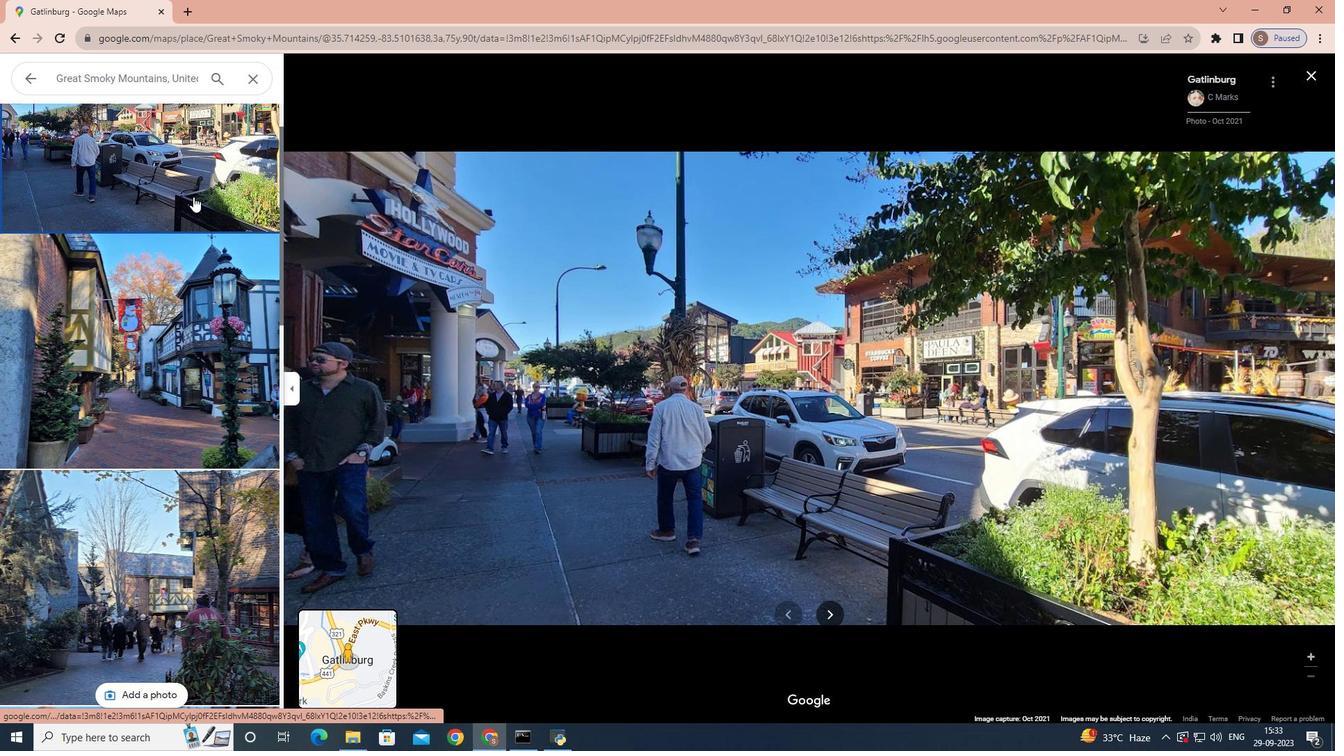 
Action: Mouse scrolled (193, 196) with delta (0, 0)
Screenshot: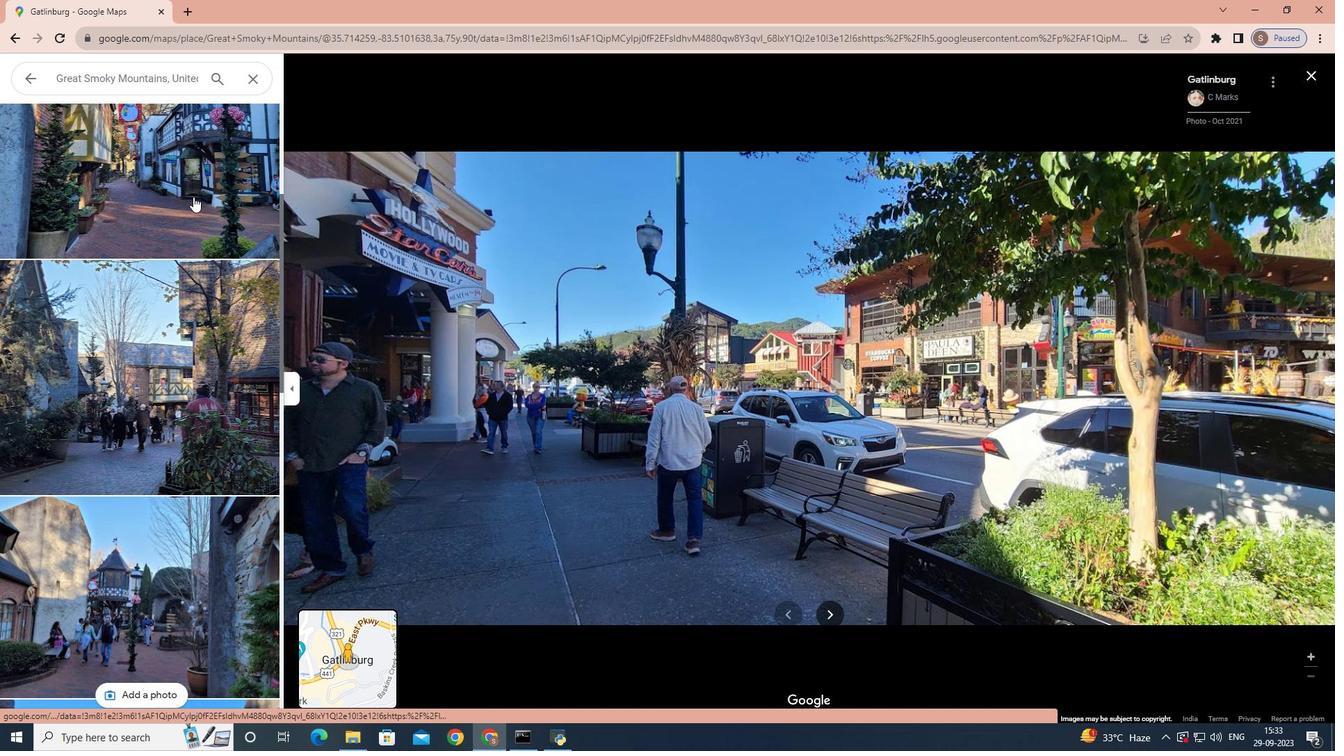 
Action: Mouse scrolled (193, 196) with delta (0, 0)
Screenshot: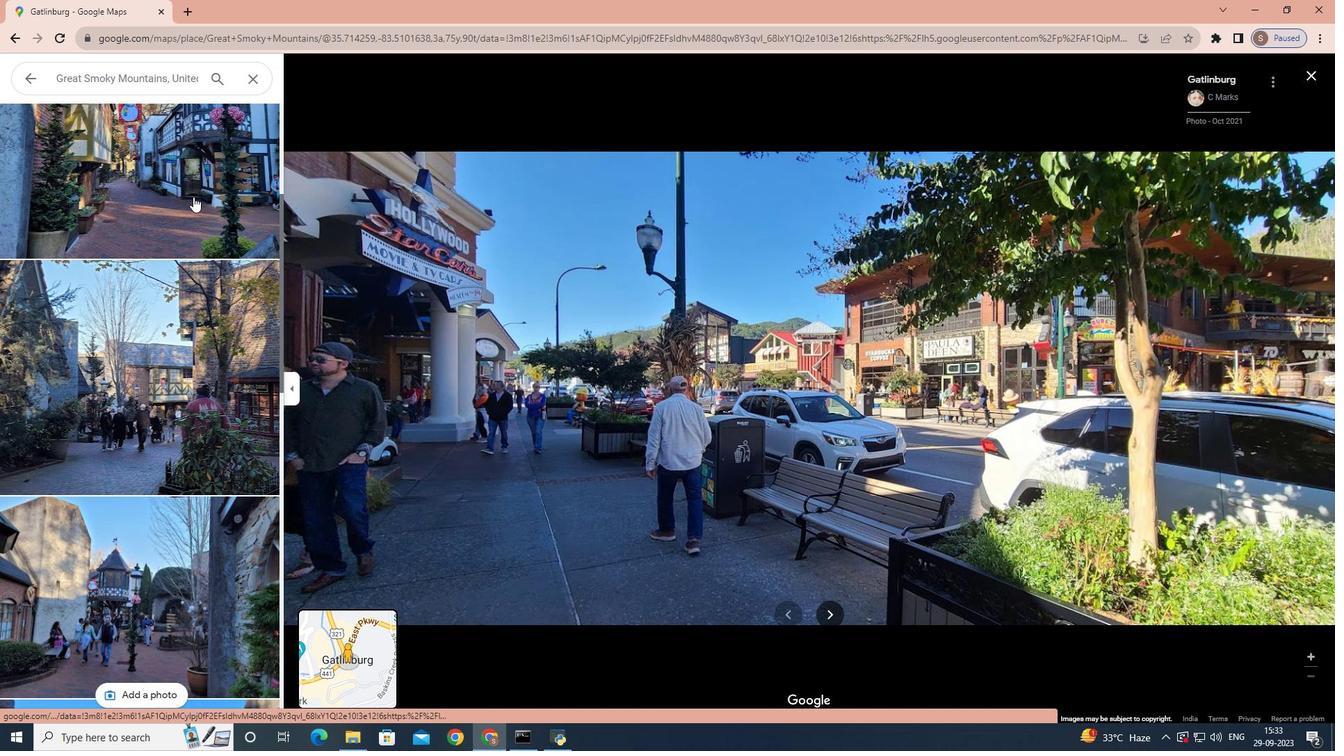 
Action: Mouse scrolled (193, 196) with delta (0, 0)
Screenshot: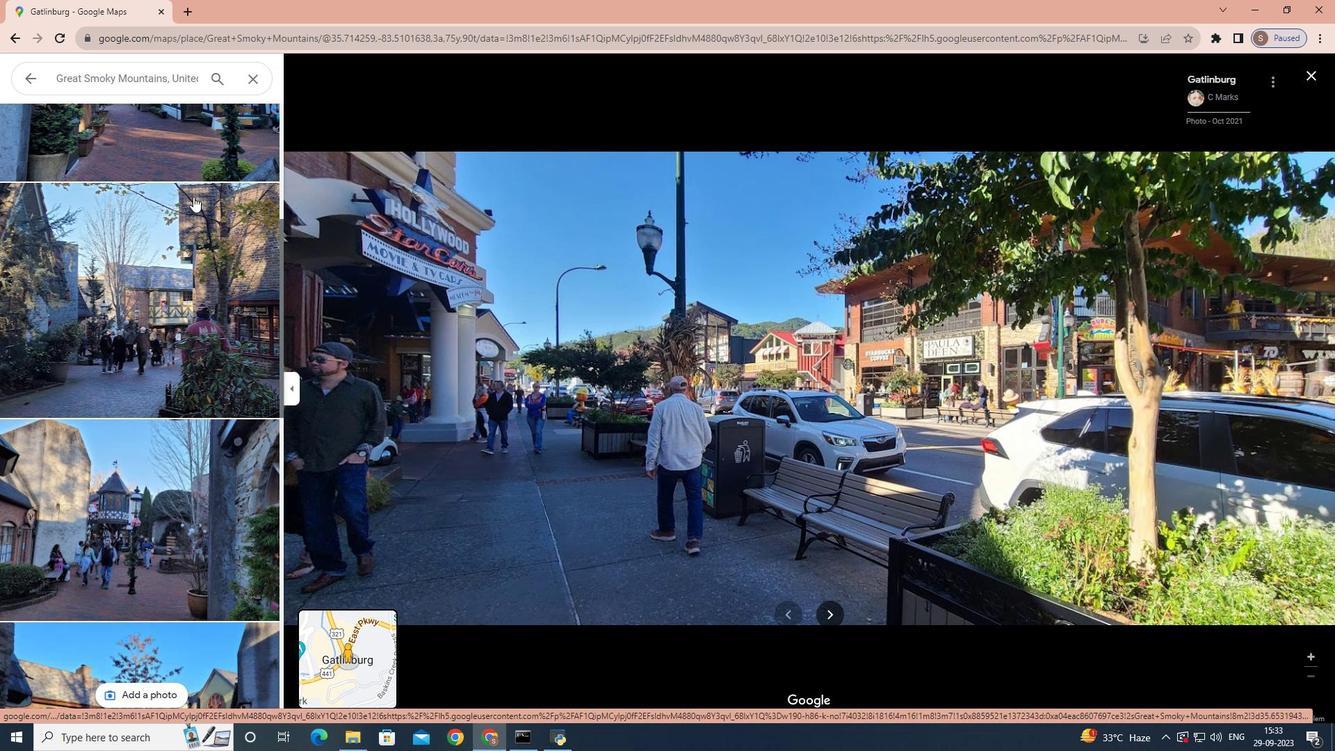 
Action: Mouse scrolled (193, 196) with delta (0, 0)
Screenshot: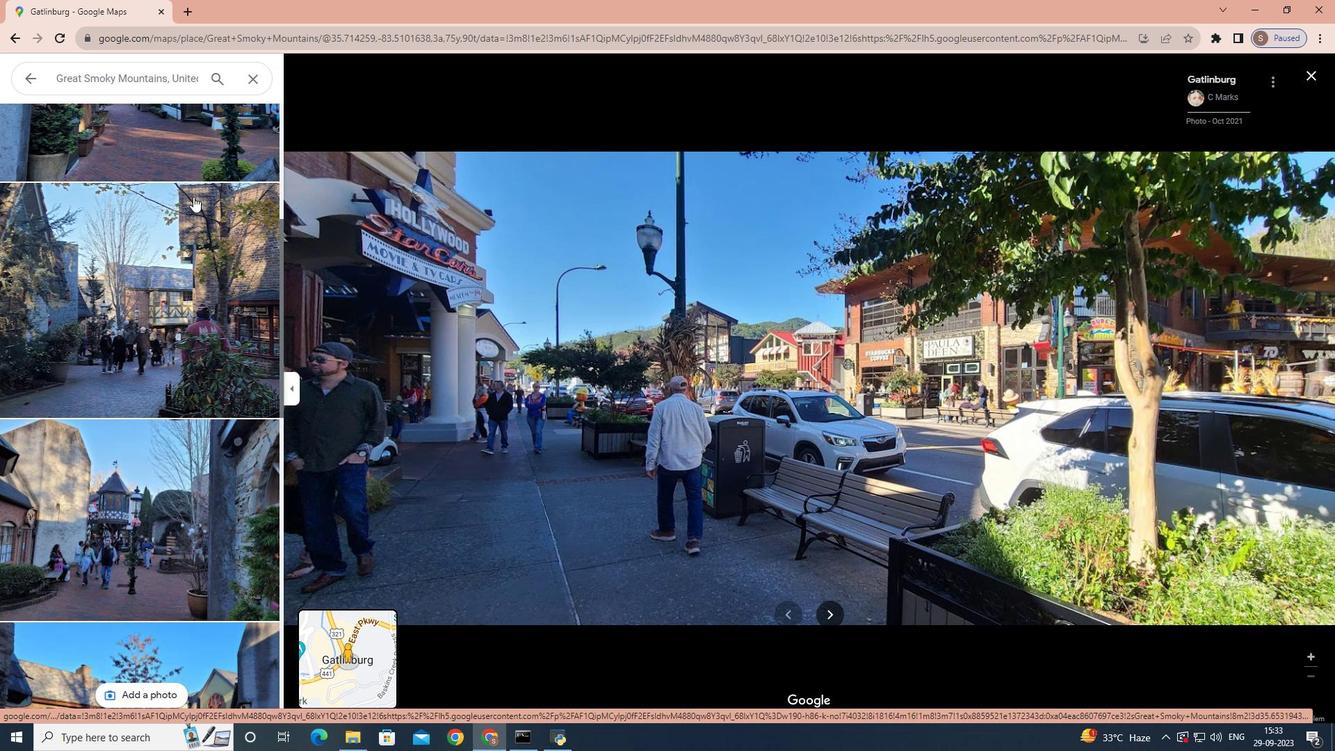 
Action: Mouse scrolled (193, 196) with delta (0, 0)
Screenshot: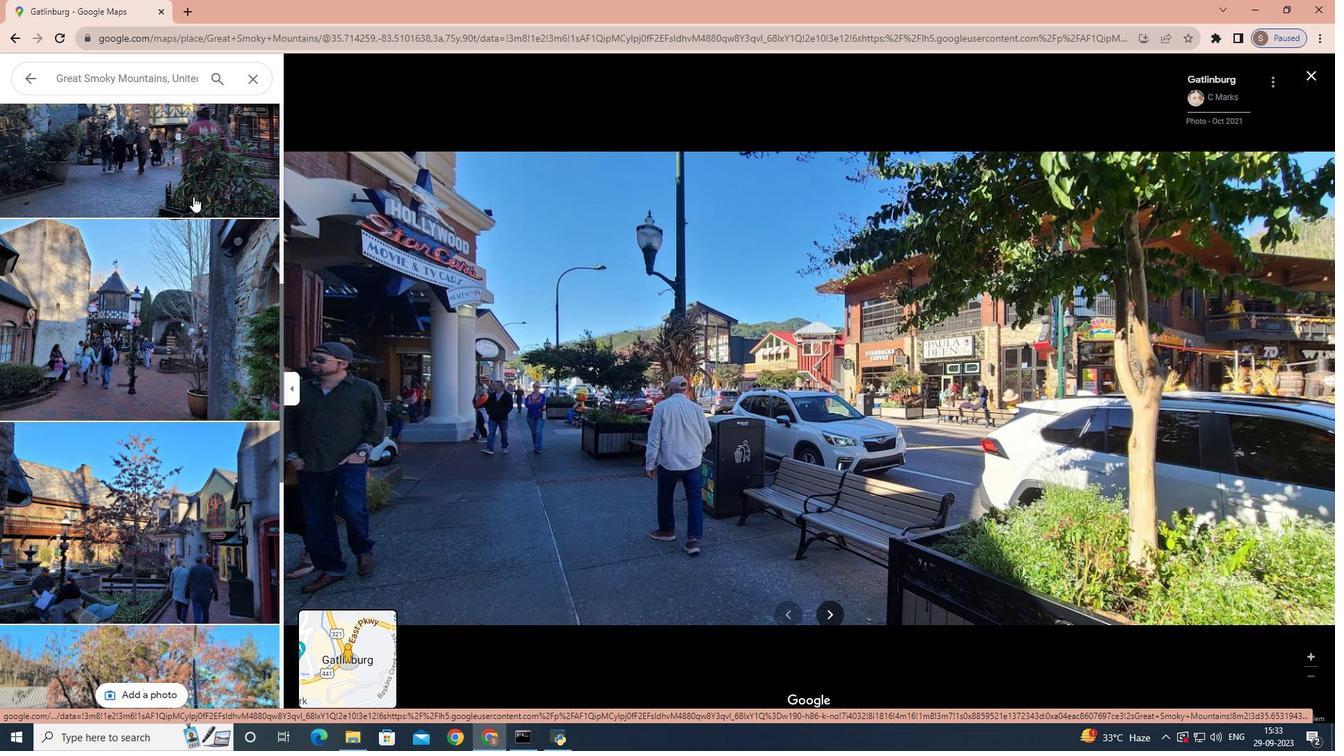 
Action: Mouse scrolled (193, 196) with delta (0, 0)
Screenshot: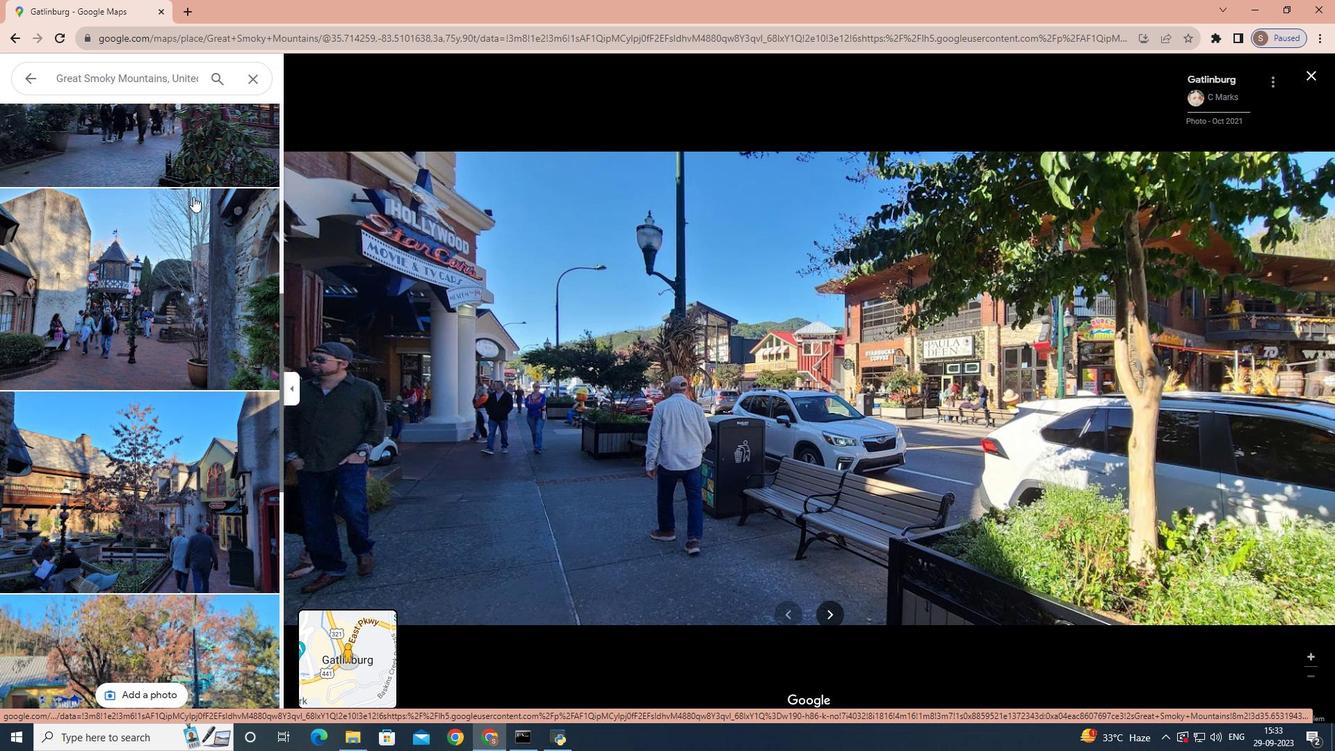
Action: Mouse scrolled (193, 196) with delta (0, 0)
Screenshot: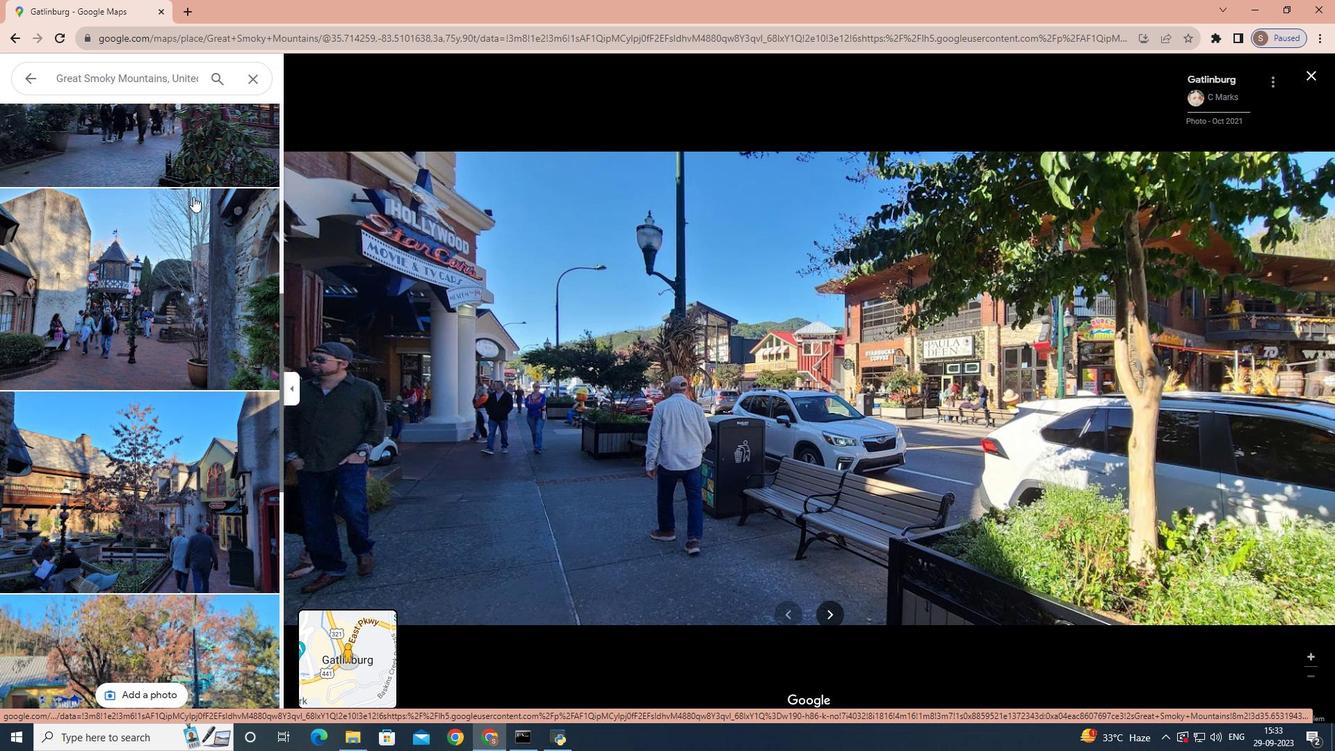 
Action: Mouse scrolled (193, 196) with delta (0, 0)
Screenshot: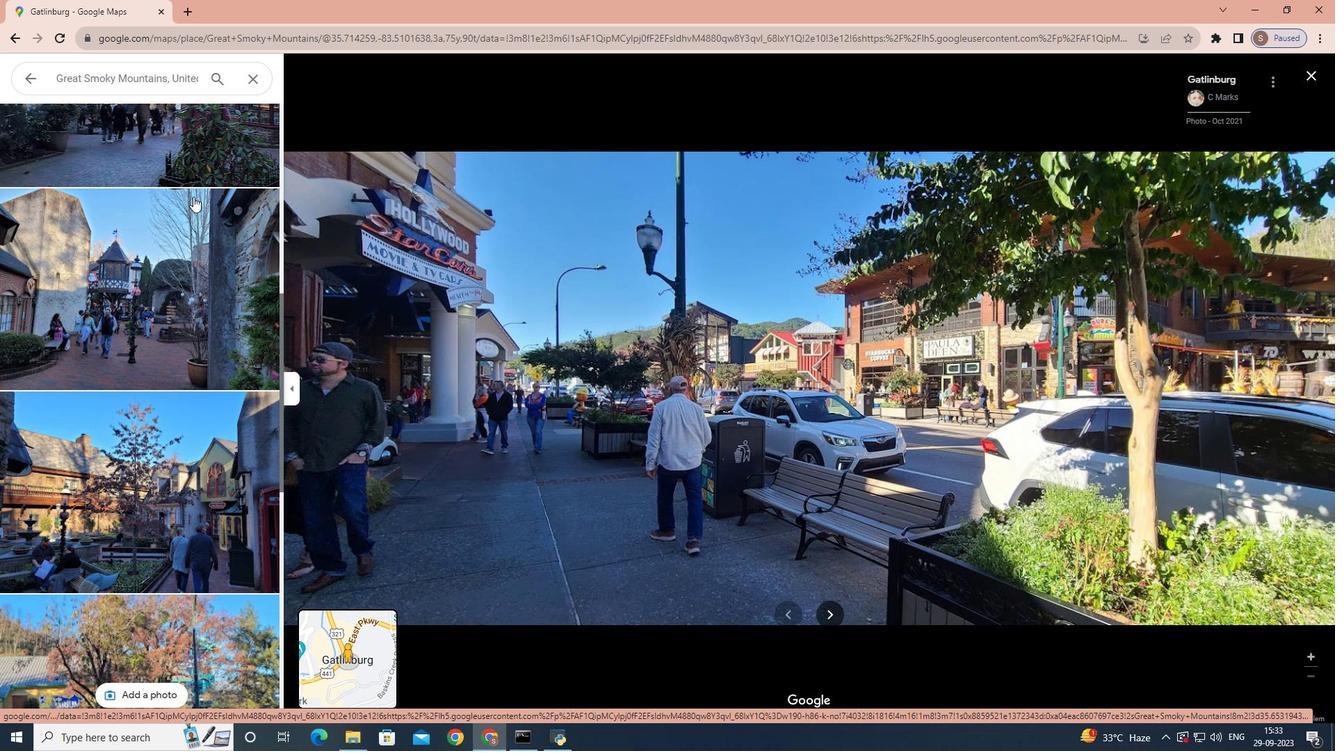 
Action: Mouse moved to (194, 197)
Screenshot: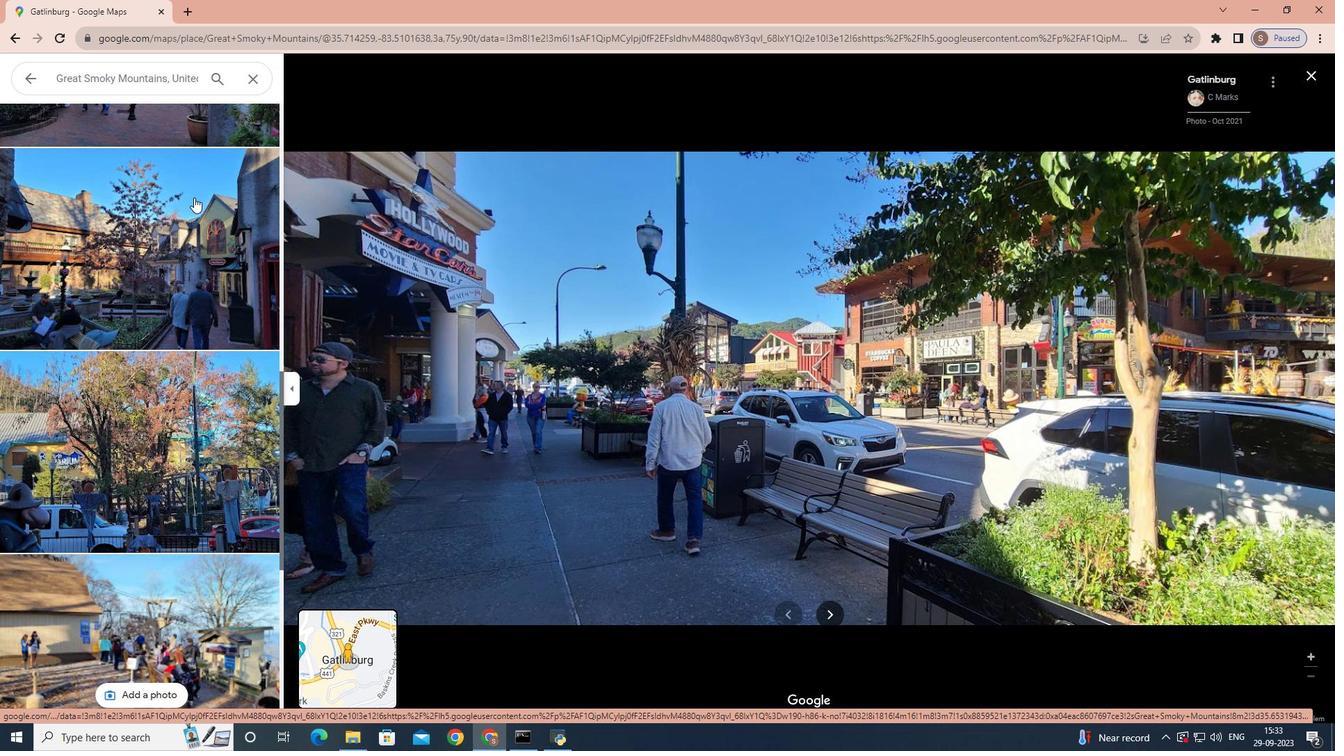 
Action: Mouse scrolled (194, 196) with delta (0, 0)
Screenshot: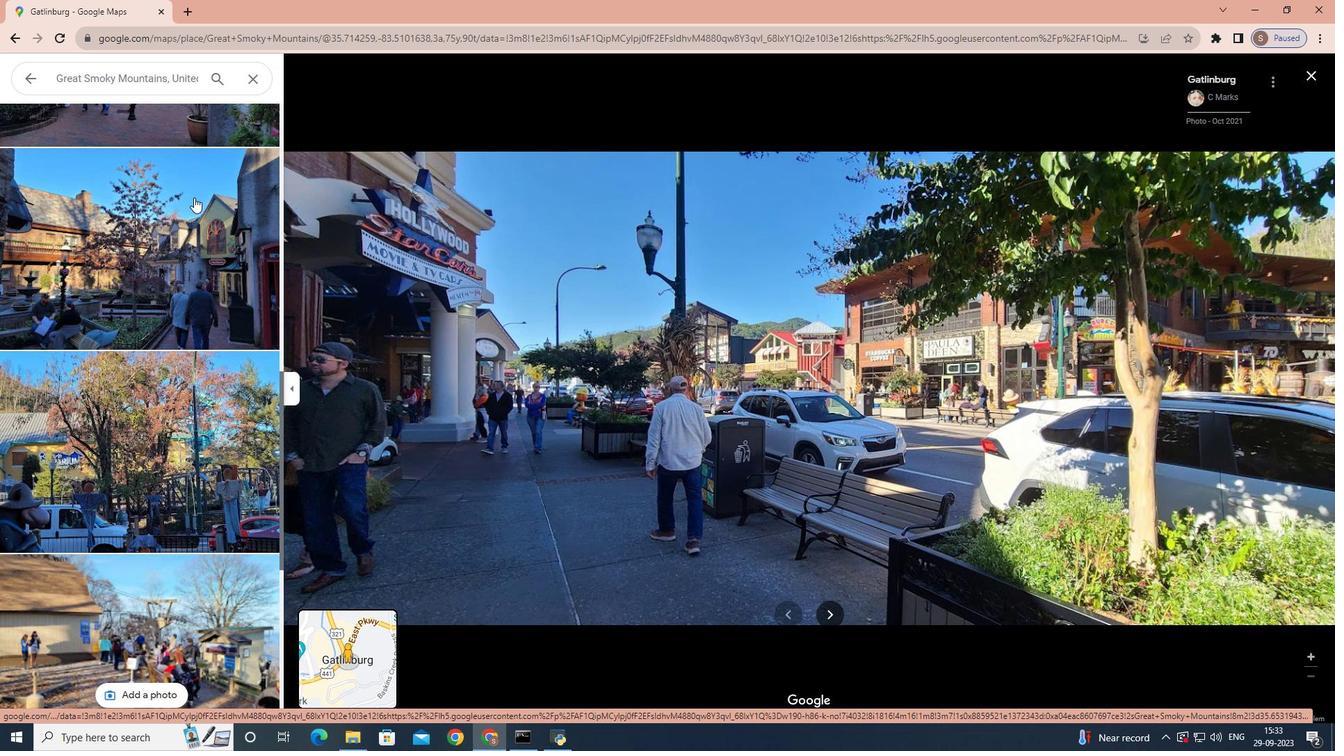 
Action: Mouse scrolled (194, 196) with delta (0, 0)
Screenshot: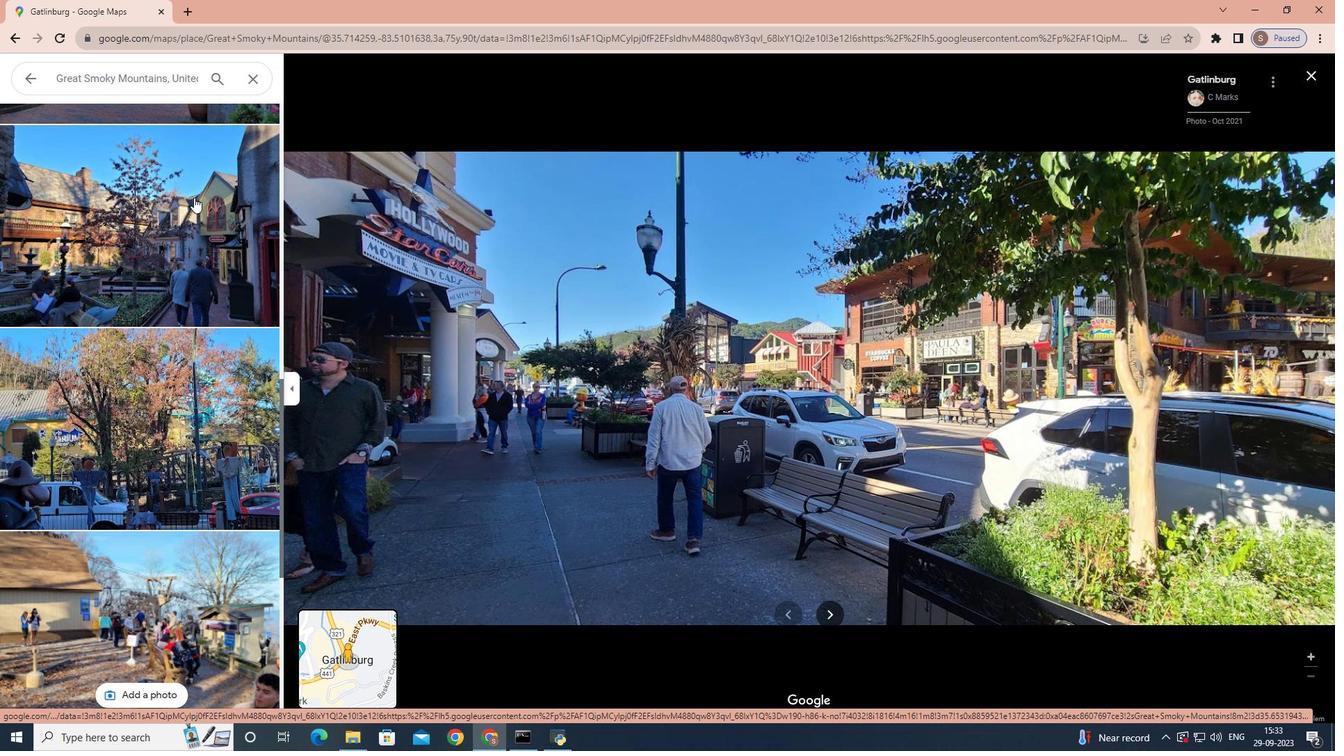
Action: Mouse scrolled (194, 196) with delta (0, 0)
Screenshot: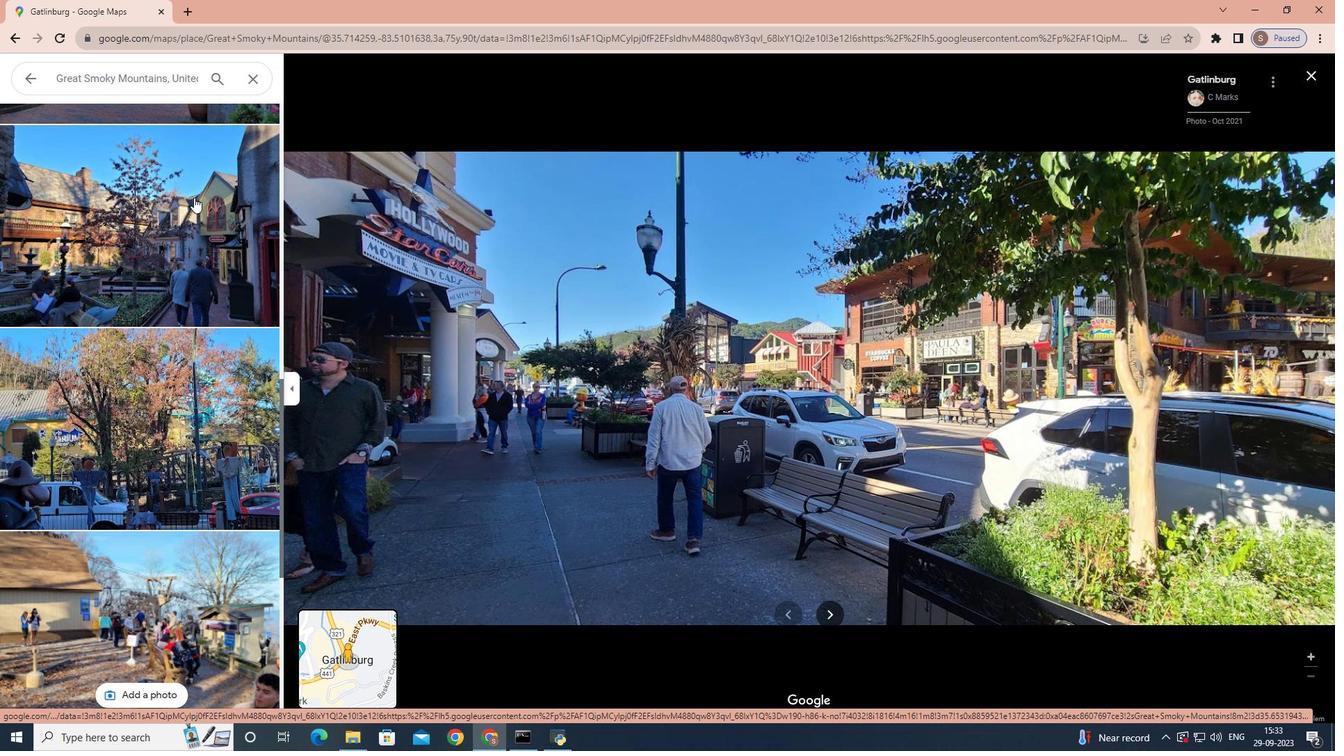 
Action: Mouse scrolled (194, 196) with delta (0, 0)
Screenshot: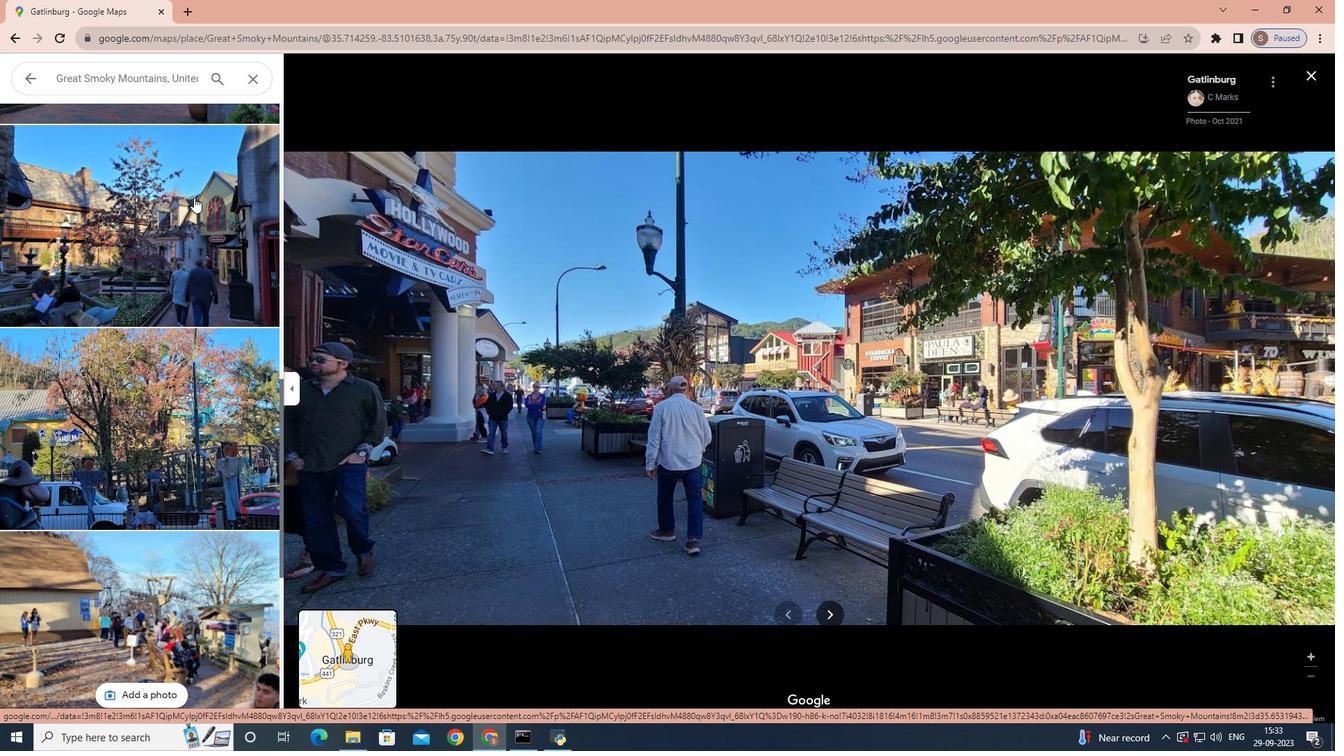 
Action: Mouse scrolled (194, 196) with delta (0, 0)
Screenshot: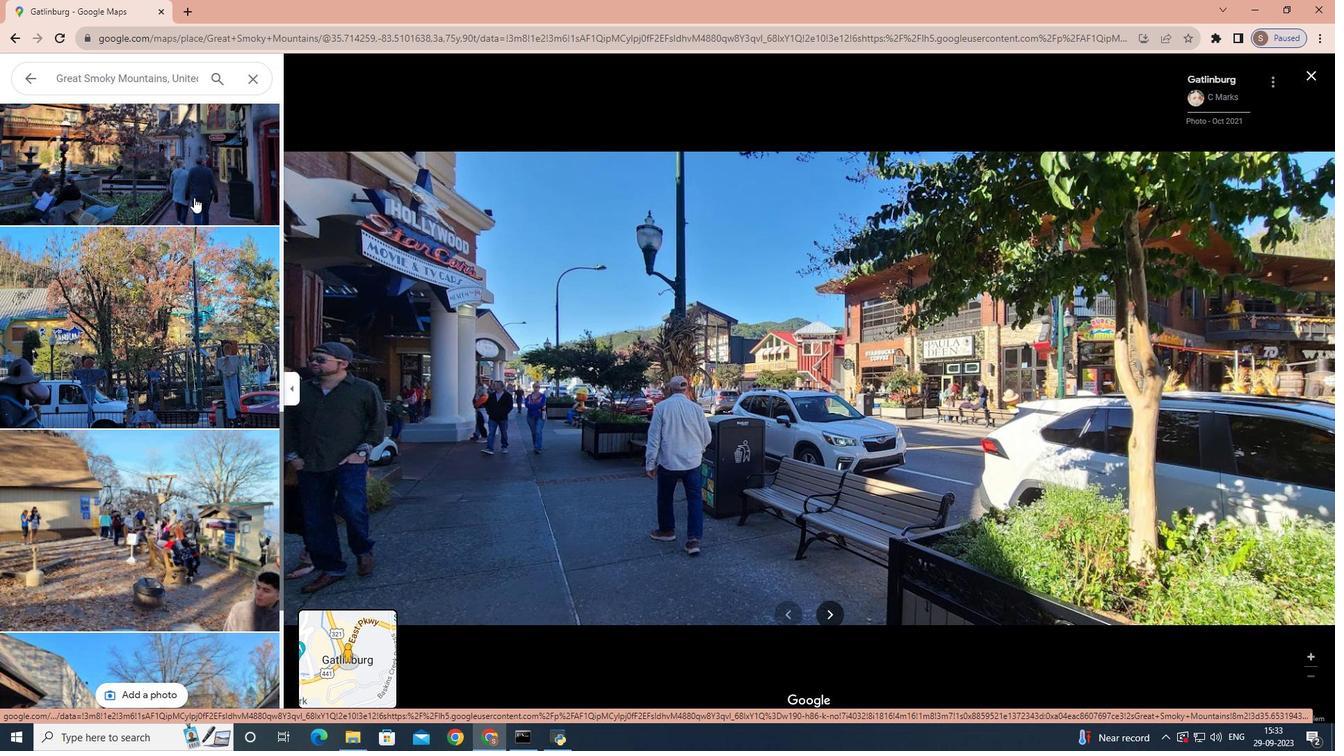 
Action: Mouse scrolled (194, 196) with delta (0, 0)
Screenshot: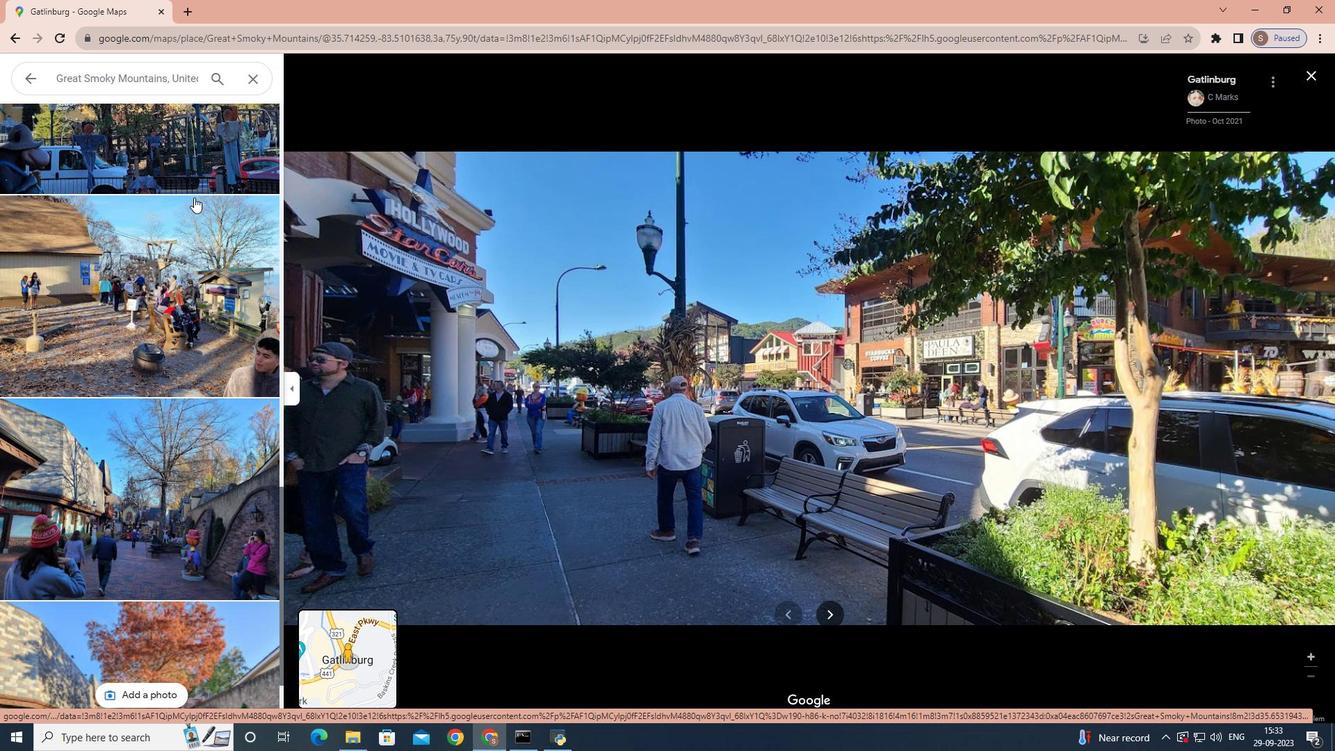 
Action: Mouse scrolled (194, 196) with delta (0, 0)
Screenshot: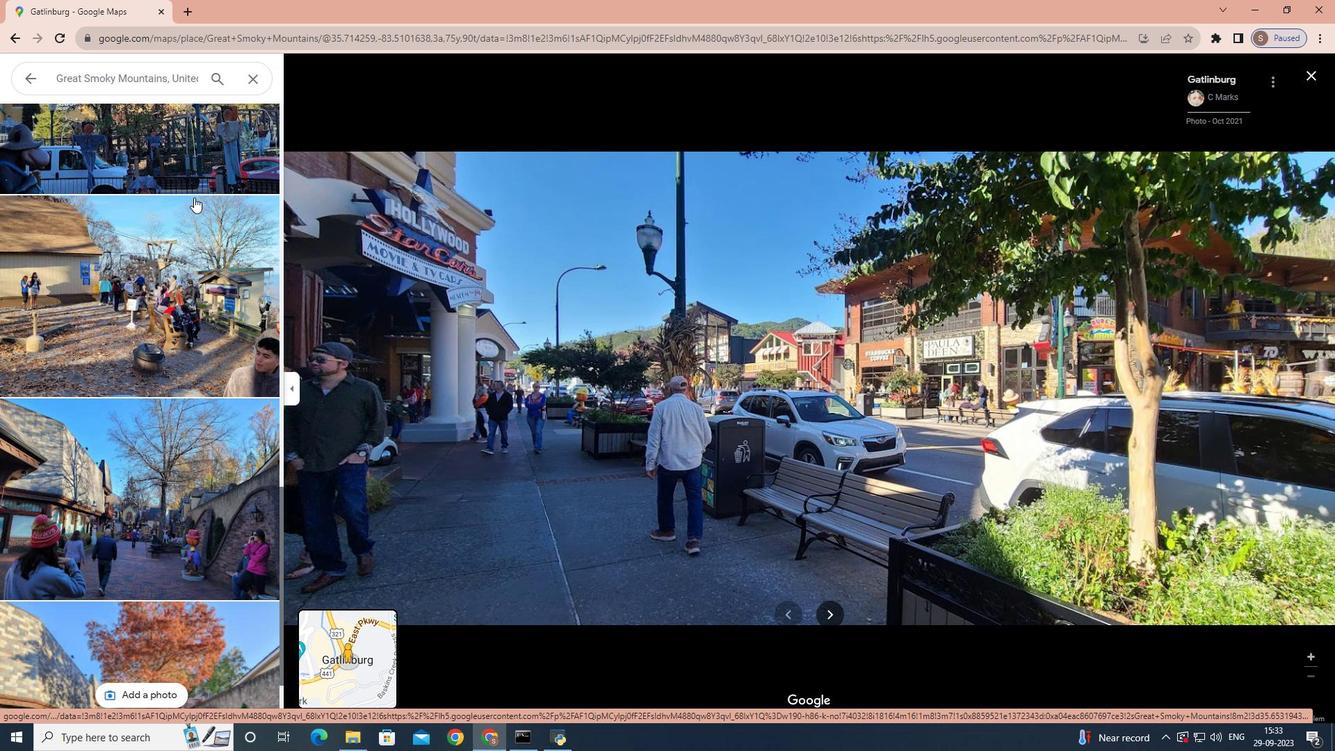 
Action: Mouse scrolled (194, 196) with delta (0, 0)
Screenshot: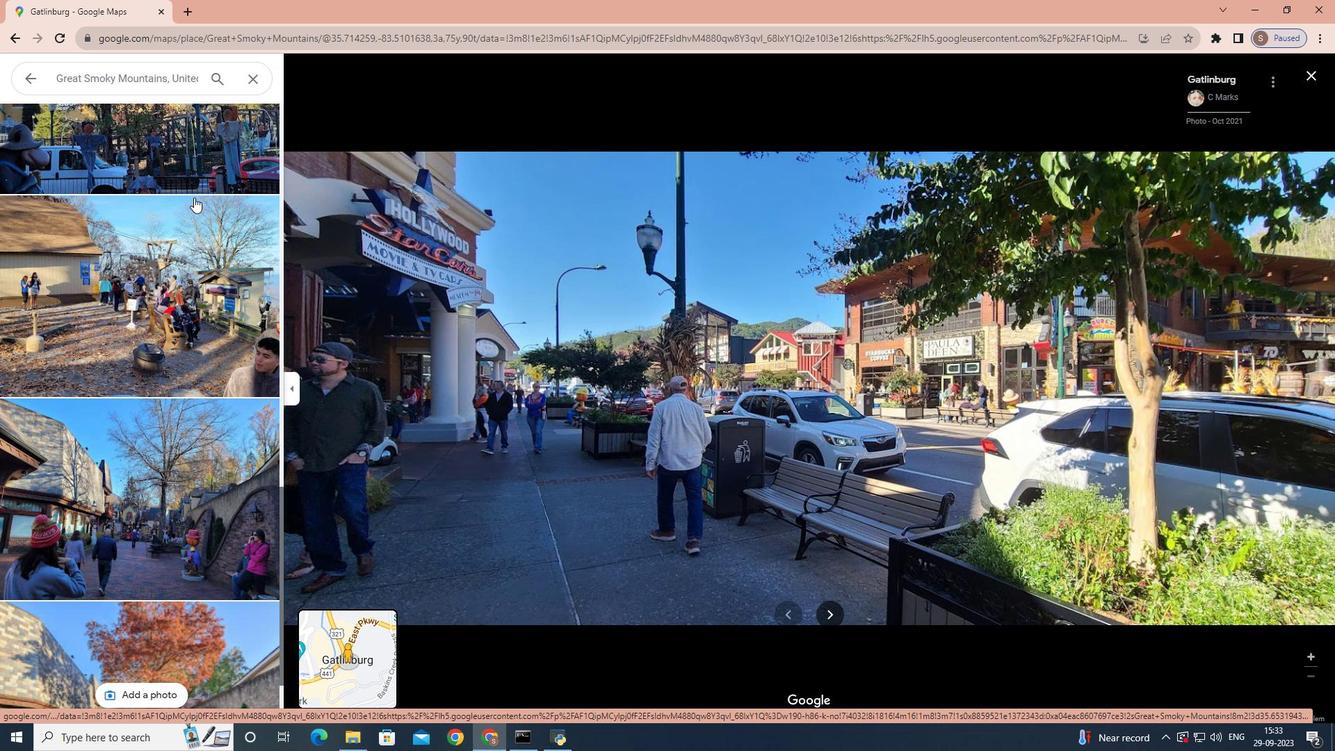 
Action: Mouse scrolled (194, 196) with delta (0, 0)
Screenshot: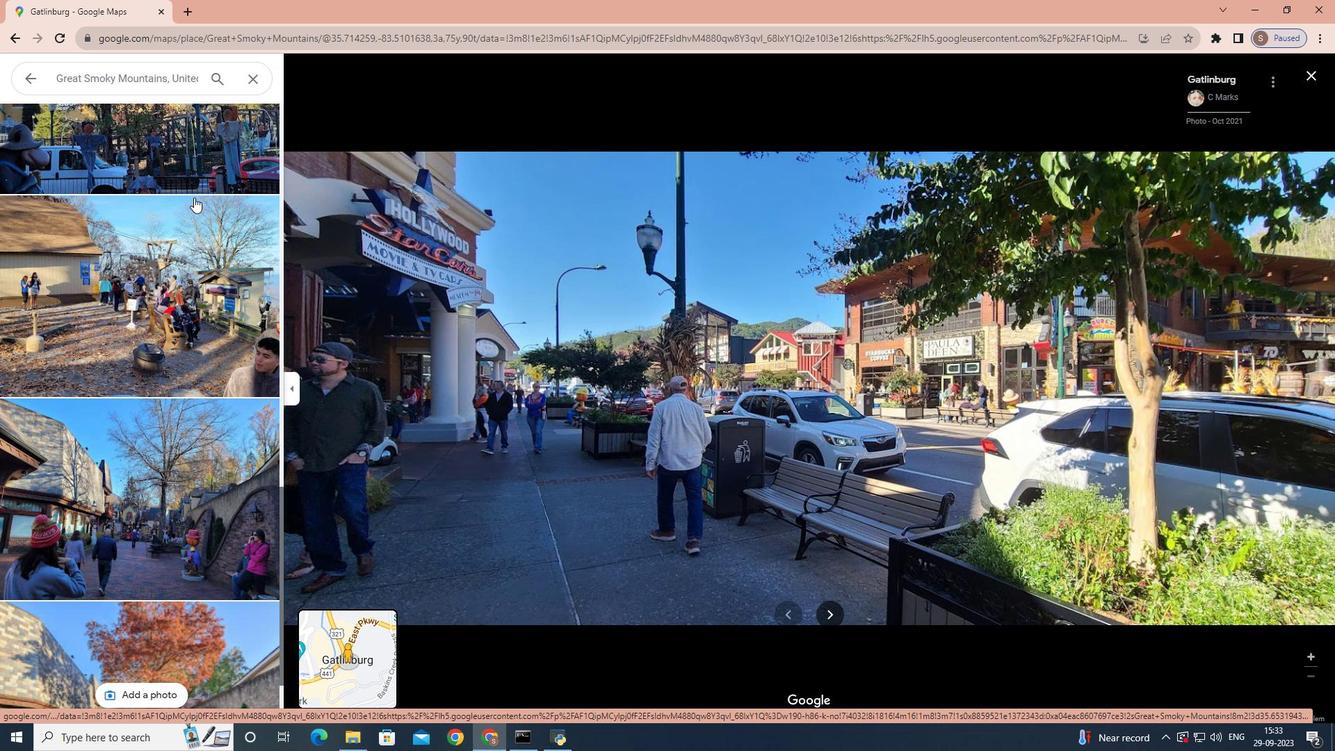 
Action: Mouse scrolled (194, 196) with delta (0, 0)
Screenshot: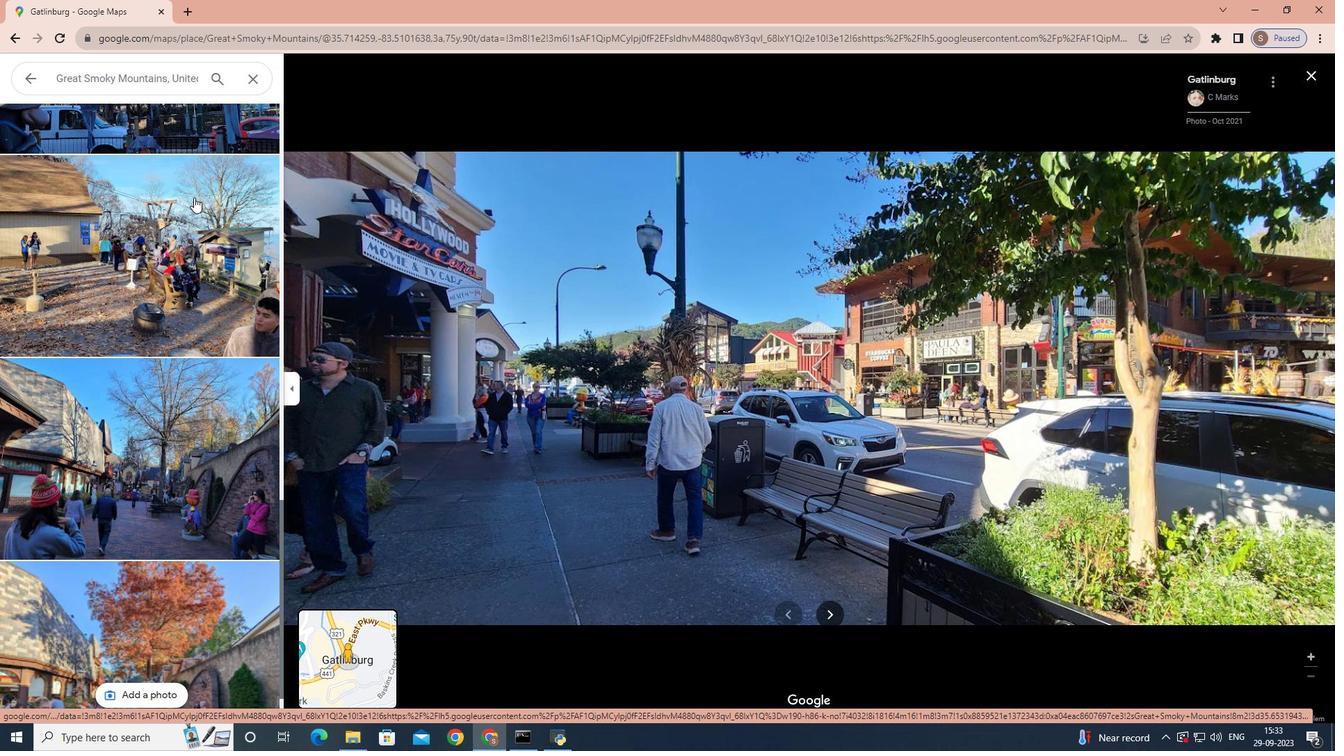
Action: Mouse scrolled (194, 196) with delta (0, 0)
Screenshot: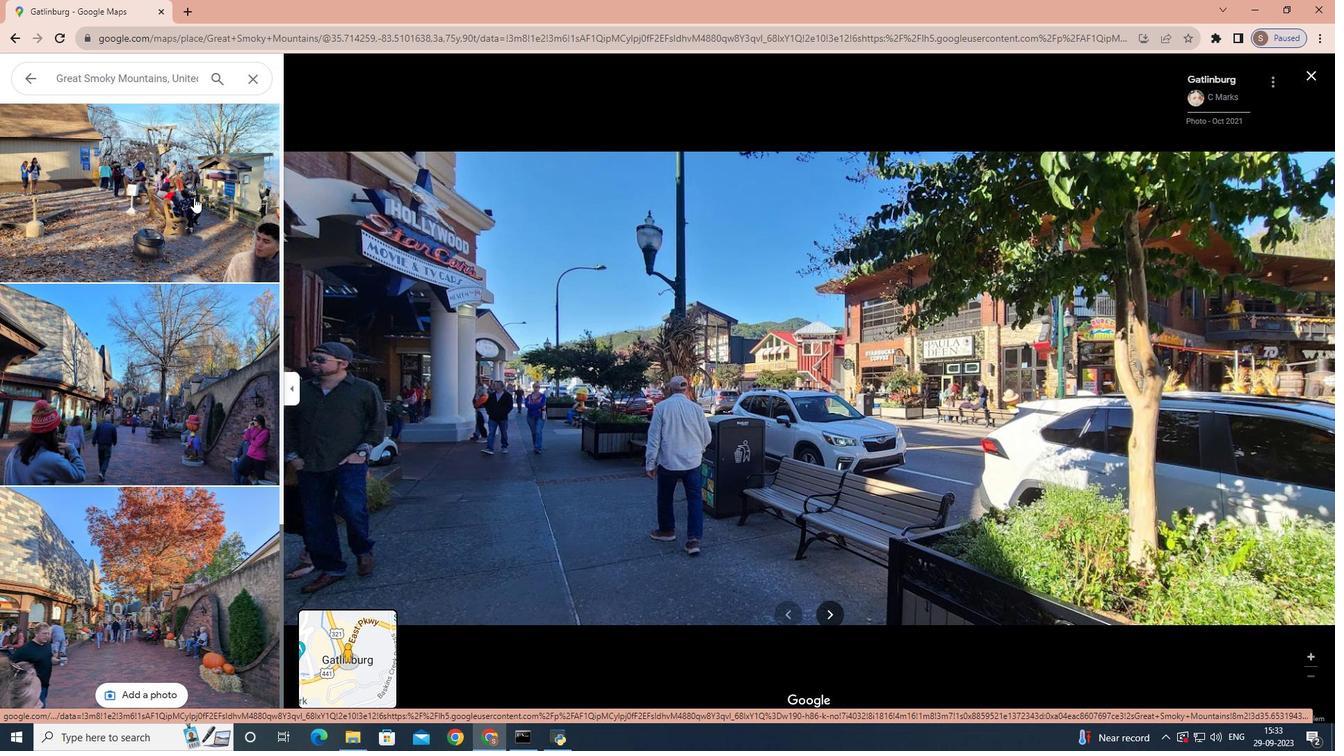 
Action: Mouse scrolled (194, 196) with delta (0, 0)
Screenshot: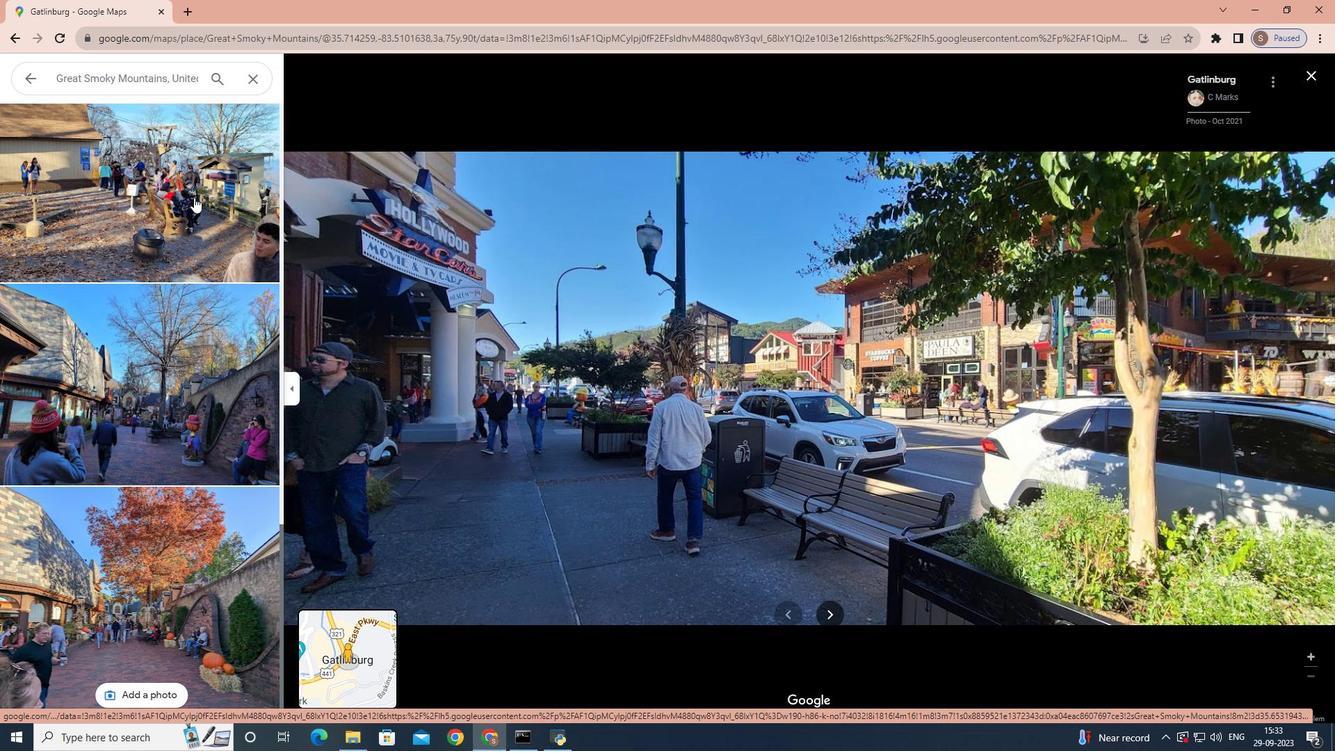 
Action: Mouse scrolled (194, 196) with delta (0, 0)
Screenshot: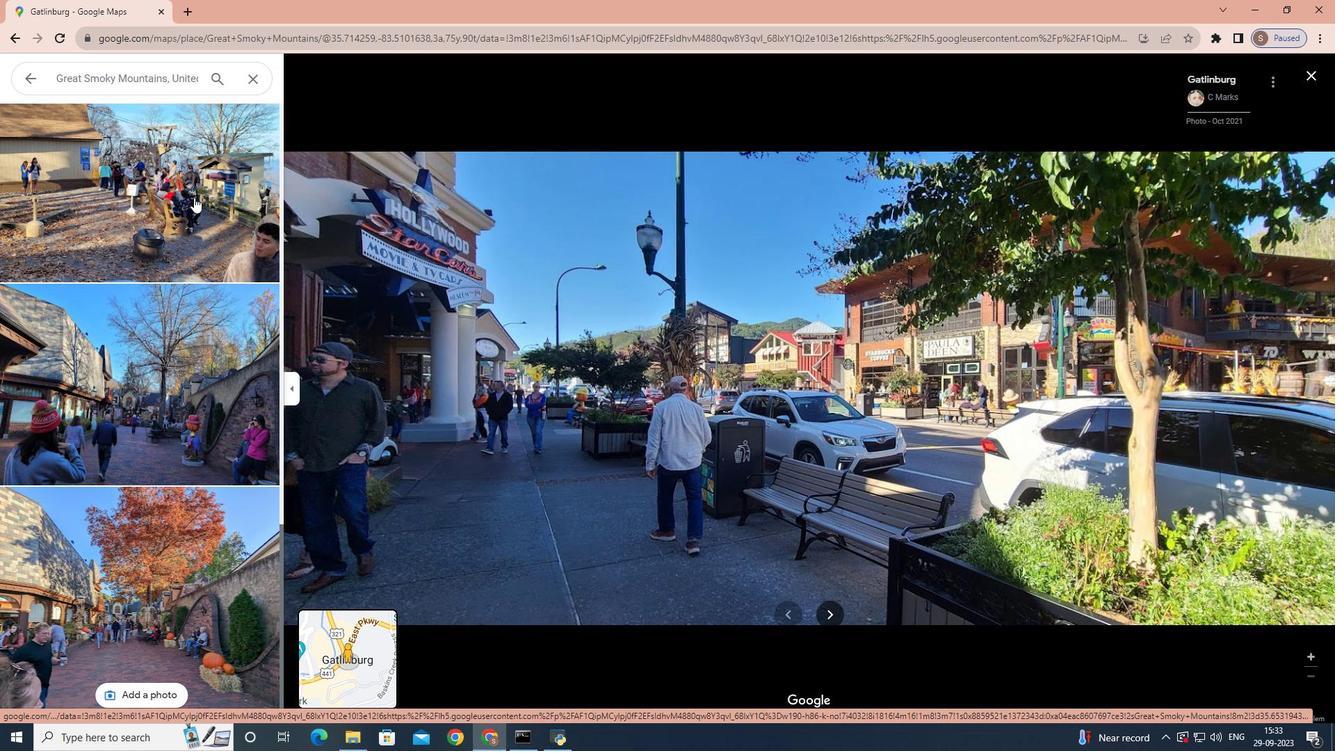 
Action: Mouse scrolled (194, 196) with delta (0, 0)
Screenshot: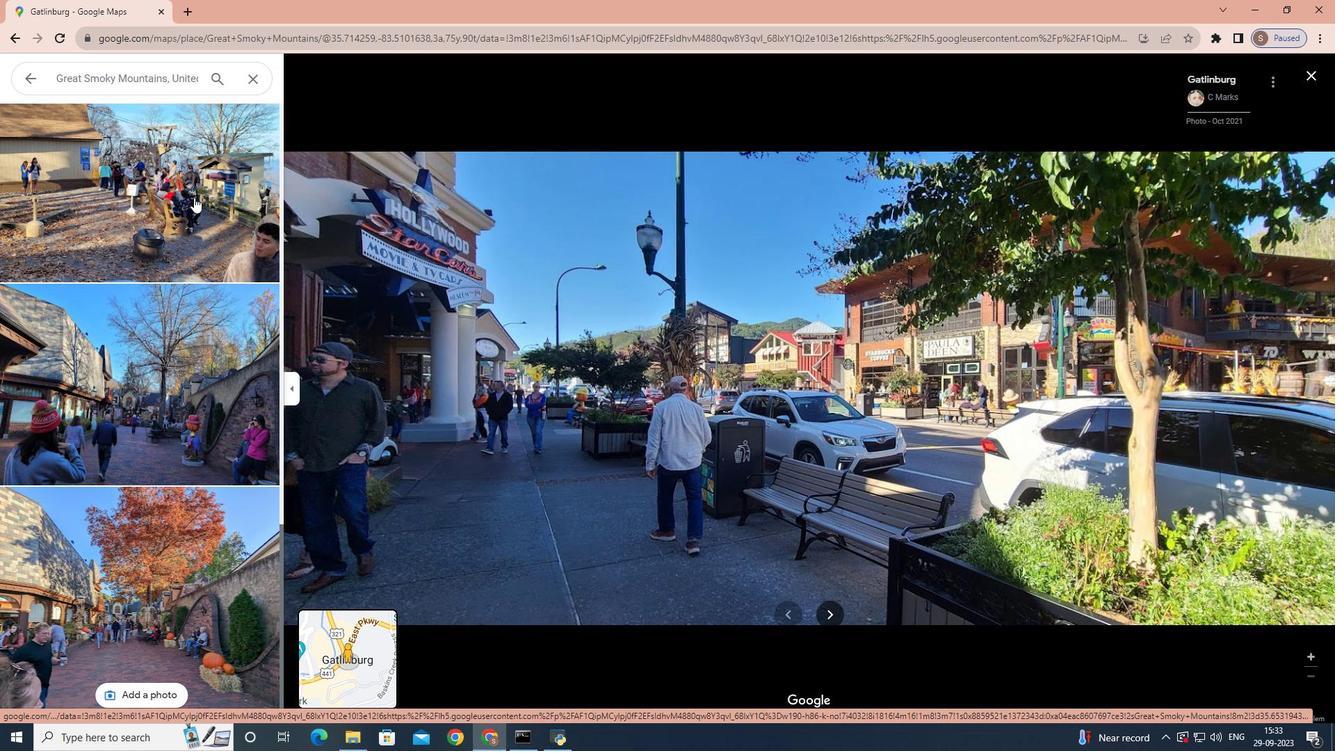 
Action: Mouse scrolled (194, 196) with delta (0, 0)
Screenshot: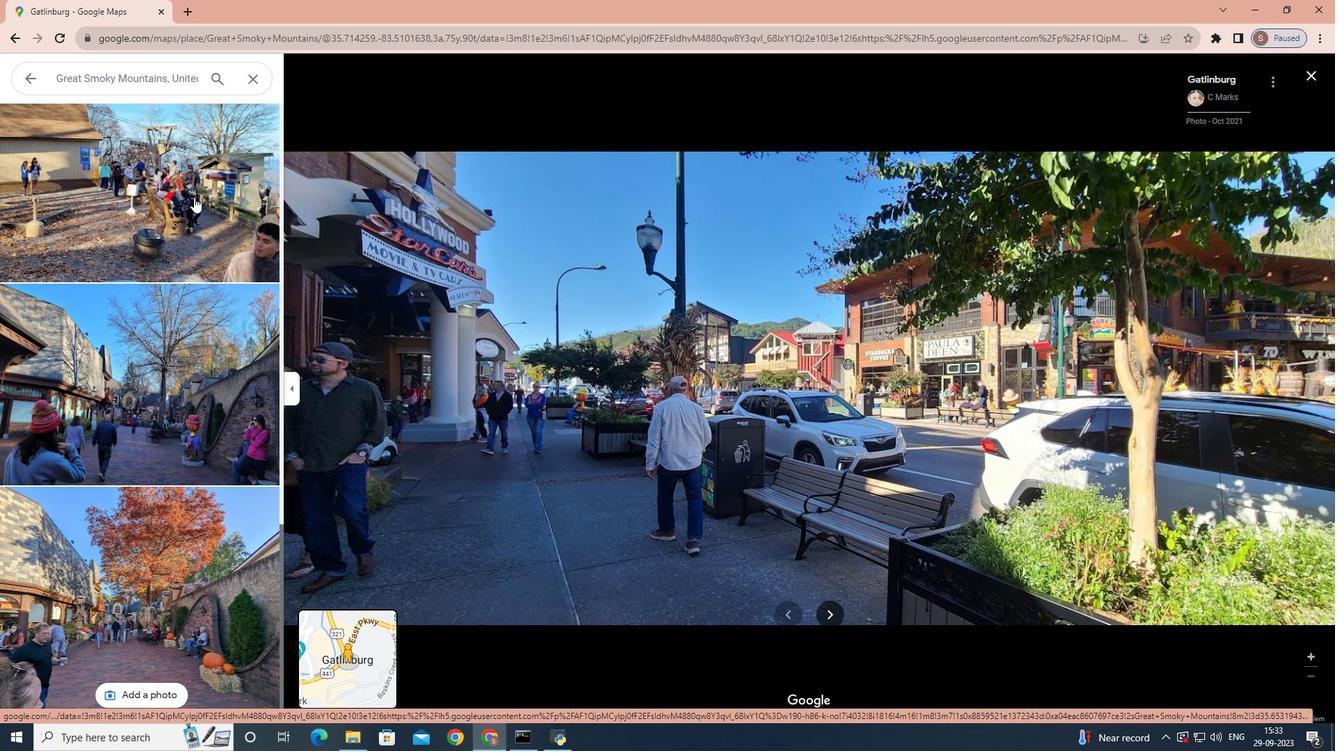 
Action: Mouse scrolled (194, 196) with delta (0, 0)
Screenshot: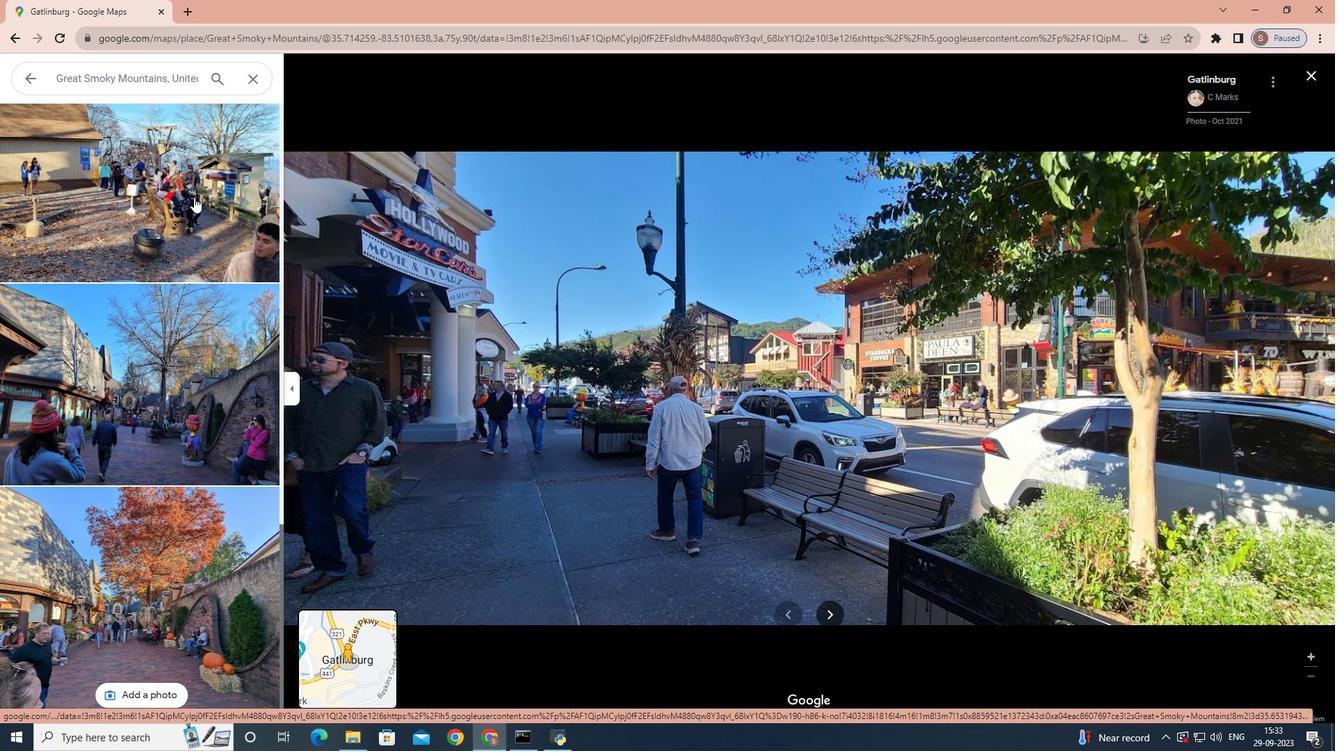 
Action: Mouse scrolled (194, 196) with delta (0, 0)
Screenshot: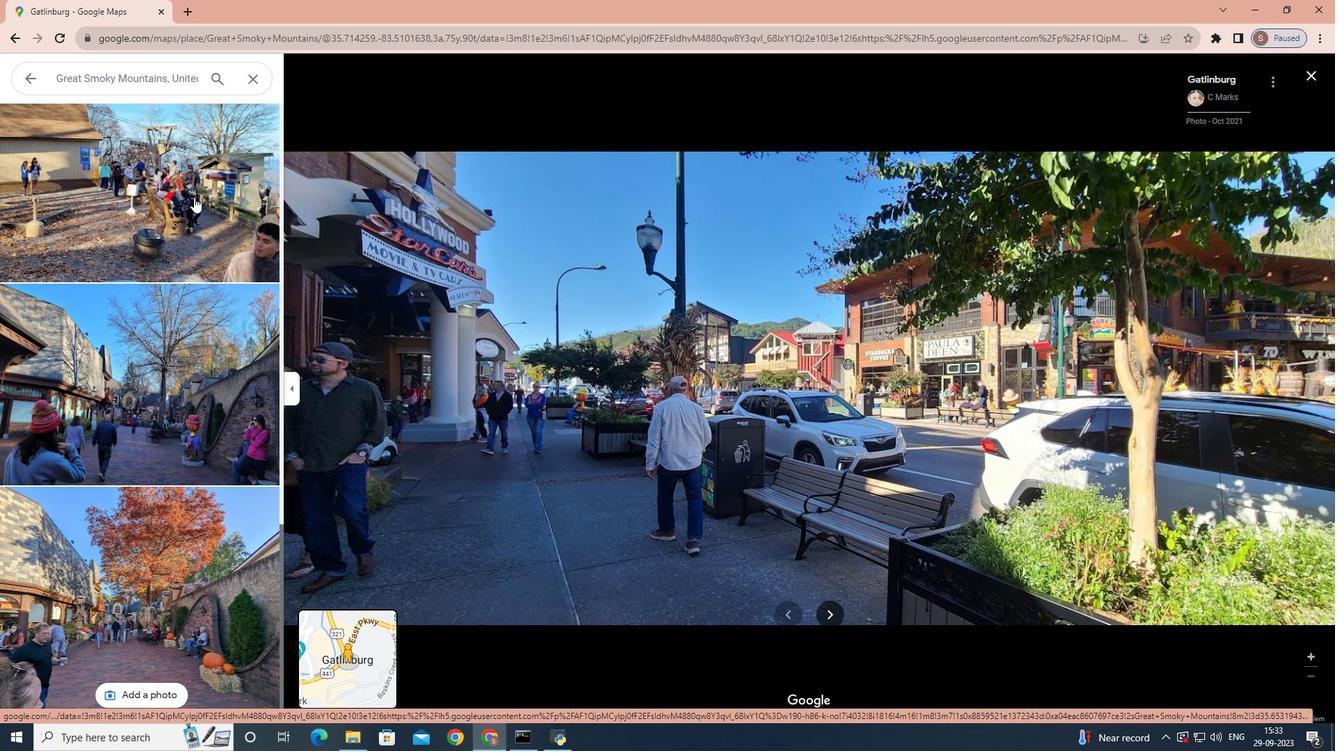 
Action: Mouse scrolled (194, 196) with delta (0, 0)
Screenshot: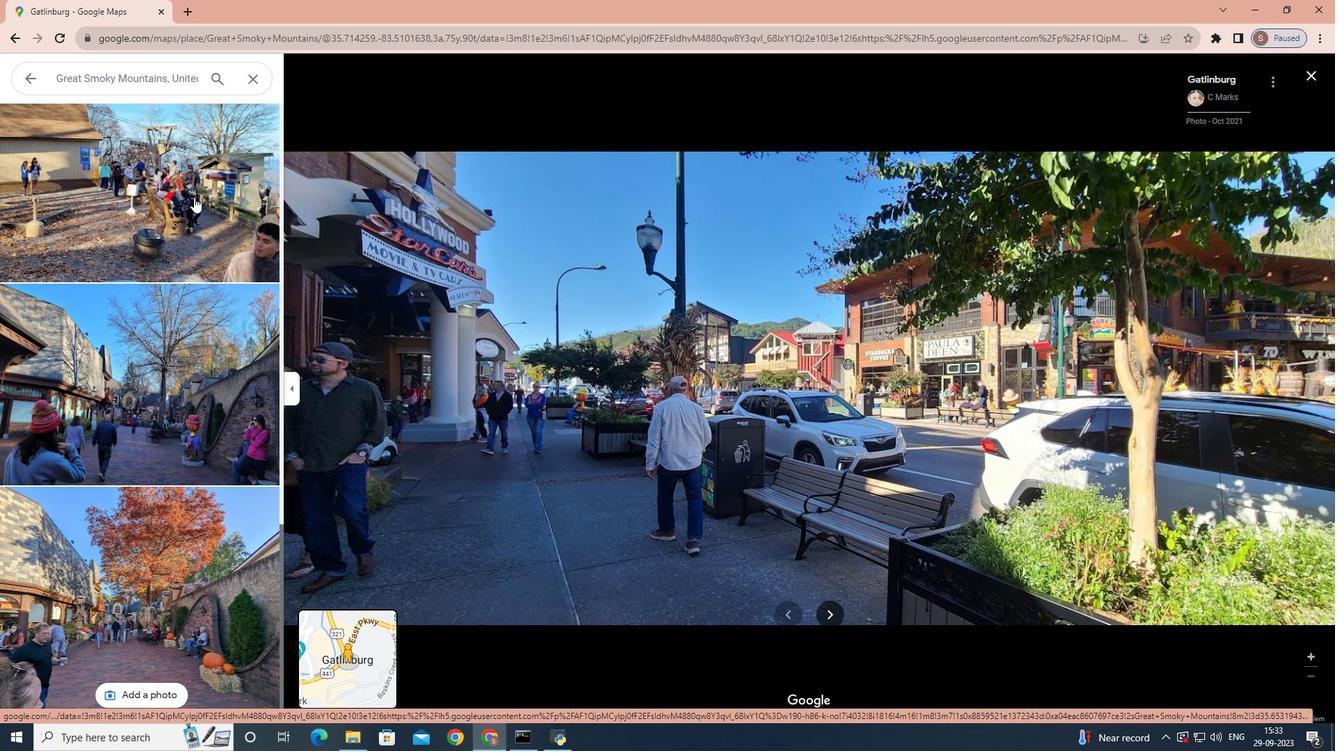 
Action: Mouse scrolled (194, 198) with delta (0, 0)
Screenshot: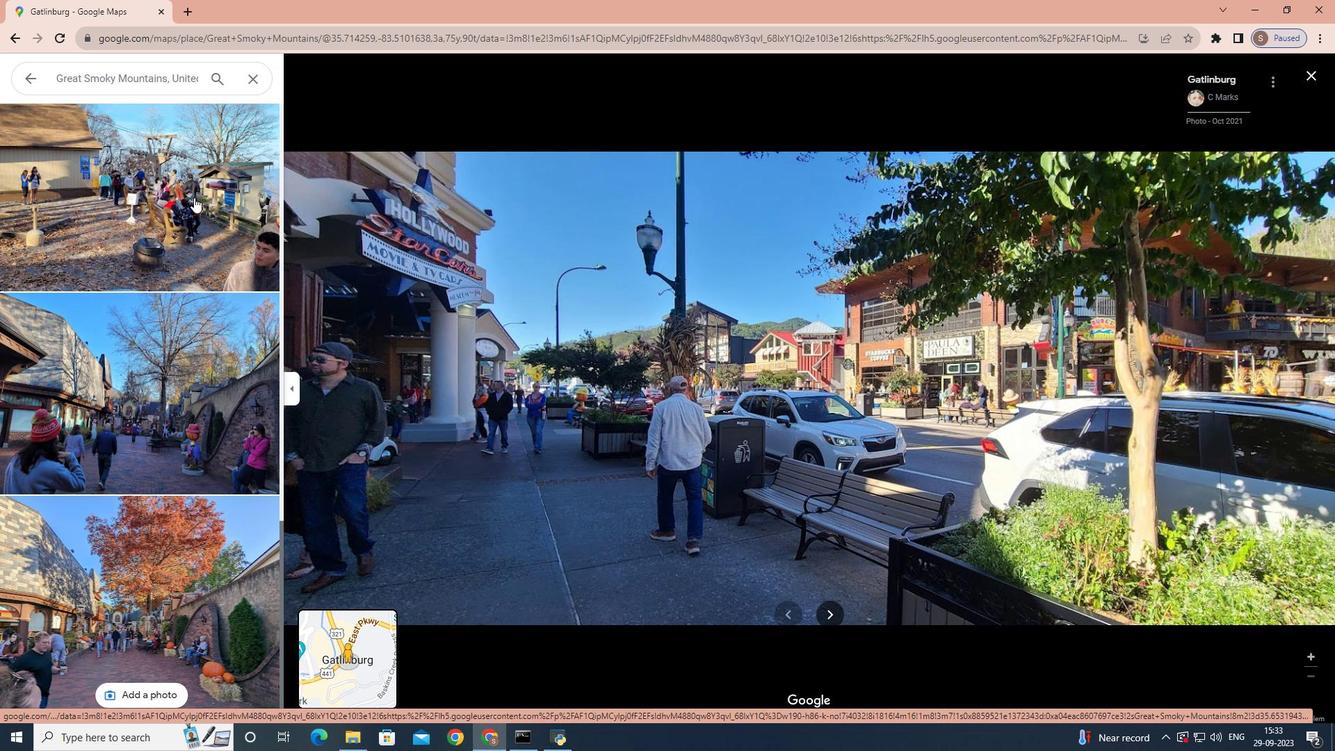 
Action: Mouse scrolled (194, 198) with delta (0, 0)
Screenshot: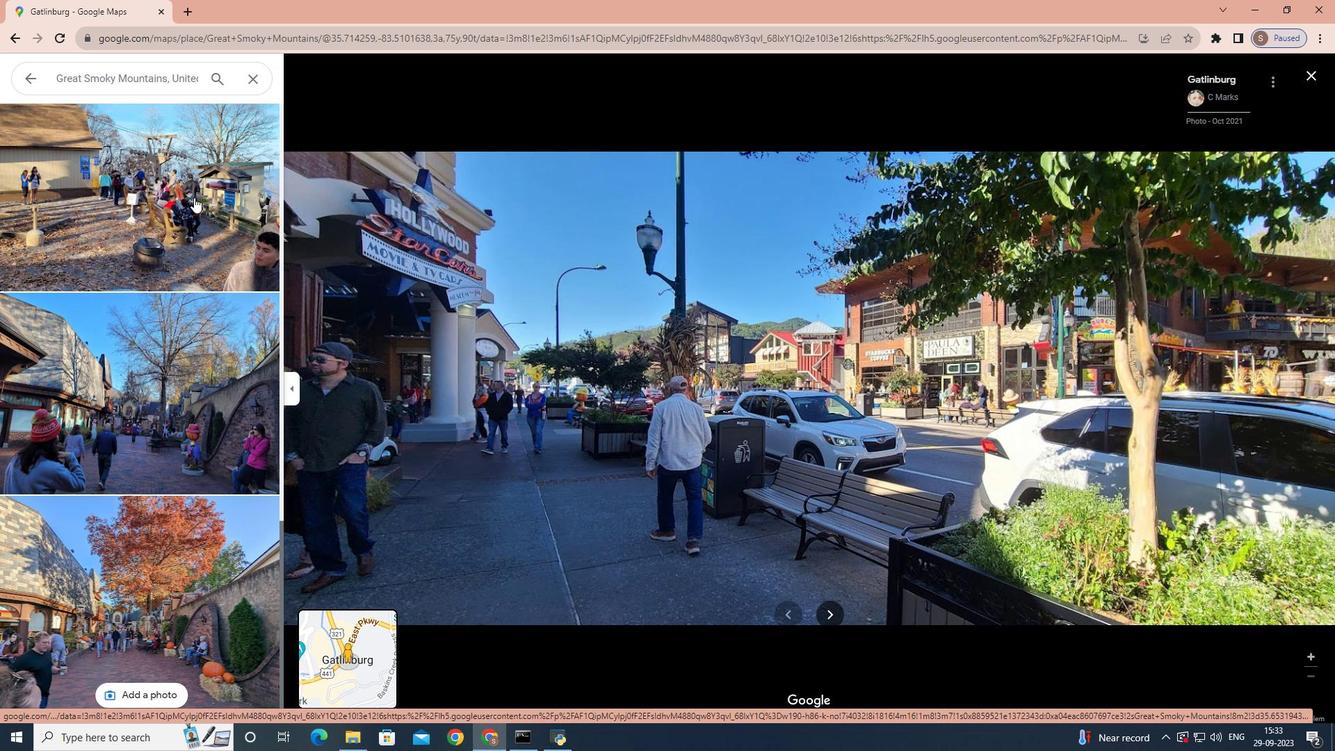 
Action: Mouse scrolled (194, 198) with delta (0, 0)
Screenshot: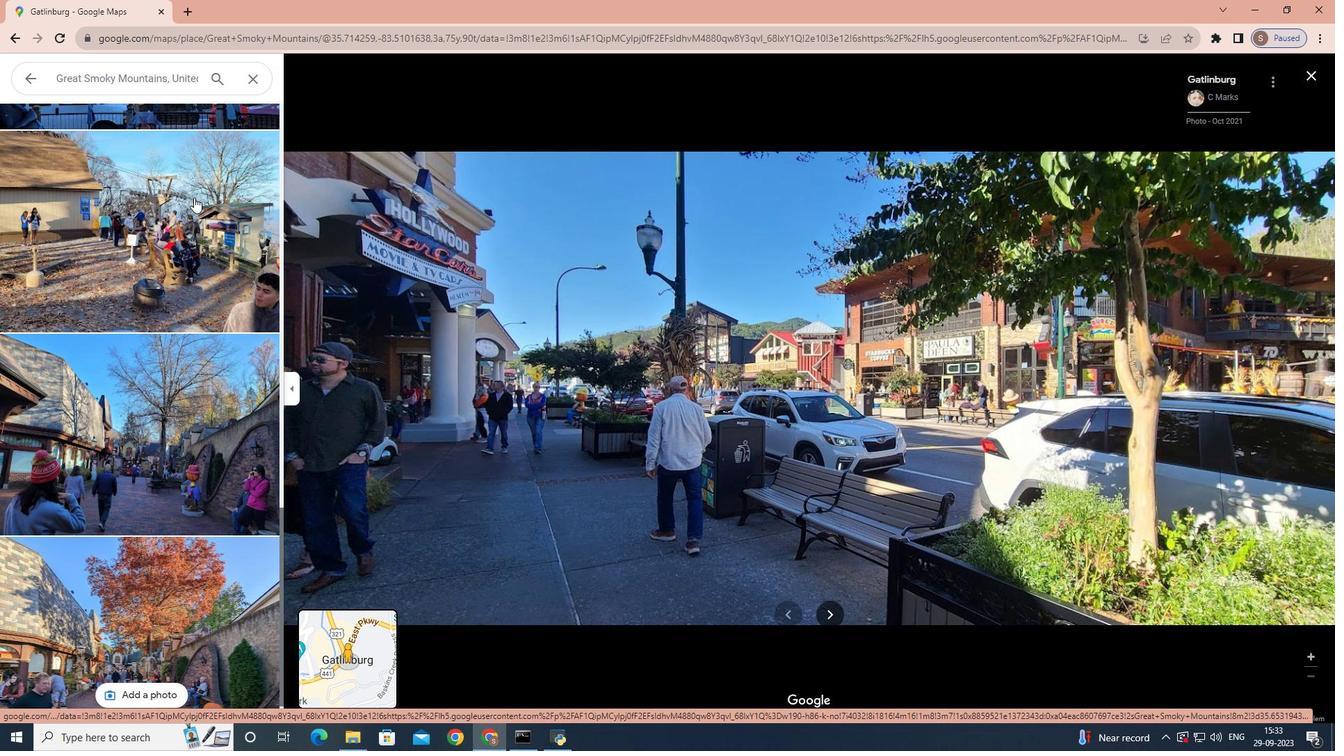 
Action: Mouse scrolled (194, 198) with delta (0, 0)
Screenshot: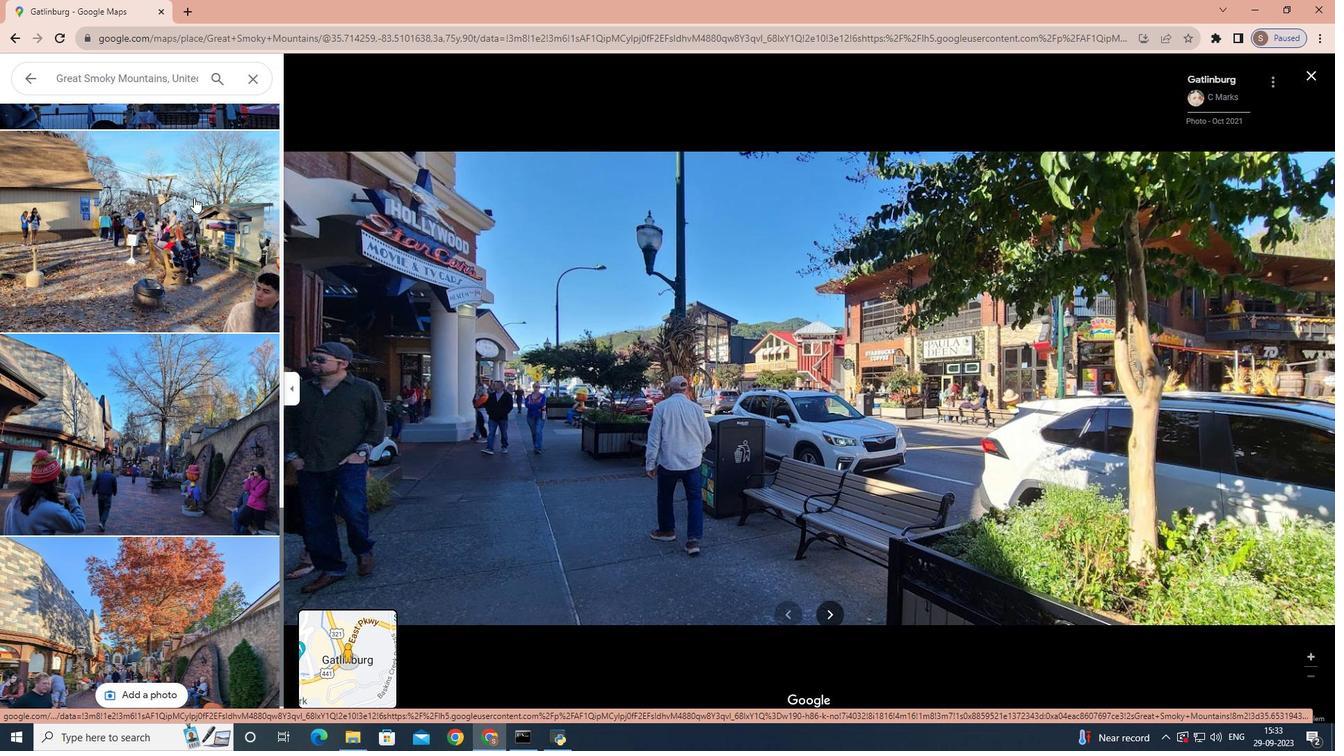 
Action: Mouse moved to (18, 71)
Screenshot: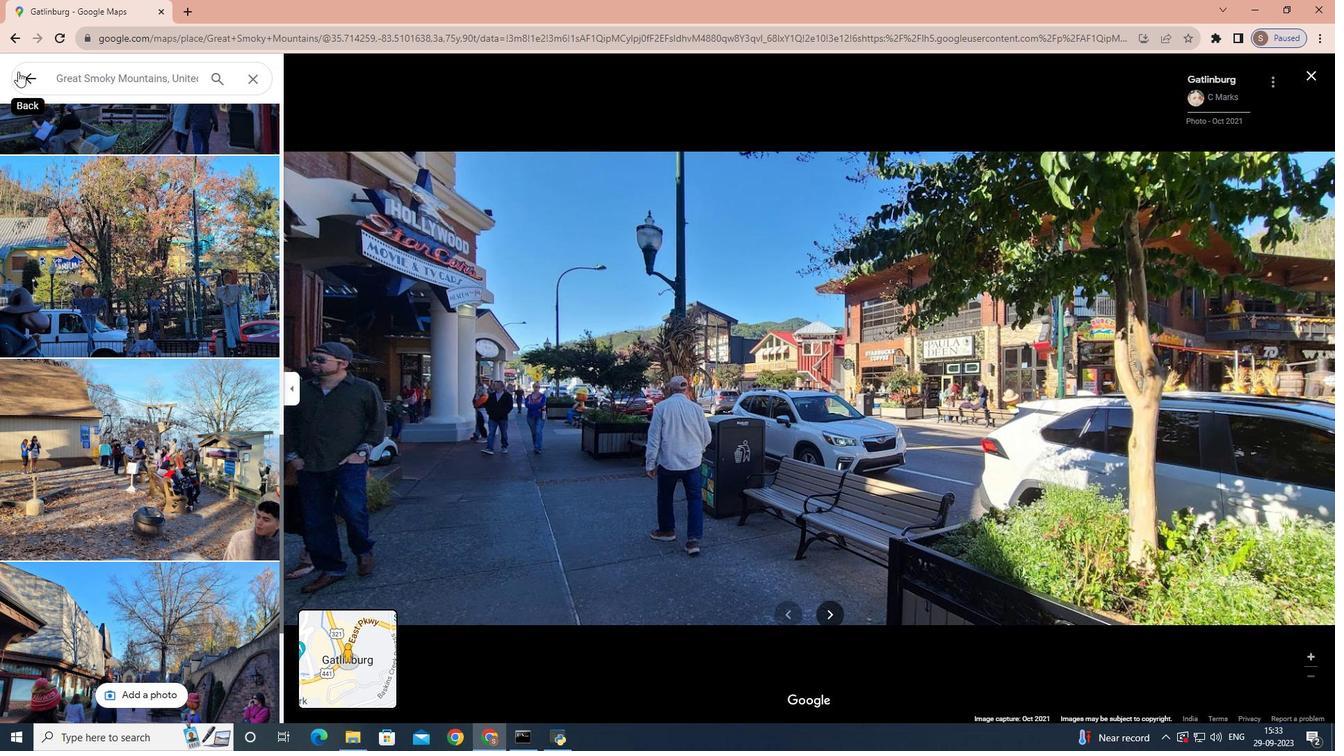 
Action: Mouse pressed left at (18, 71)
Screenshot: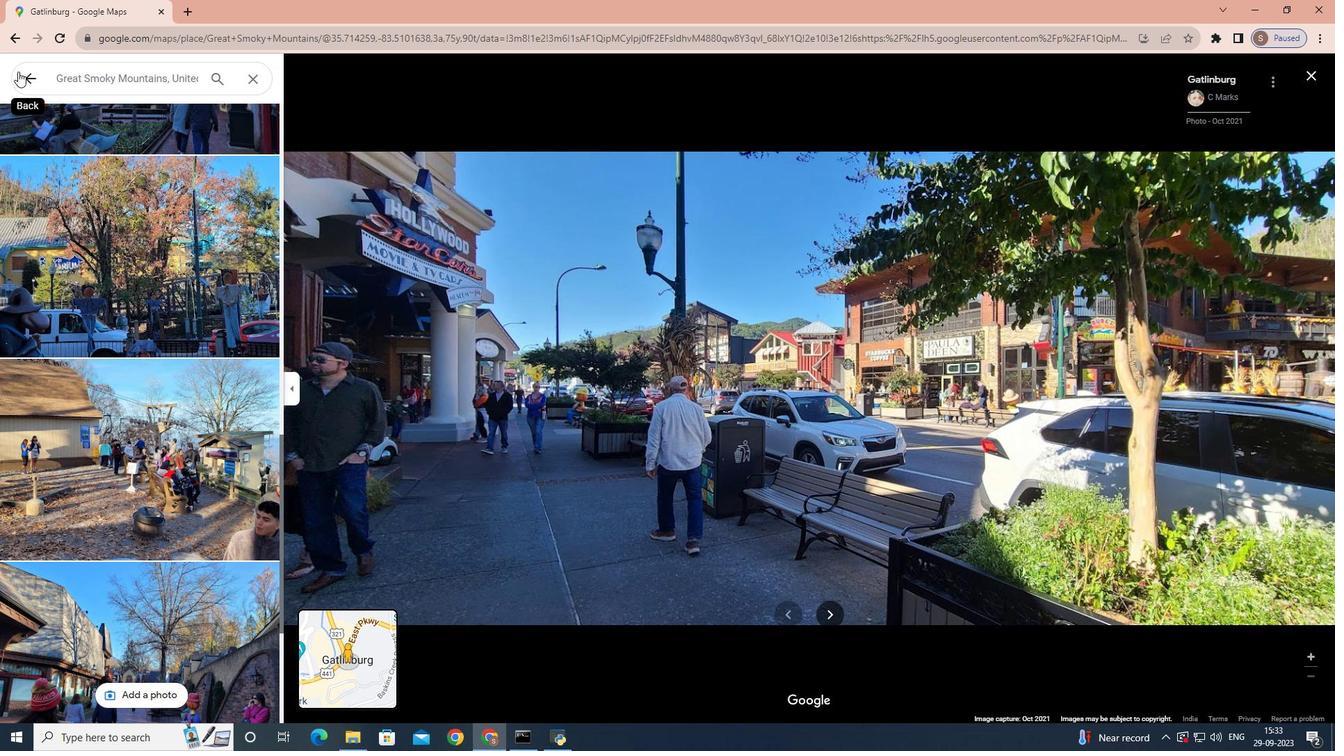 
Action: Mouse moved to (69, 309)
Screenshot: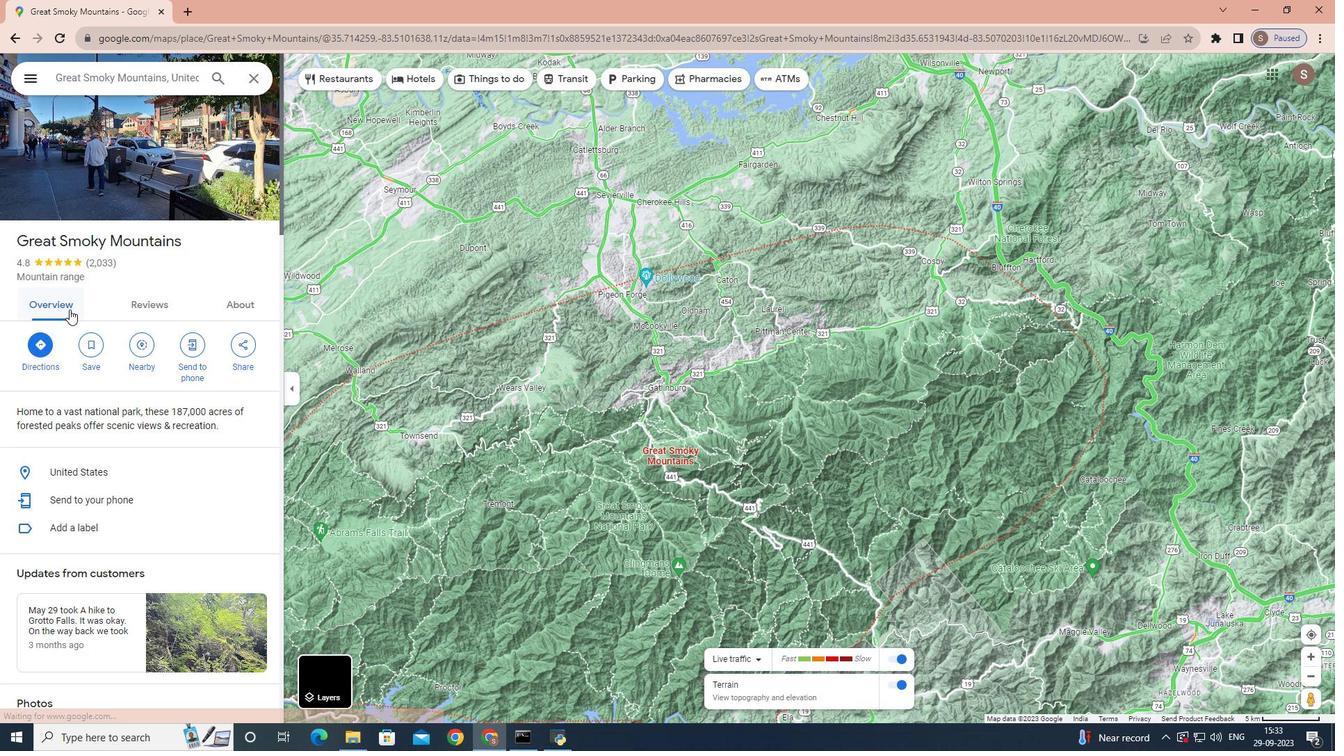 
Action: Mouse scrolled (69, 308) with delta (0, 0)
Screenshot: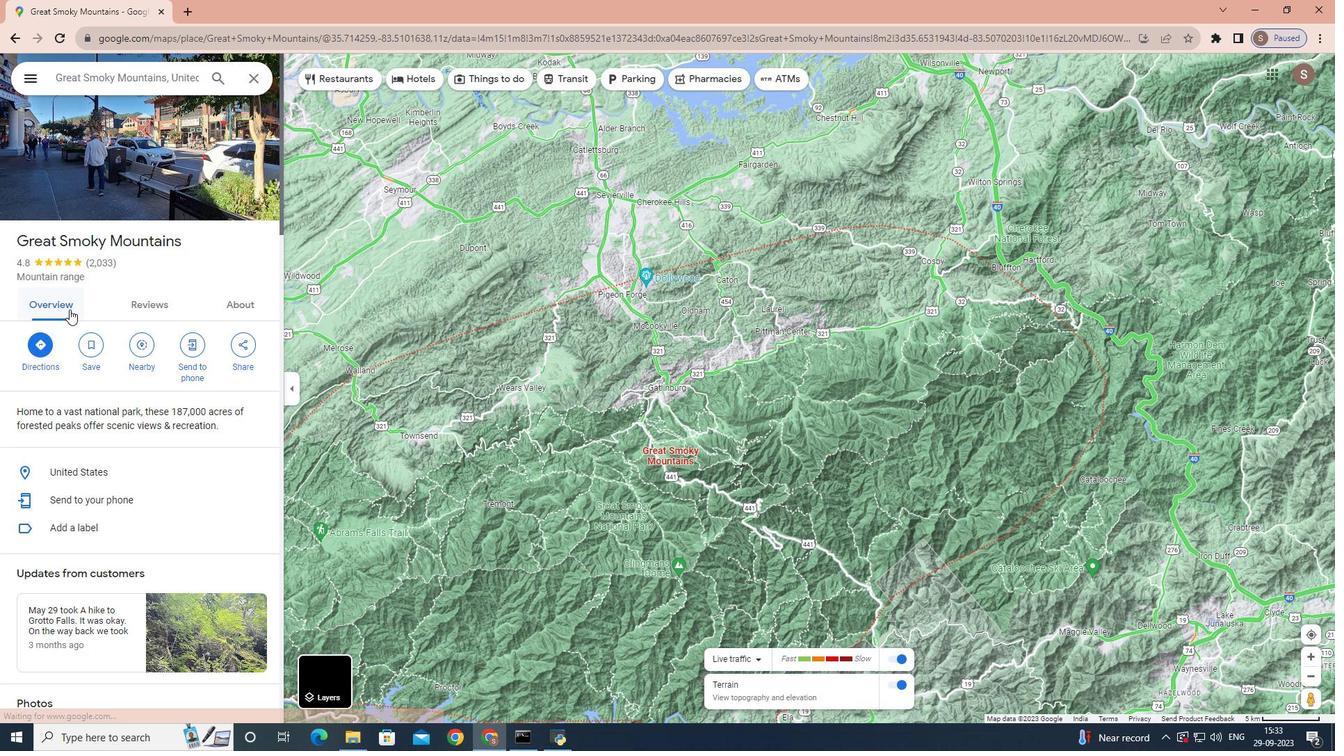 
Action: Mouse scrolled (69, 308) with delta (0, 0)
Screenshot: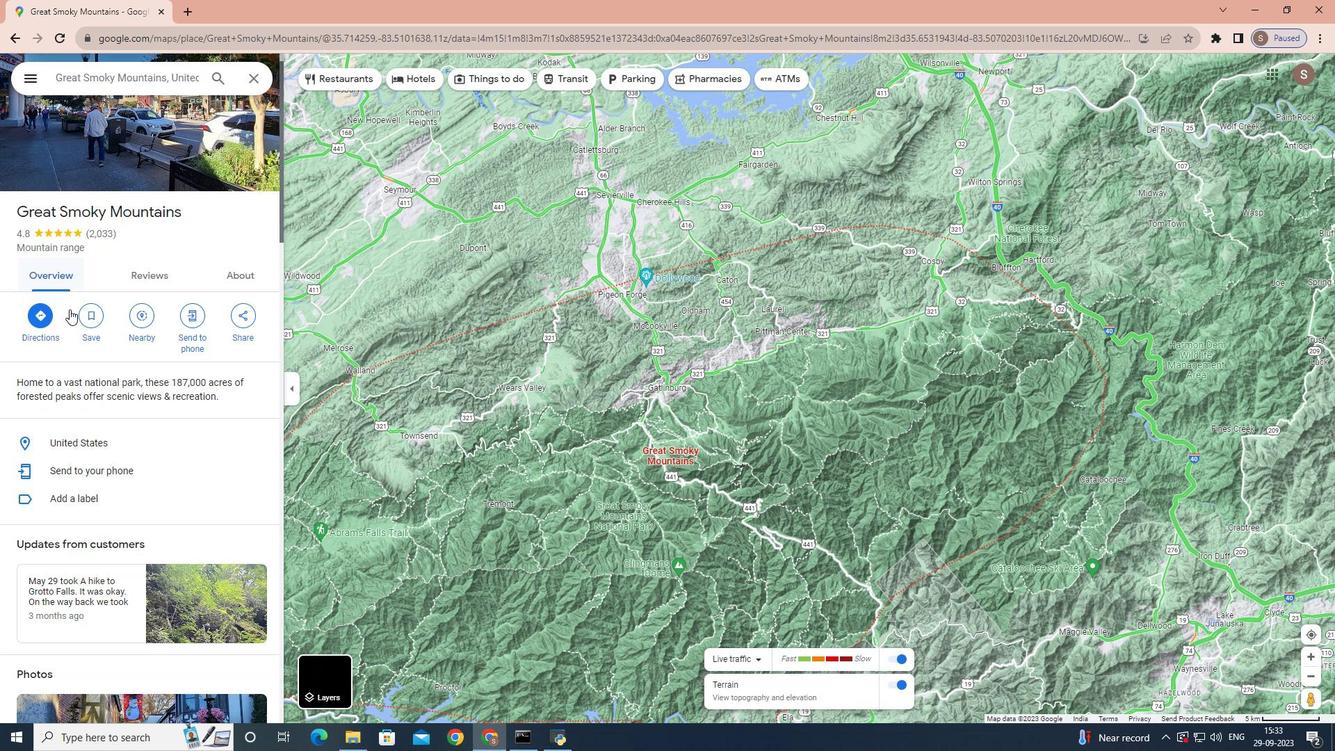 
Action: Mouse scrolled (69, 308) with delta (0, 0)
Screenshot: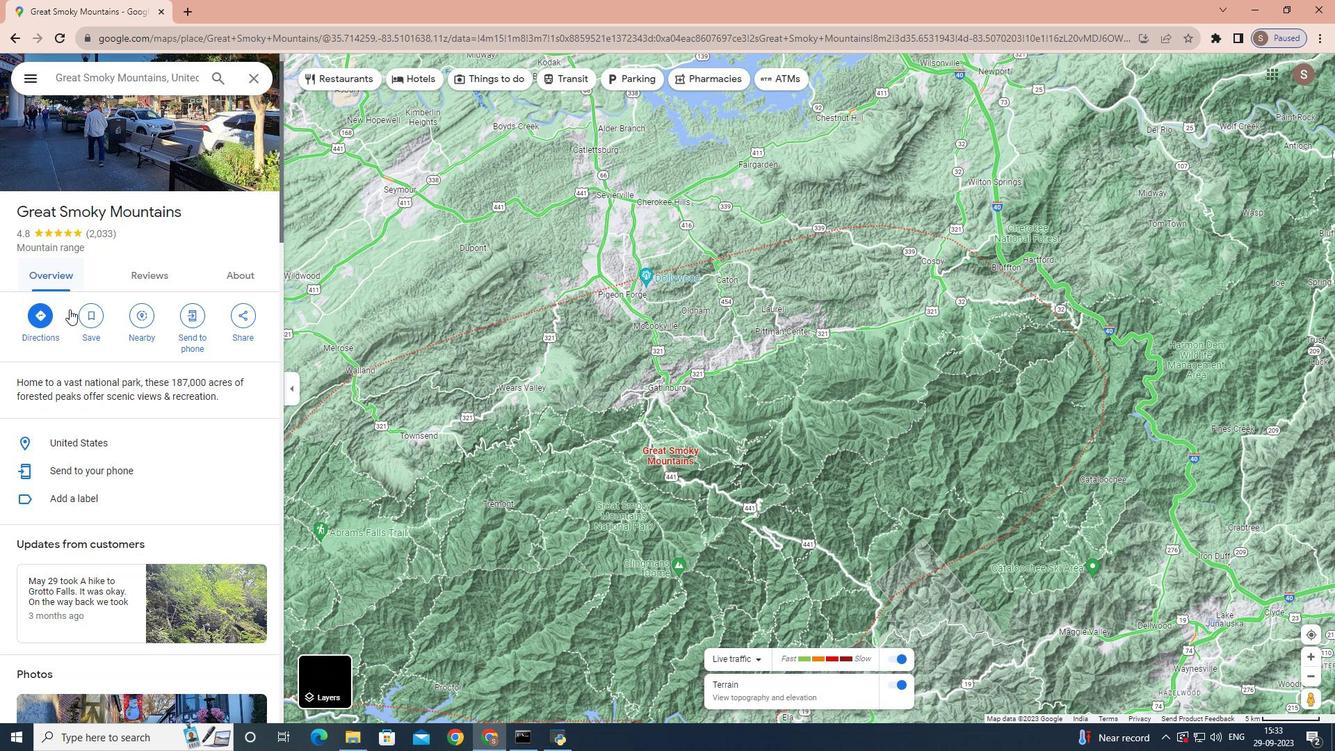 
Action: Mouse scrolled (69, 308) with delta (0, 0)
Screenshot: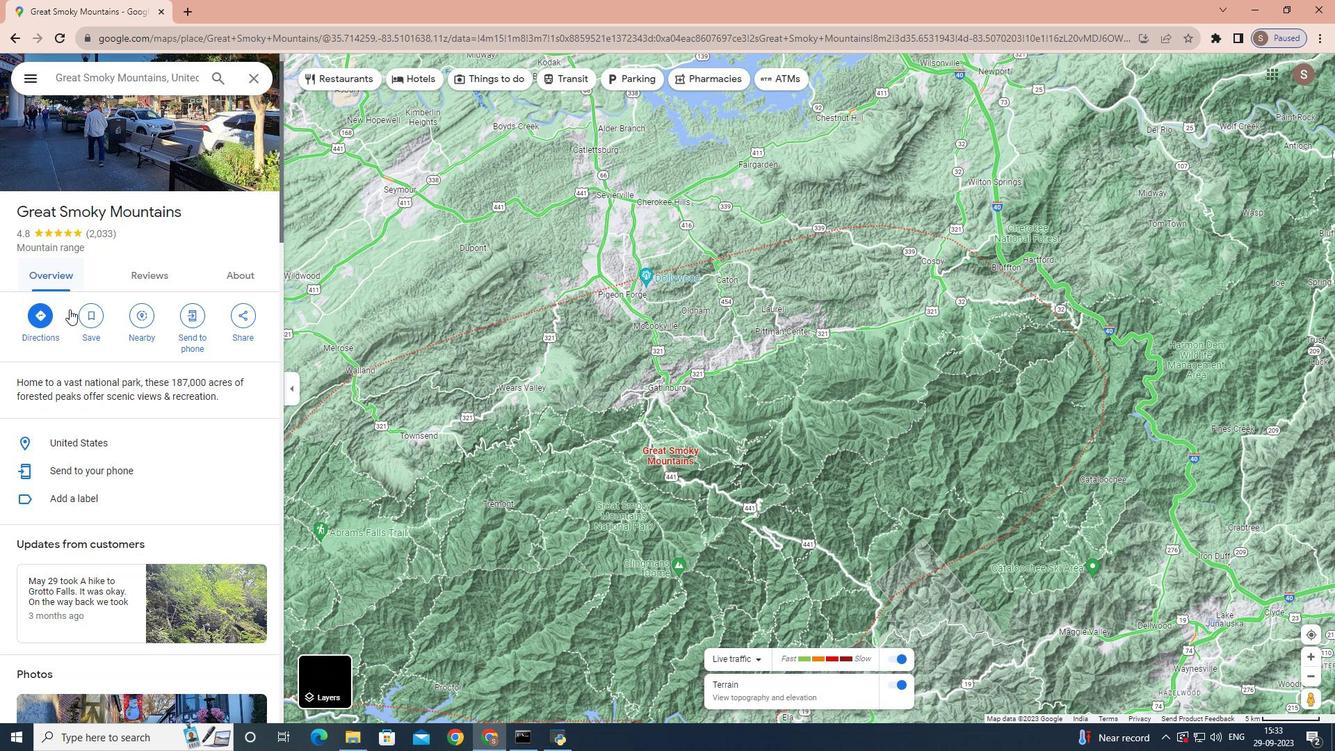 
Action: Mouse scrolled (69, 308) with delta (0, 0)
Screenshot: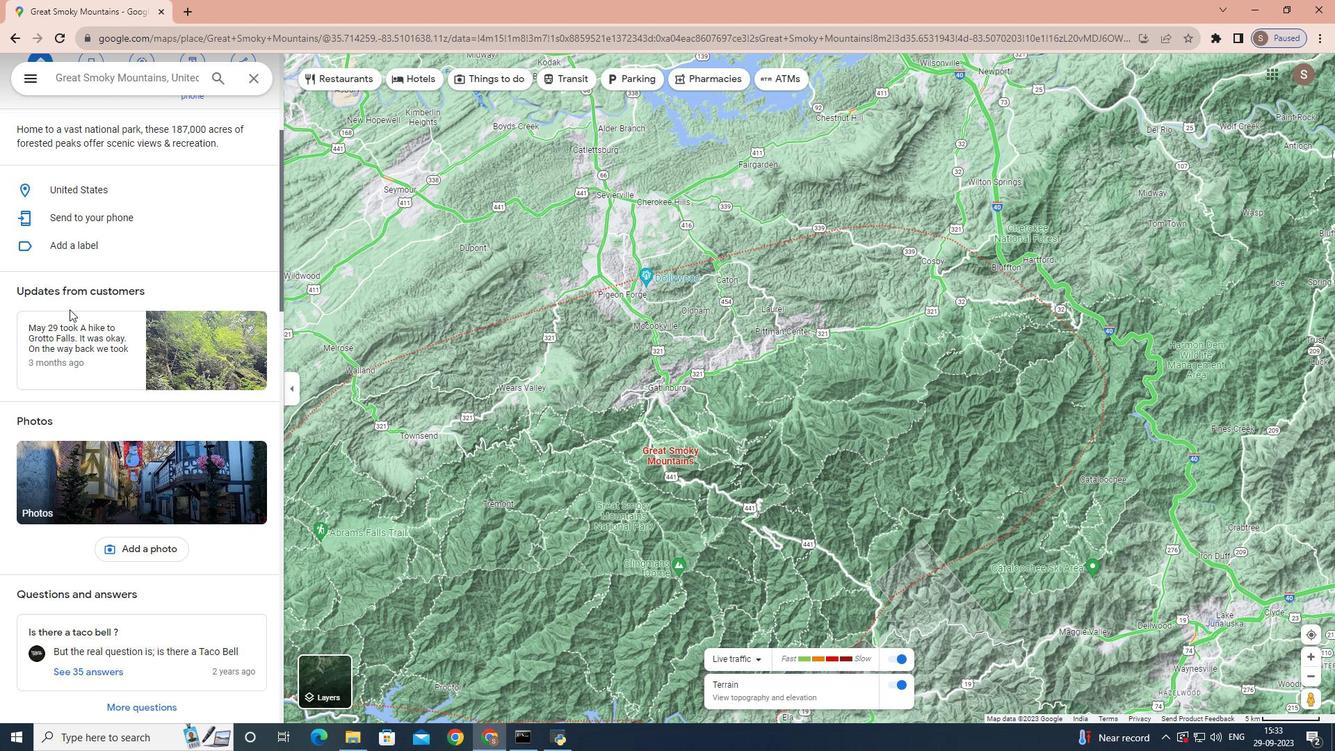 
Action: Mouse scrolled (69, 308) with delta (0, 0)
Screenshot: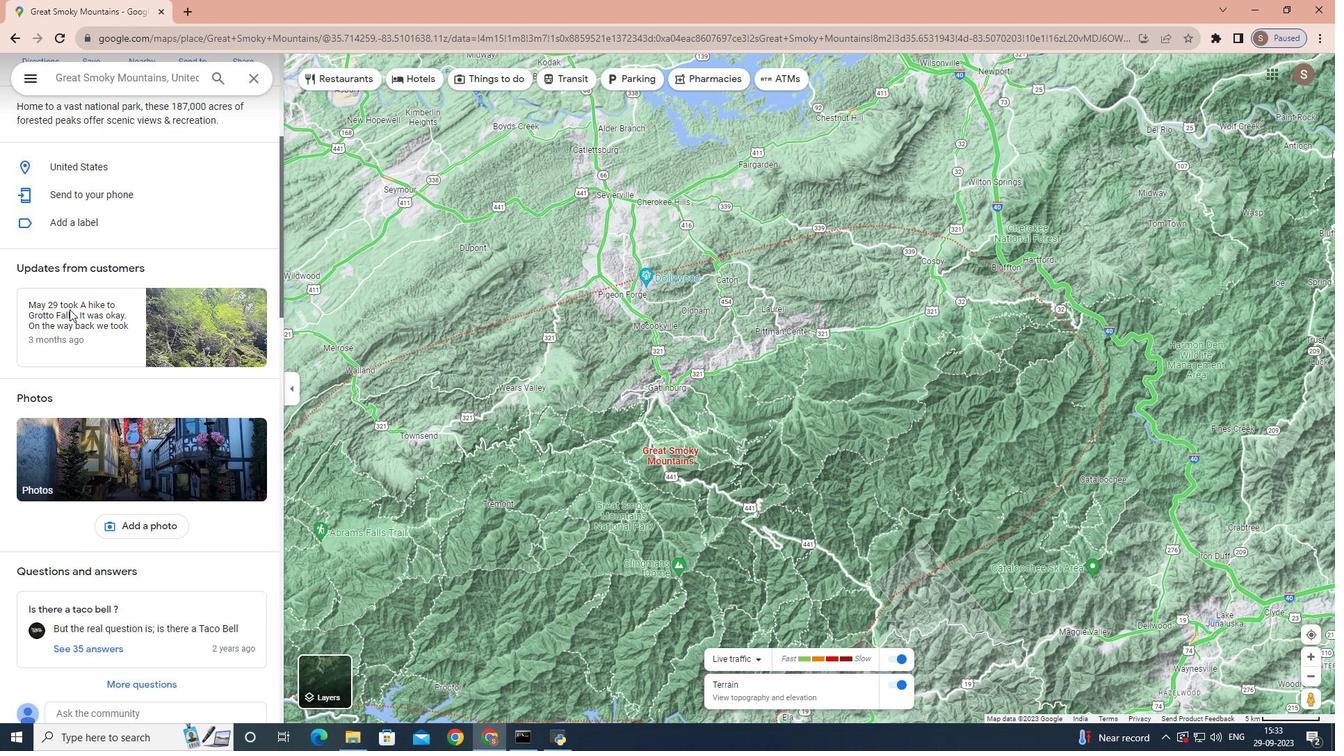 
Action: Mouse scrolled (69, 308) with delta (0, 0)
Screenshot: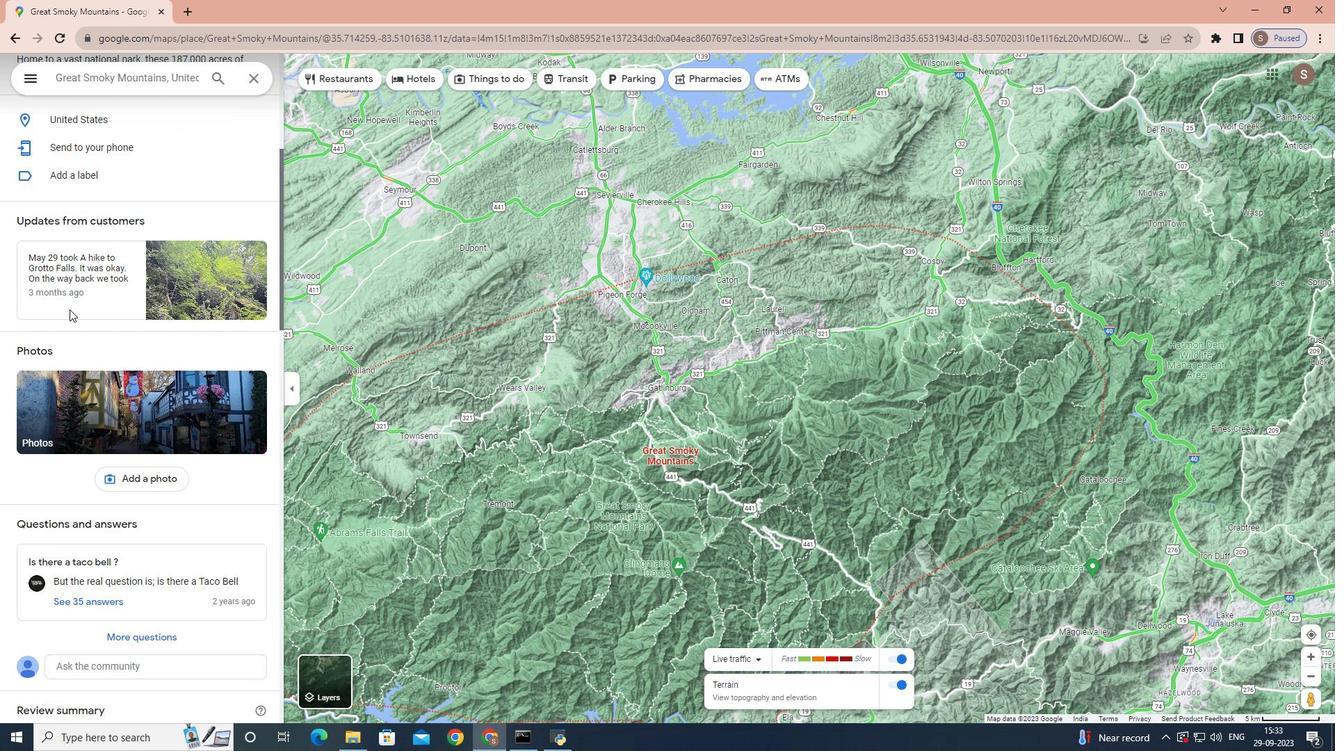 
Action: Mouse scrolled (69, 310) with delta (0, 0)
Screenshot: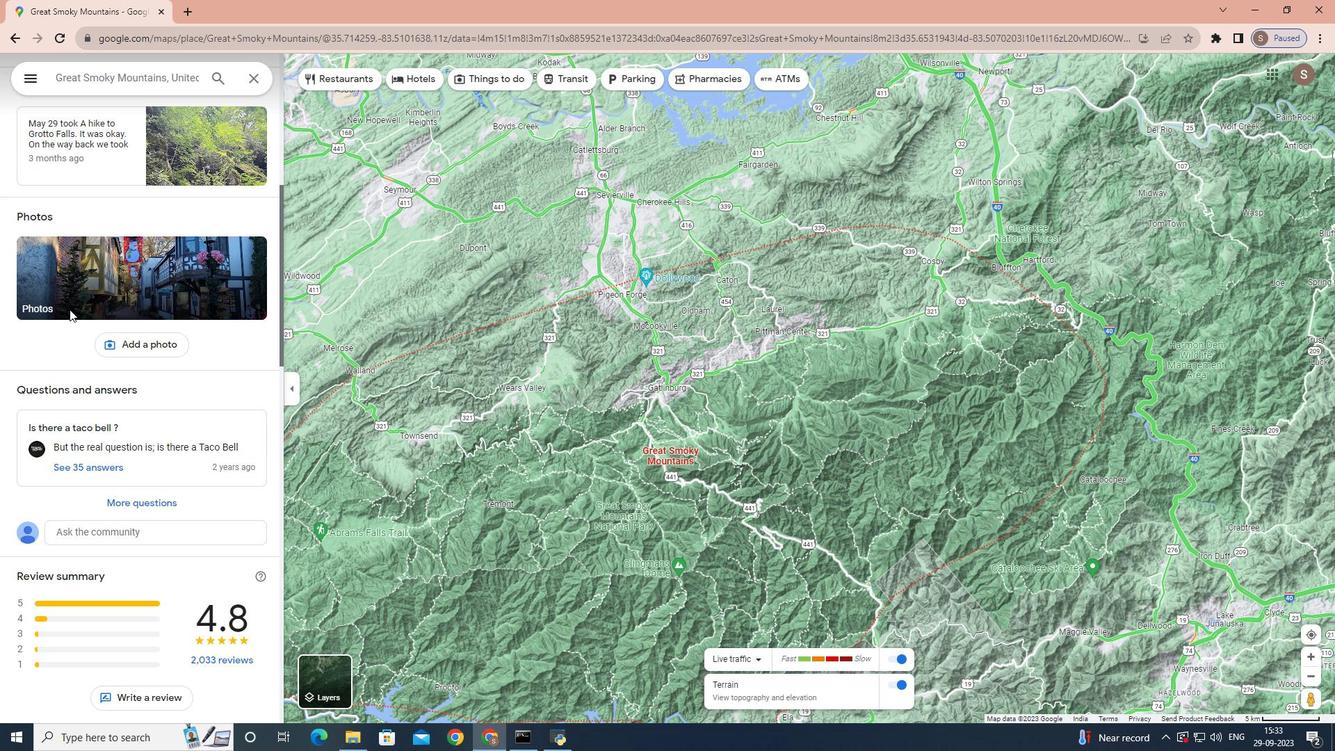 
Action: Mouse scrolled (69, 310) with delta (0, 0)
Screenshot: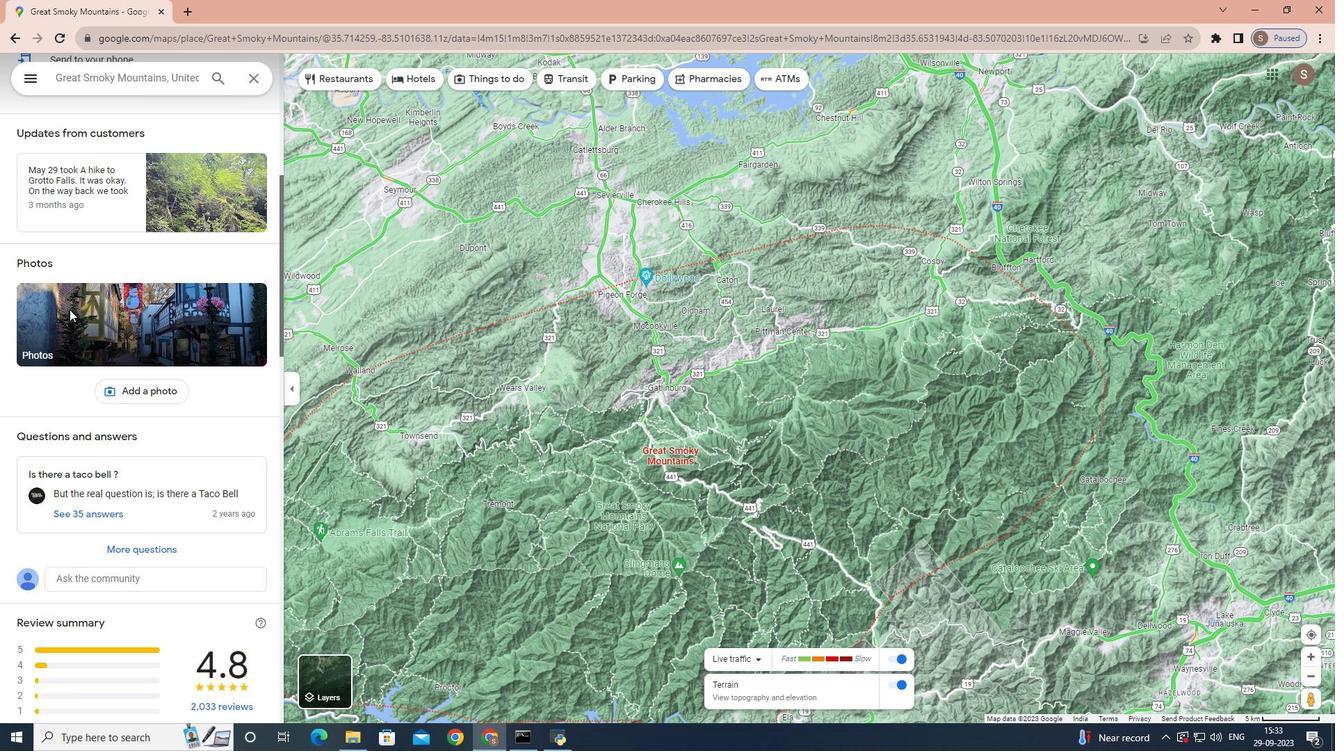 
Action: Mouse moved to (69, 306)
Screenshot: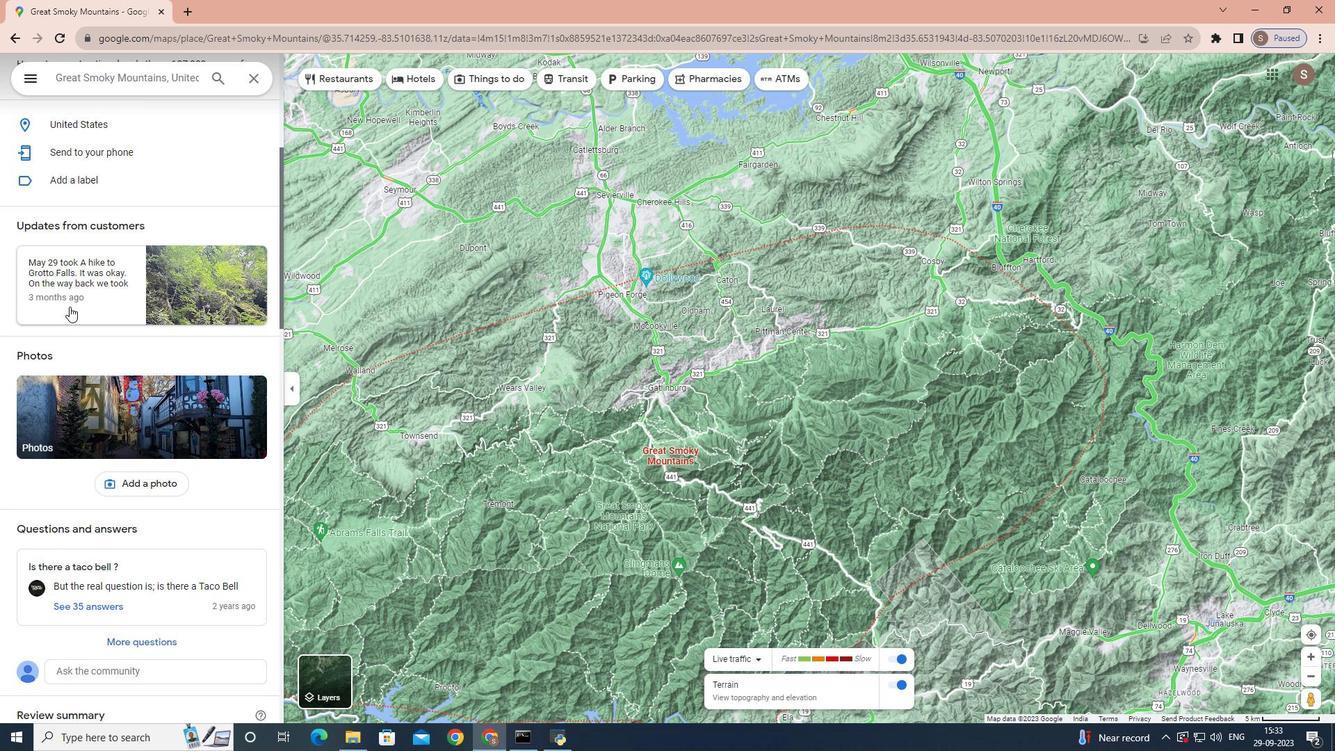 
Action: Mouse scrolled (69, 306) with delta (0, 0)
Screenshot: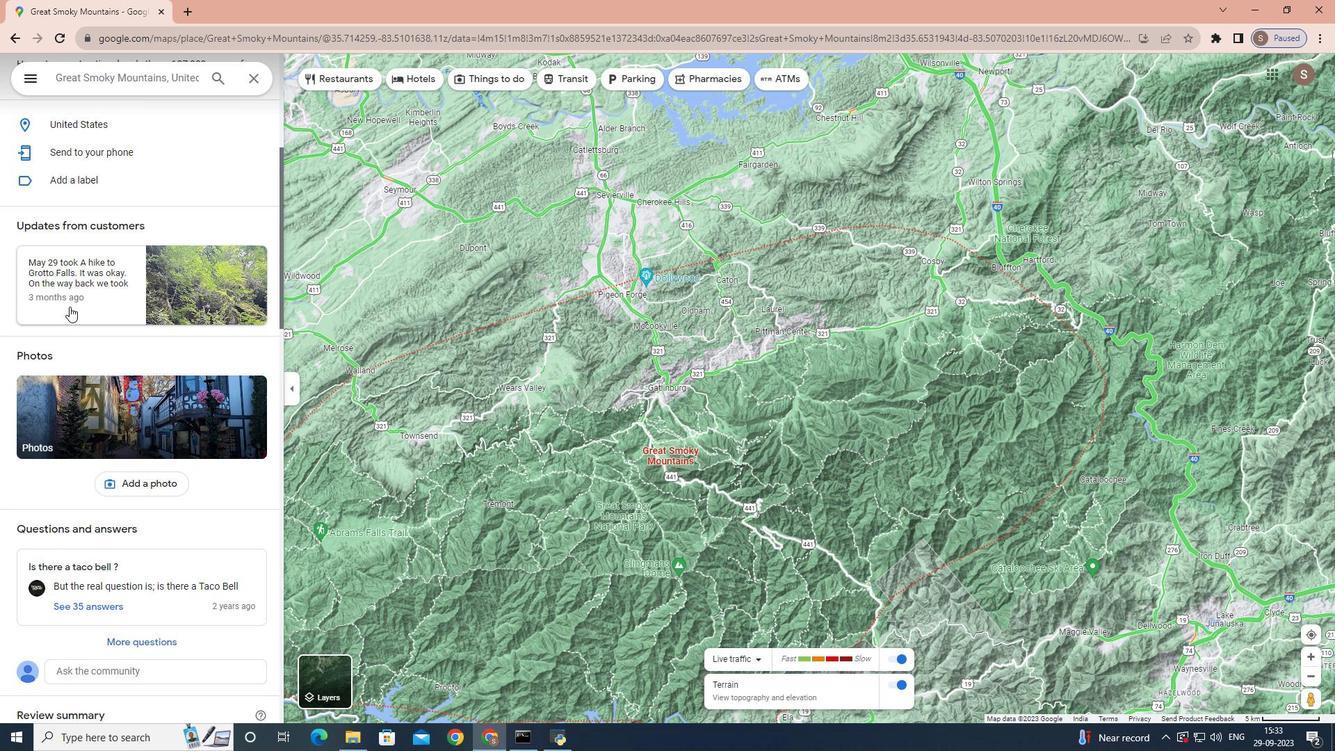 
Action: Mouse scrolled (69, 306) with delta (0, 0)
Screenshot: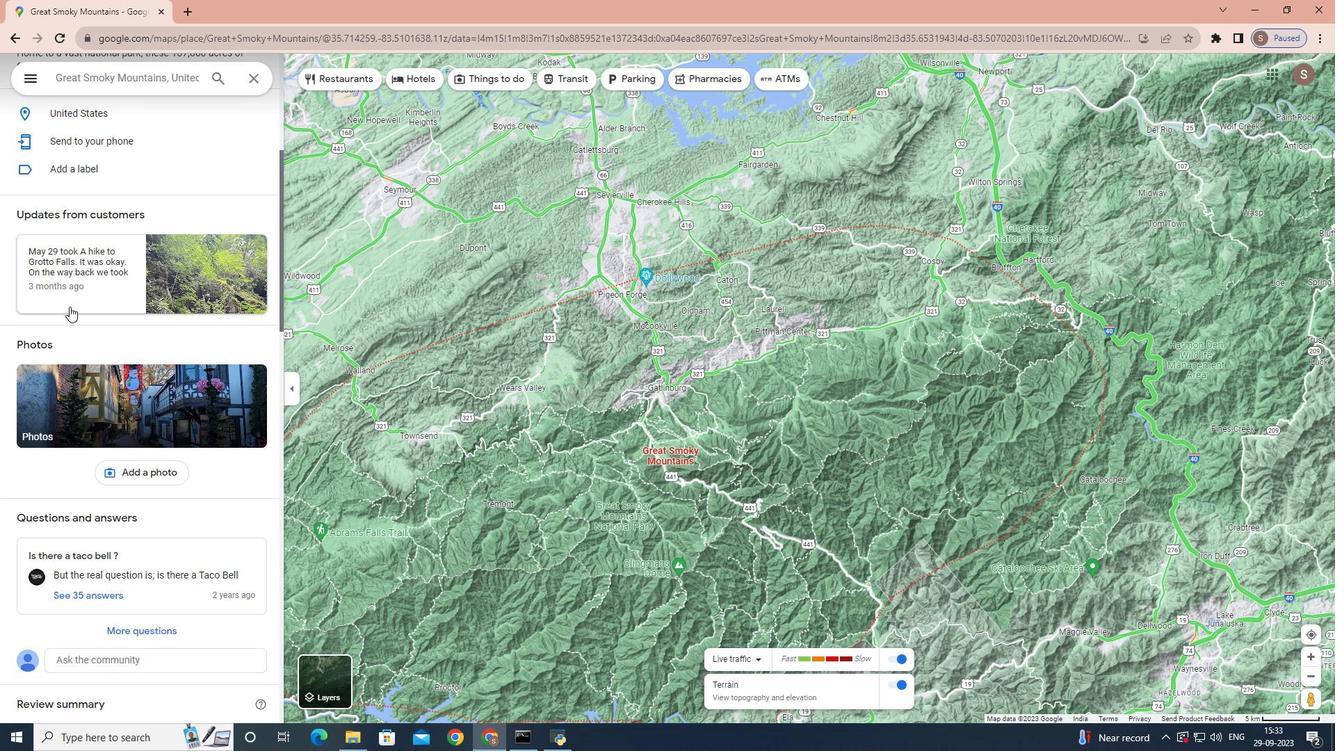 
Action: Mouse scrolled (69, 306) with delta (0, 0)
Screenshot: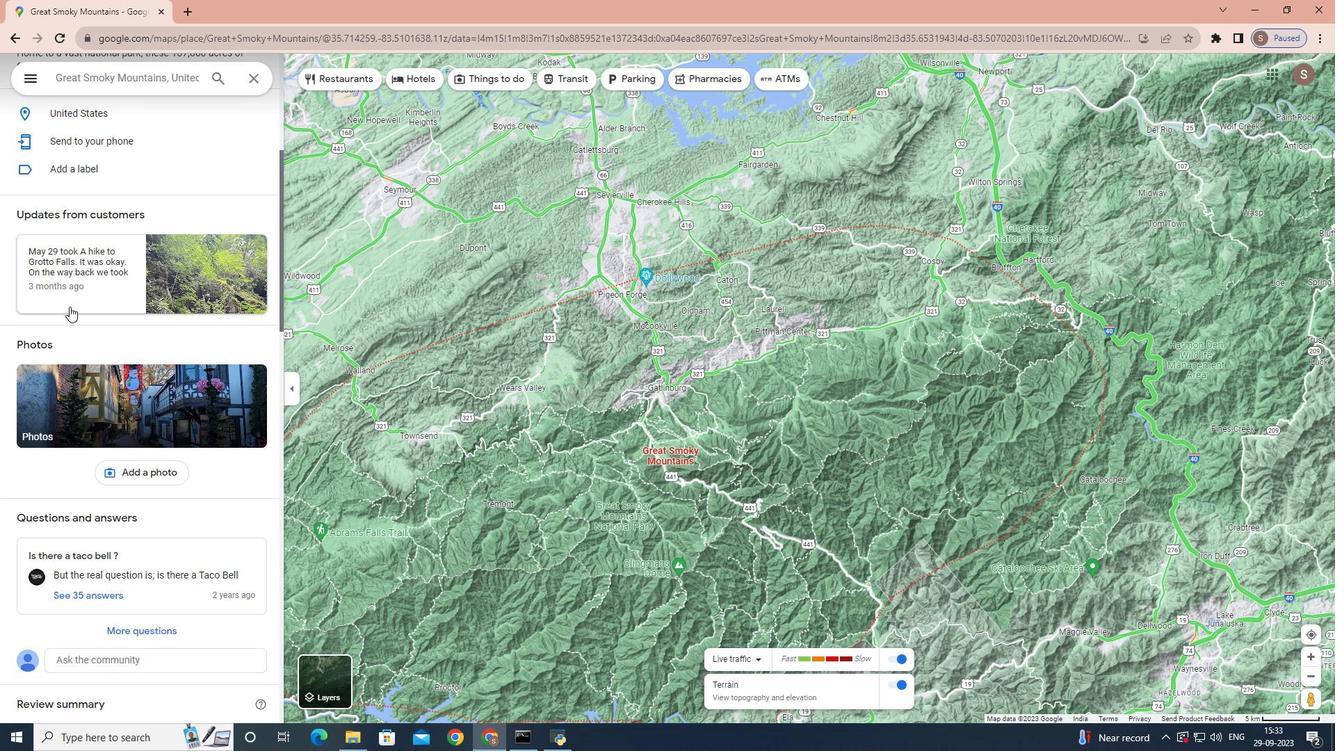 
Action: Mouse scrolled (69, 306) with delta (0, 0)
Screenshot: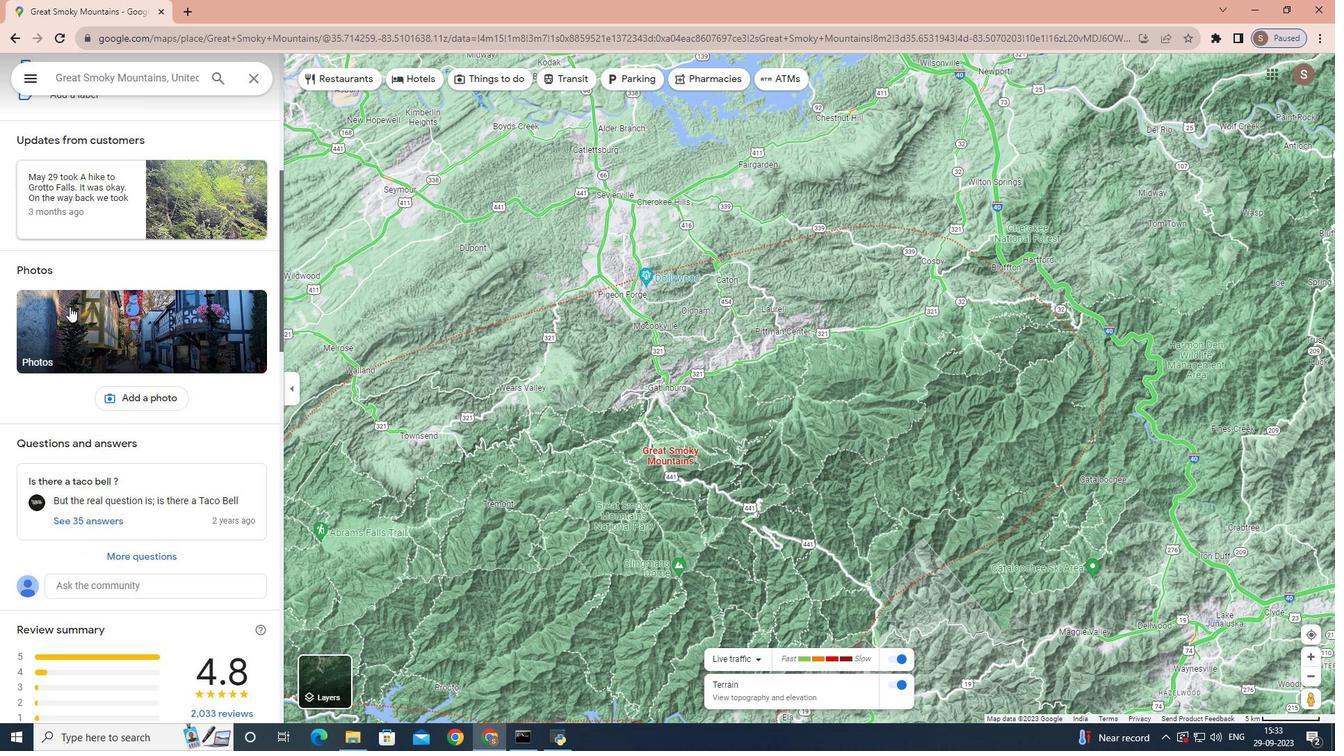 
Action: Mouse scrolled (69, 306) with delta (0, 0)
Screenshot: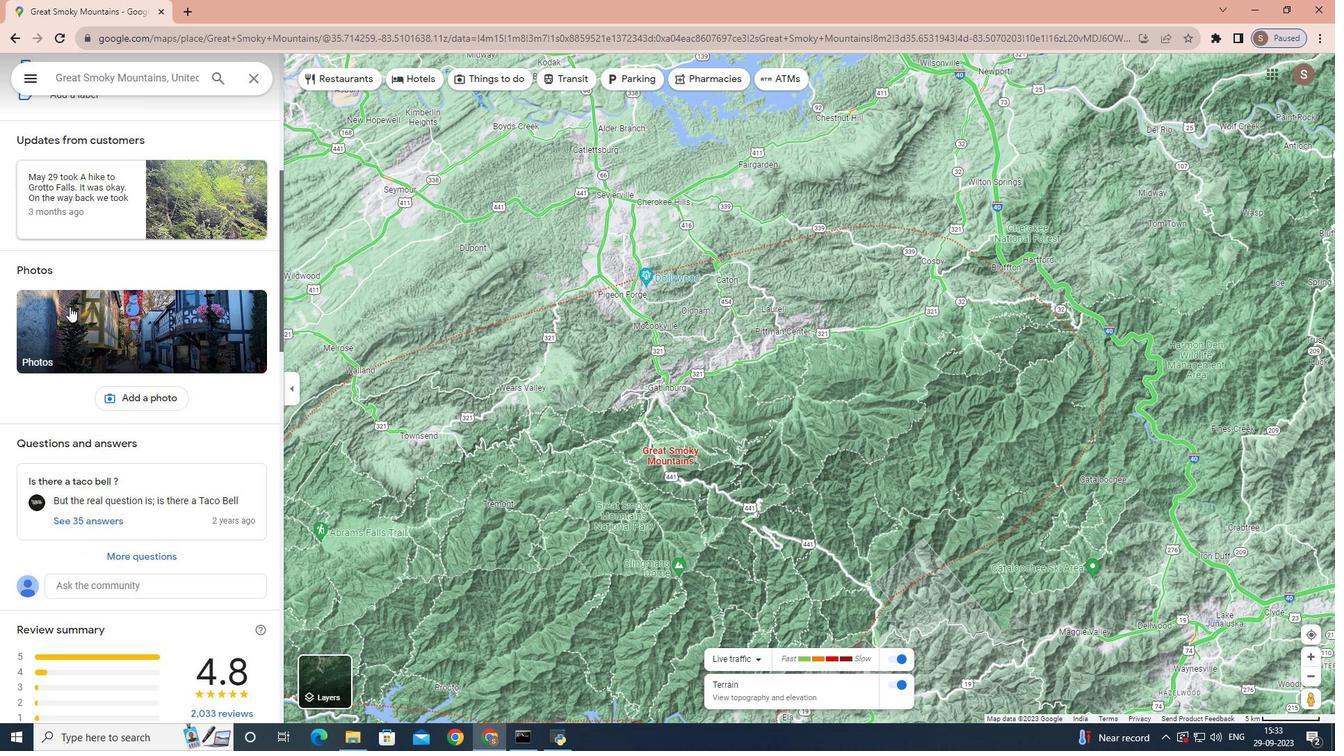 
Action: Mouse scrolled (69, 306) with delta (0, 0)
Screenshot: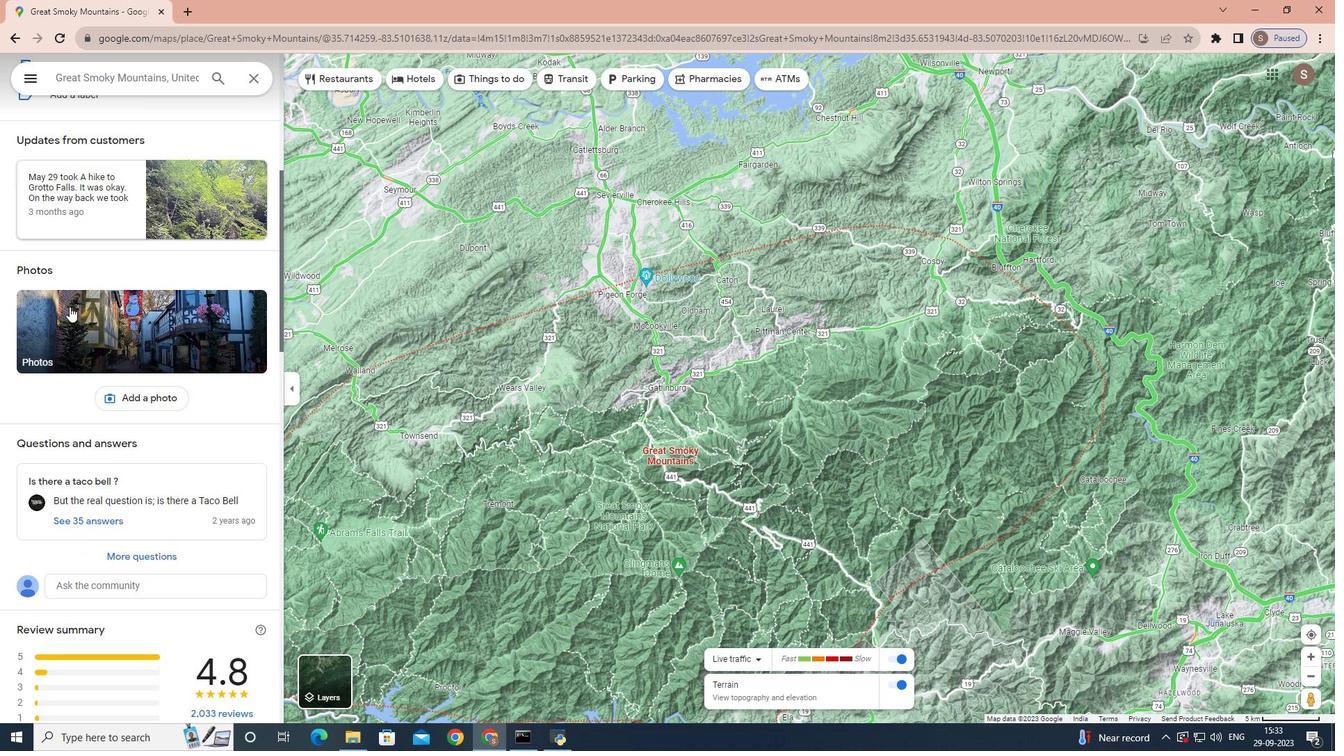 
Action: Mouse scrolled (69, 306) with delta (0, 0)
Screenshot: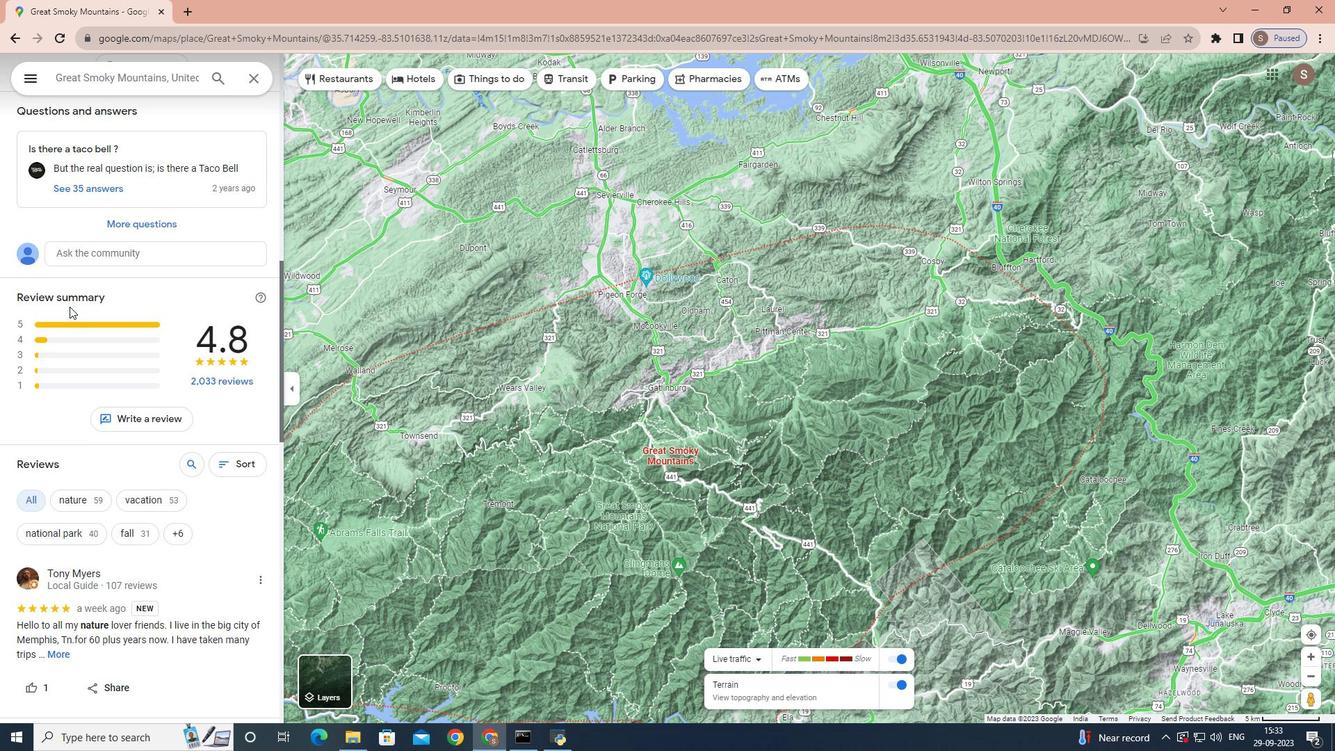 
Action: Mouse scrolled (69, 307) with delta (0, 0)
Screenshot: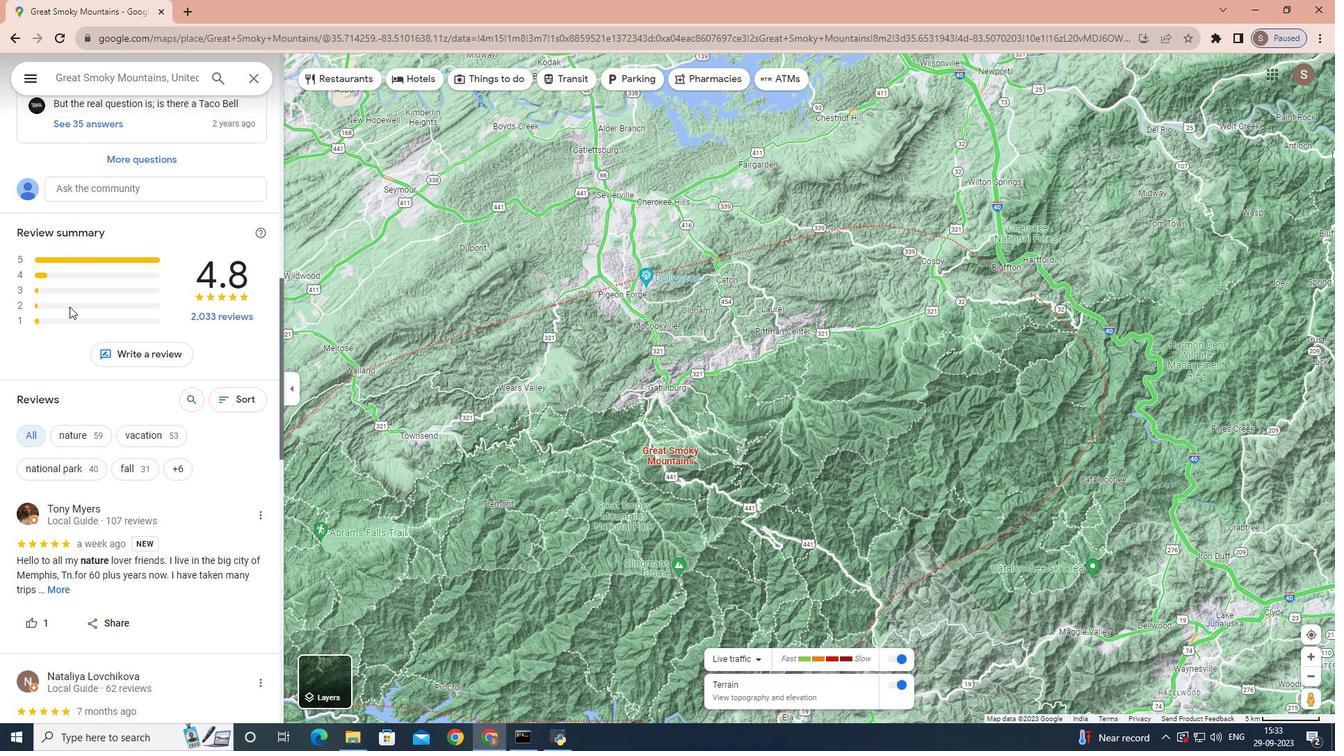 
Action: Mouse scrolled (69, 307) with delta (0, 0)
Screenshot: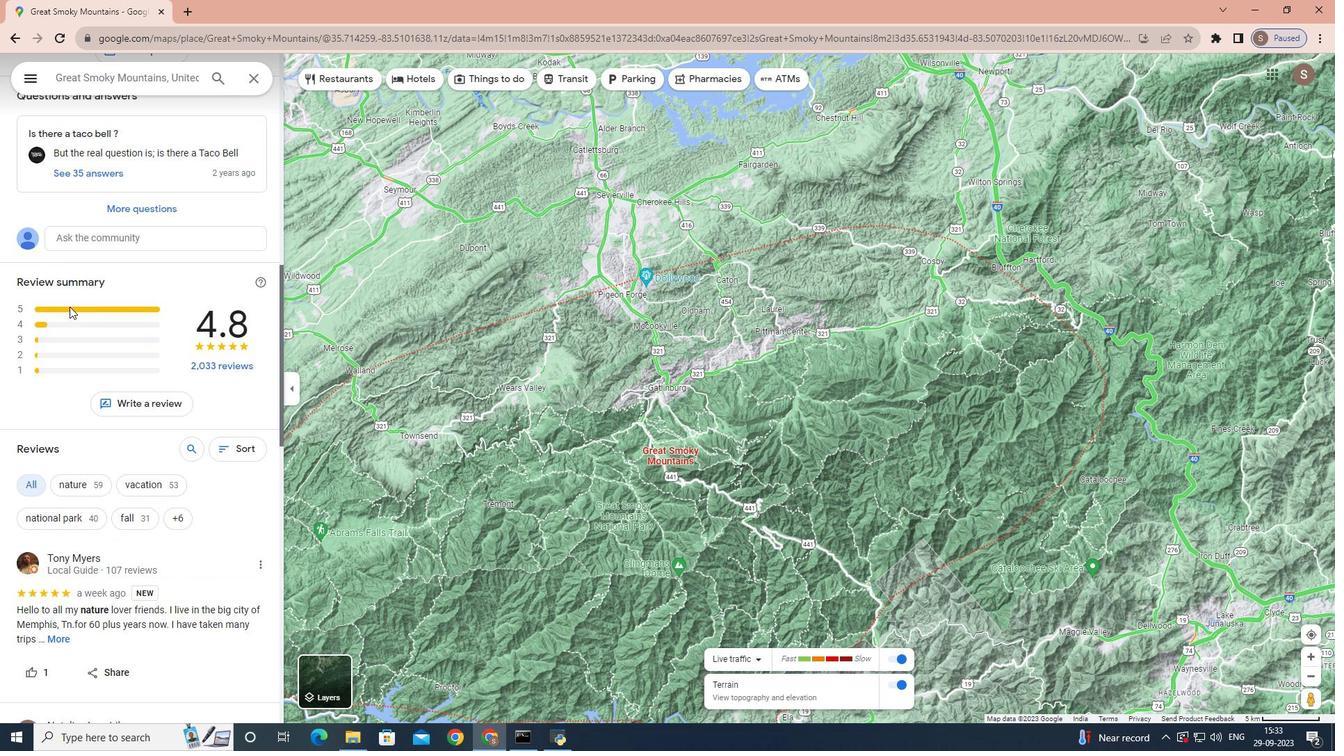 
Action: Mouse scrolled (69, 306) with delta (0, 0)
Screenshot: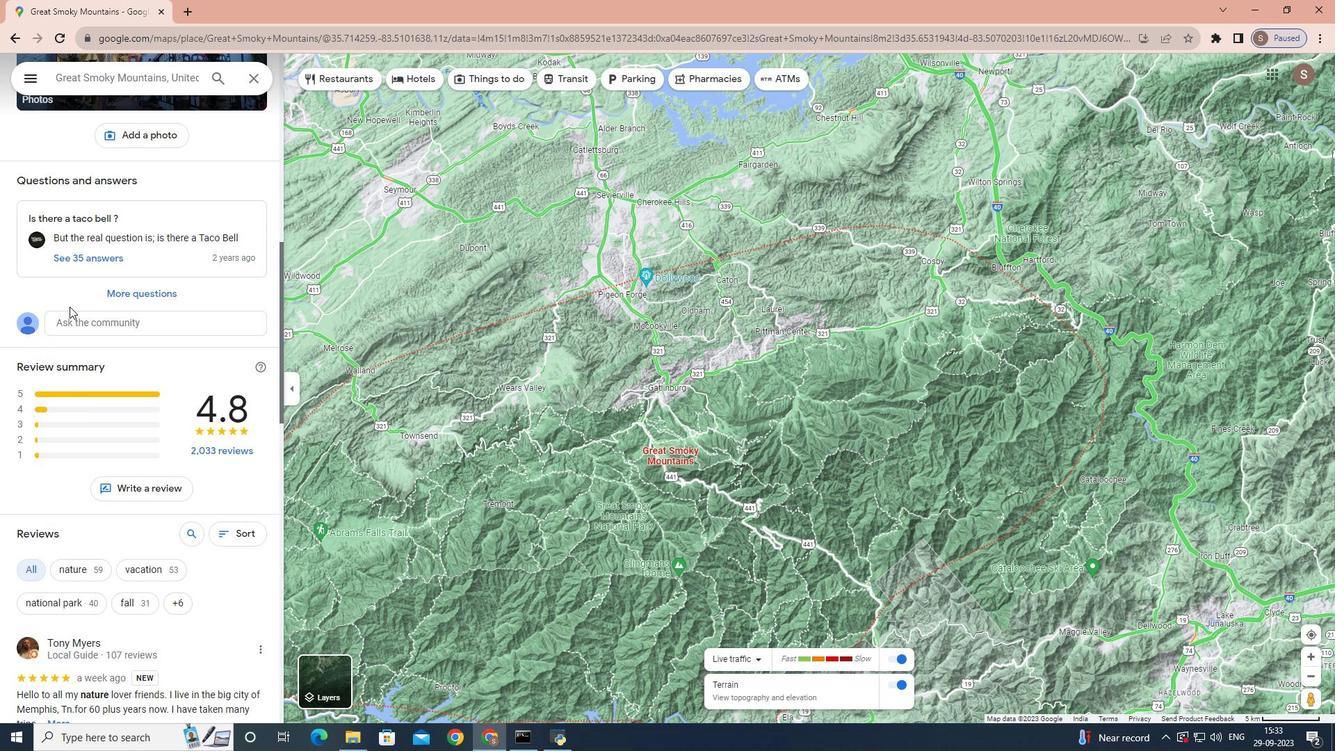 
Action: Mouse scrolled (69, 306) with delta (0, 0)
Screenshot: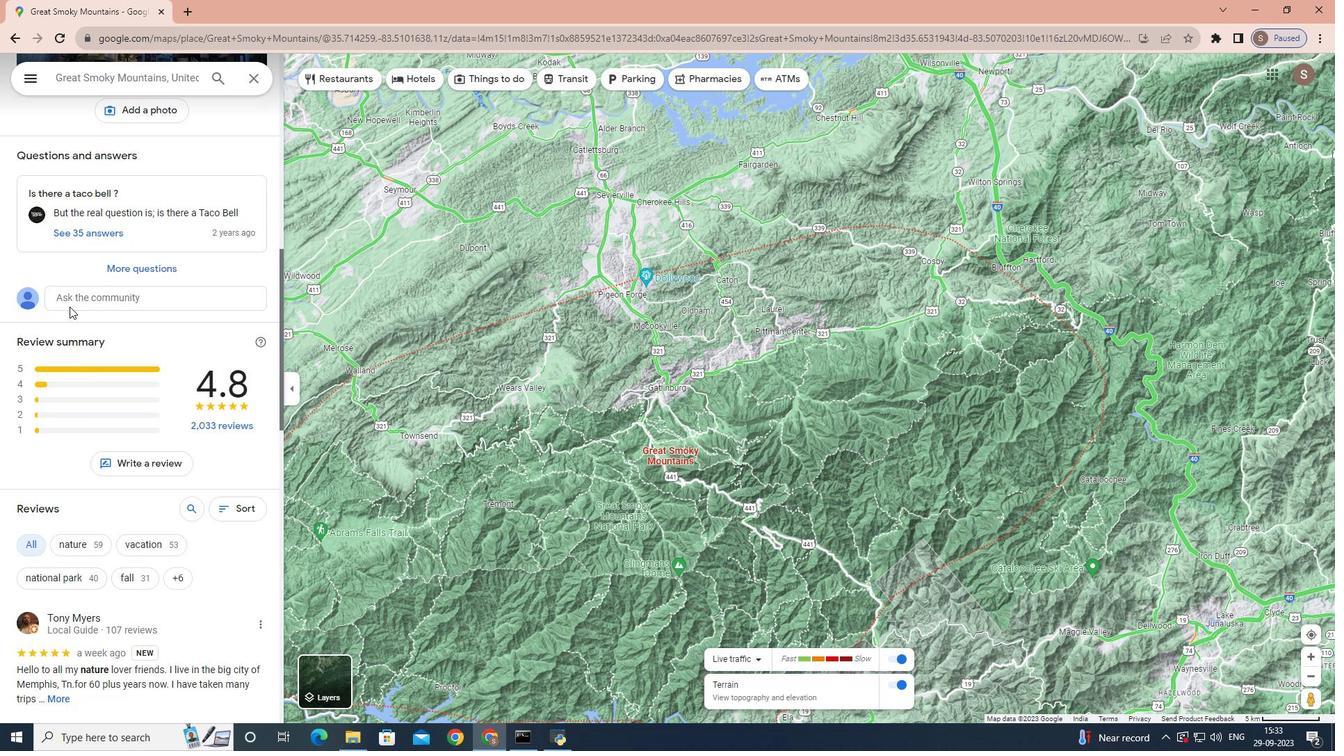 
Action: Mouse scrolled (69, 306) with delta (0, 0)
Screenshot: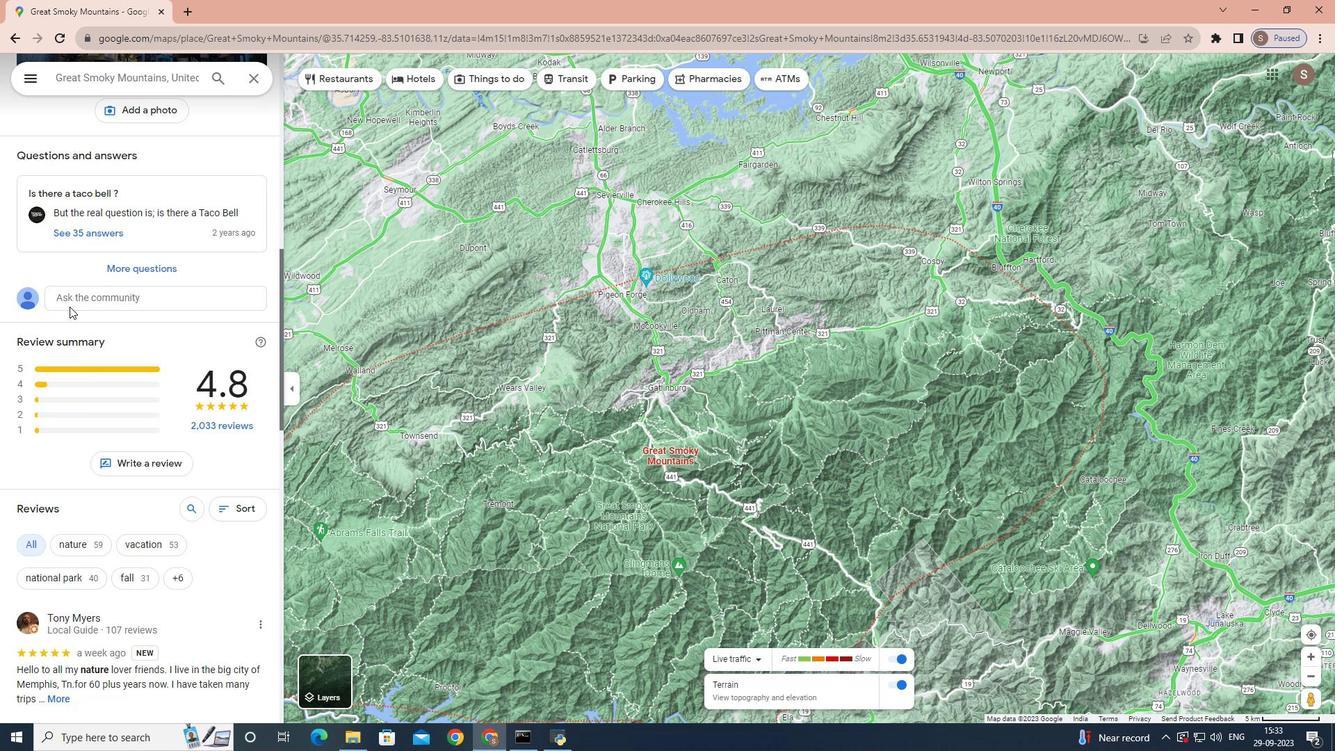 
Action: Mouse scrolled (69, 306) with delta (0, 0)
Screenshot: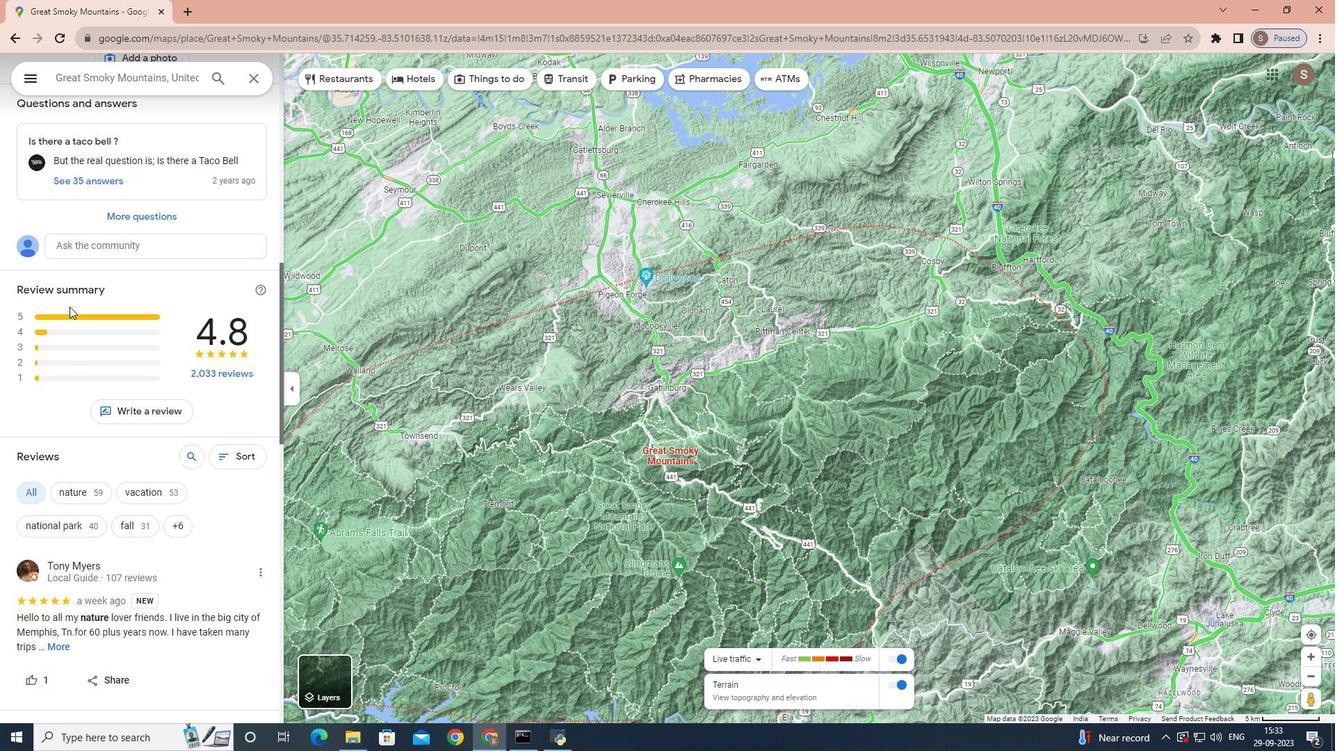 
Action: Mouse scrolled (69, 306) with delta (0, 0)
Screenshot: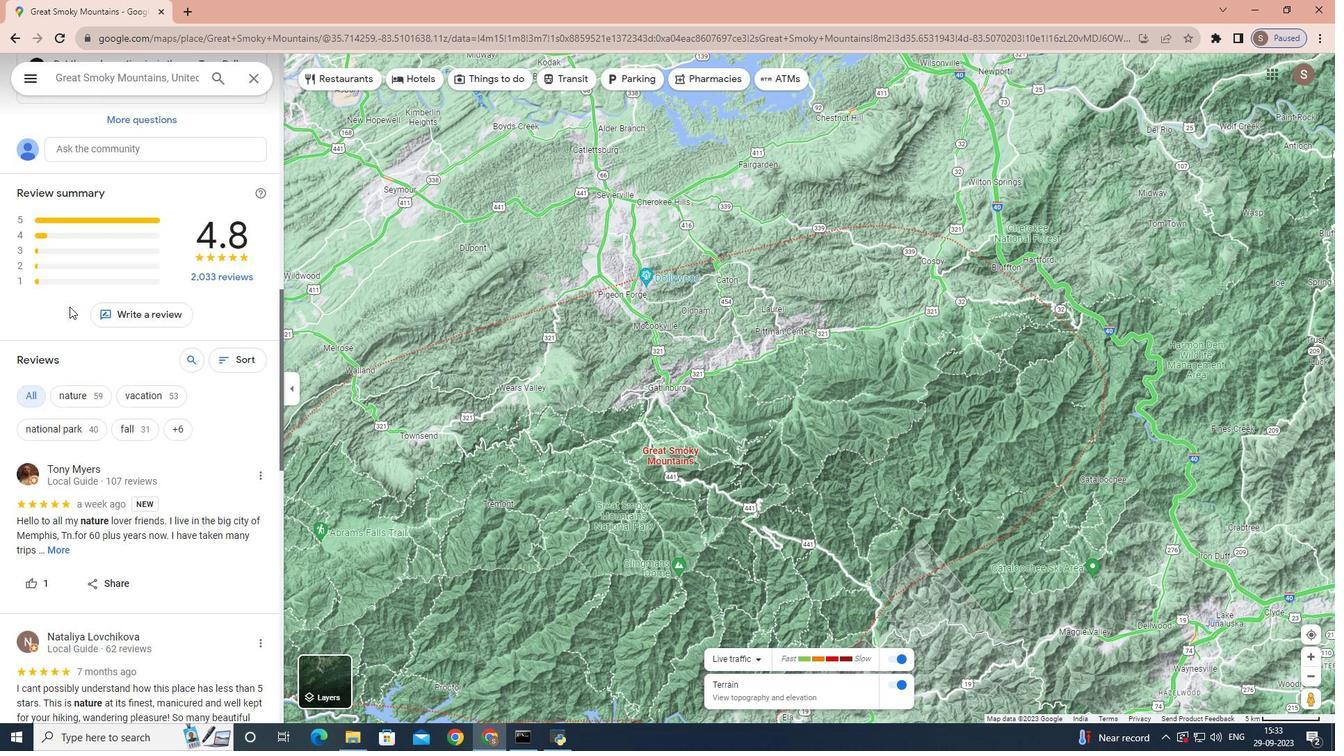 
Action: Mouse scrolled (69, 306) with delta (0, 0)
Screenshot: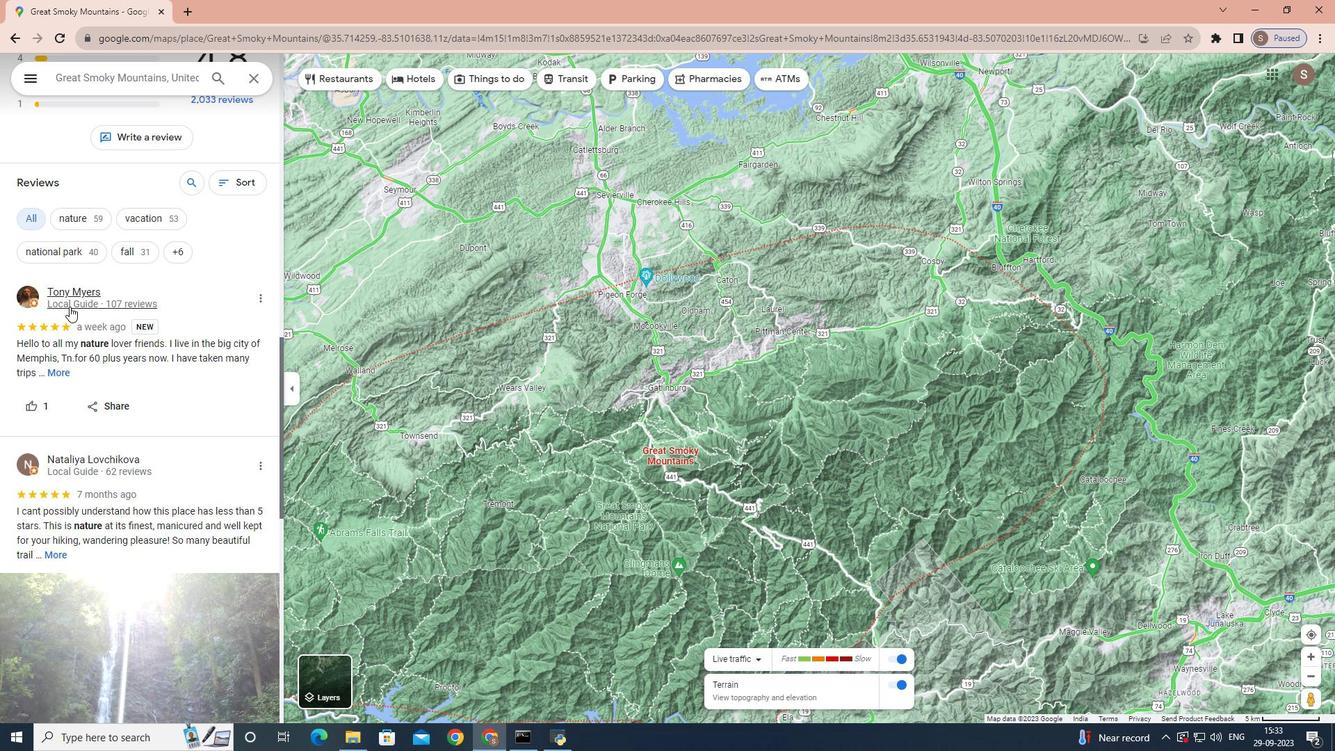
Action: Mouse scrolled (69, 306) with delta (0, 0)
Screenshot: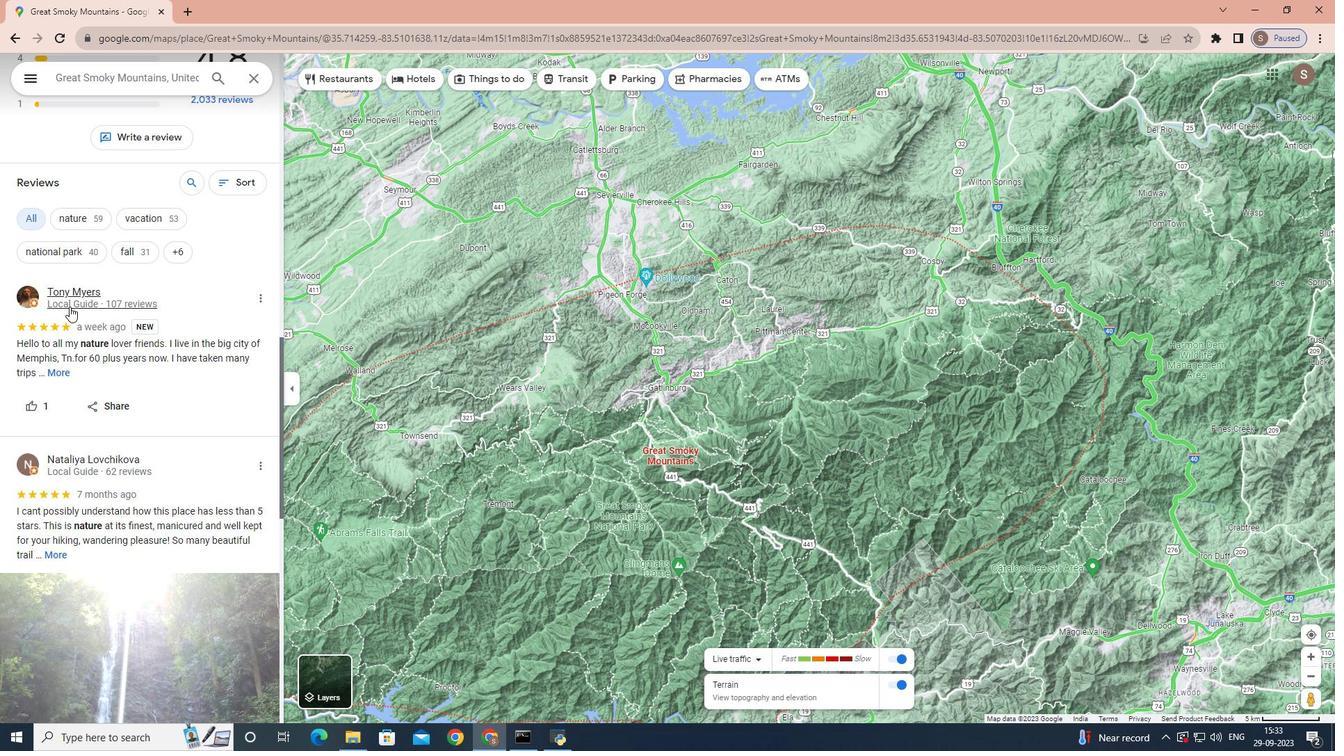 
Action: Mouse scrolled (69, 306) with delta (0, 0)
Screenshot: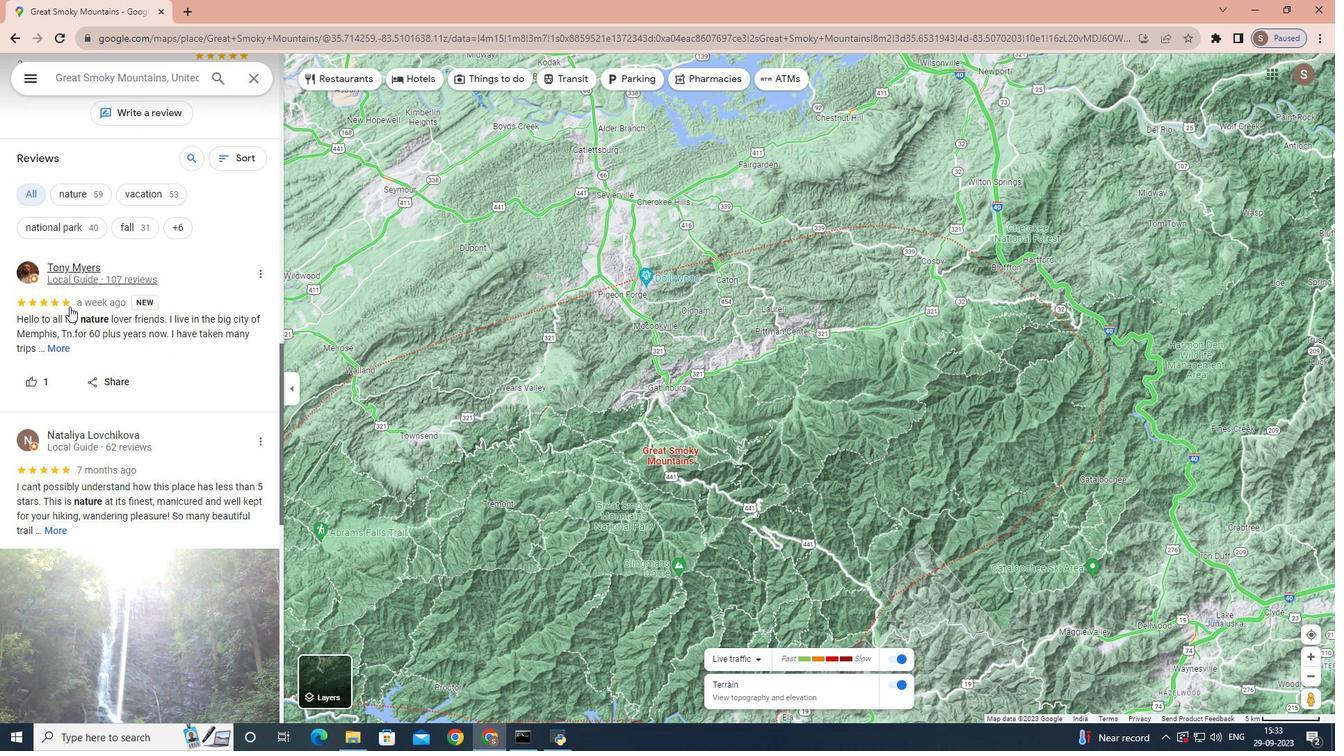 
Action: Mouse scrolled (69, 306) with delta (0, 0)
Screenshot: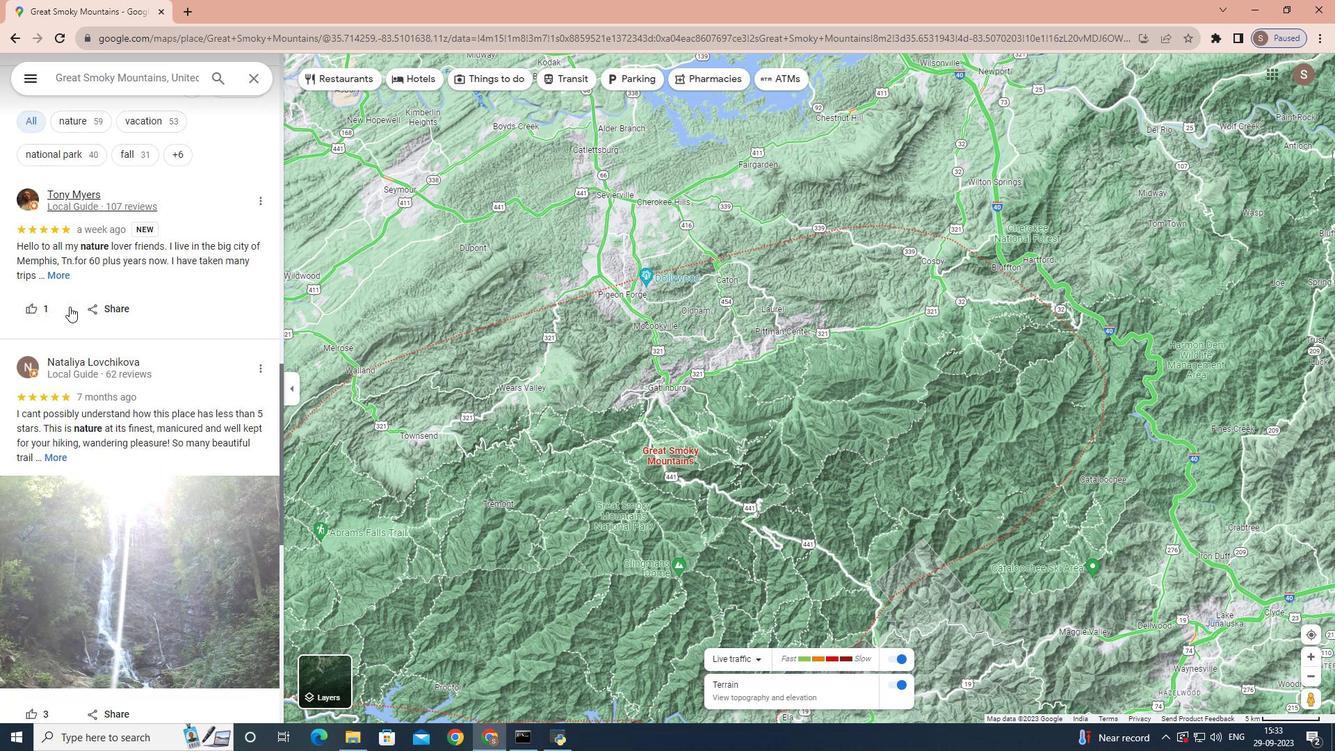 
Action: Mouse scrolled (69, 306) with delta (0, 0)
Screenshot: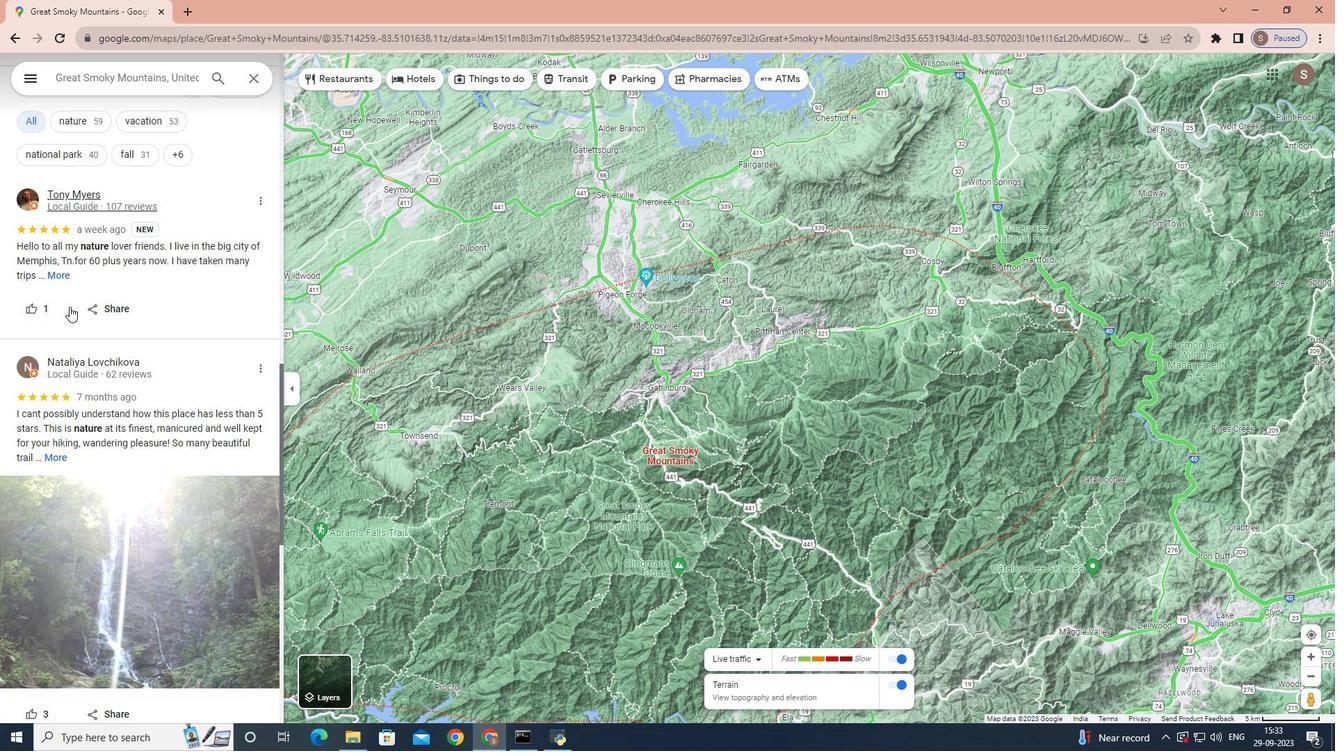 
Action: Mouse scrolled (69, 306) with delta (0, 0)
Screenshot: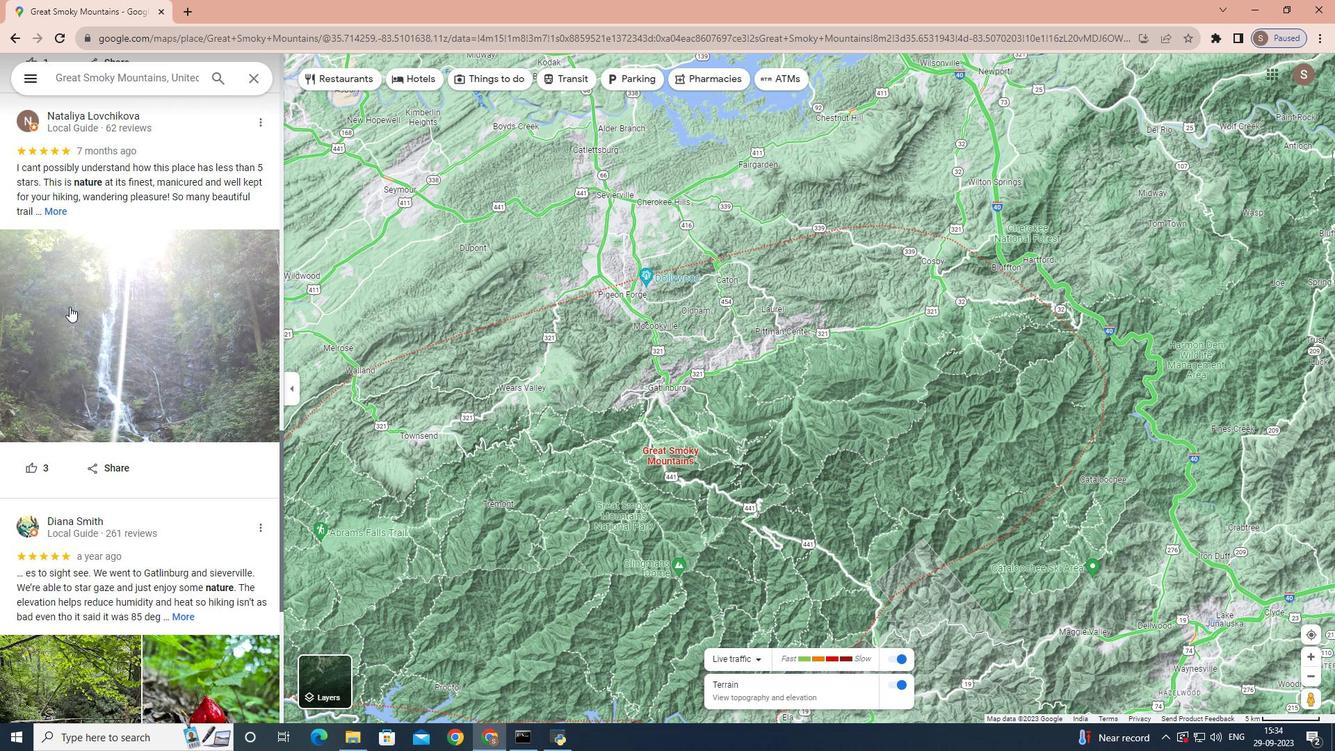 
Action: Mouse scrolled (69, 306) with delta (0, 0)
Screenshot: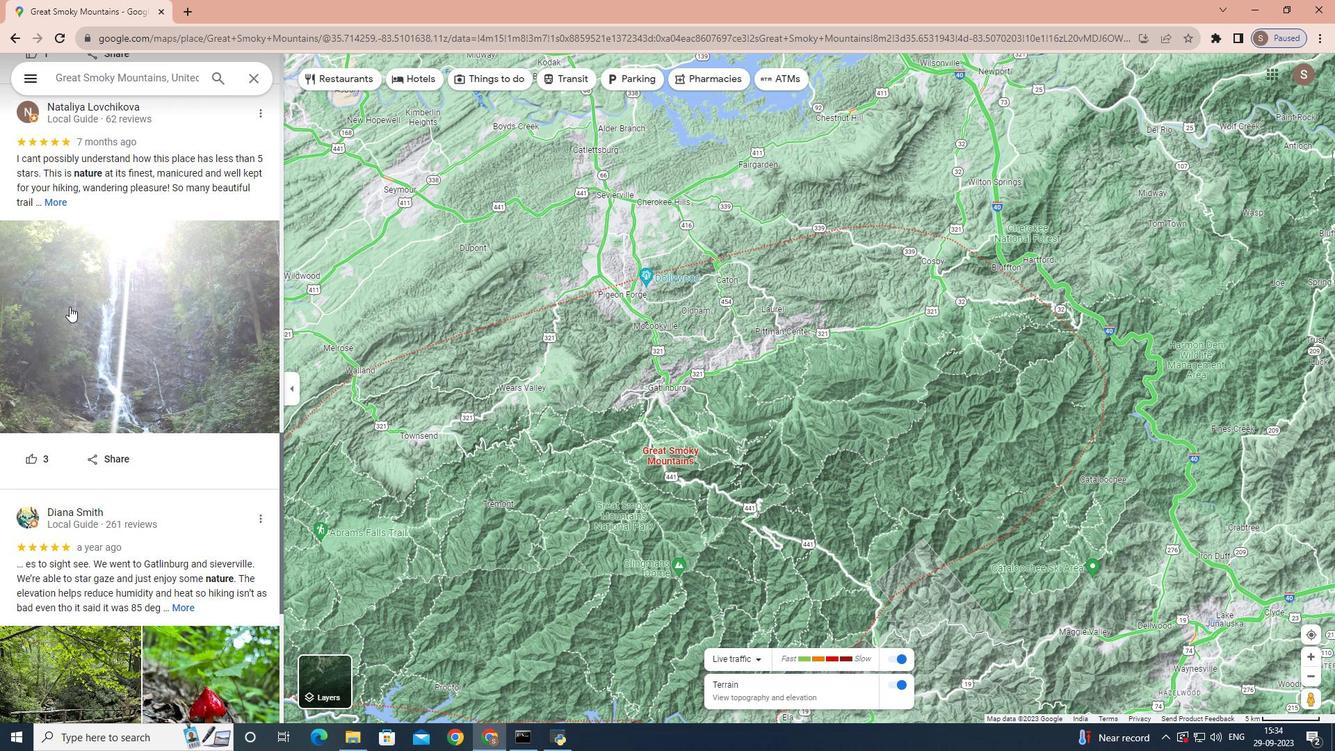 
Action: Mouse scrolled (69, 306) with delta (0, 0)
Screenshot: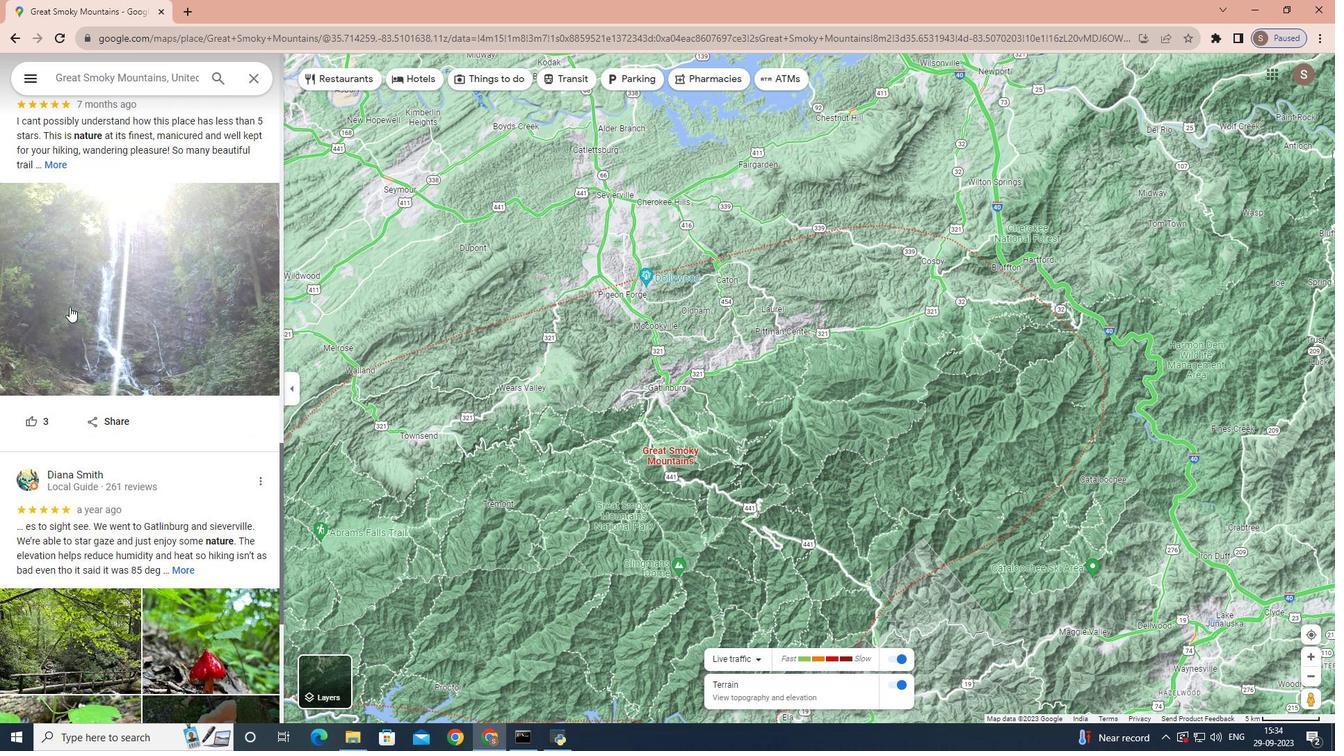 
Action: Mouse scrolled (69, 306) with delta (0, 0)
Screenshot: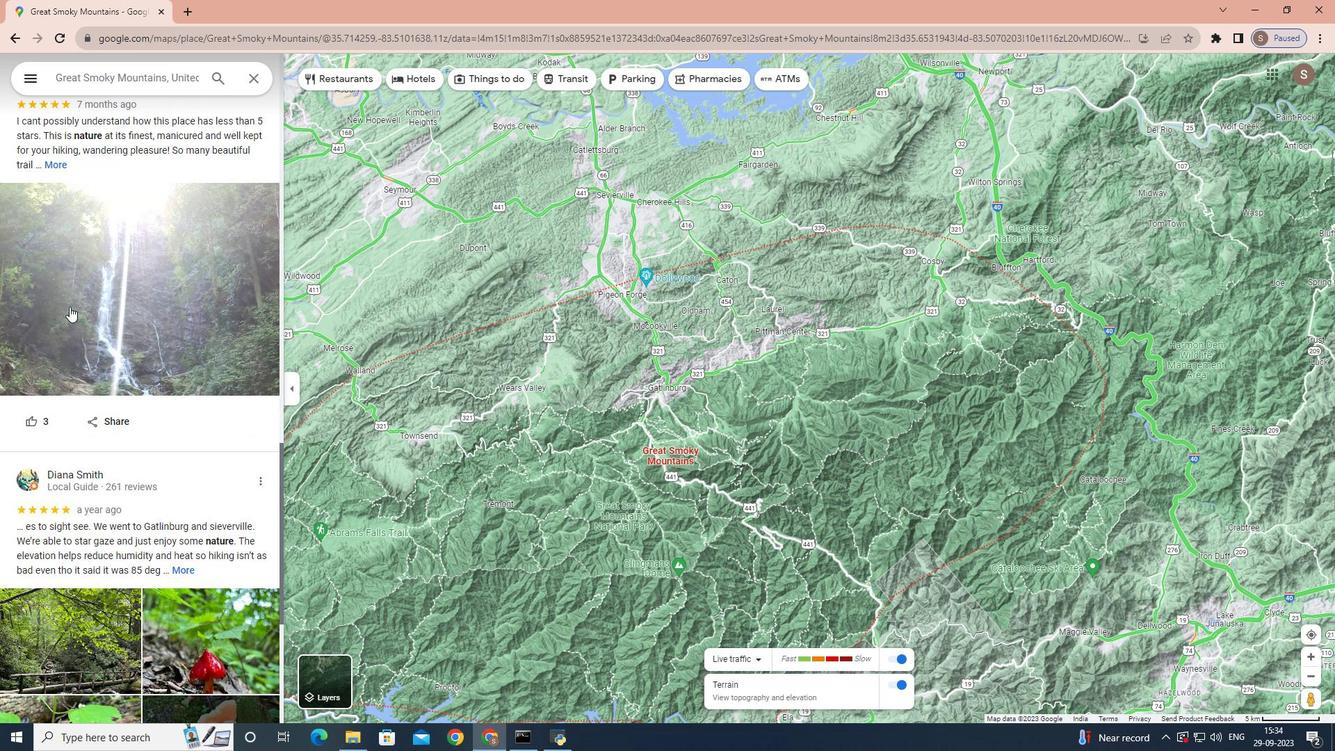 
Action: Mouse scrolled (69, 306) with delta (0, 0)
Screenshot: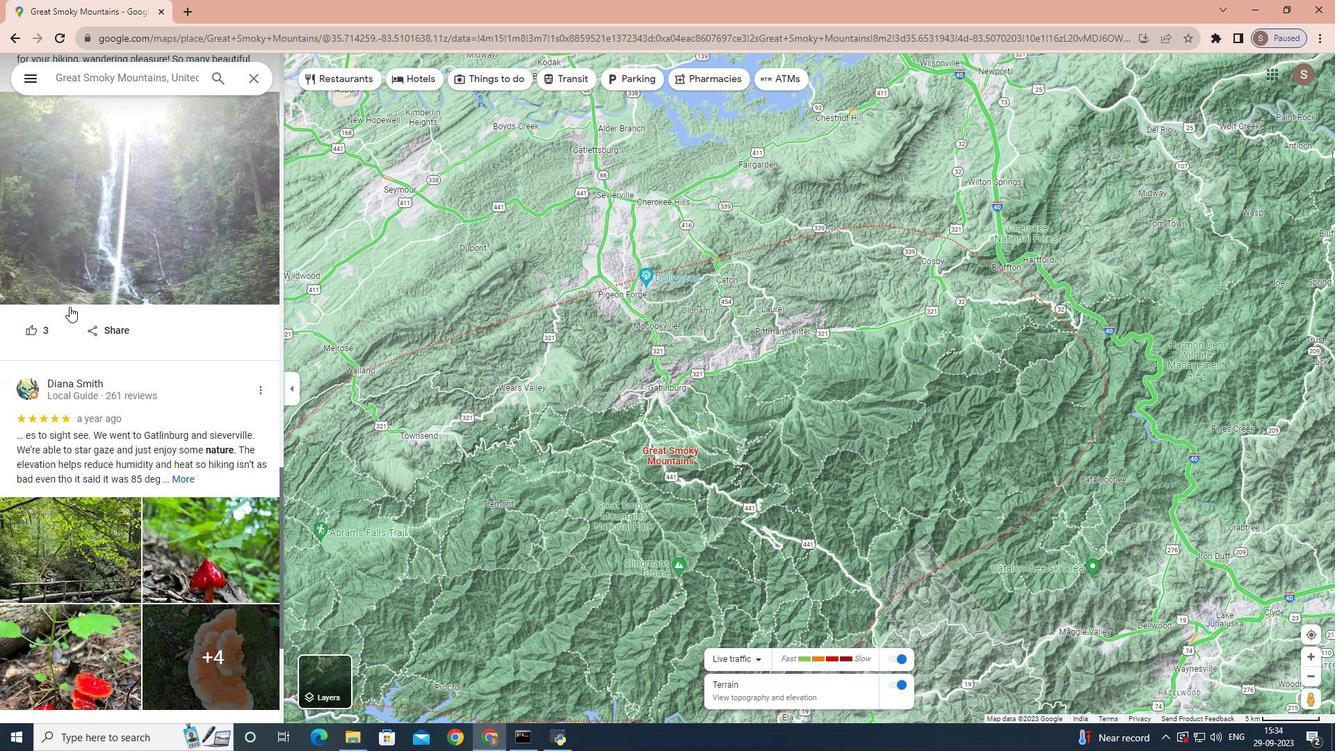 
Action: Mouse scrolled (69, 306) with delta (0, 0)
Screenshot: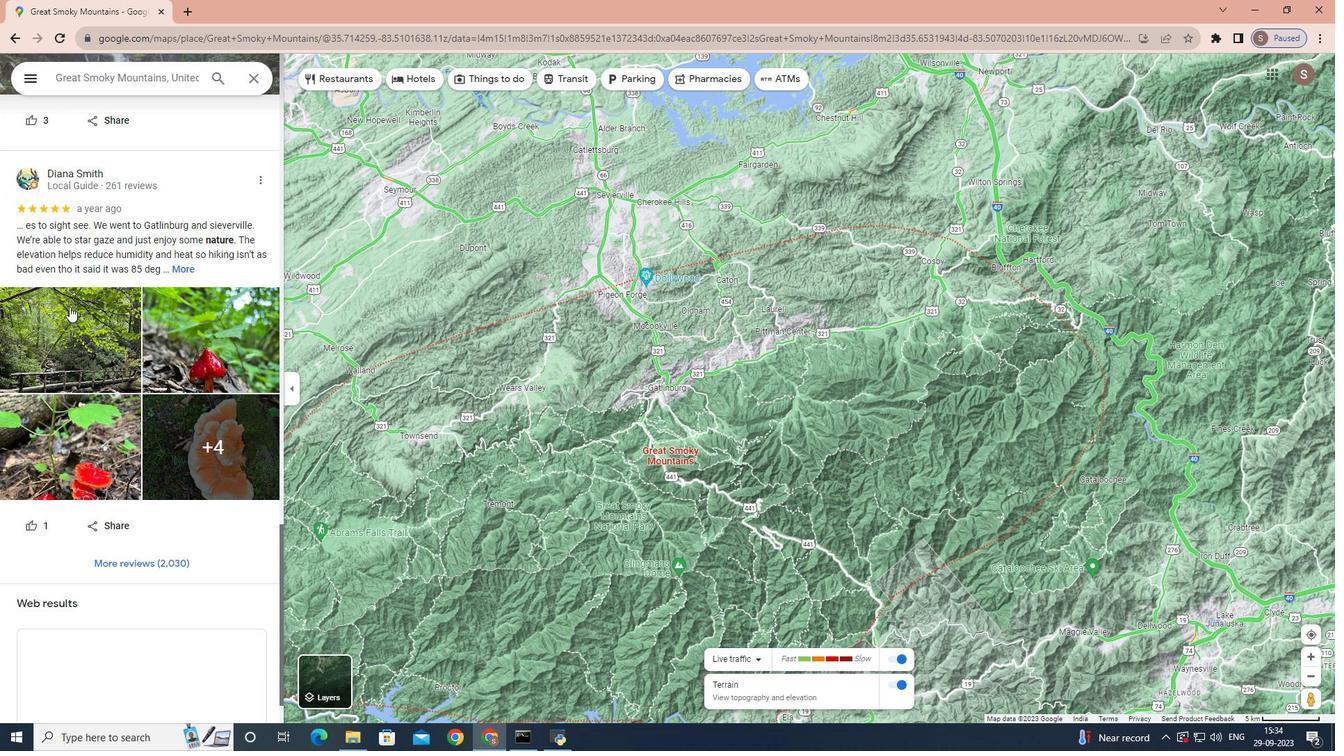 
Action: Mouse scrolled (69, 306) with delta (0, 0)
Screenshot: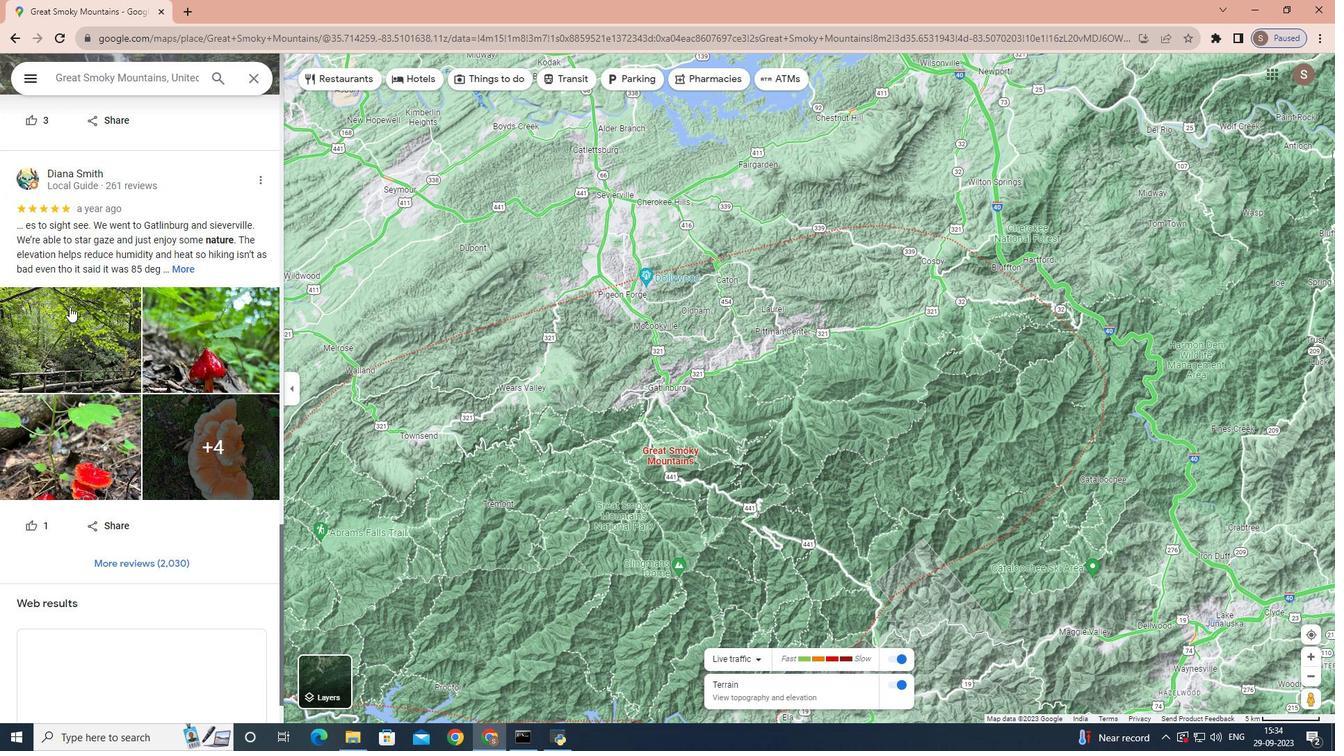 
Action: Mouse scrolled (69, 306) with delta (0, 0)
Screenshot: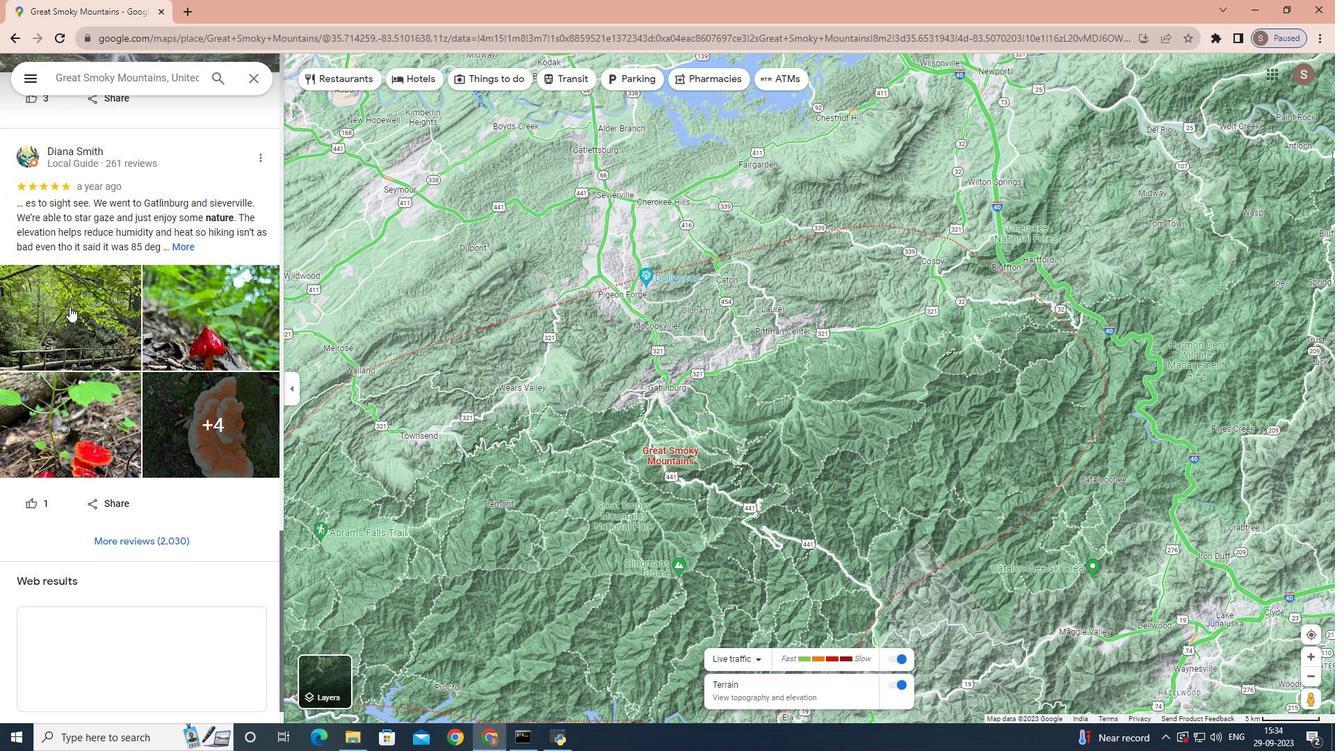 
Action: Mouse scrolled (69, 306) with delta (0, 0)
Screenshot: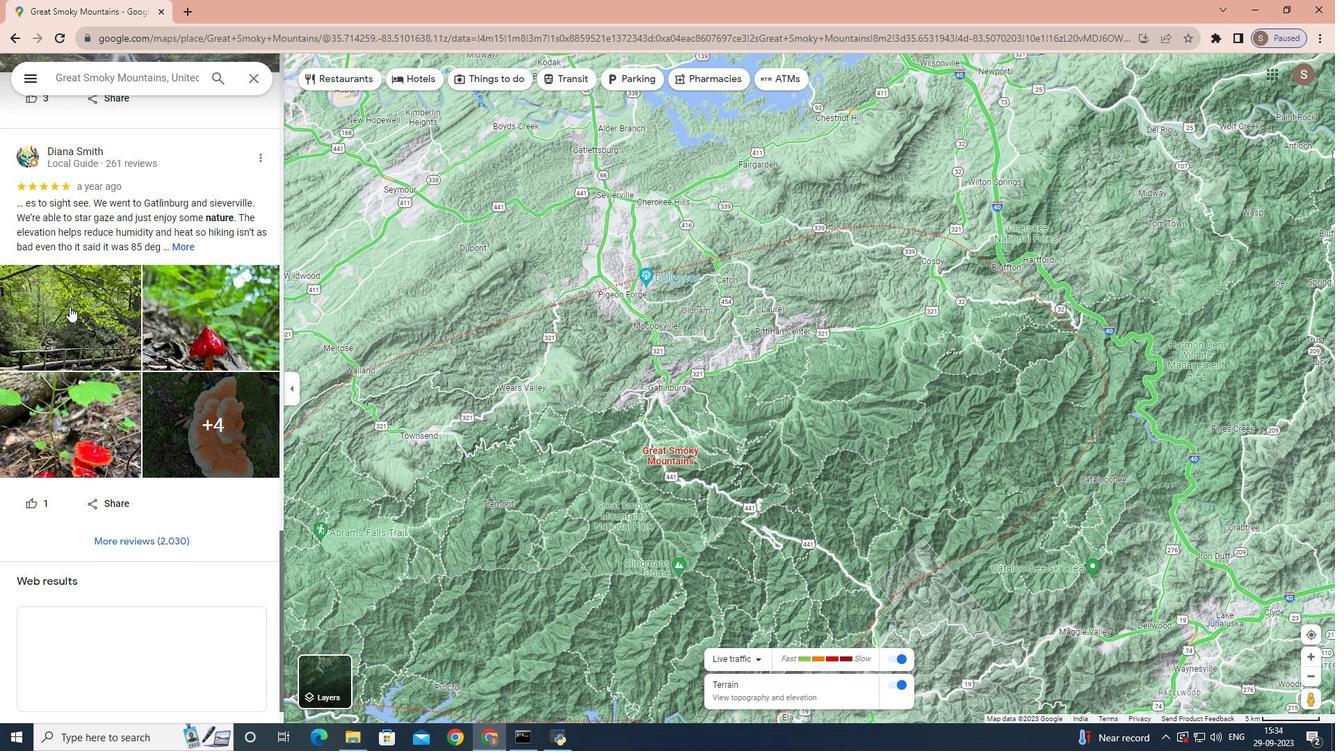 
Action: Mouse scrolled (69, 306) with delta (0, 0)
Screenshot: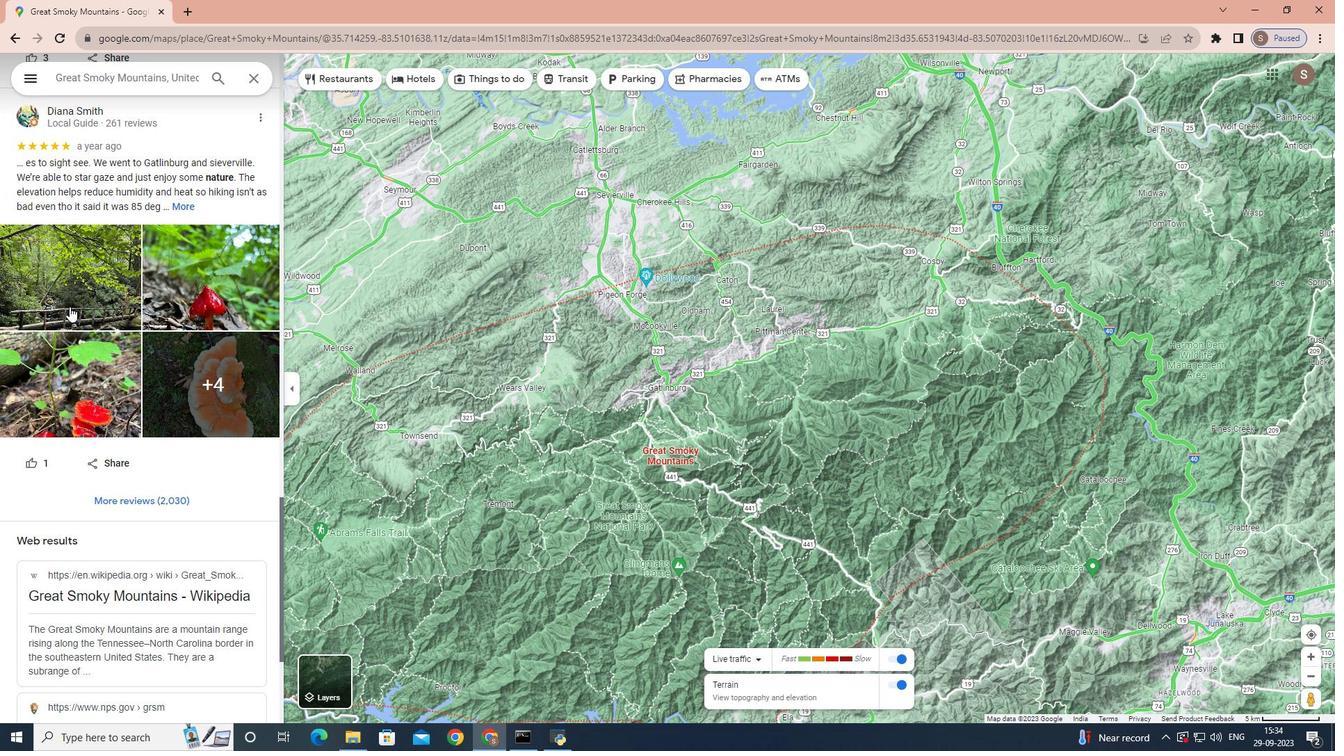 
Action: Mouse scrolled (69, 306) with delta (0, 0)
Screenshot: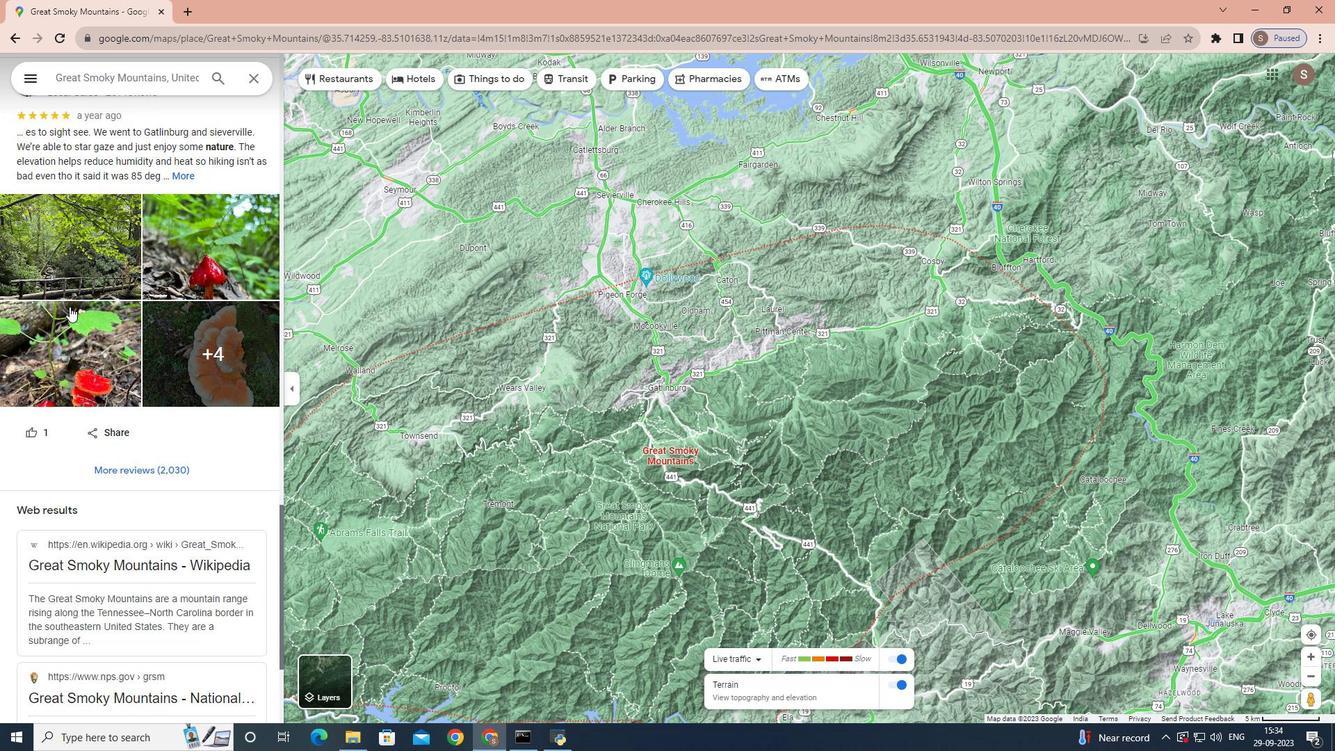 
Action: Mouse scrolled (69, 306) with delta (0, 0)
Screenshot: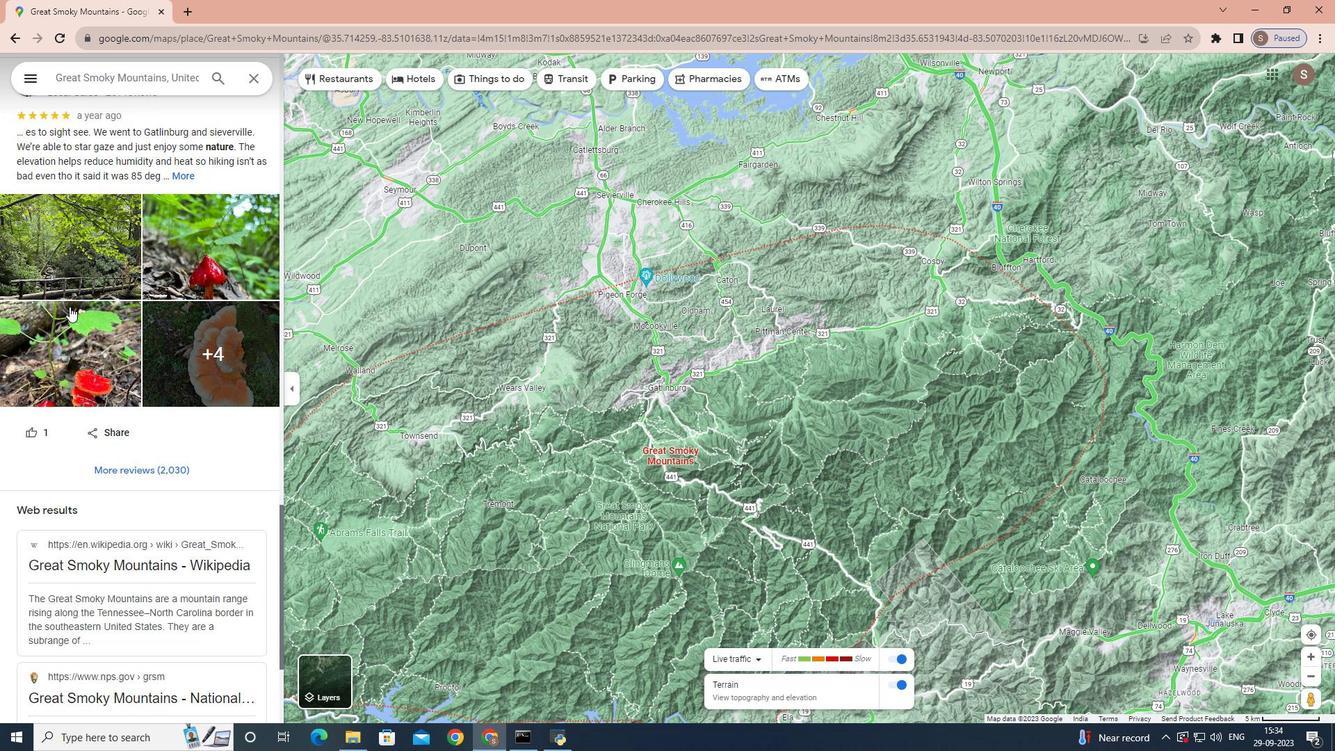 
Action: Mouse scrolled (69, 306) with delta (0, 0)
Screenshot: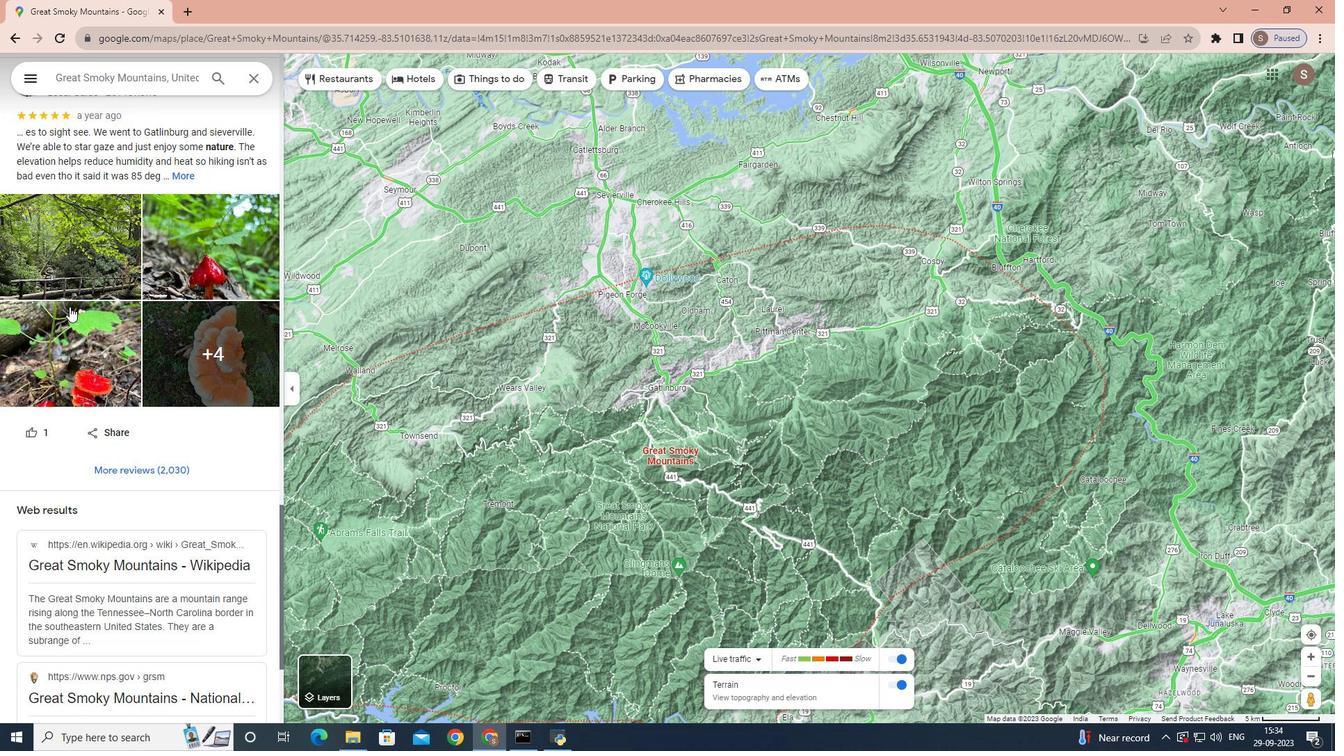 
Action: Mouse scrolled (69, 306) with delta (0, 0)
Screenshot: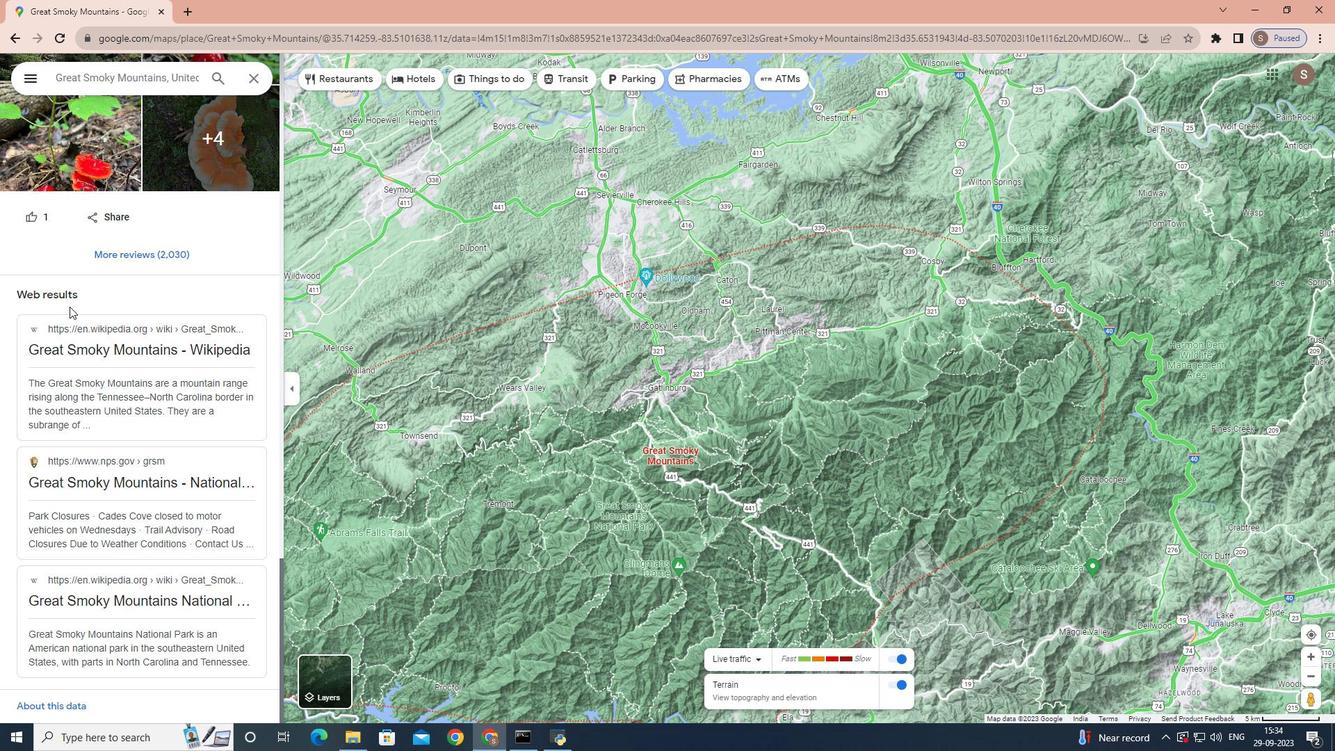 
Action: Mouse scrolled (69, 306) with delta (0, 0)
Screenshot: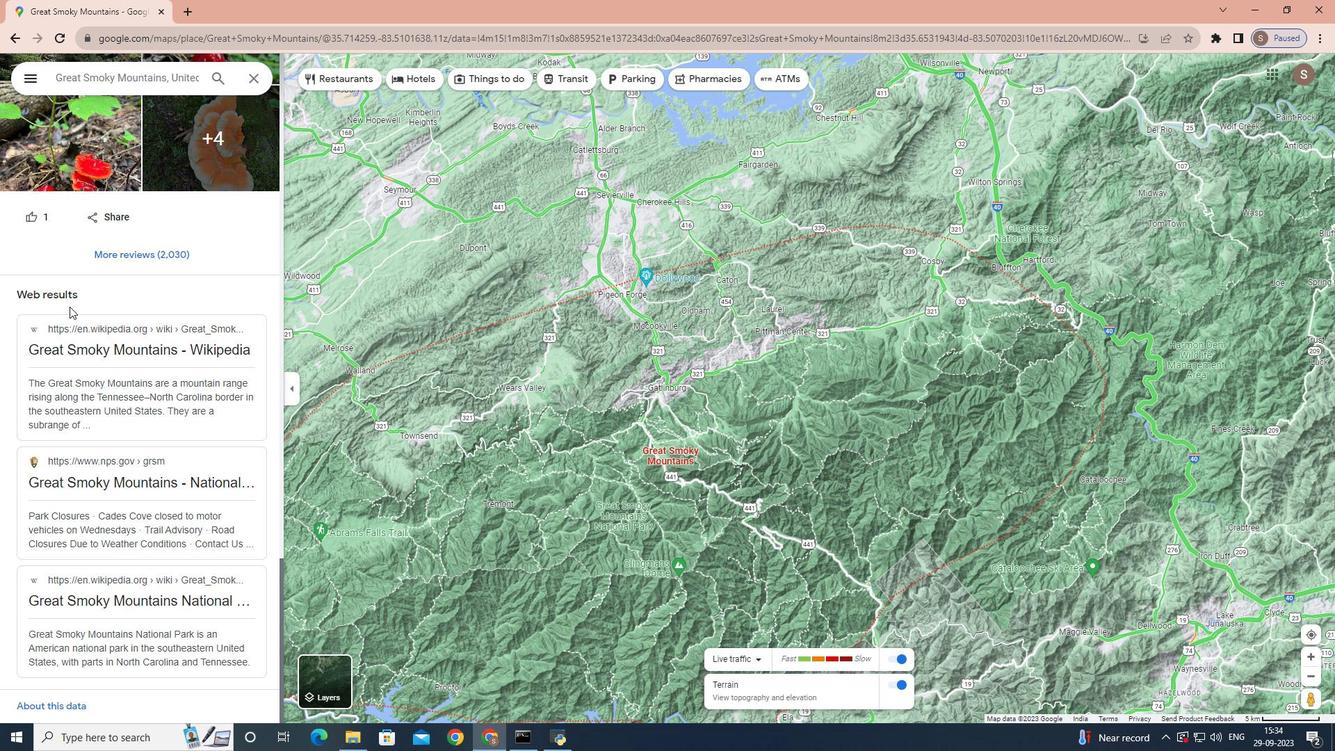
Action: Mouse scrolled (69, 306) with delta (0, 0)
Screenshot: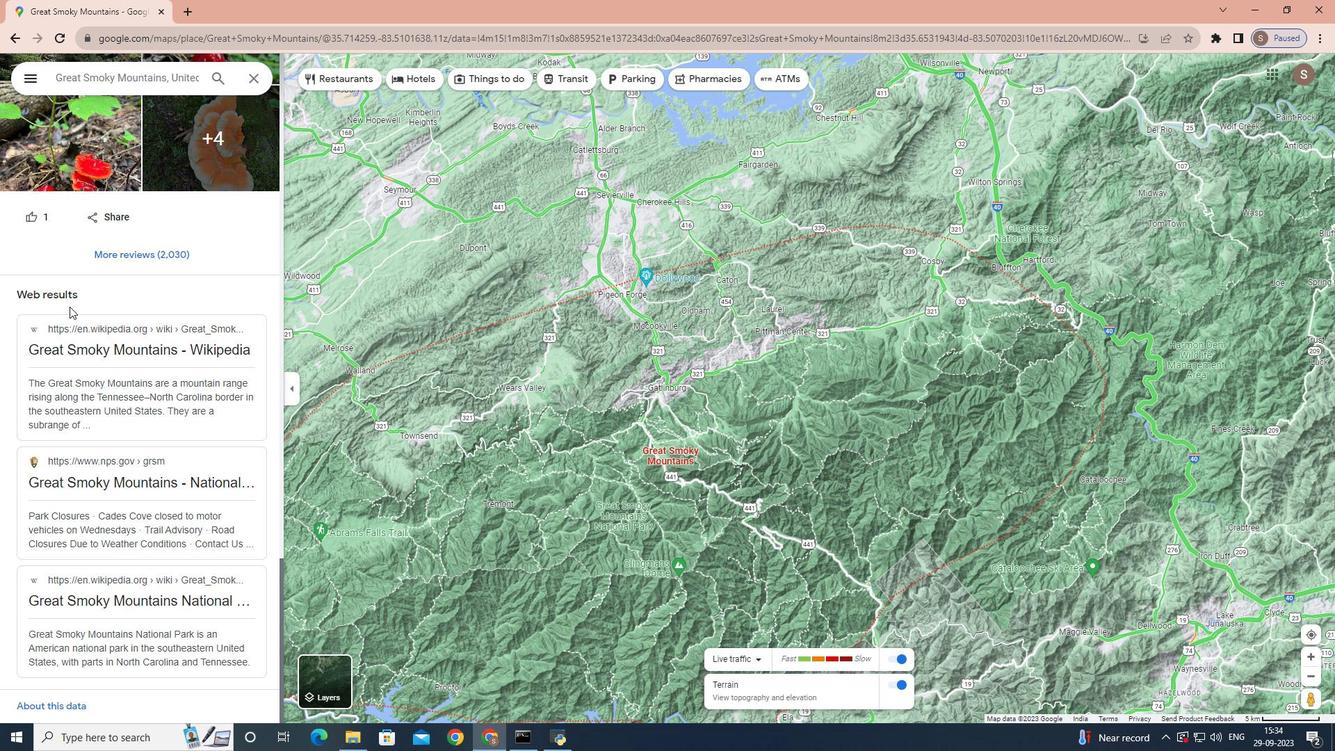 
Action: Mouse scrolled (69, 306) with delta (0, 0)
Screenshot: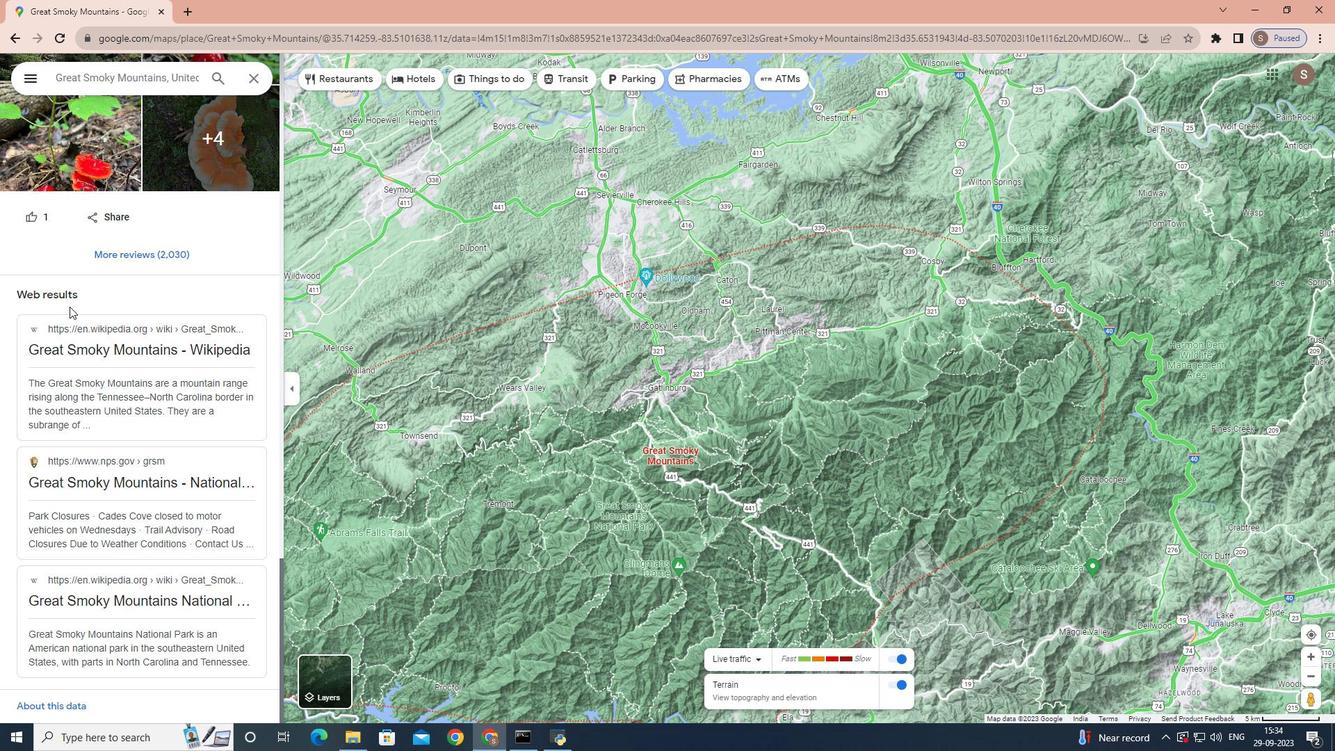 
Action: Mouse scrolled (69, 307) with delta (0, 0)
Screenshot: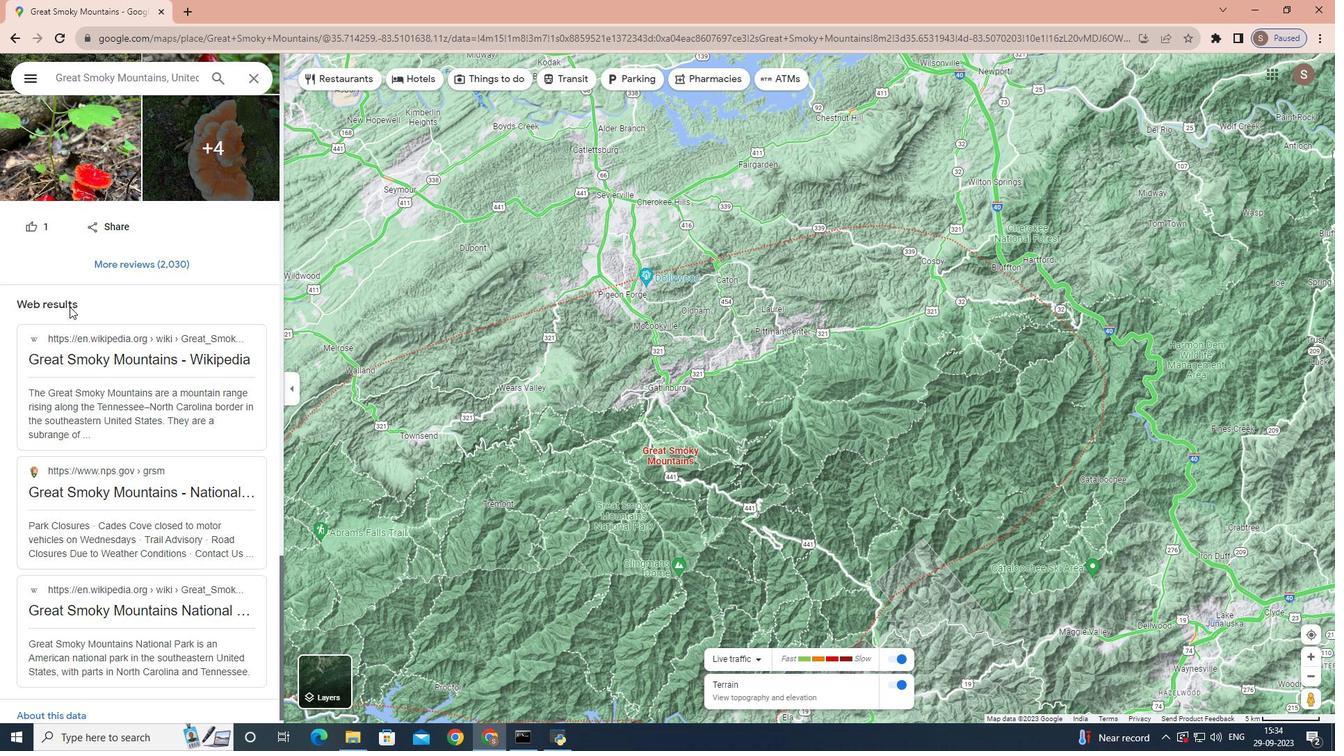 
Action: Mouse scrolled (69, 307) with delta (0, 0)
Screenshot: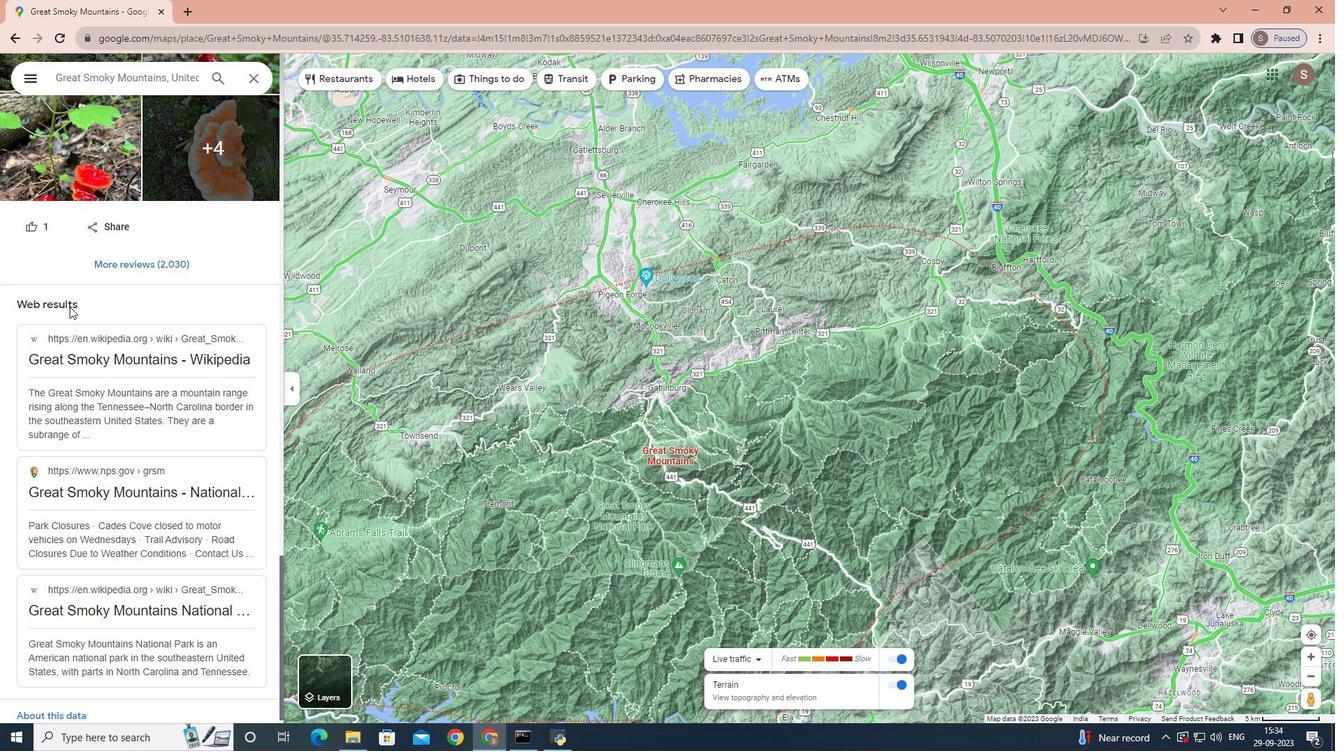 
Action: Mouse scrolled (69, 307) with delta (0, 0)
Screenshot: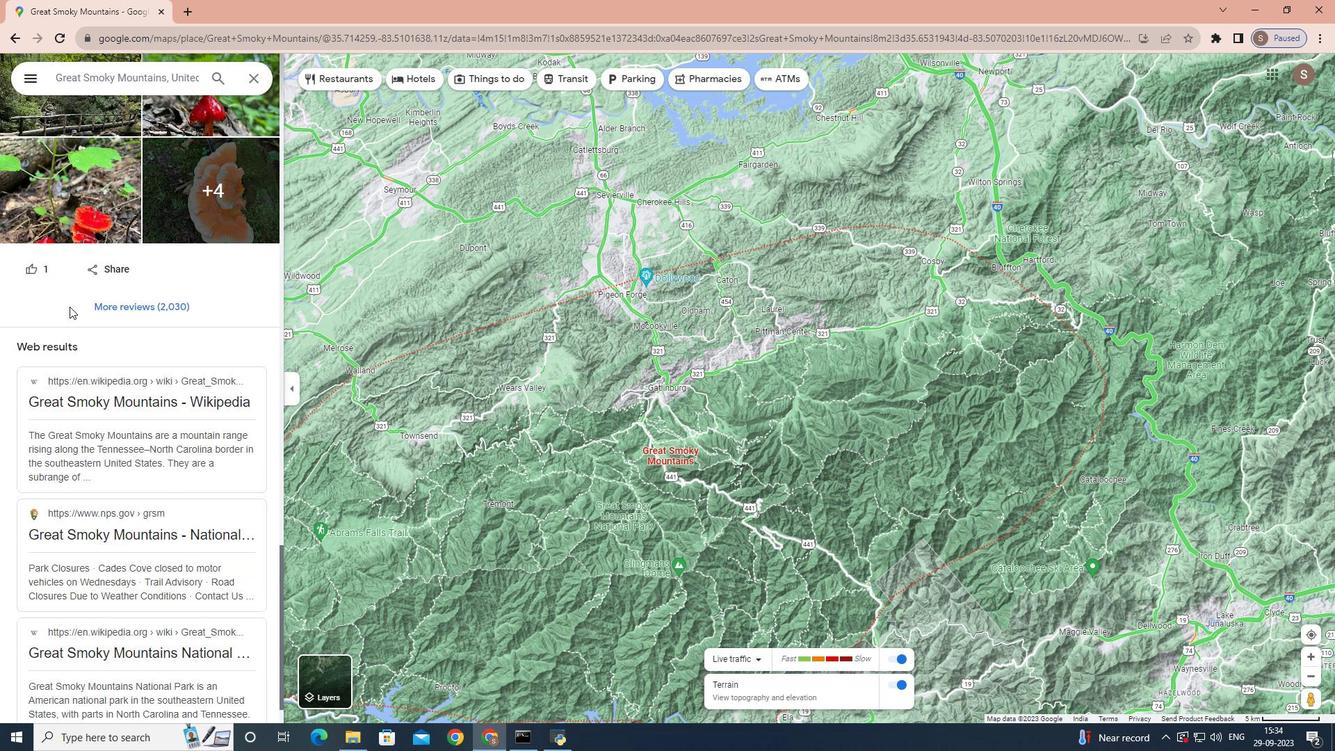 
Action: Mouse scrolled (69, 307) with delta (0, 0)
Screenshot: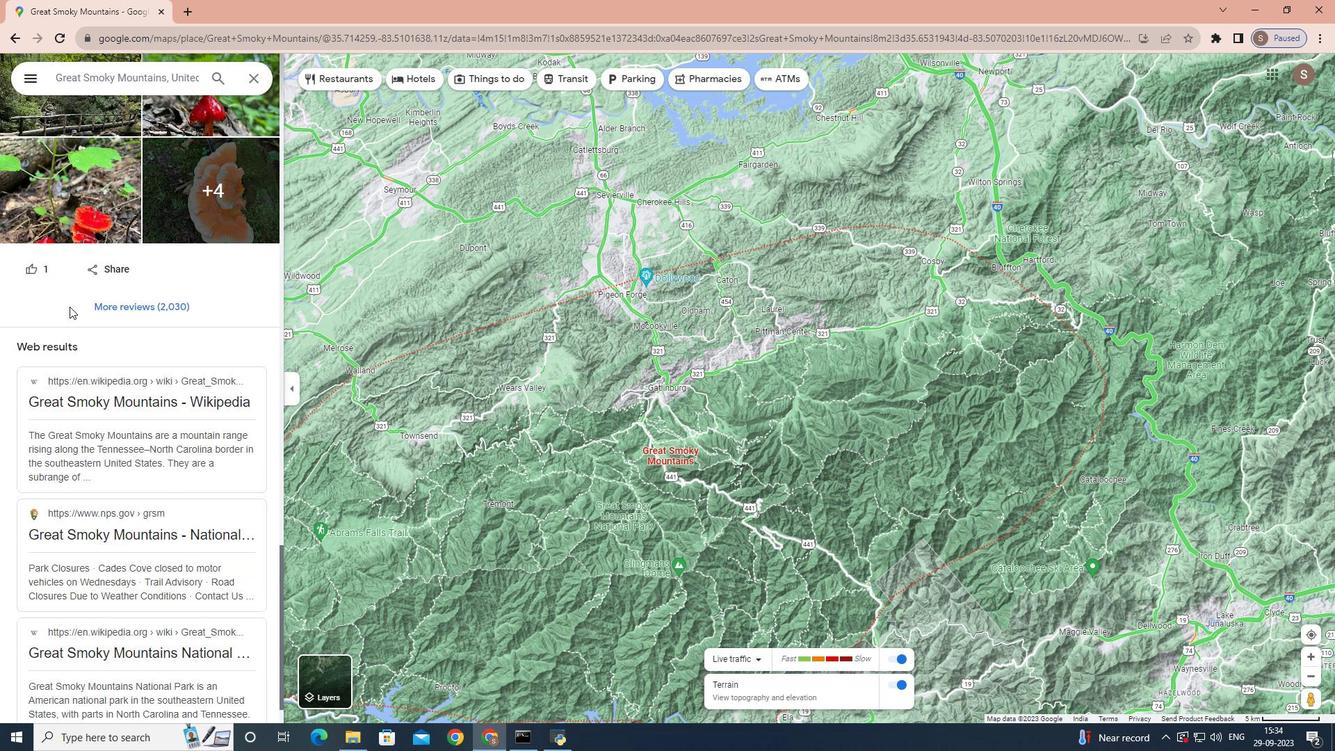 
Action: Mouse scrolled (69, 307) with delta (0, 0)
Screenshot: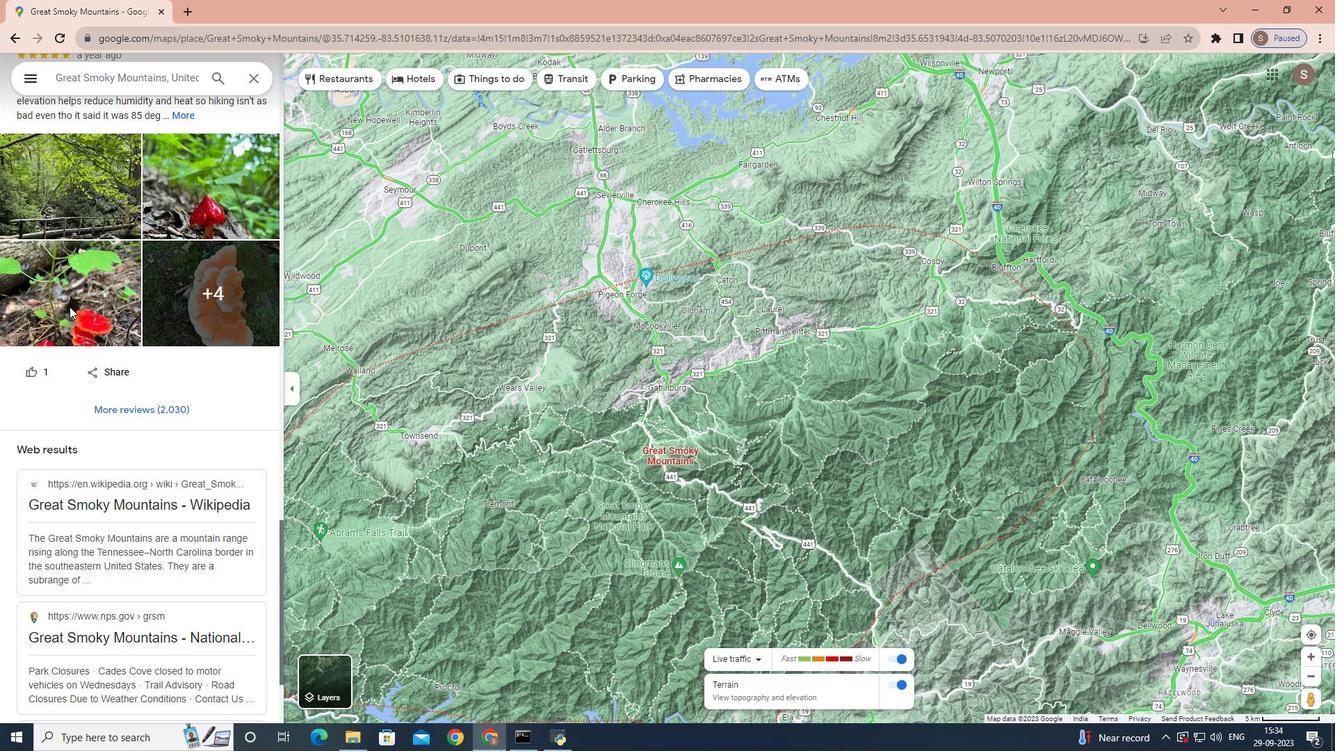 
Action: Mouse scrolled (69, 307) with delta (0, 0)
Screenshot: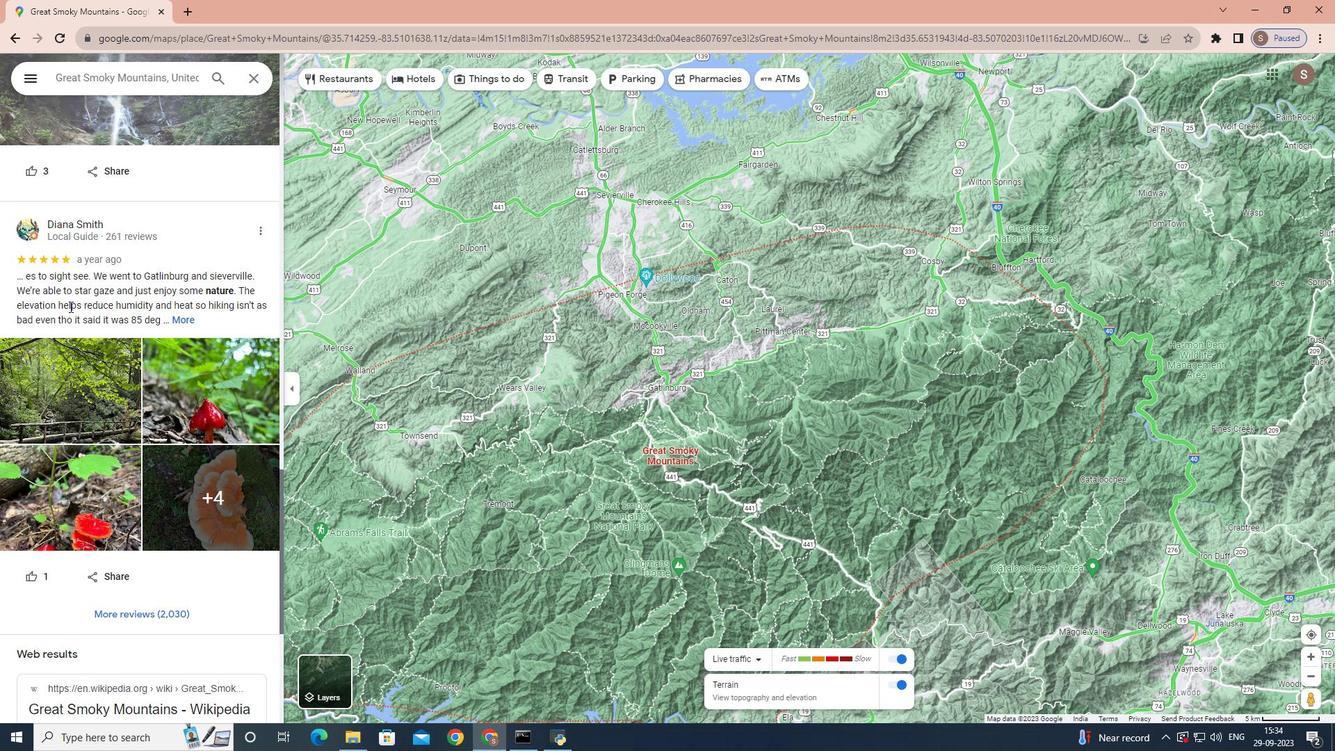 
Action: Mouse scrolled (69, 307) with delta (0, 0)
Screenshot: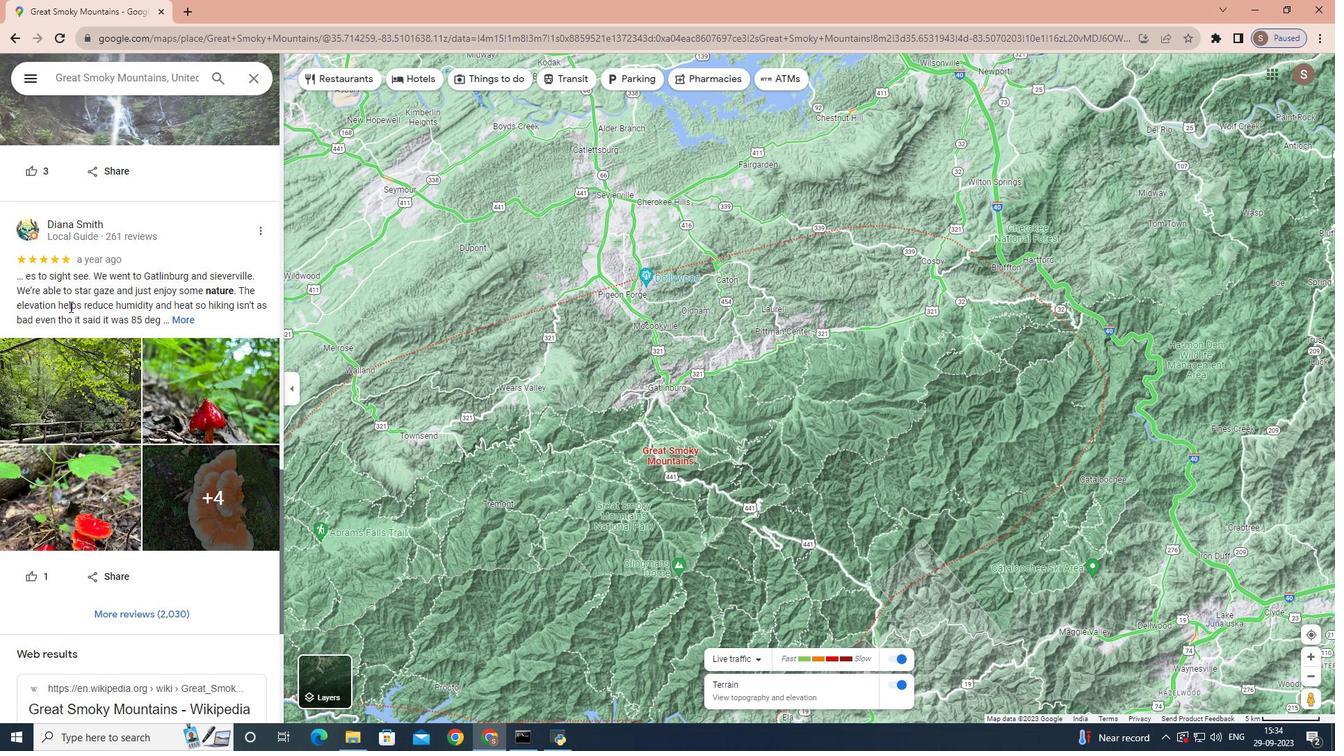 
Action: Mouse scrolled (69, 307) with delta (0, 0)
Screenshot: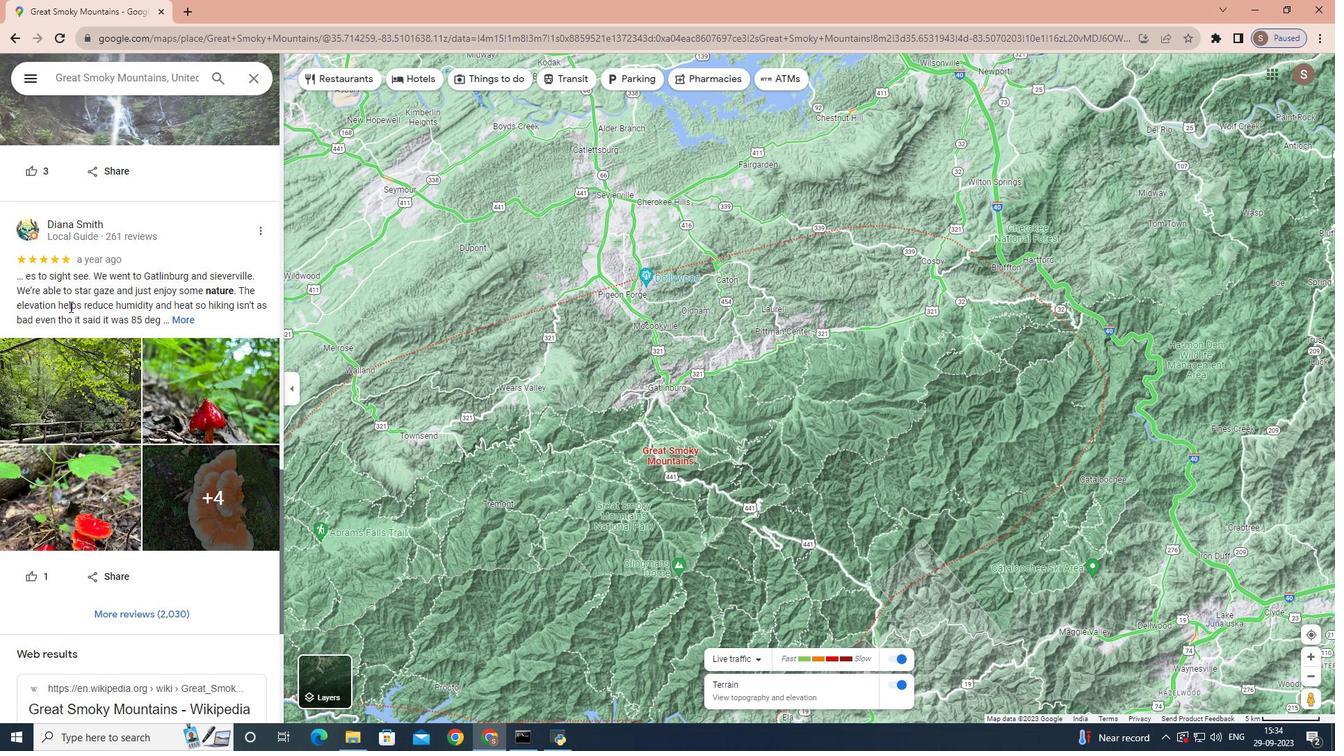 
Action: Mouse scrolled (69, 307) with delta (0, 0)
Screenshot: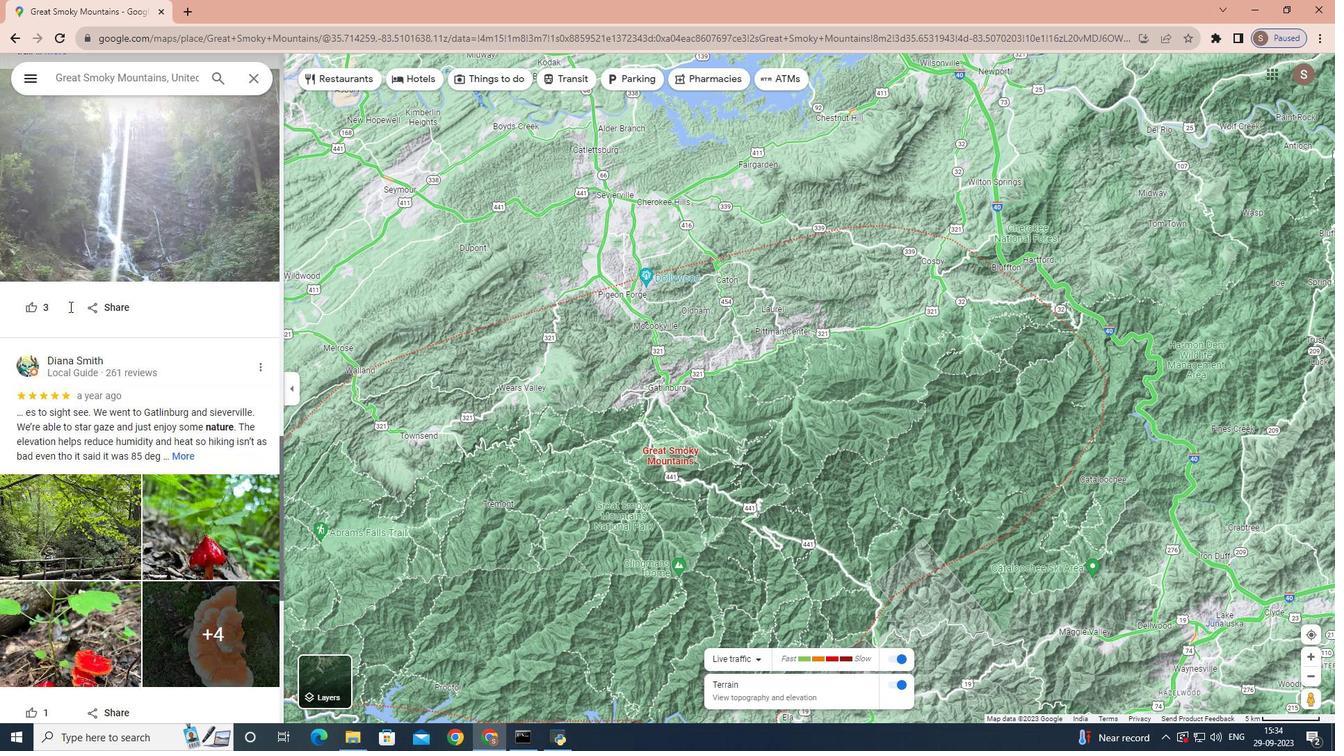 
Action: Mouse scrolled (69, 307) with delta (0, 0)
Screenshot: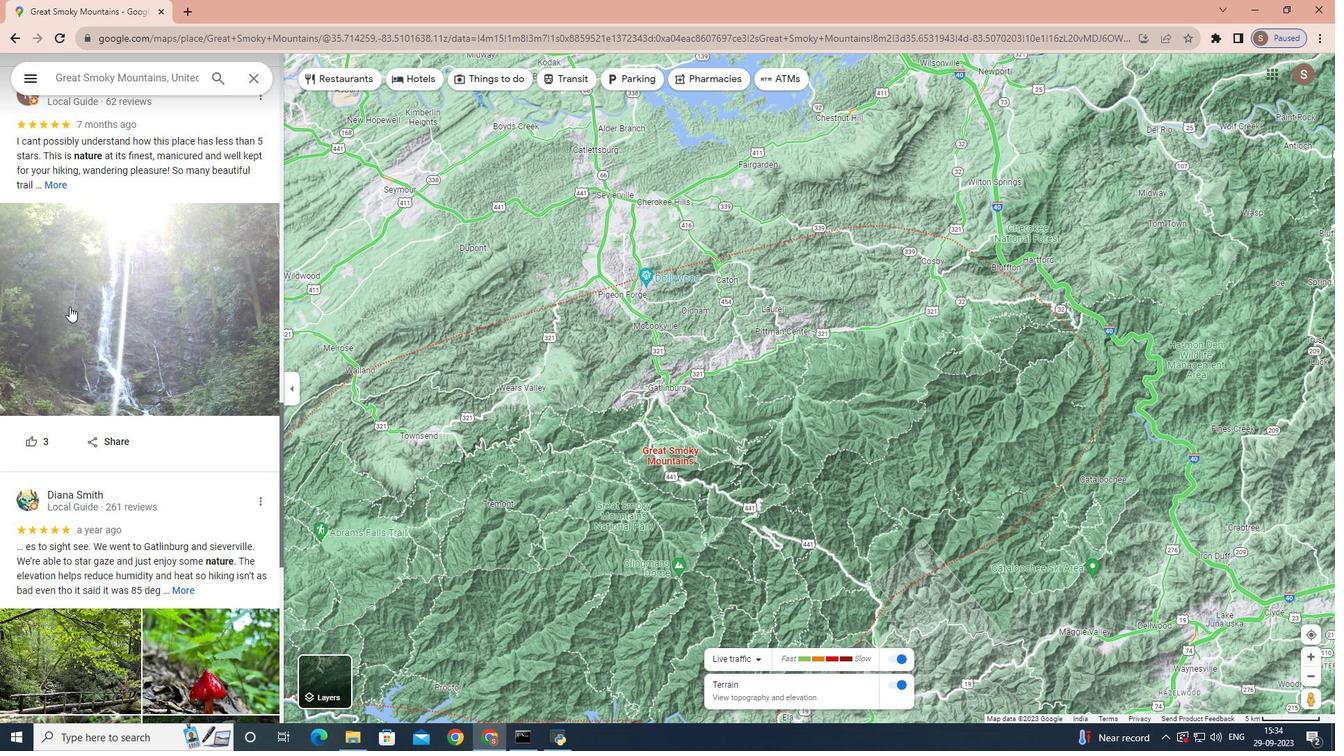 
Action: Mouse scrolled (69, 307) with delta (0, 0)
Screenshot: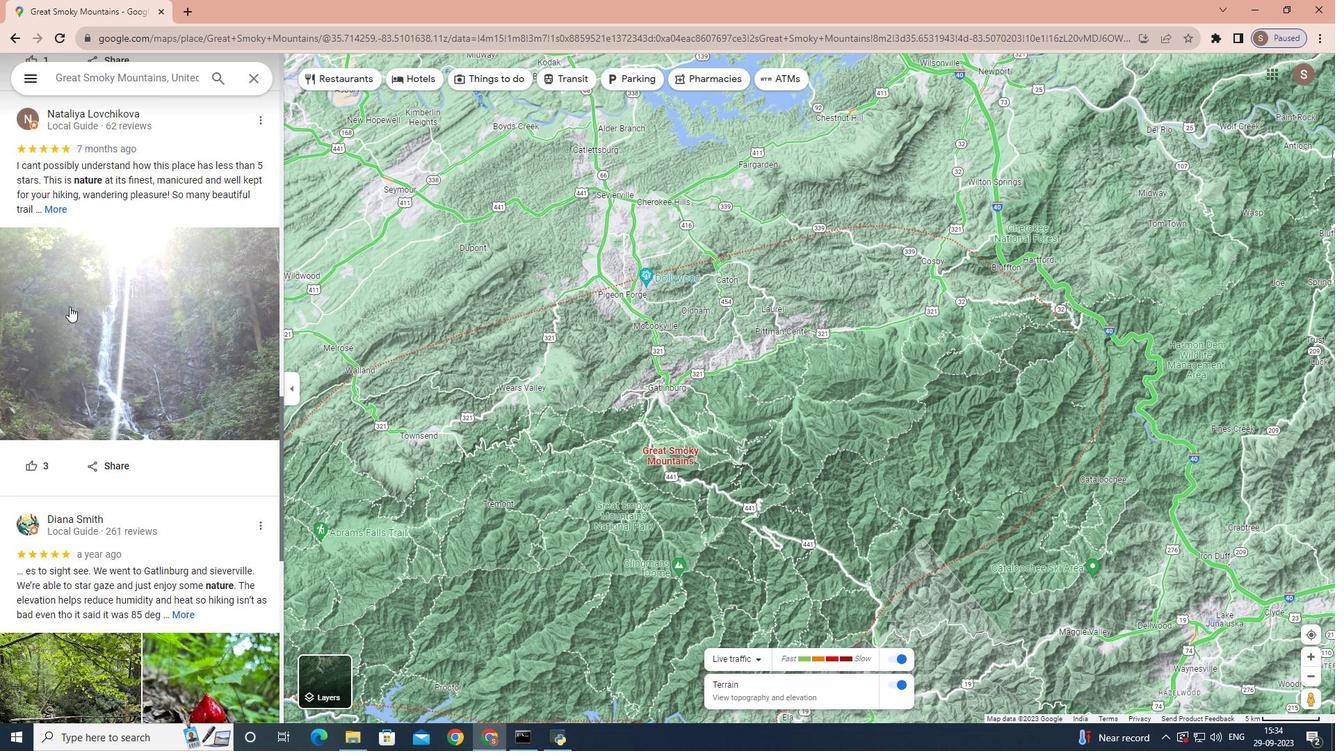 
Action: Mouse scrolled (69, 307) with delta (0, 0)
Screenshot: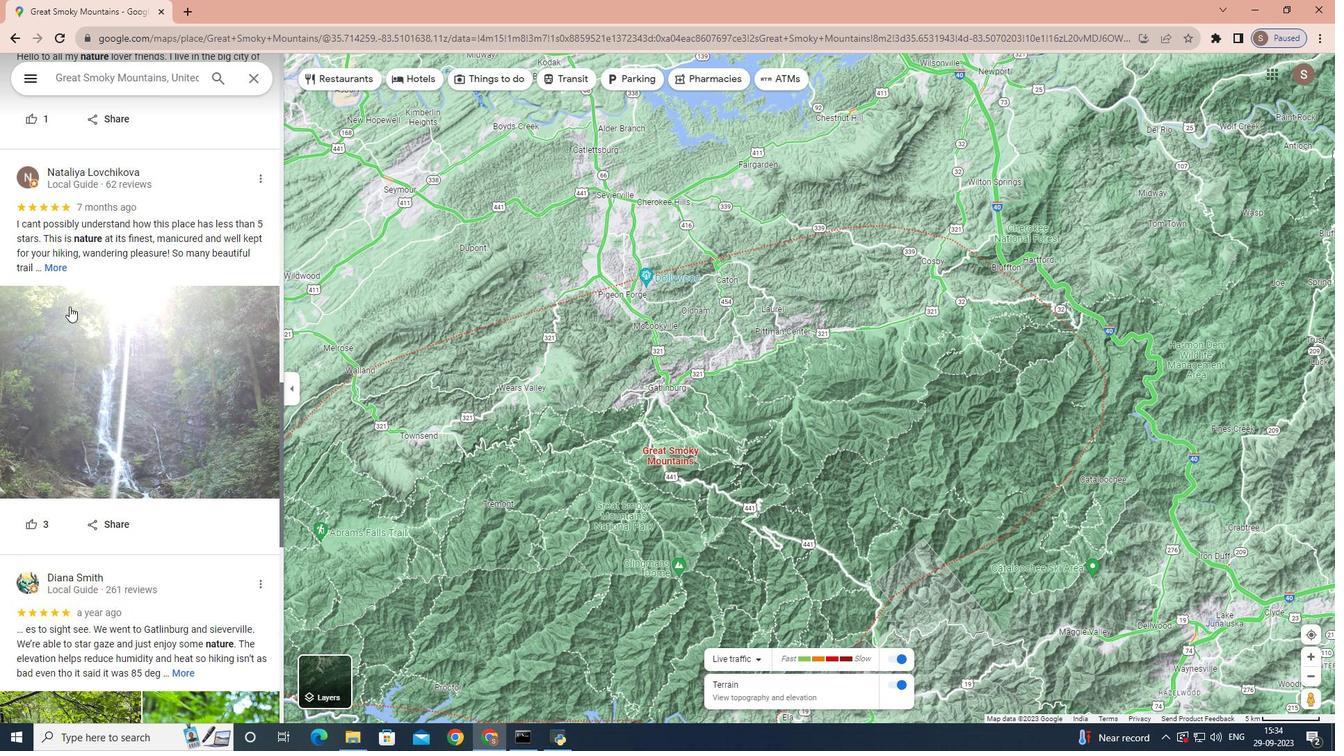 
Action: Mouse scrolled (69, 307) with delta (0, 0)
